 Task: Select street view around selected location Luray Caverns, Virginia, United States and verify 3 surrounding locations
Action: Mouse moved to (1238, 662)
Screenshot: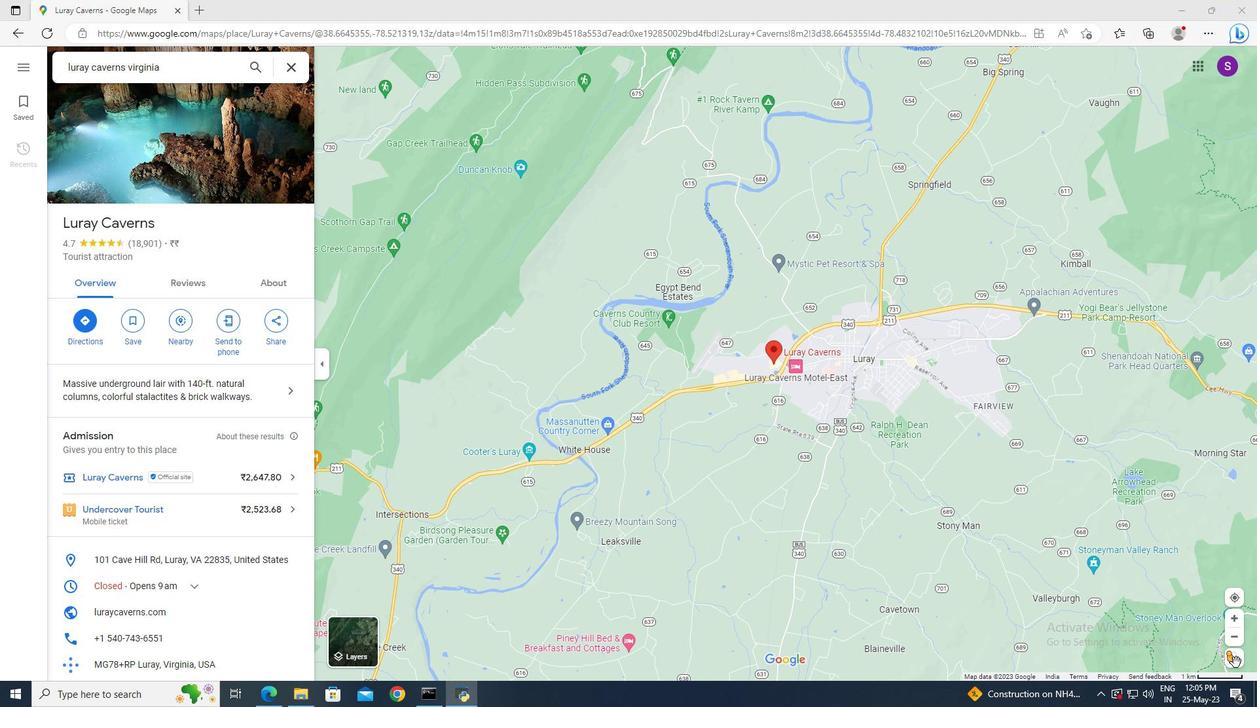 
Action: Mouse pressed left at (1238, 662)
Screenshot: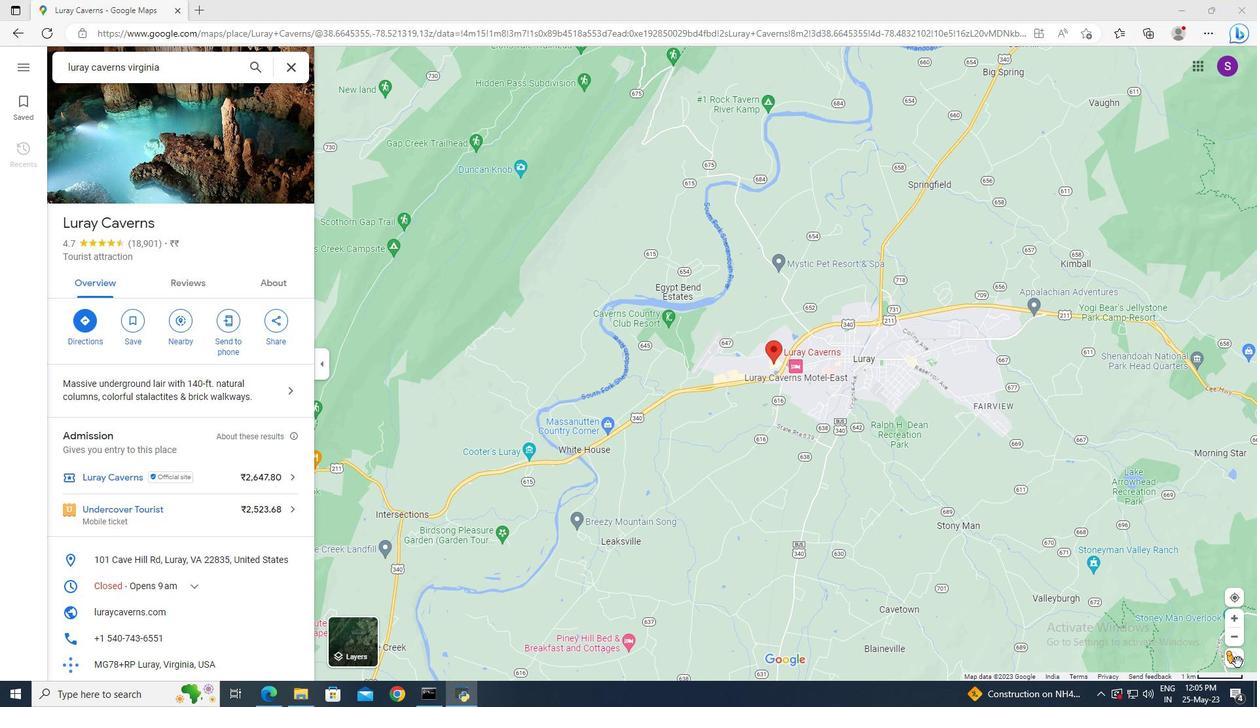 
Action: Mouse moved to (890, 403)
Screenshot: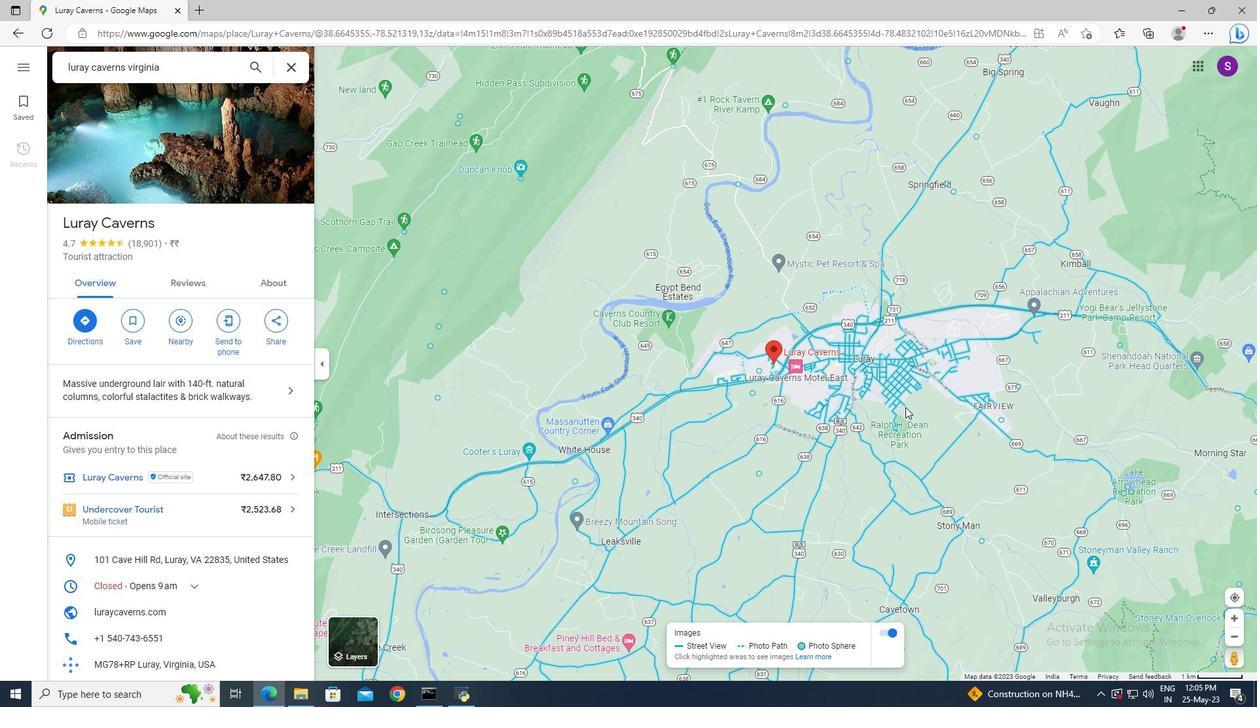 
Action: Mouse scrolled (890, 404) with delta (0, 0)
Screenshot: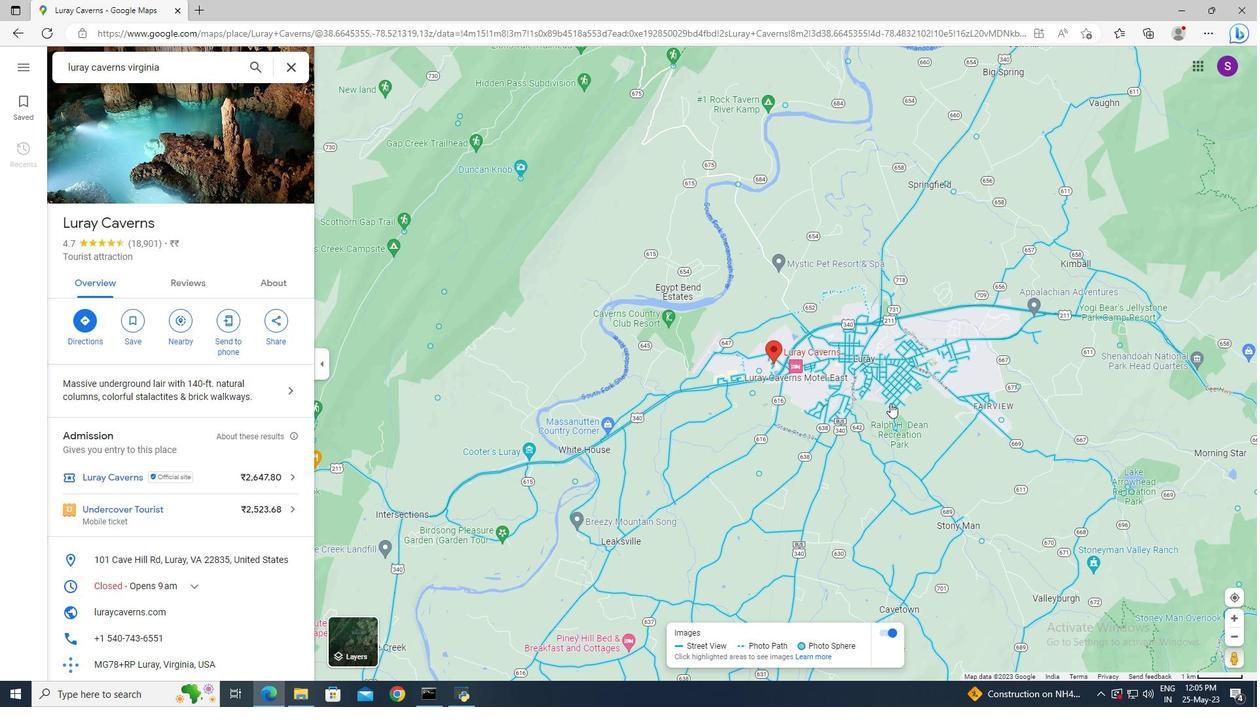 
Action: Mouse scrolled (890, 404) with delta (0, 0)
Screenshot: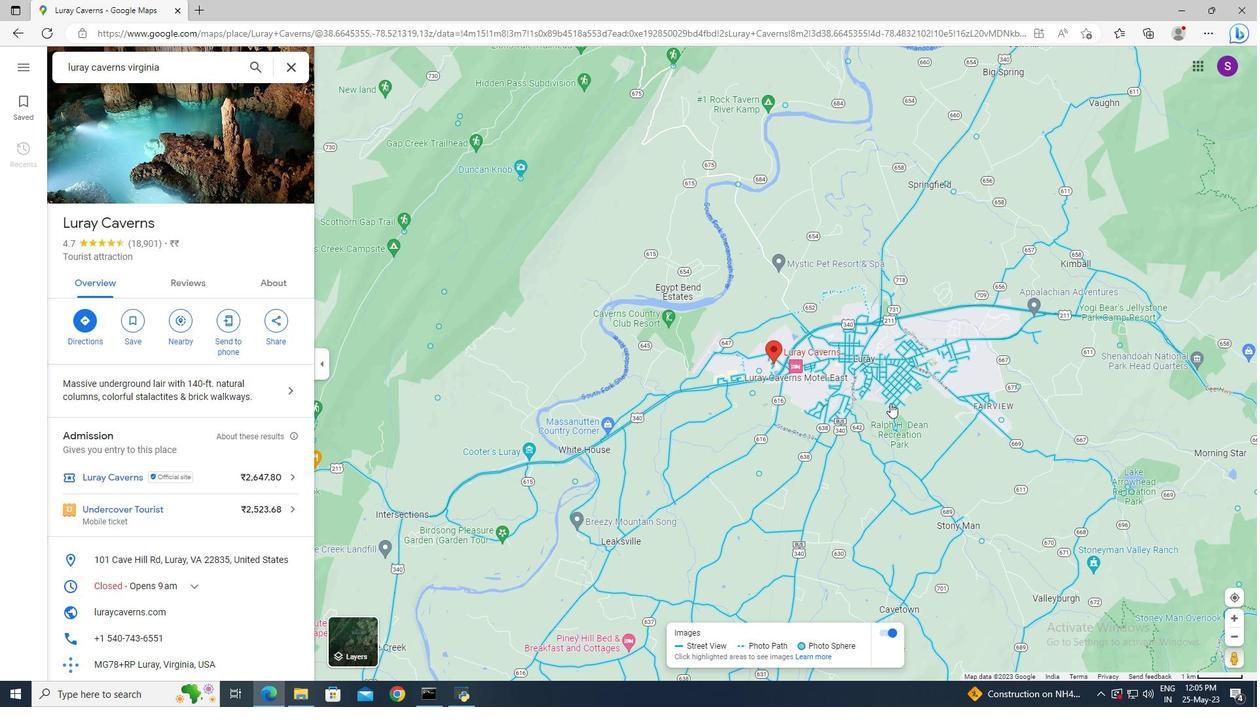 
Action: Mouse scrolled (890, 404) with delta (0, 0)
Screenshot: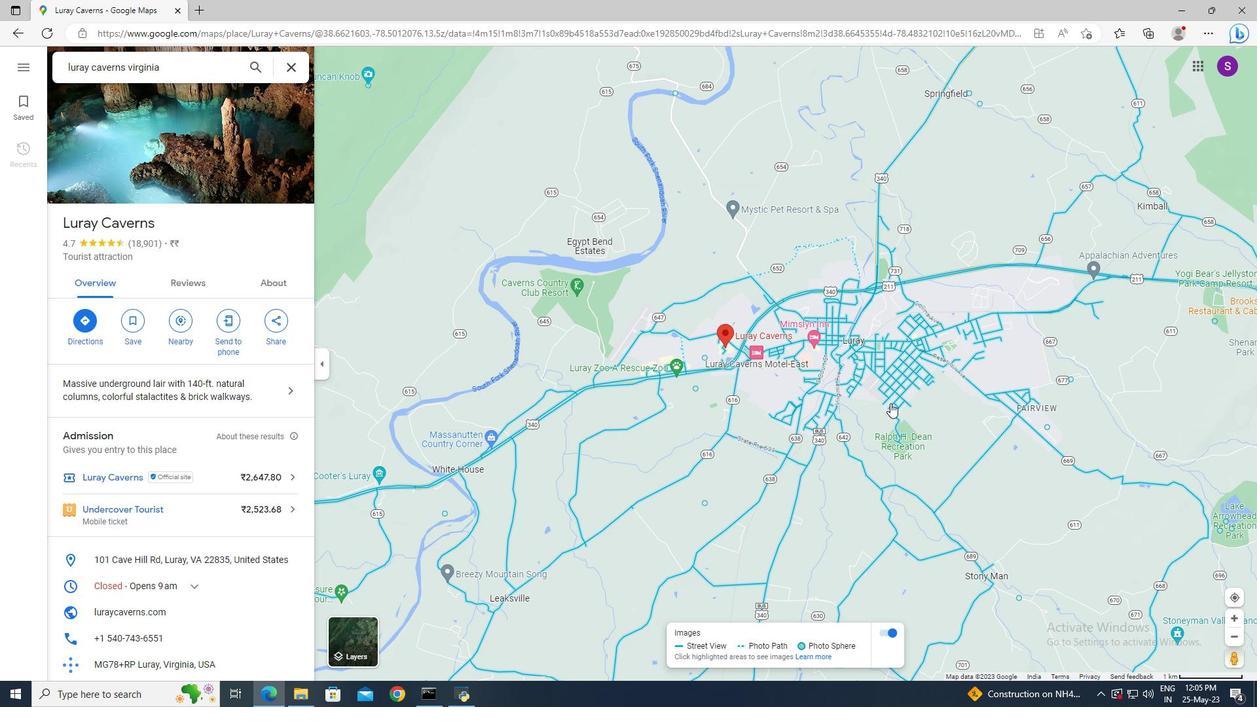 
Action: Mouse scrolled (890, 404) with delta (0, 0)
Screenshot: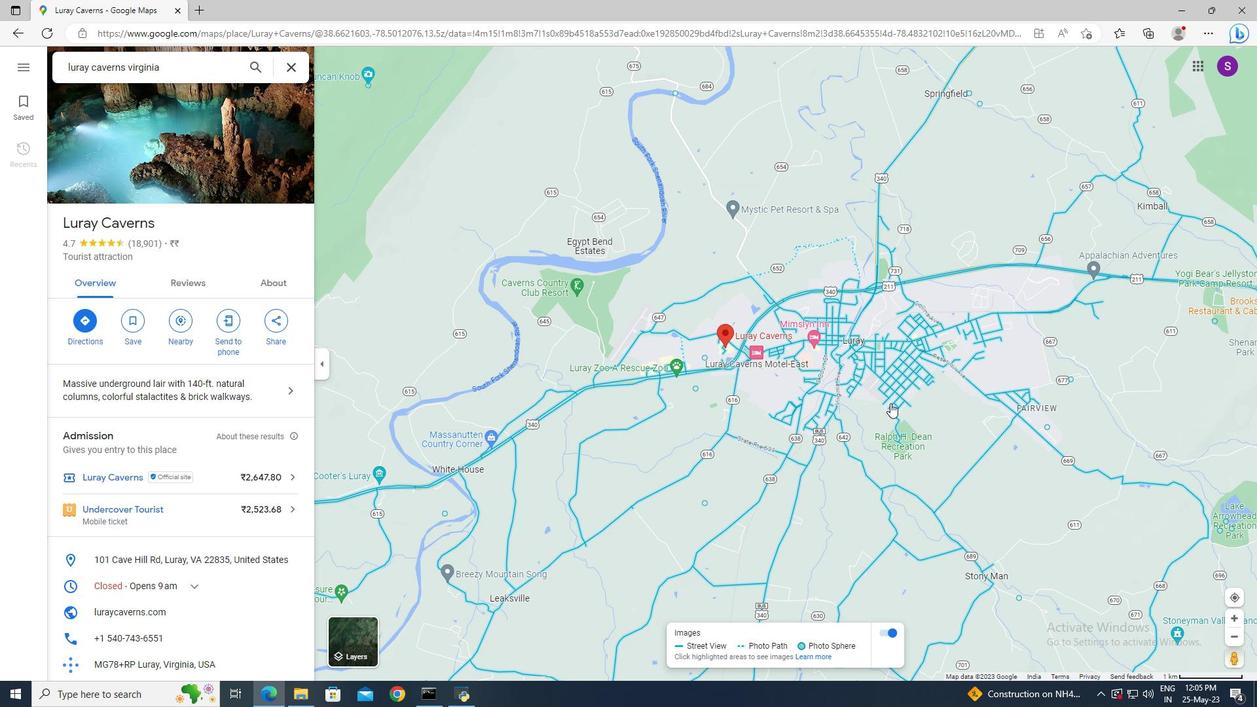 
Action: Mouse scrolled (890, 404) with delta (0, 0)
Screenshot: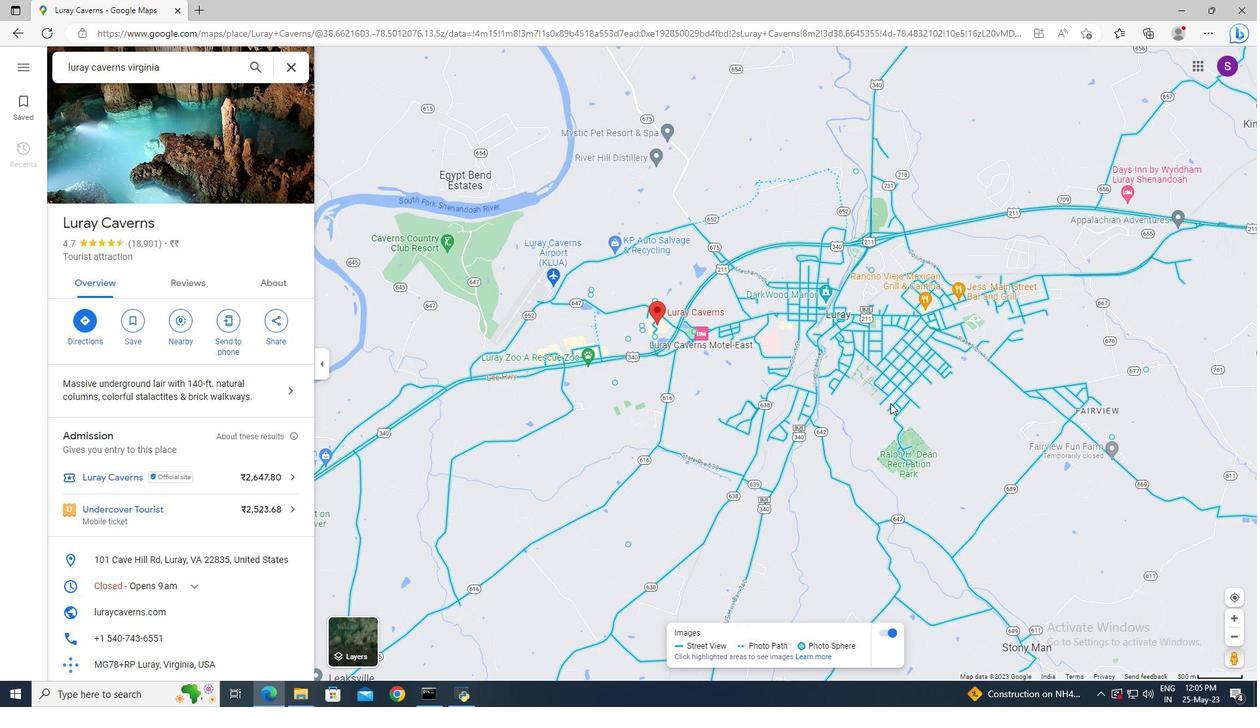 
Action: Mouse scrolled (890, 404) with delta (0, 0)
Screenshot: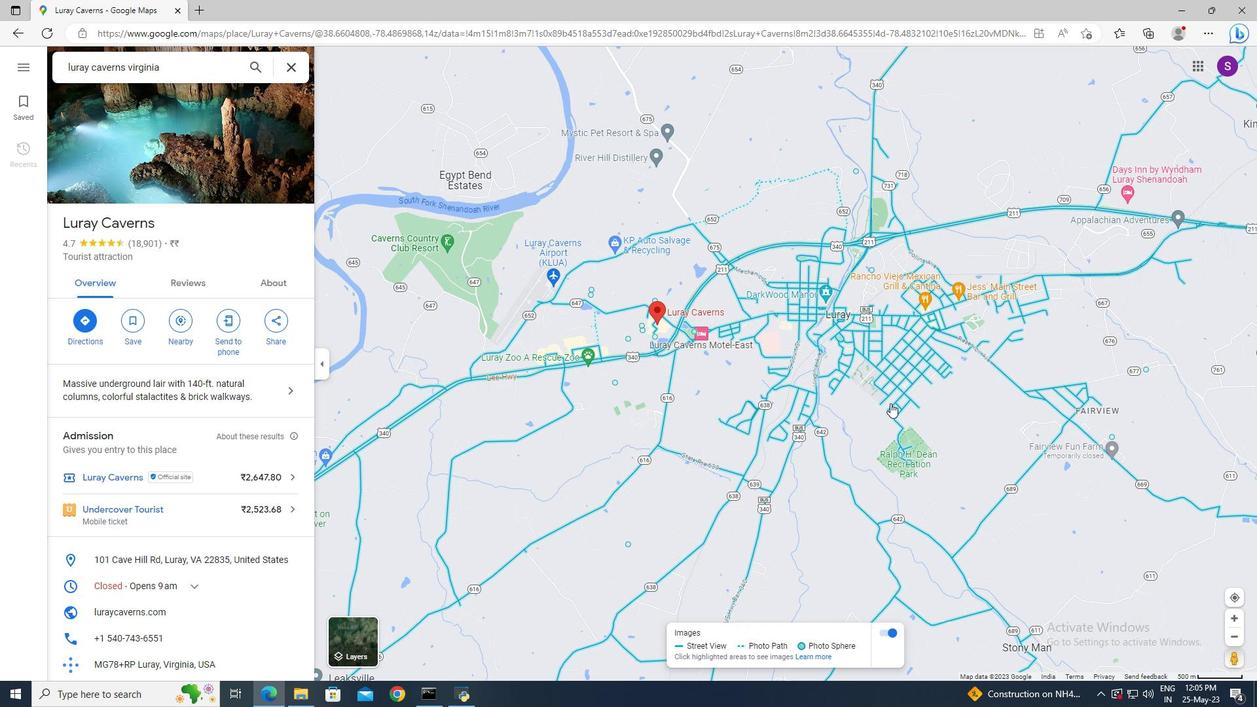 
Action: Mouse scrolled (890, 404) with delta (0, 0)
Screenshot: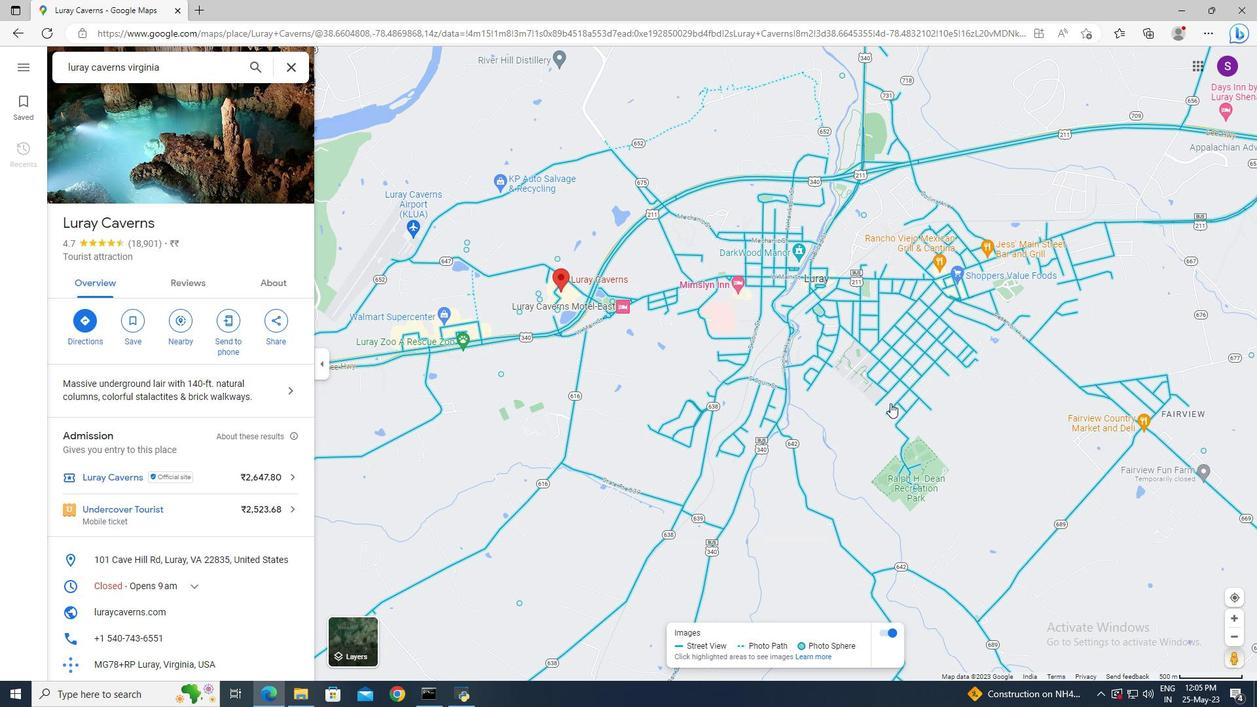 
Action: Mouse scrolled (890, 404) with delta (0, 0)
Screenshot: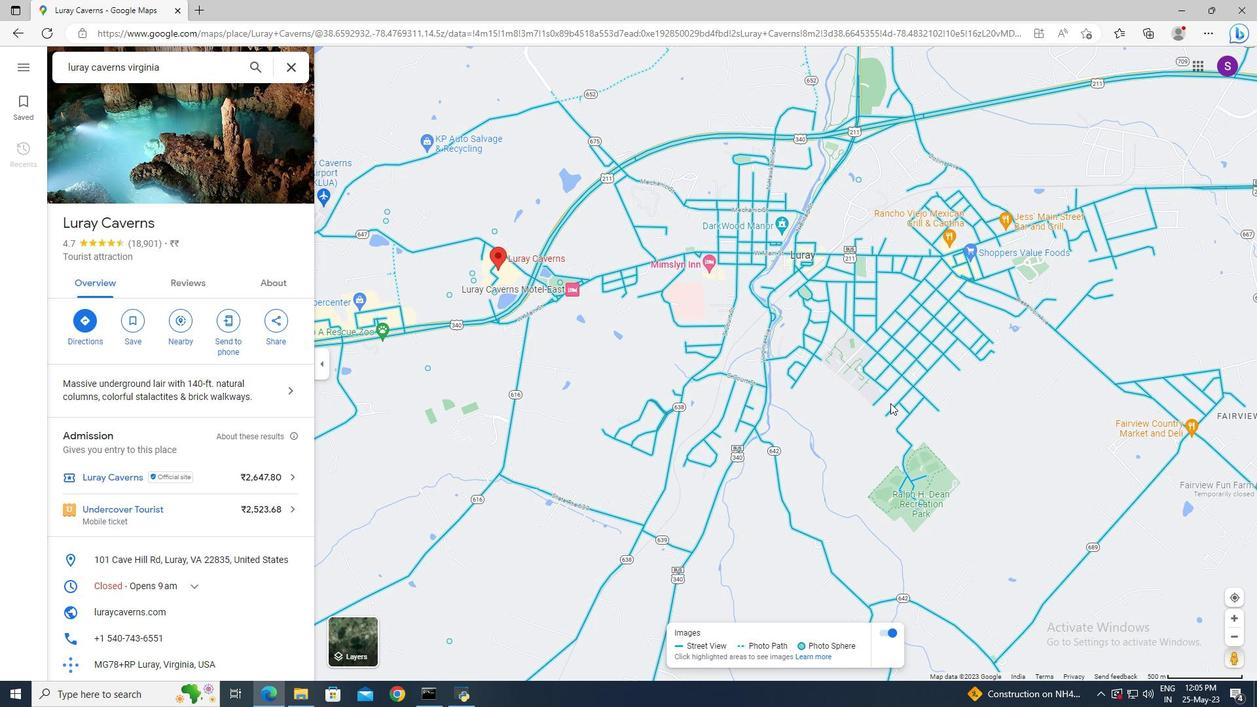 
Action: Mouse moved to (557, 355)
Screenshot: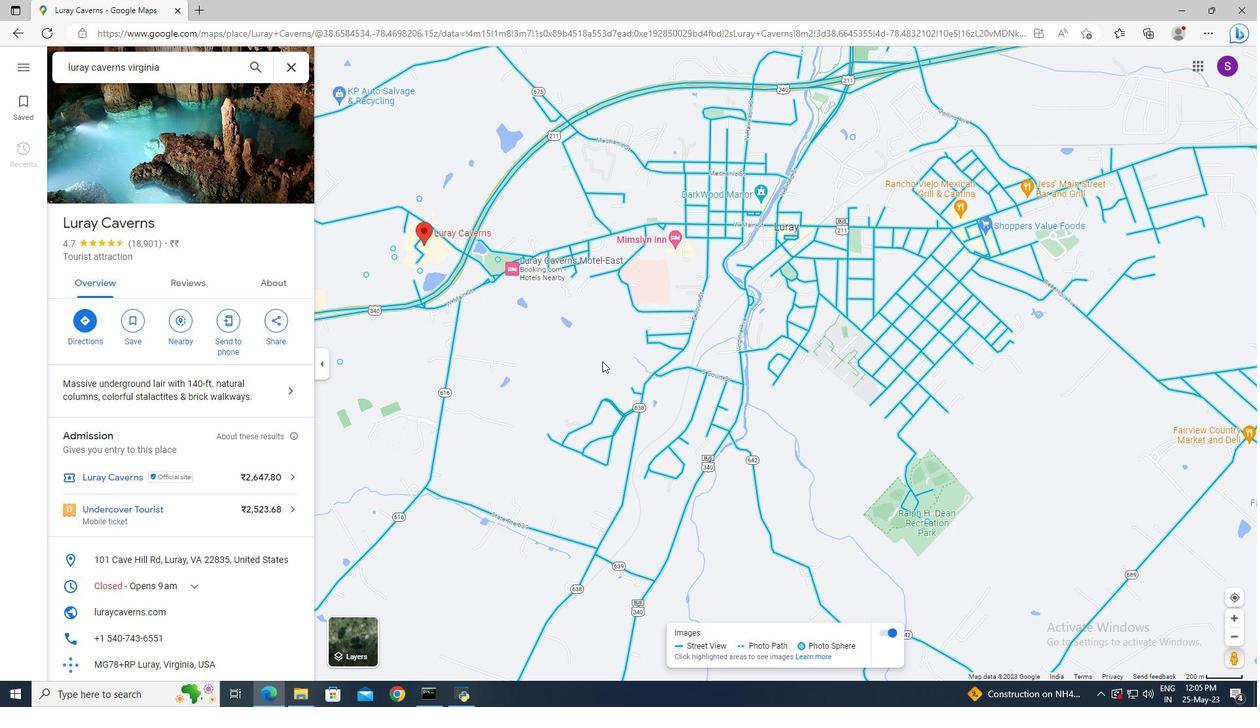 
Action: Mouse pressed left at (557, 355)
Screenshot: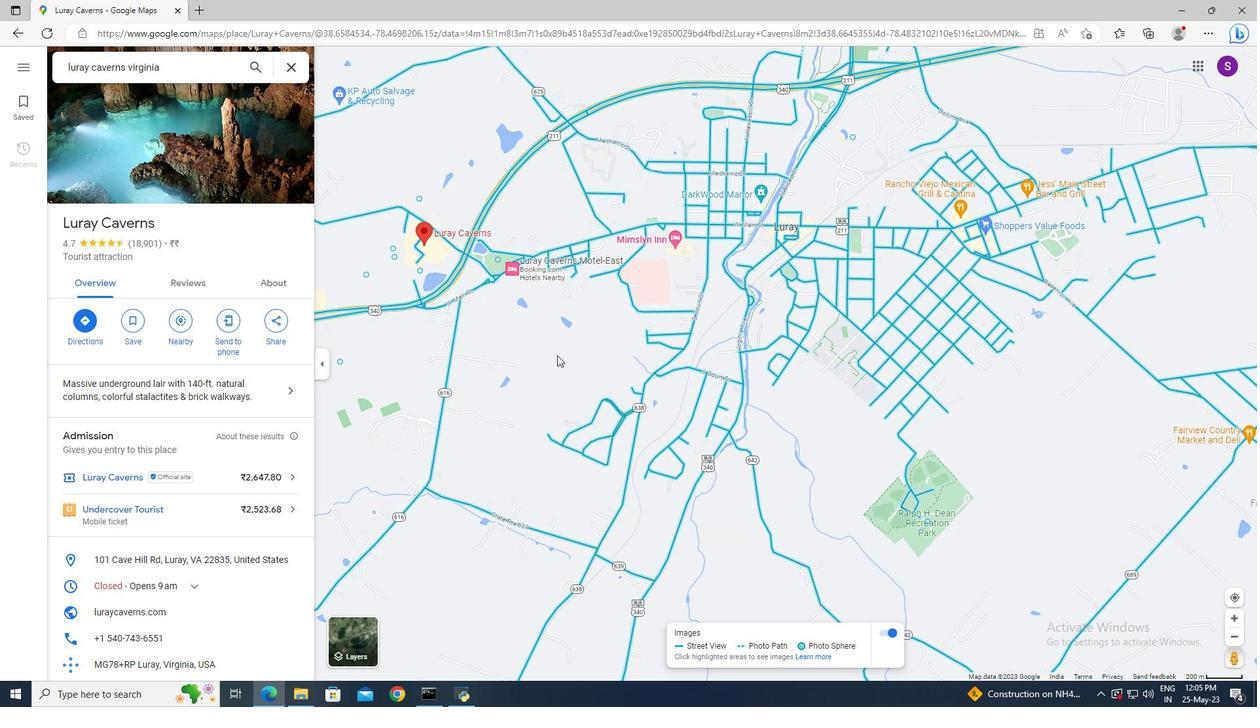 
Action: Mouse moved to (590, 421)
Screenshot: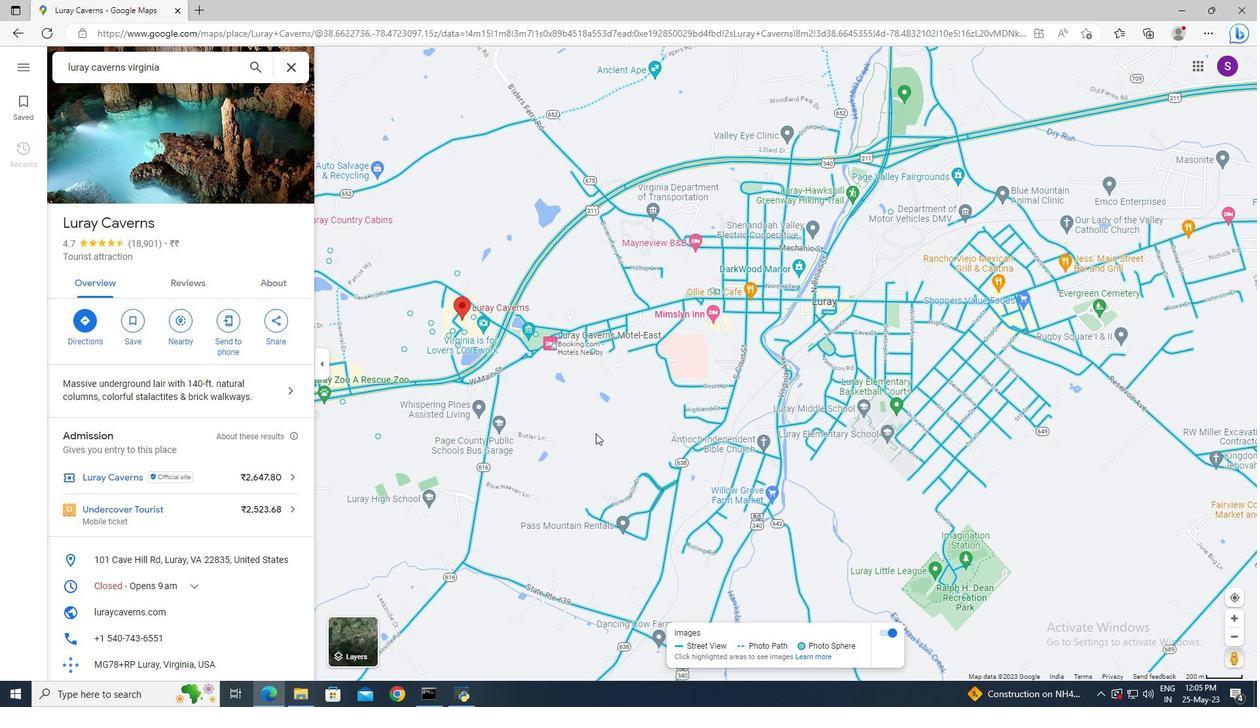 
Action: Mouse pressed left at (590, 421)
Screenshot: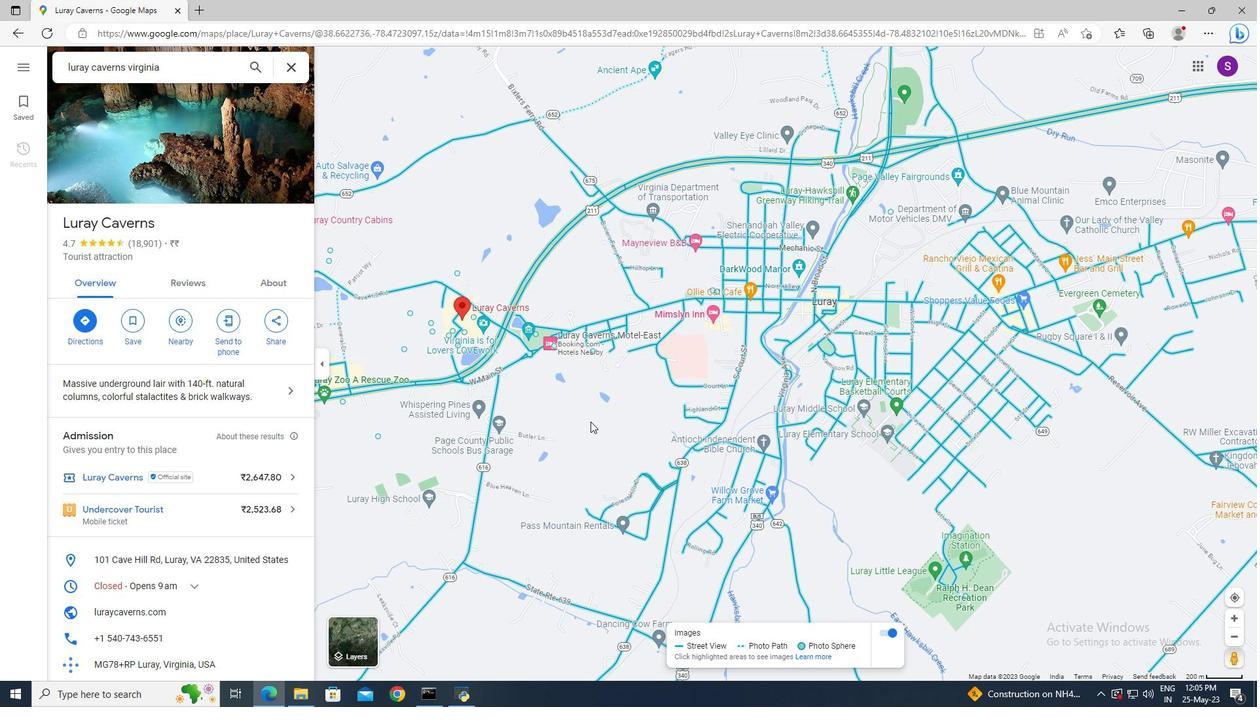 
Action: Mouse moved to (603, 398)
Screenshot: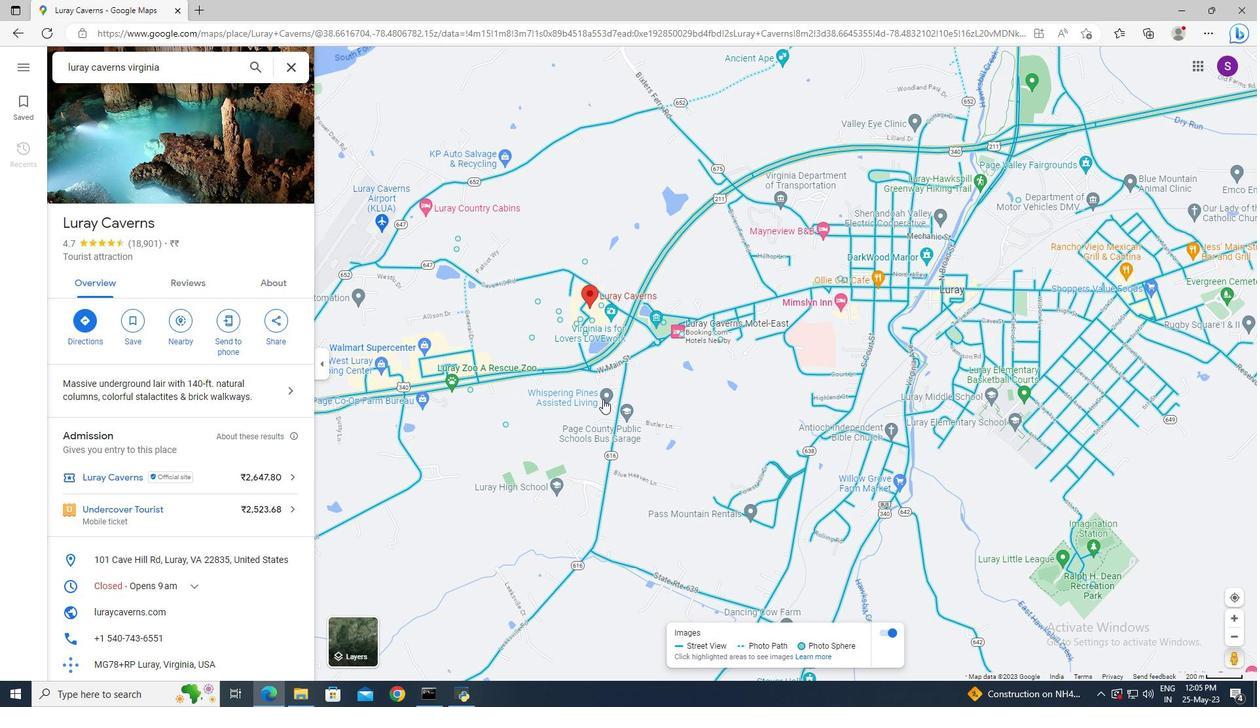
Action: Mouse pressed left at (603, 398)
Screenshot: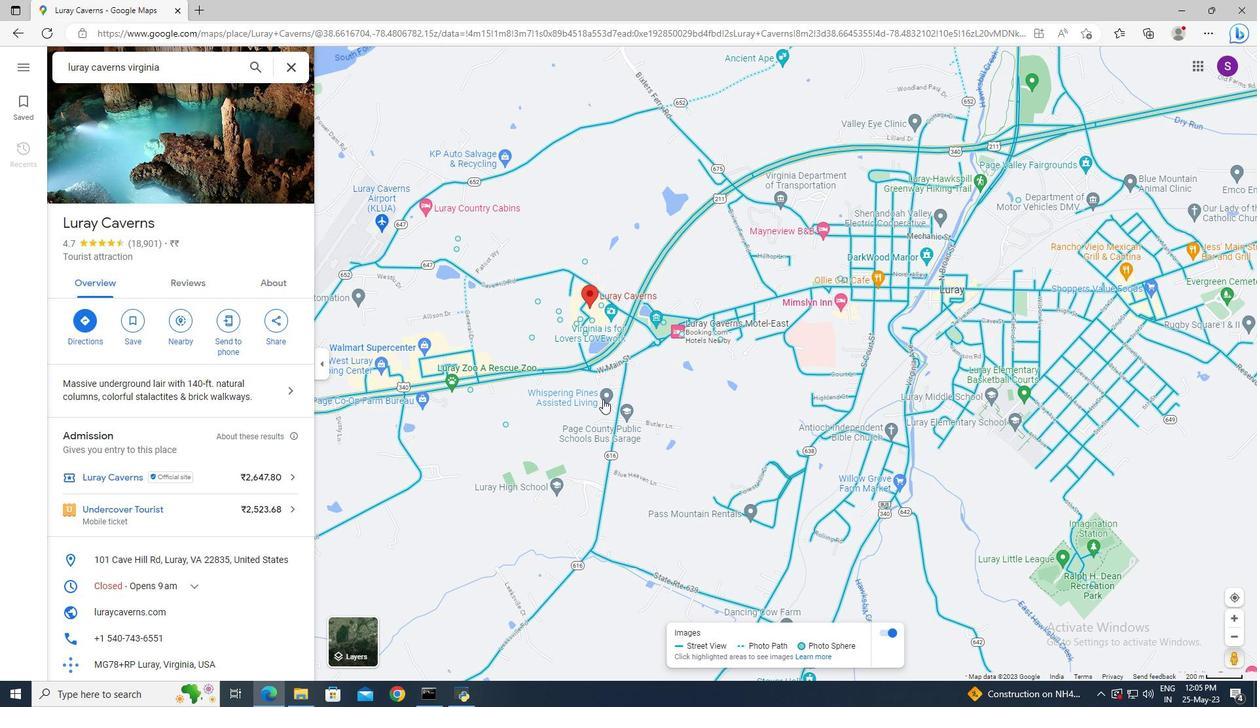 
Action: Mouse moved to (208, 294)
Screenshot: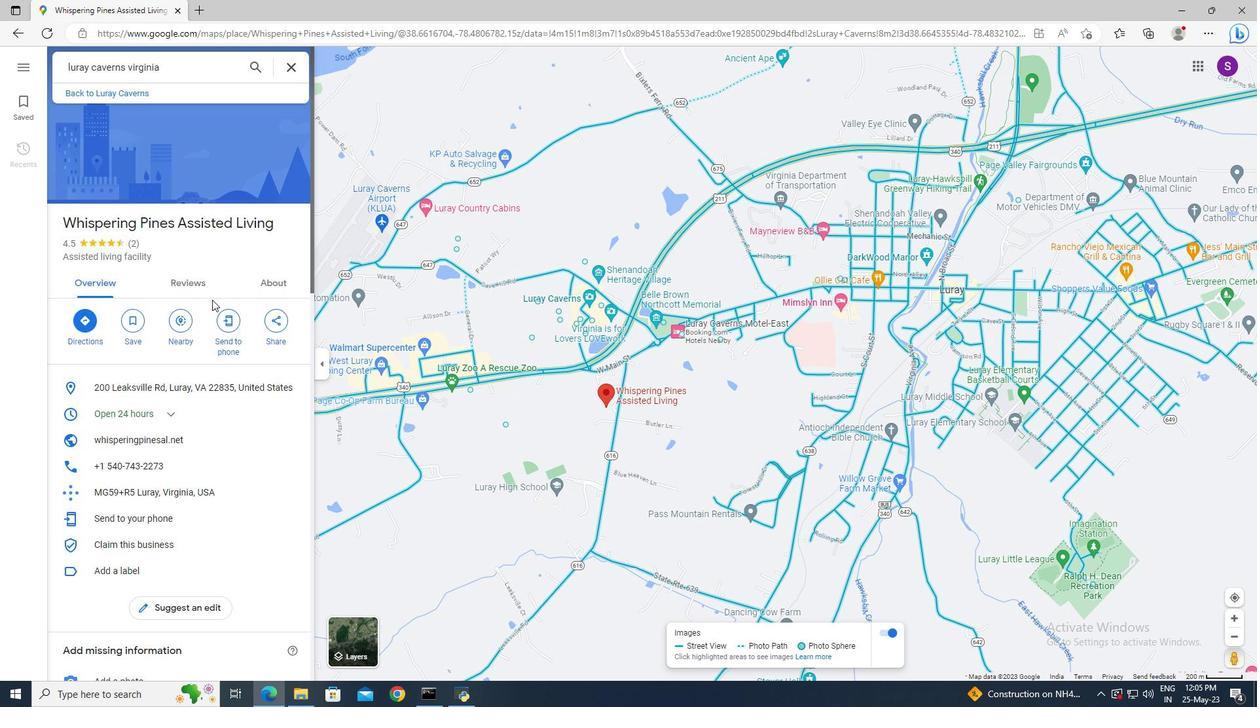 
Action: Mouse pressed left at (208, 294)
Screenshot: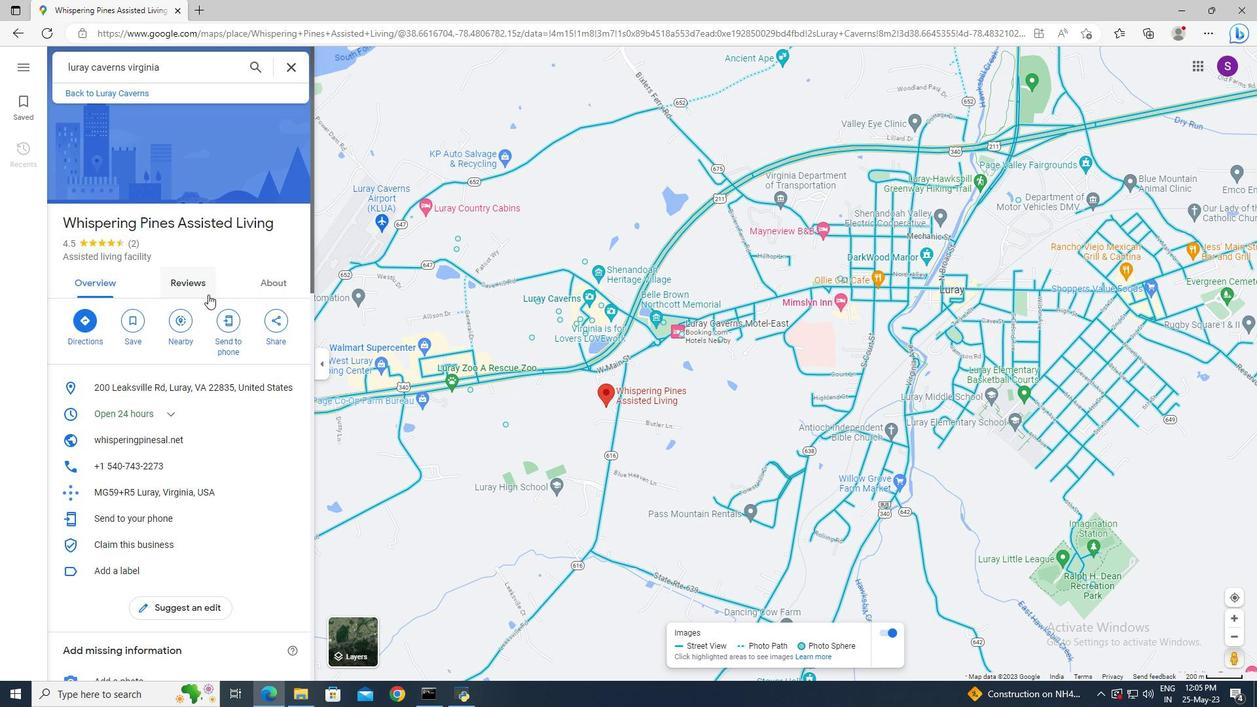 
Action: Mouse scrolled (208, 294) with delta (0, 0)
Screenshot: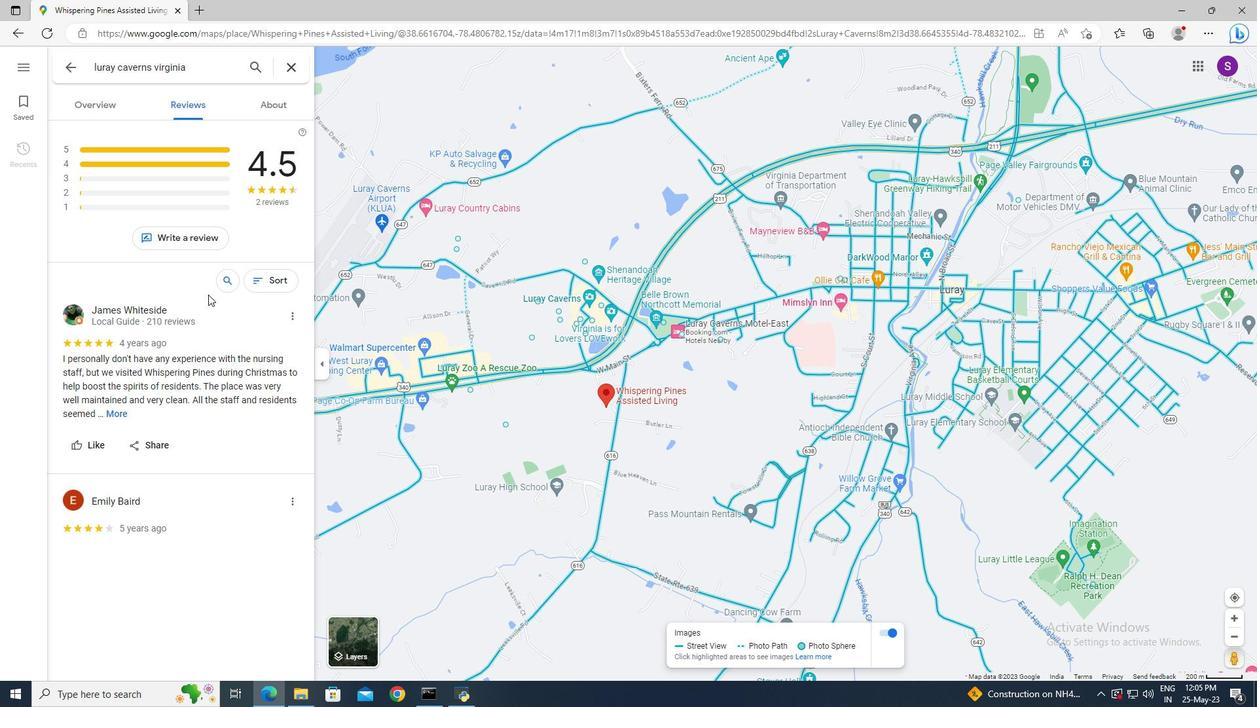 
Action: Mouse scrolled (208, 295) with delta (0, 0)
Screenshot: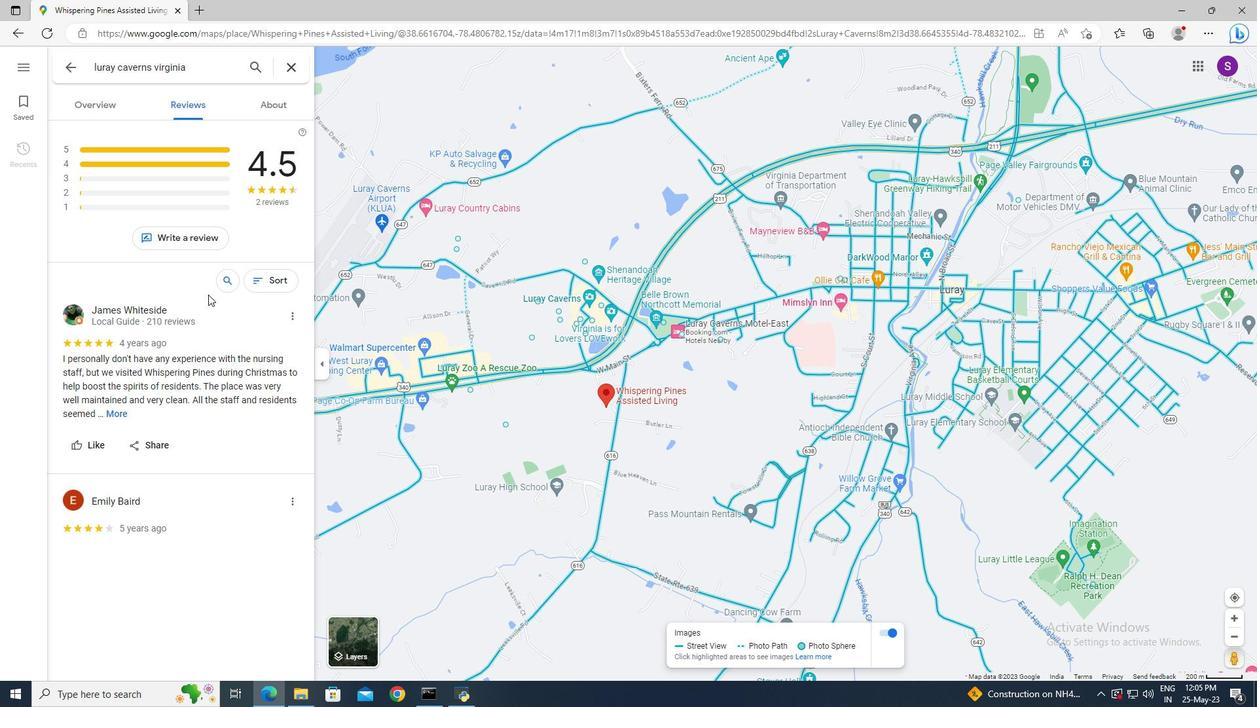 
Action: Mouse scrolled (208, 295) with delta (0, 0)
Screenshot: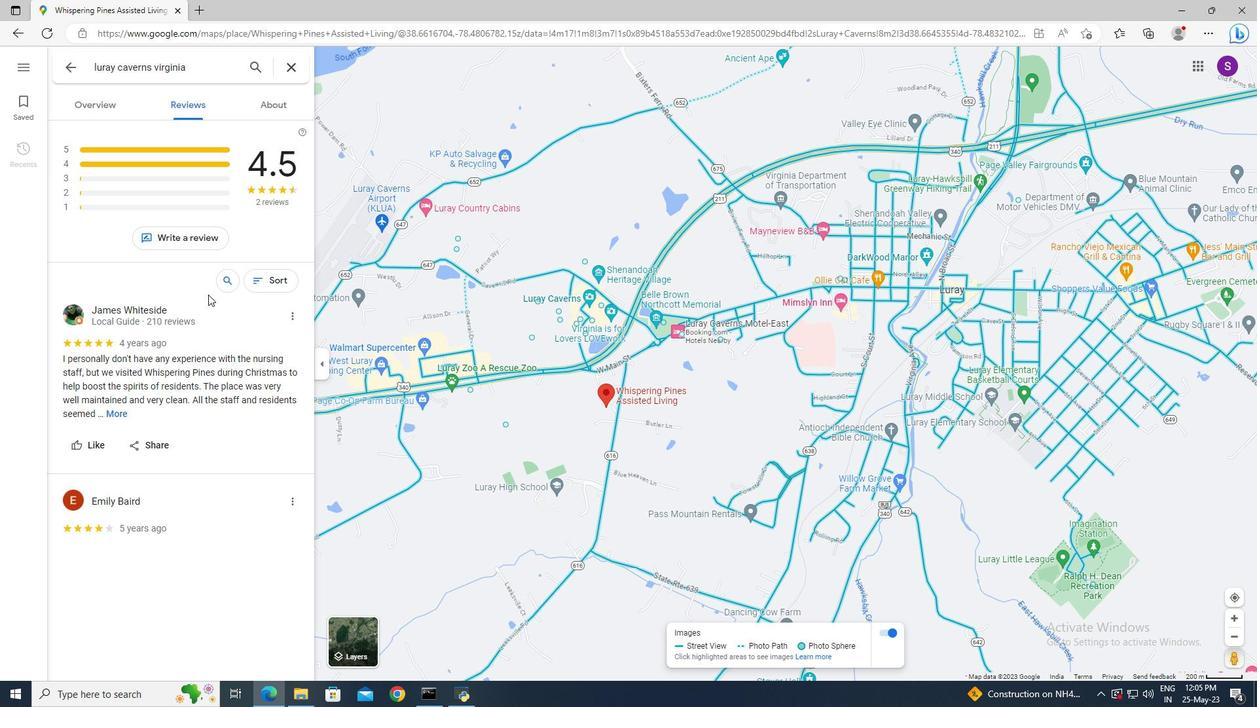 
Action: Mouse moved to (266, 116)
Screenshot: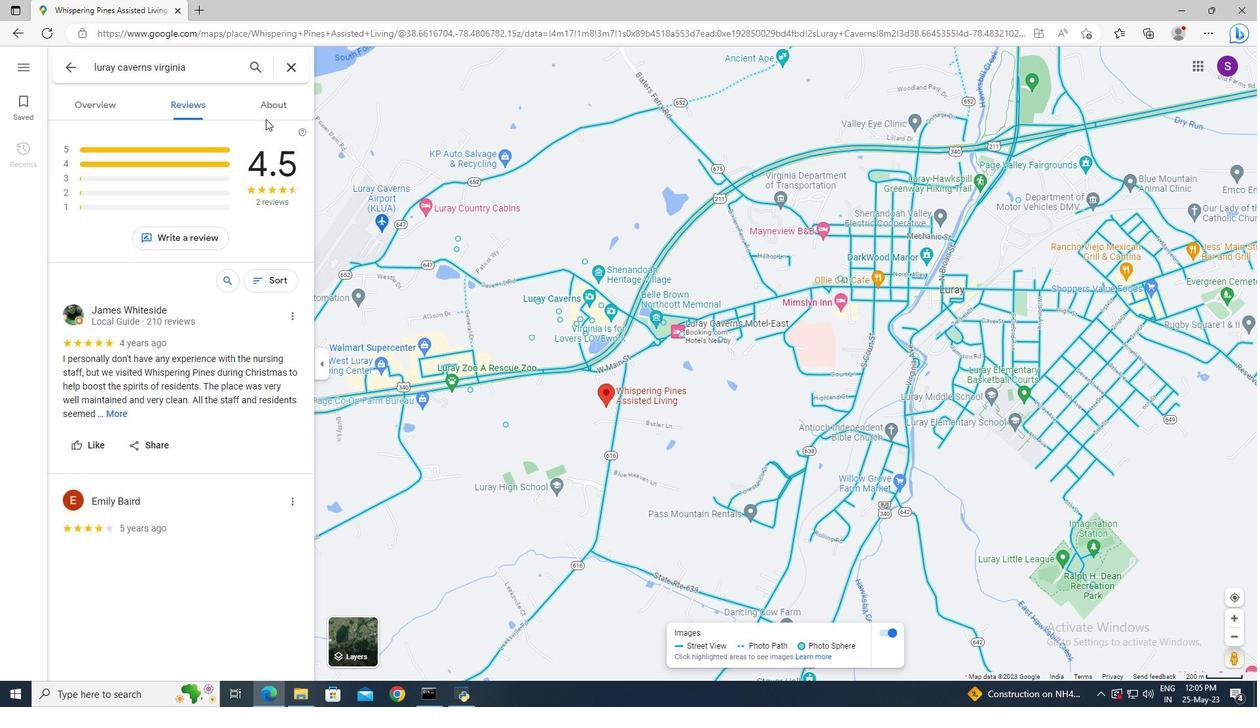 
Action: Mouse pressed left at (266, 116)
Screenshot: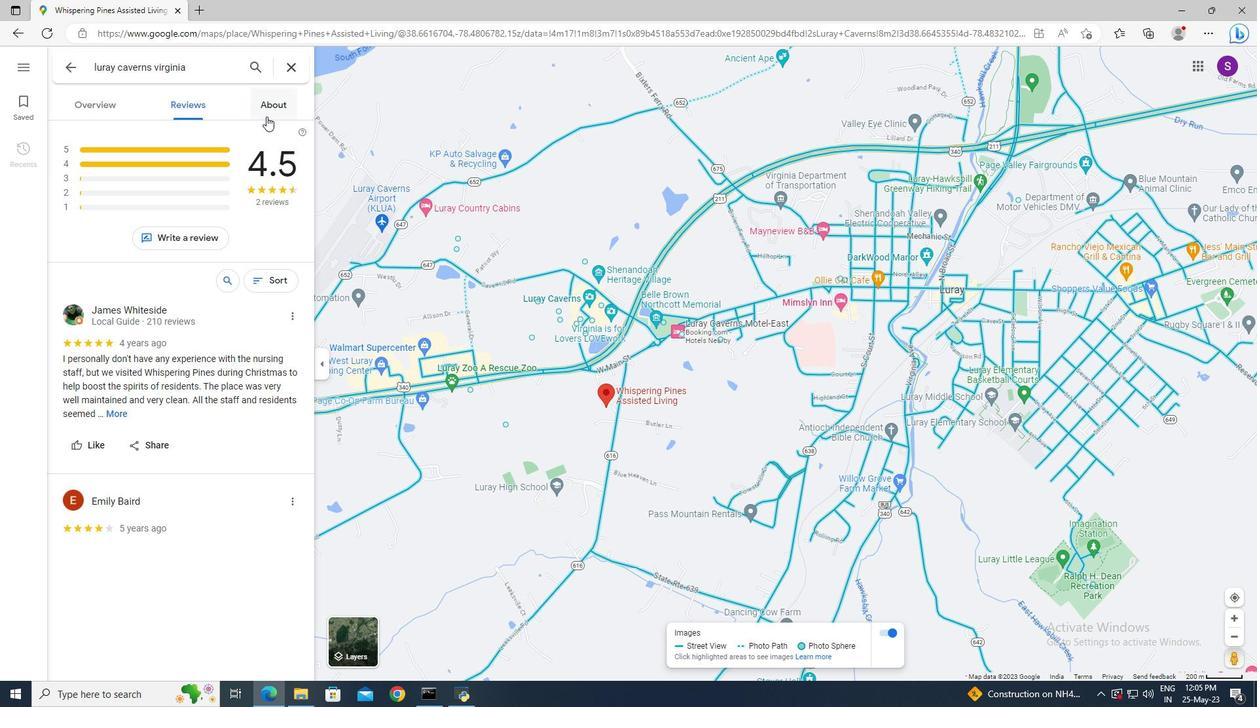 
Action: Mouse moved to (113, 111)
Screenshot: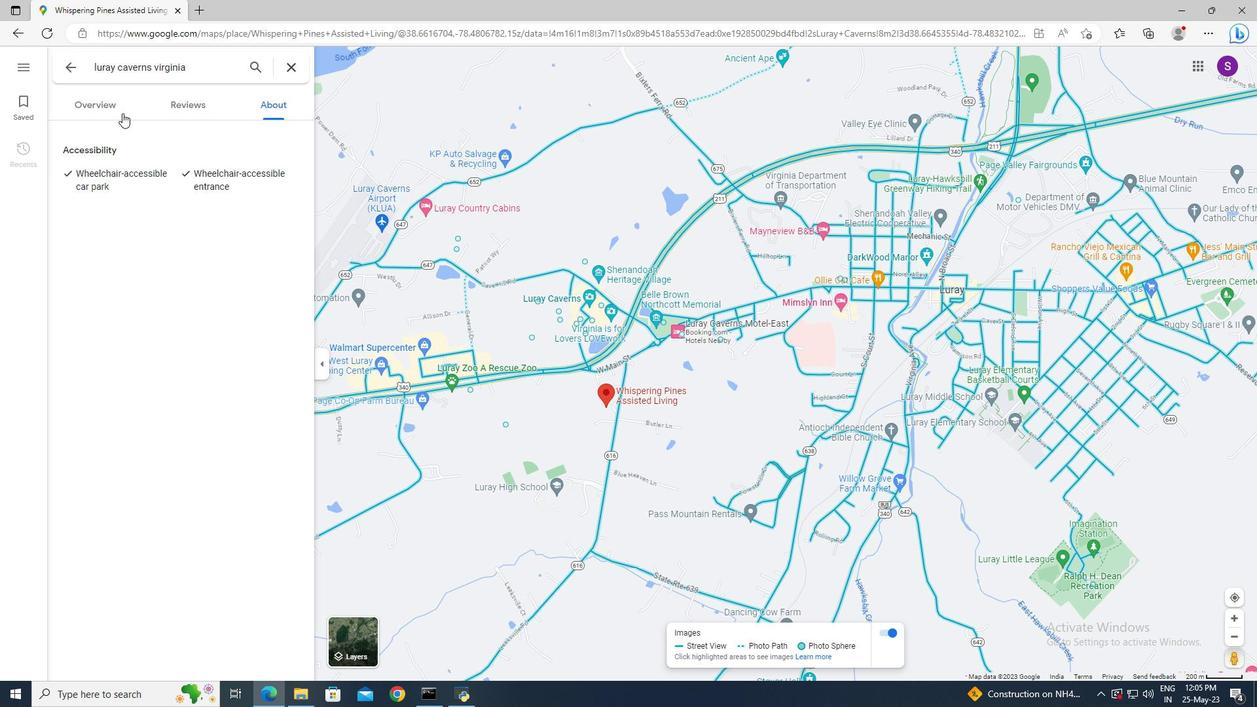 
Action: Mouse pressed left at (113, 111)
Screenshot: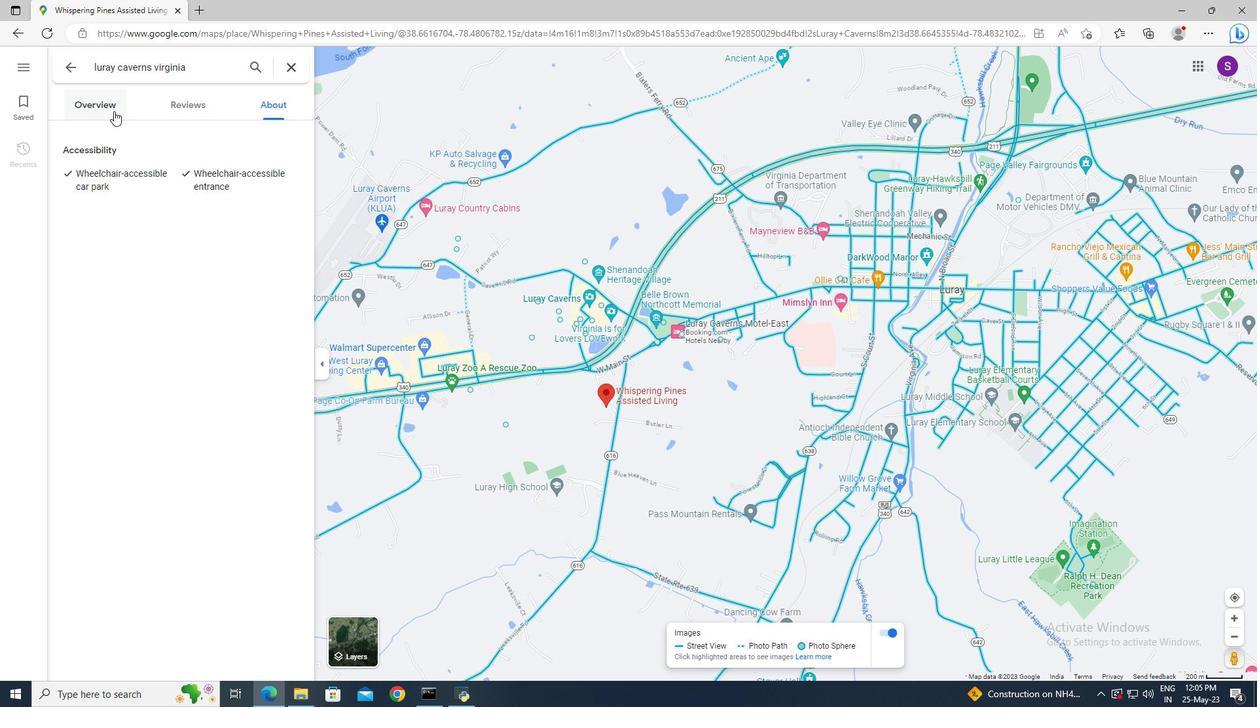 
Action: Mouse moved to (134, 96)
Screenshot: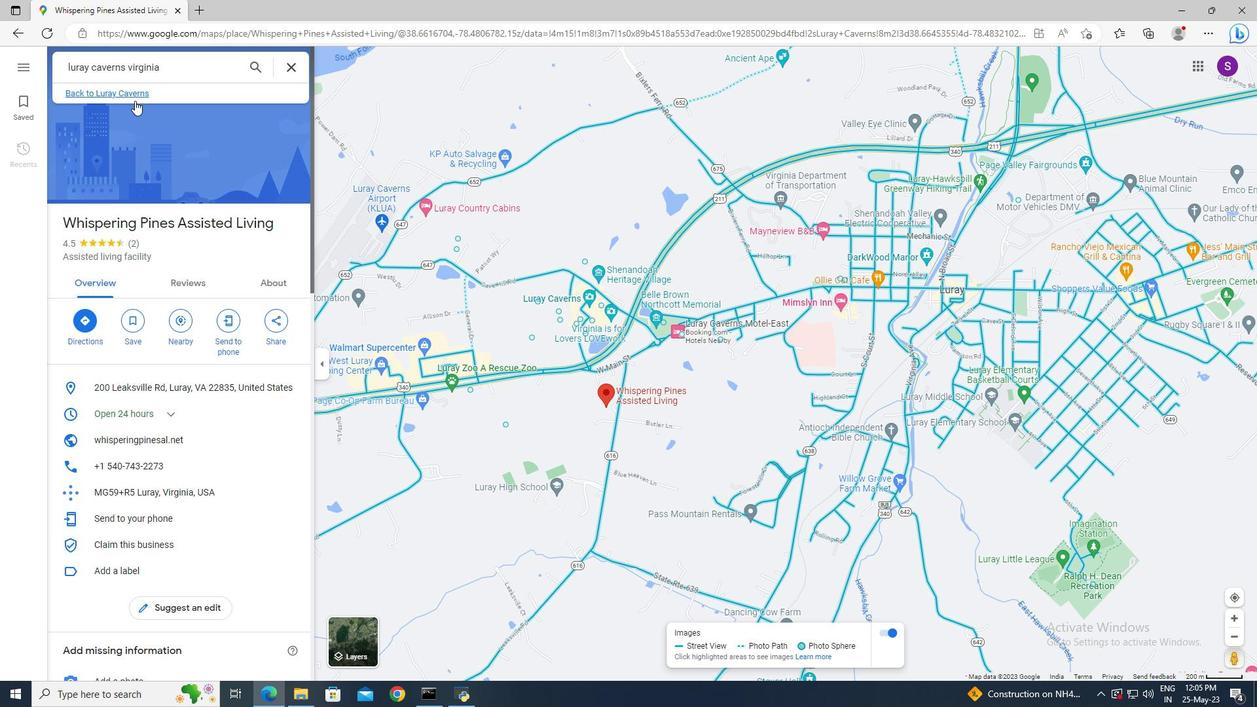 
Action: Mouse pressed left at (134, 96)
Screenshot: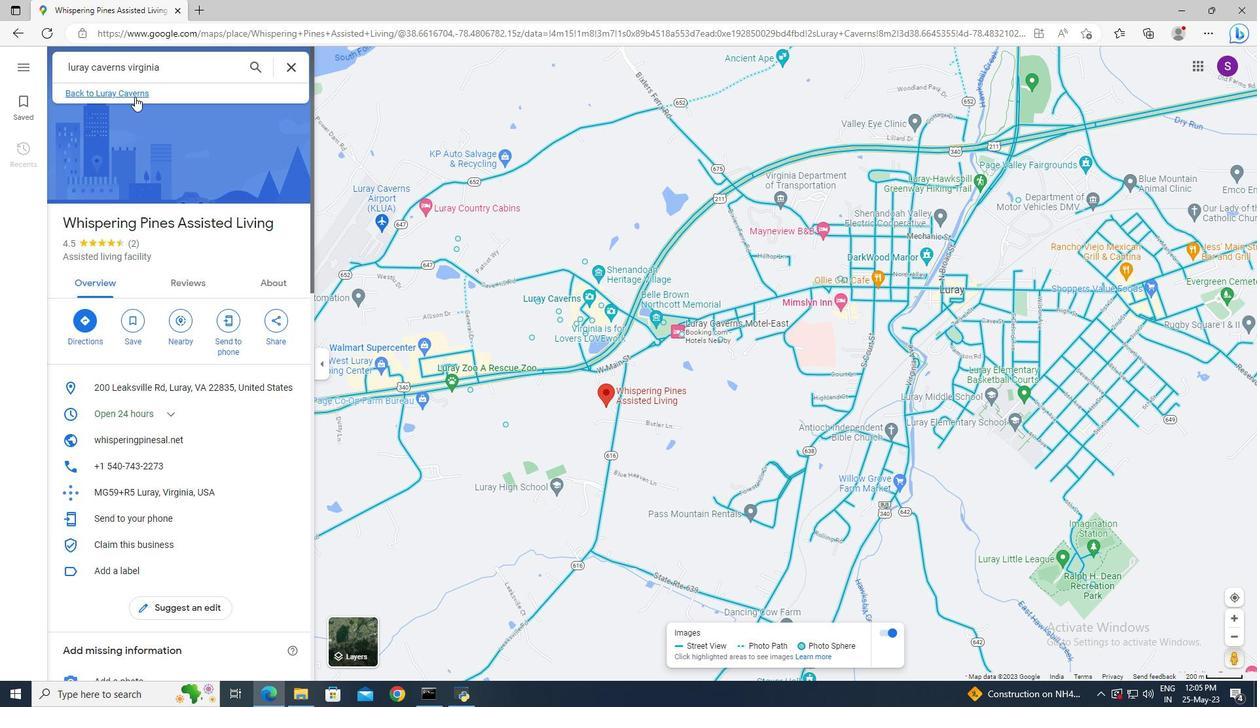 
Action: Mouse moved to (521, 337)
Screenshot: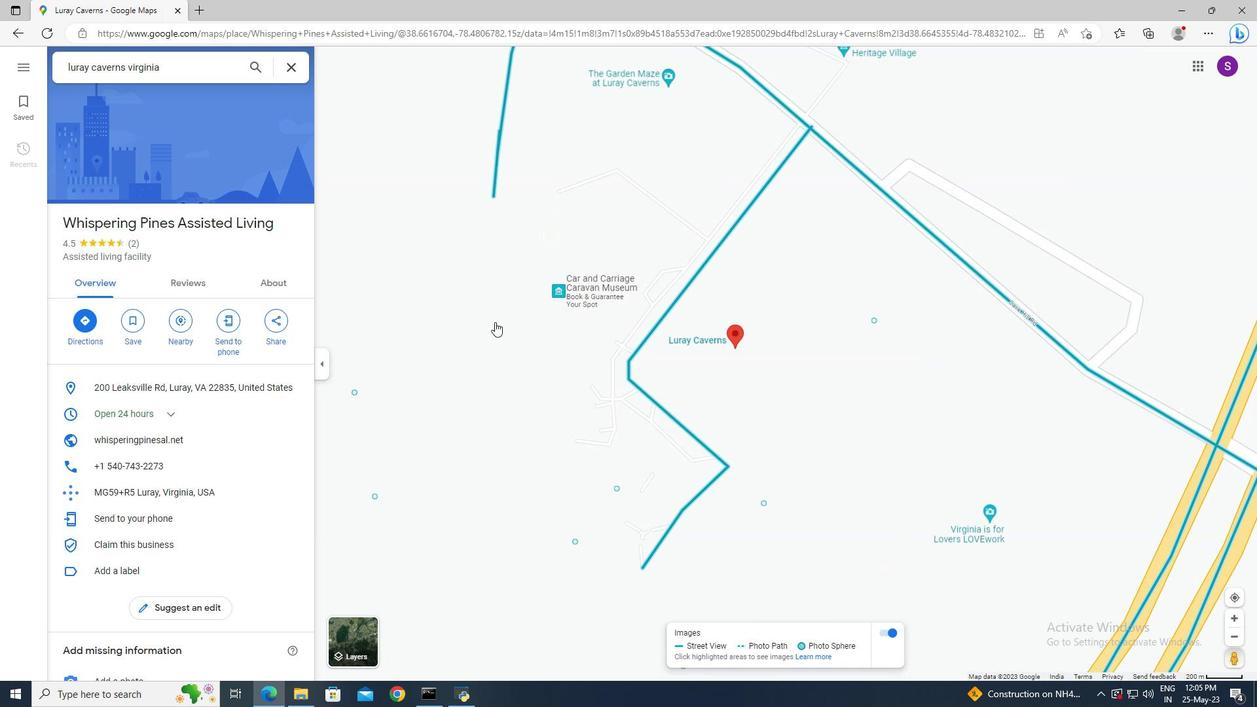 
Action: Mouse scrolled (521, 336) with delta (0, 0)
Screenshot: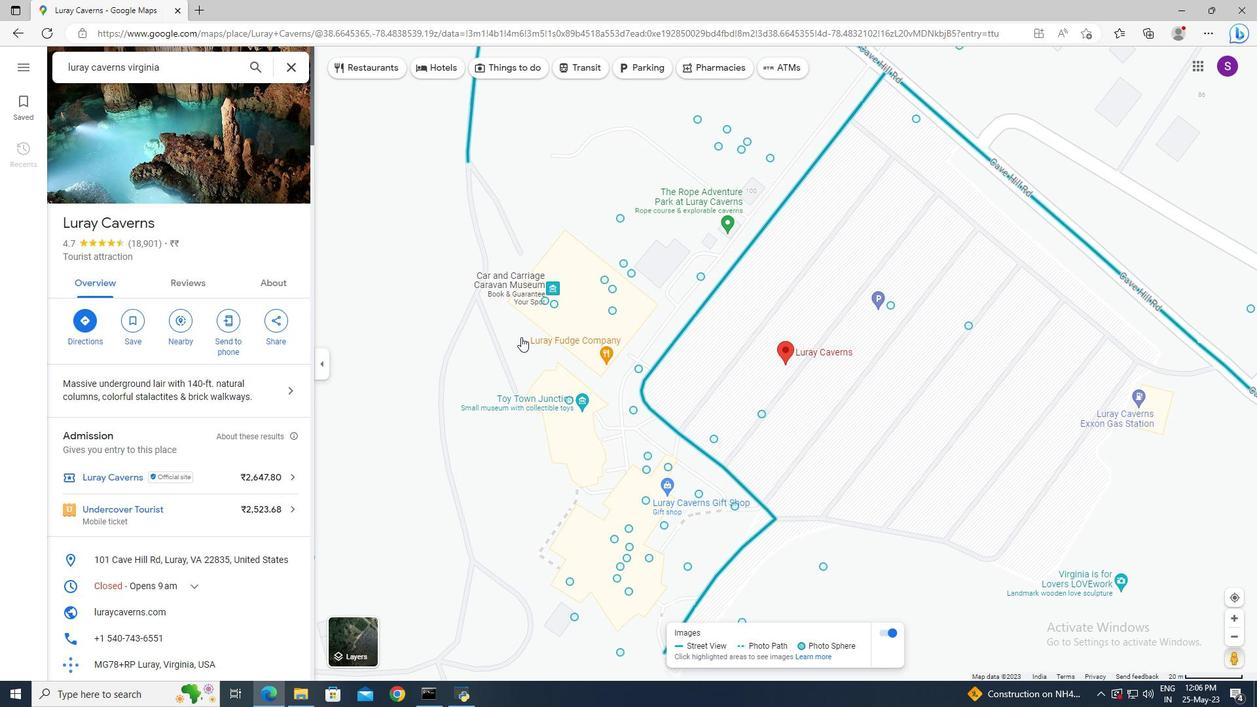 
Action: Mouse scrolled (521, 336) with delta (0, 0)
Screenshot: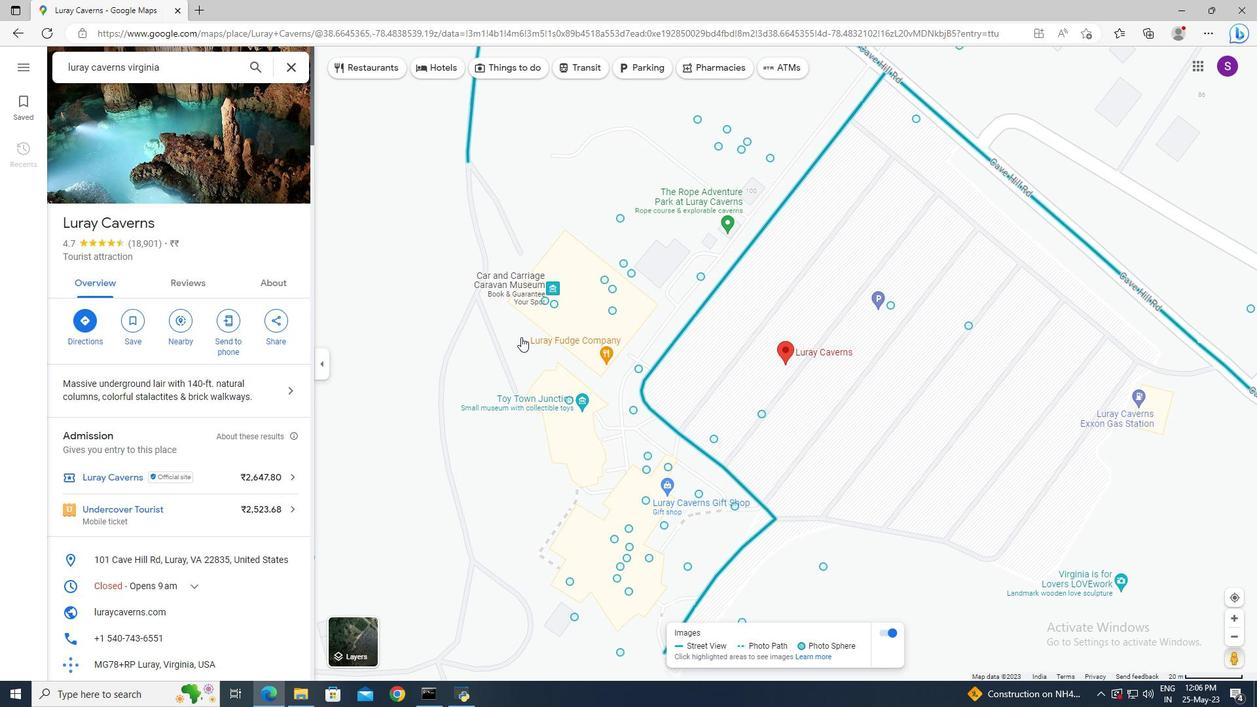 
Action: Mouse scrolled (521, 336) with delta (0, 0)
Screenshot: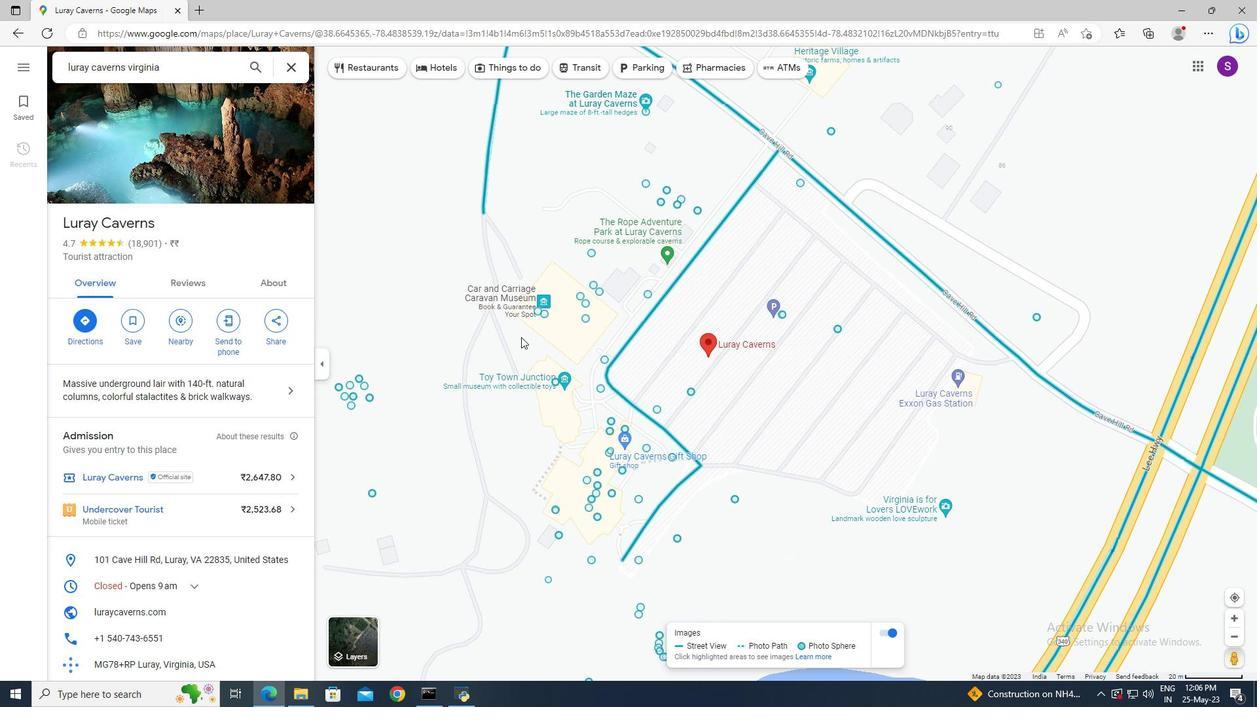 
Action: Mouse scrolled (521, 336) with delta (0, 0)
Screenshot: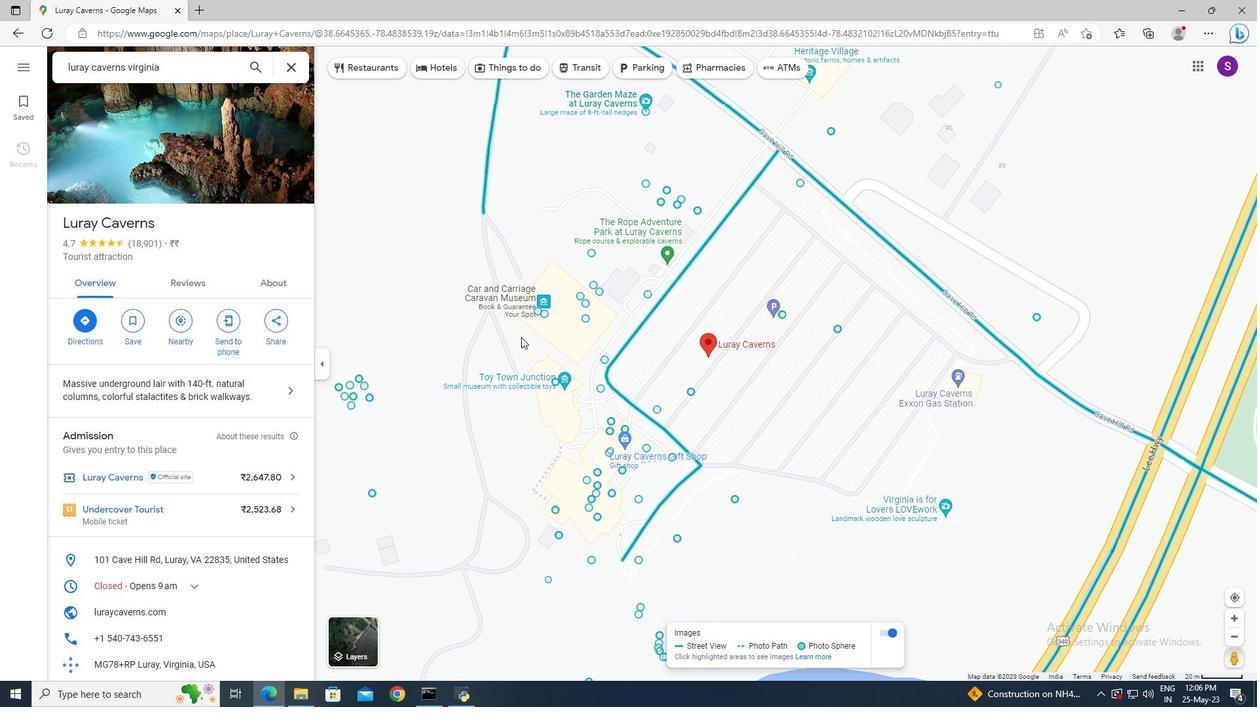 
Action: Mouse scrolled (521, 336) with delta (0, 0)
Screenshot: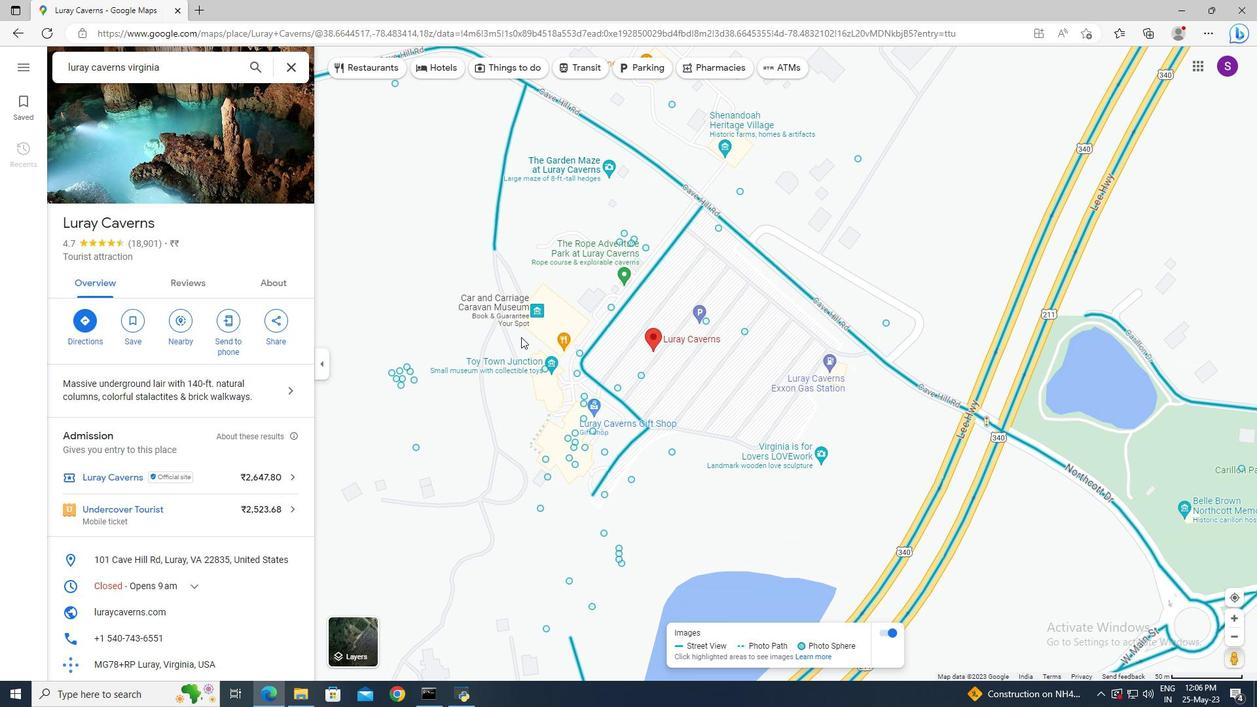 
Action: Mouse scrolled (521, 336) with delta (0, 0)
Screenshot: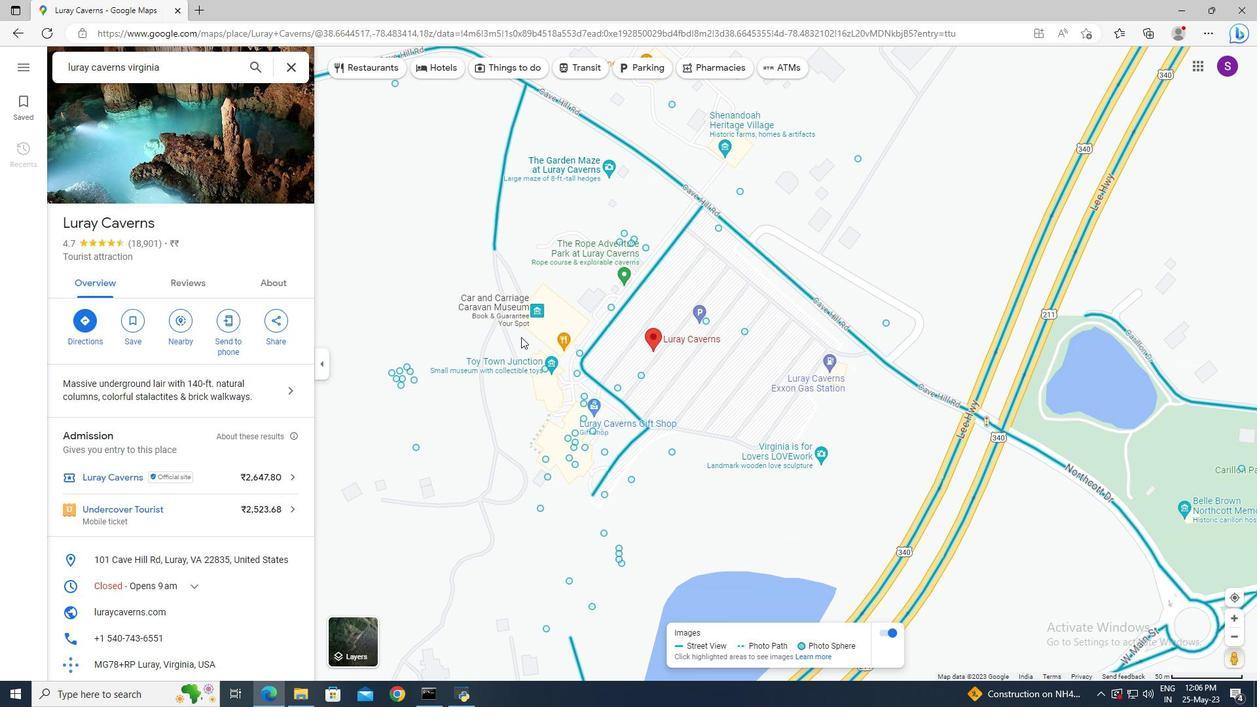 
Action: Mouse scrolled (521, 336) with delta (0, 0)
Screenshot: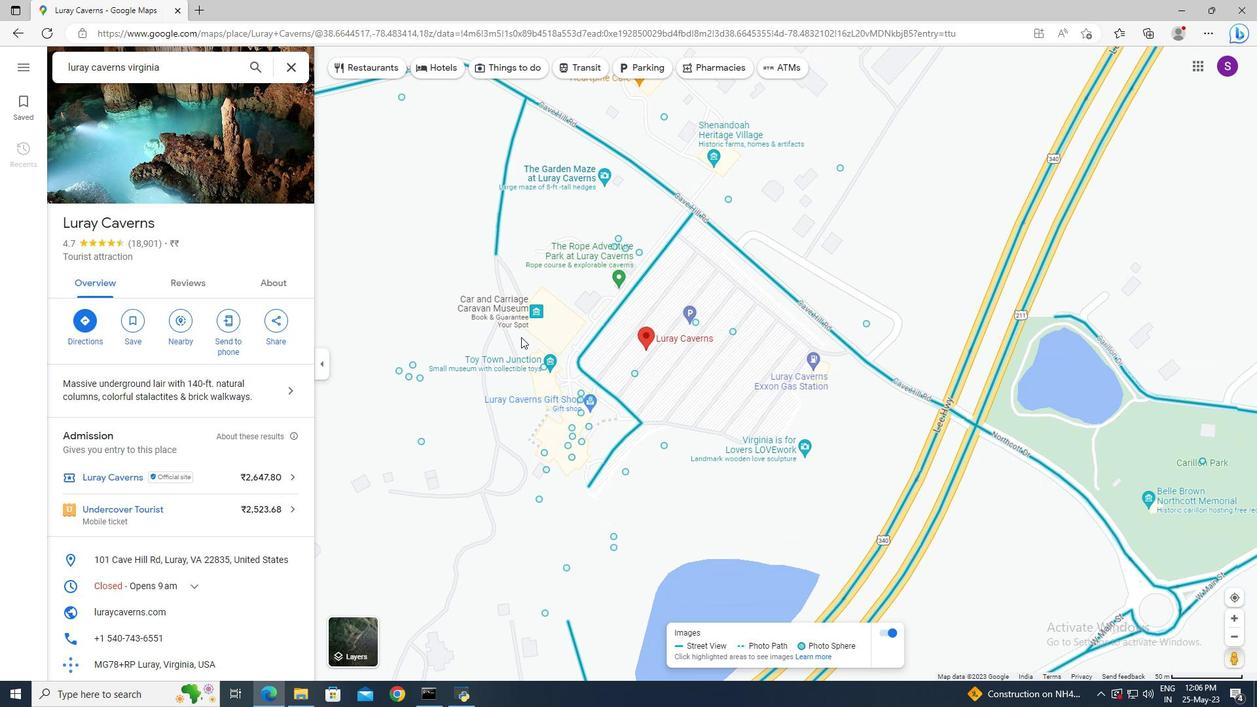 
Action: Mouse moved to (727, 270)
Screenshot: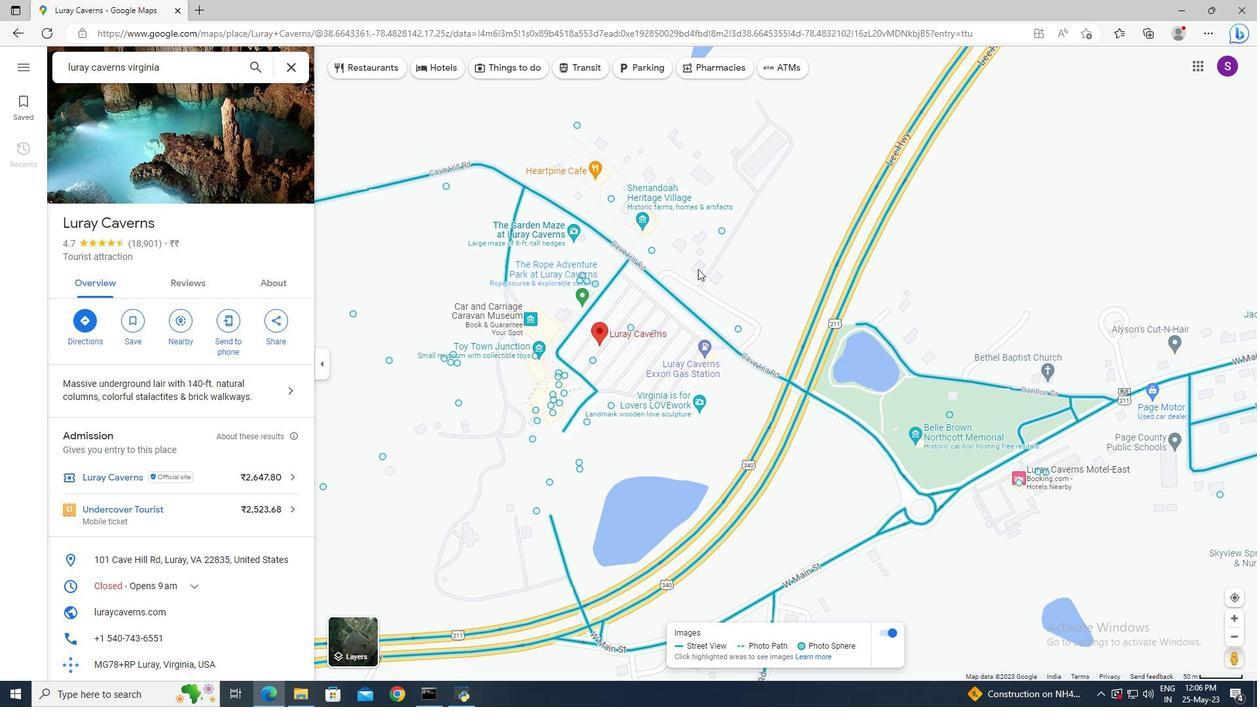 
Action: Mouse scrolled (727, 269) with delta (0, 0)
Screenshot: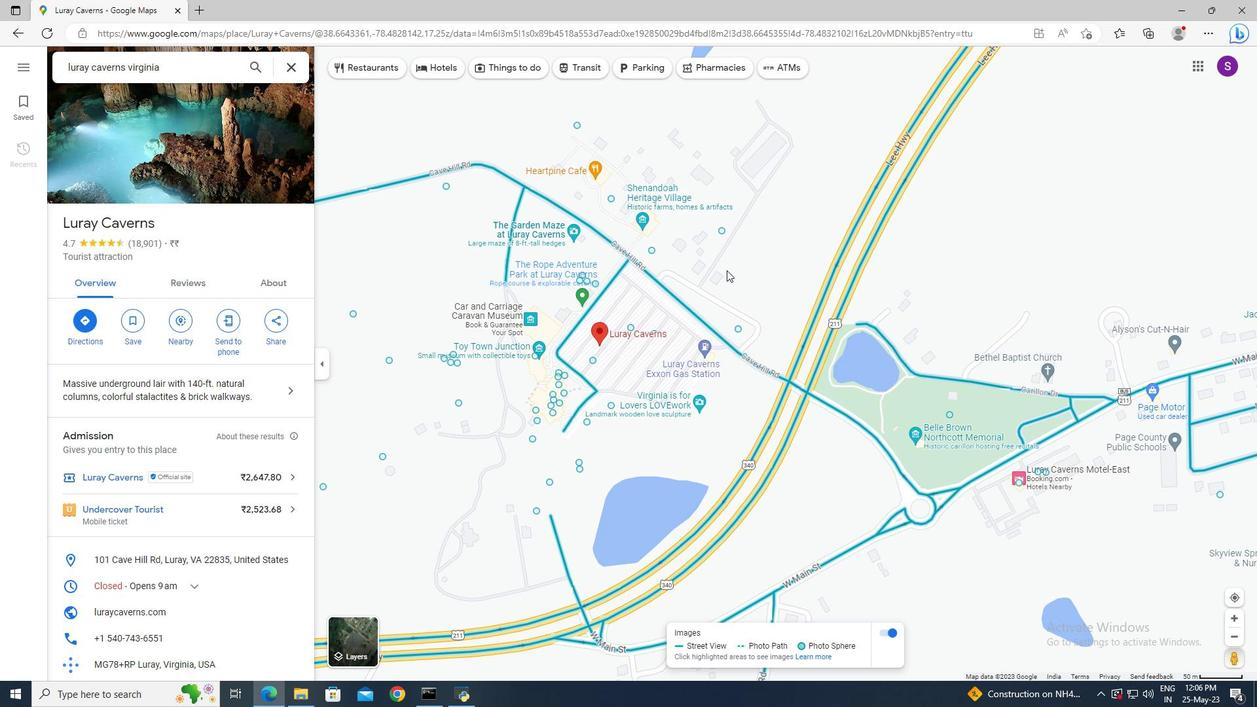
Action: Mouse scrolled (727, 269) with delta (0, 0)
Screenshot: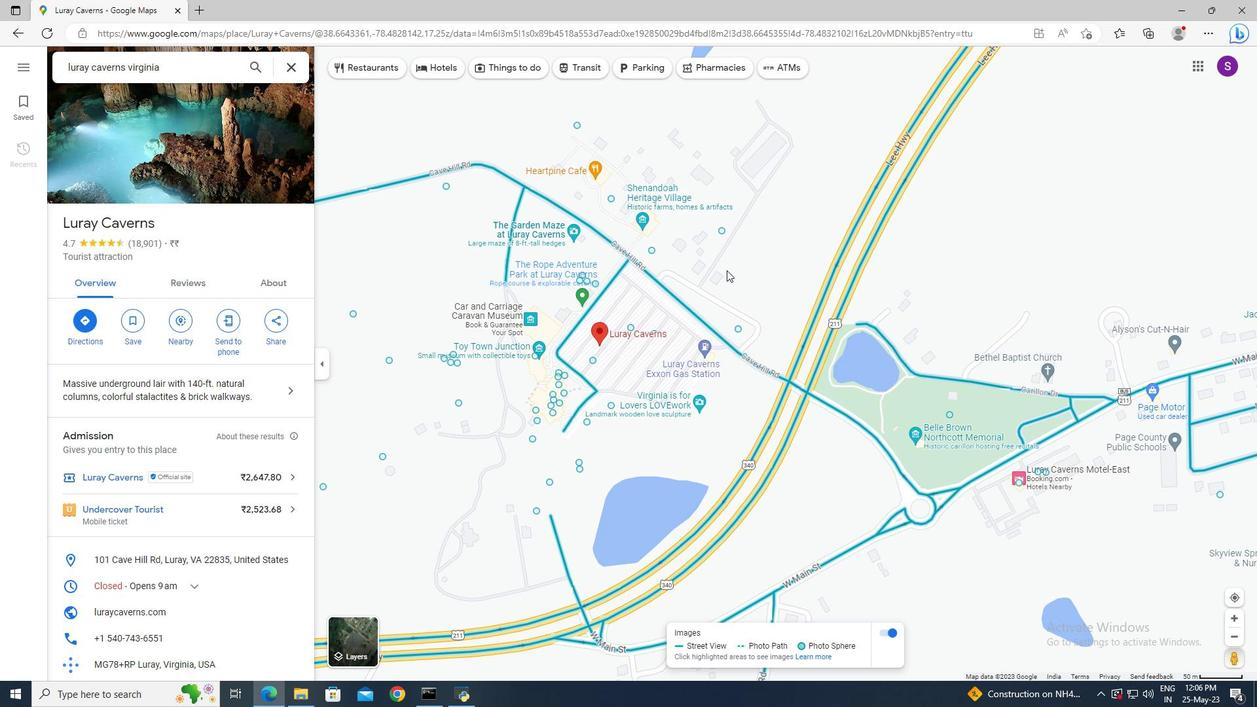 
Action: Mouse scrolled (727, 269) with delta (0, 0)
Screenshot: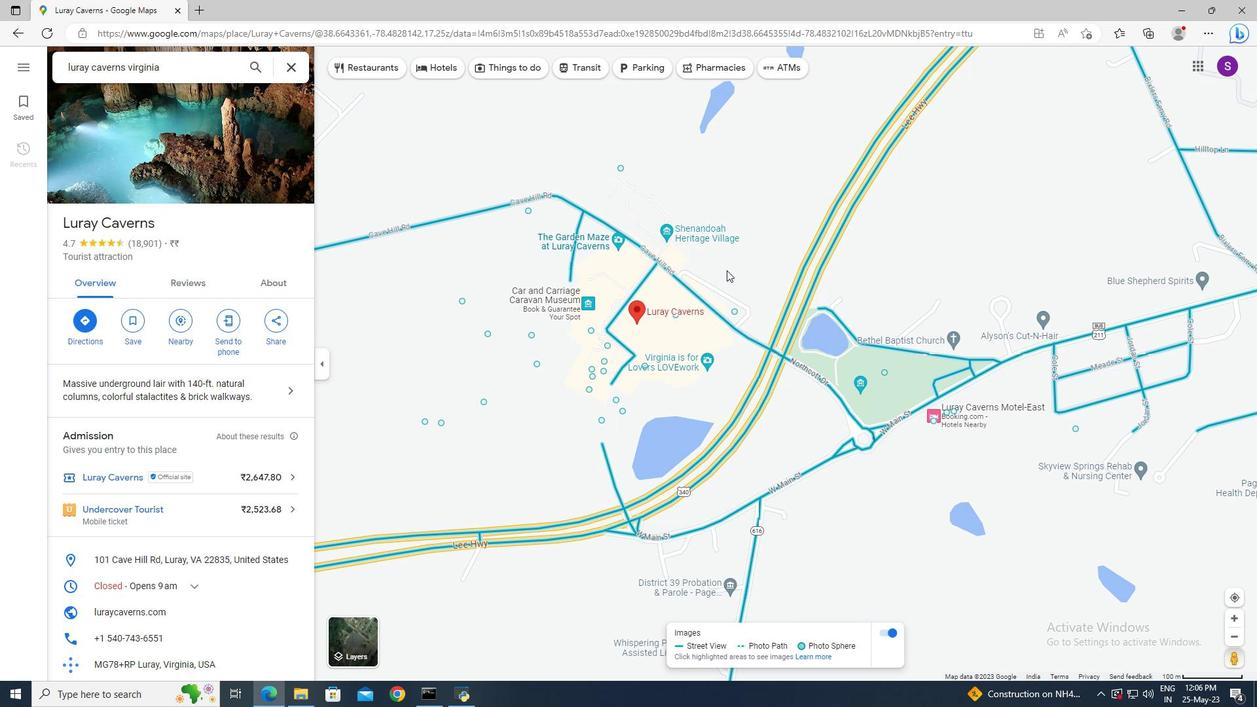 
Action: Mouse scrolled (727, 269) with delta (0, 0)
Screenshot: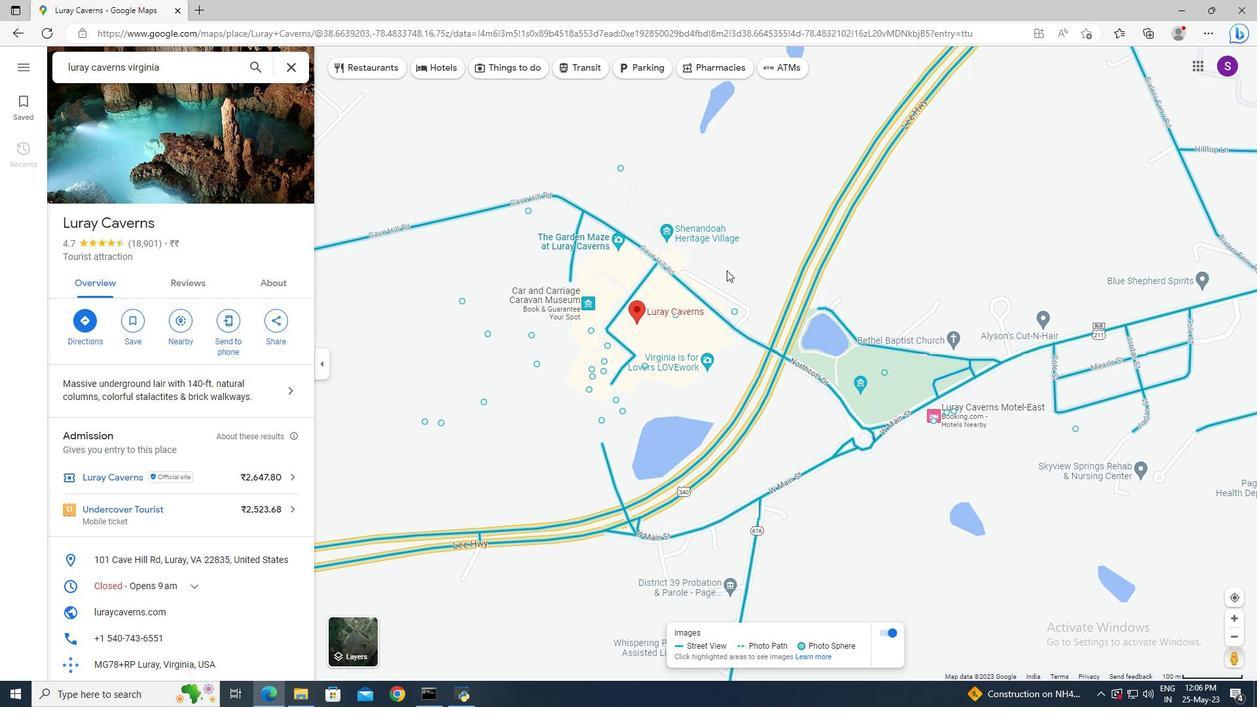 
Action: Mouse scrolled (727, 269) with delta (0, 0)
Screenshot: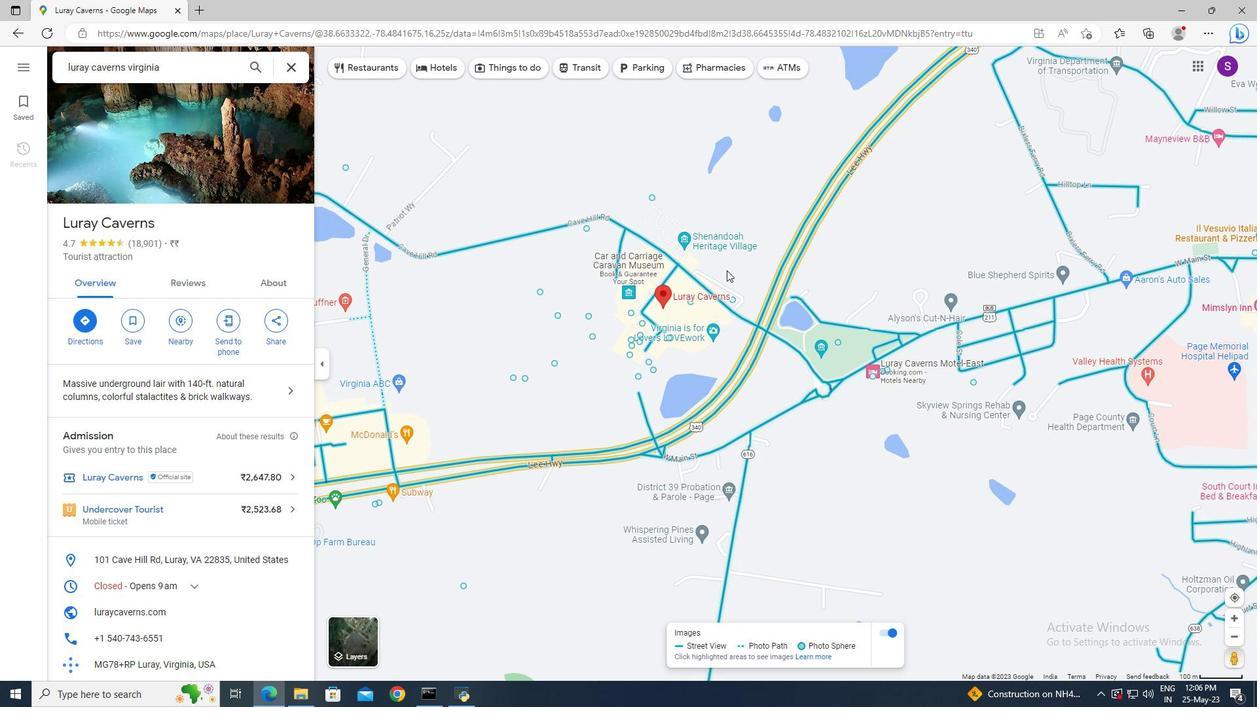 
Action: Mouse scrolled (727, 269) with delta (0, 0)
Screenshot: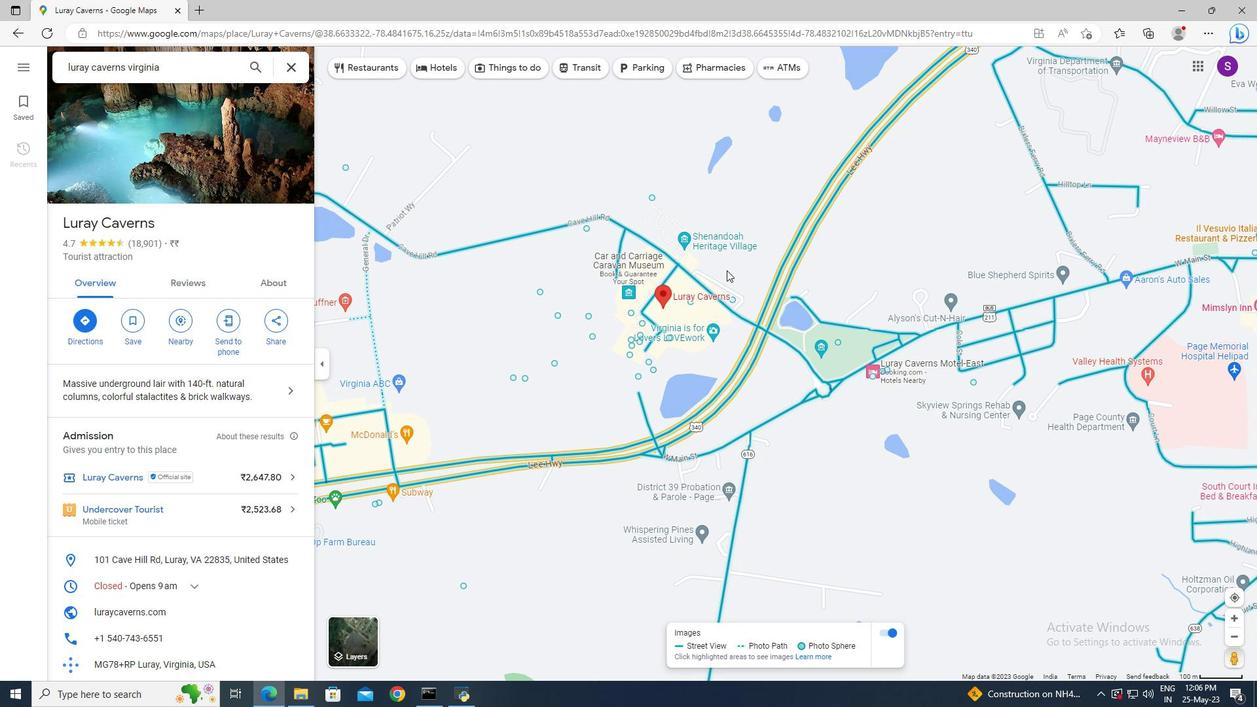 
Action: Mouse moved to (1083, 138)
Screenshot: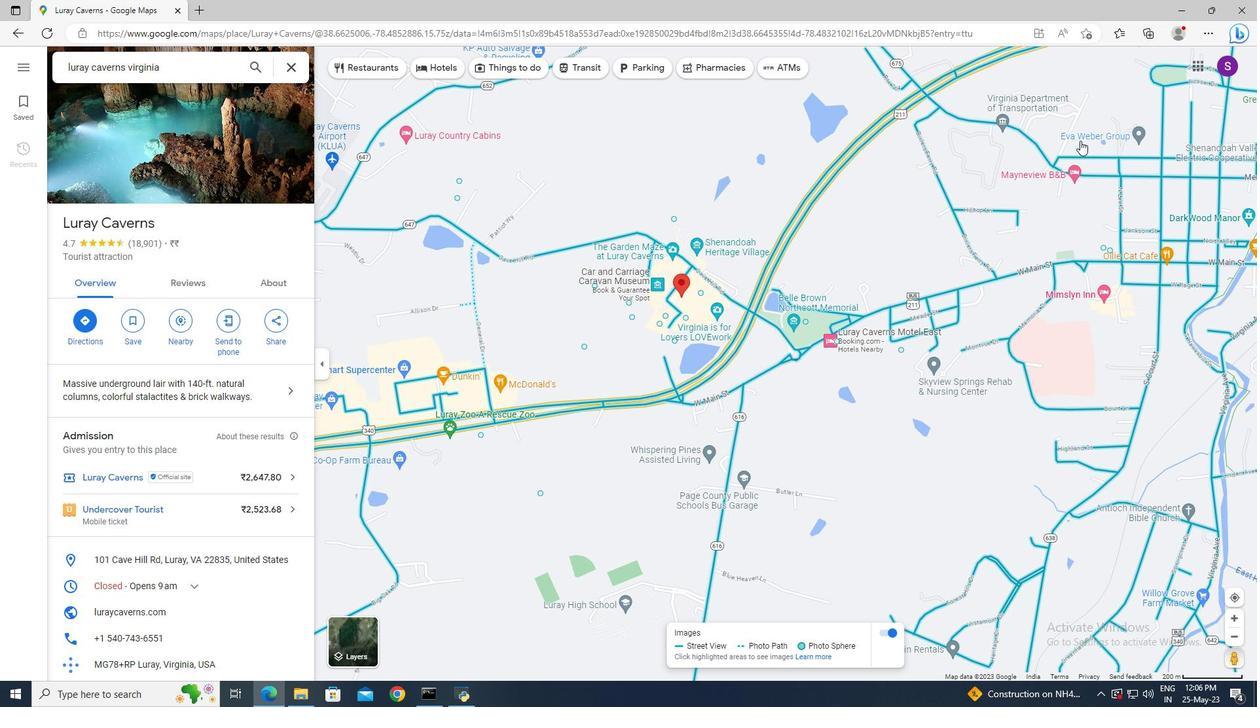 
Action: Mouse pressed left at (1083, 138)
Screenshot: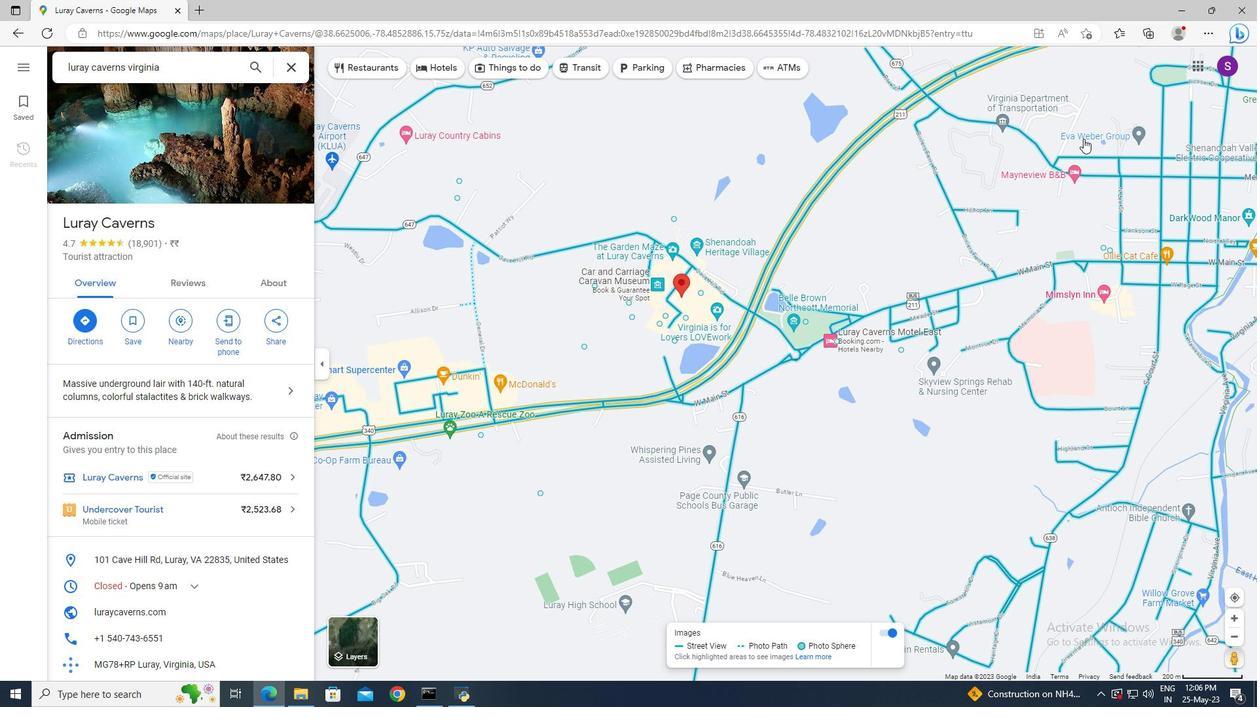 
Action: Mouse moved to (229, 375)
Screenshot: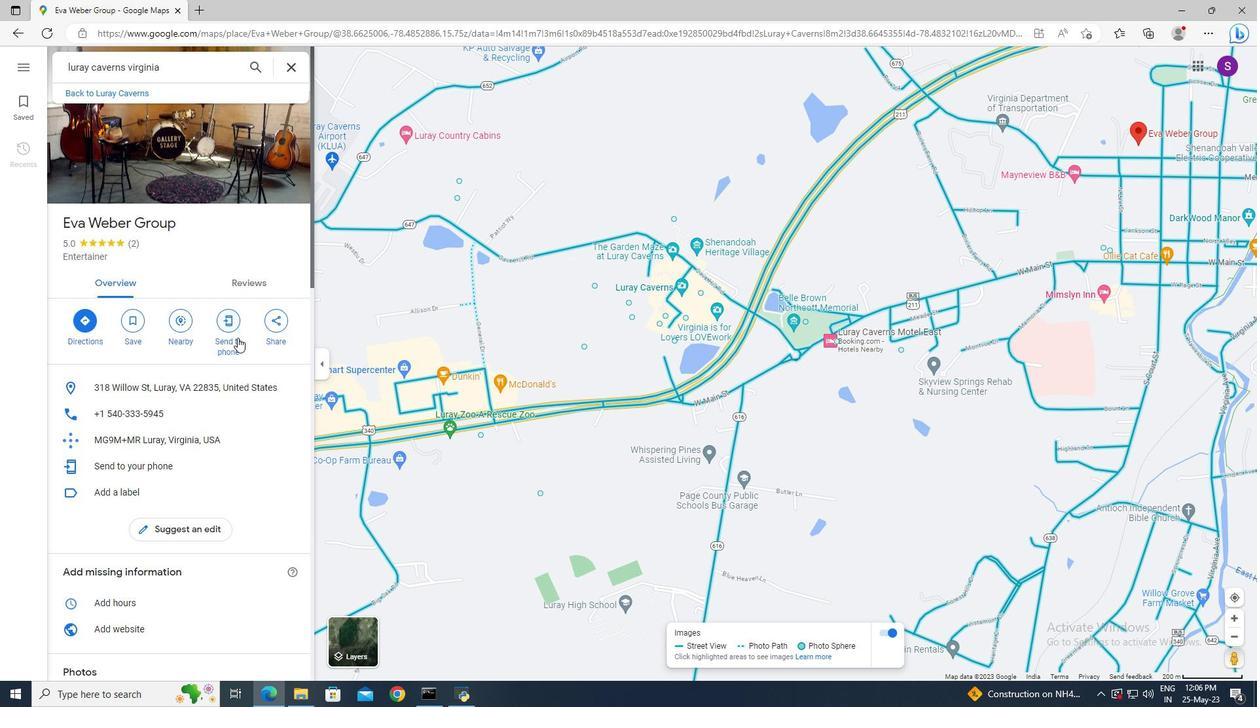 
Action: Mouse scrolled (229, 375) with delta (0, 0)
Screenshot: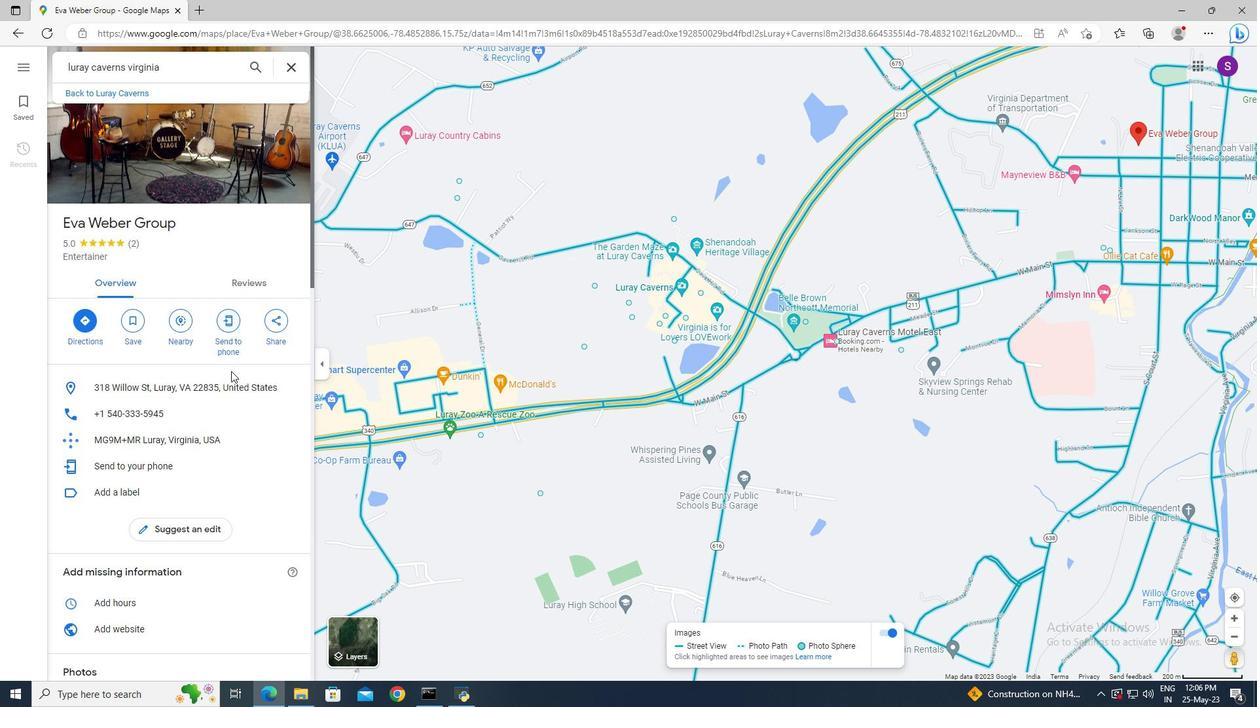 
Action: Mouse scrolled (229, 375) with delta (0, 0)
Screenshot: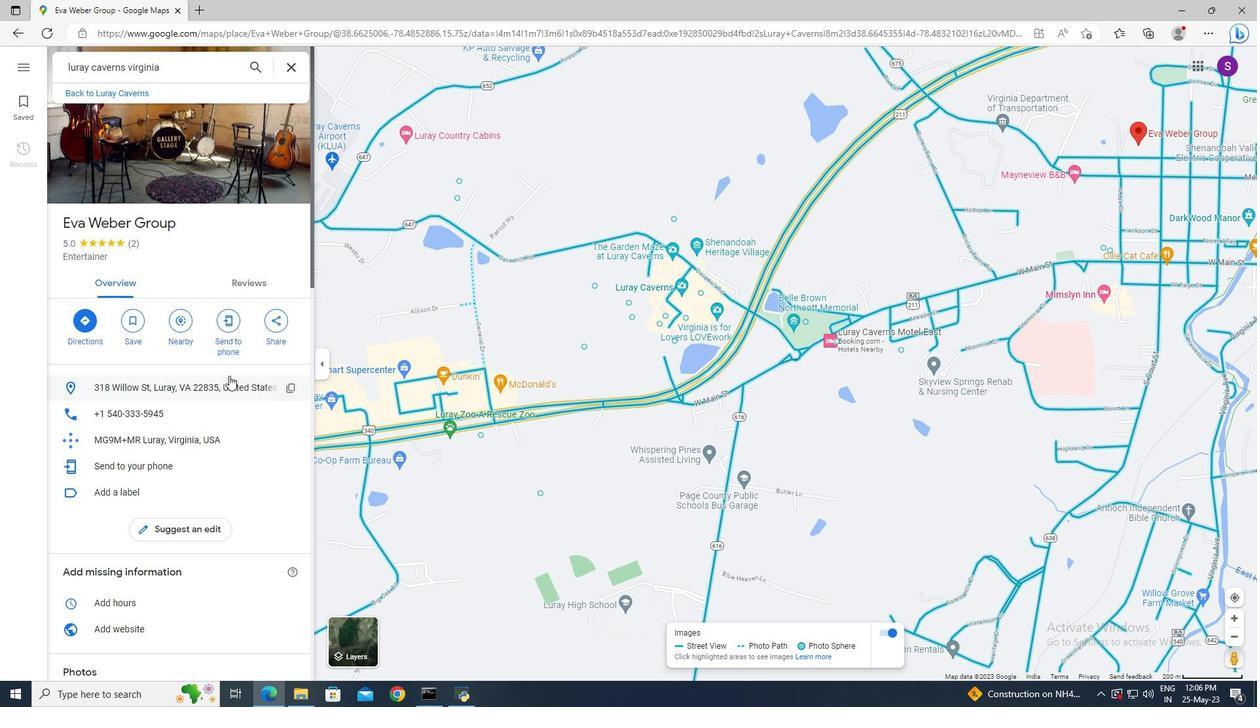 
Action: Mouse scrolled (229, 375) with delta (0, 0)
Screenshot: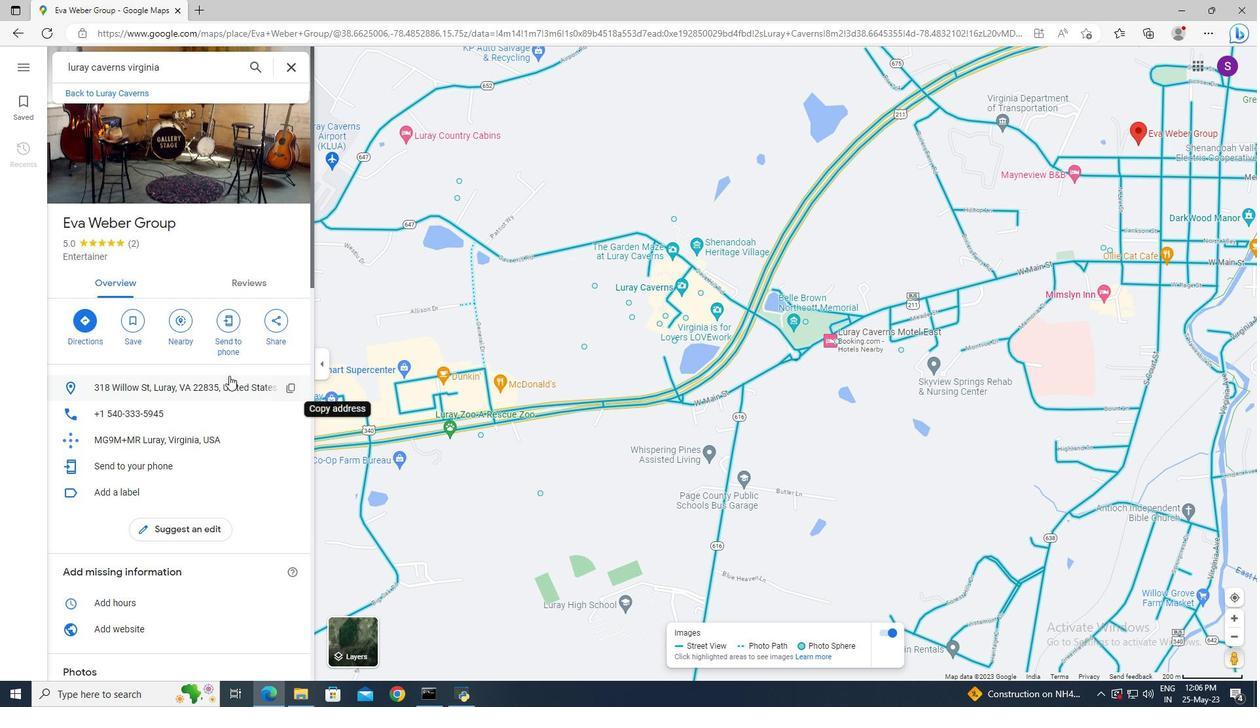 
Action: Mouse scrolled (229, 375) with delta (0, 0)
Screenshot: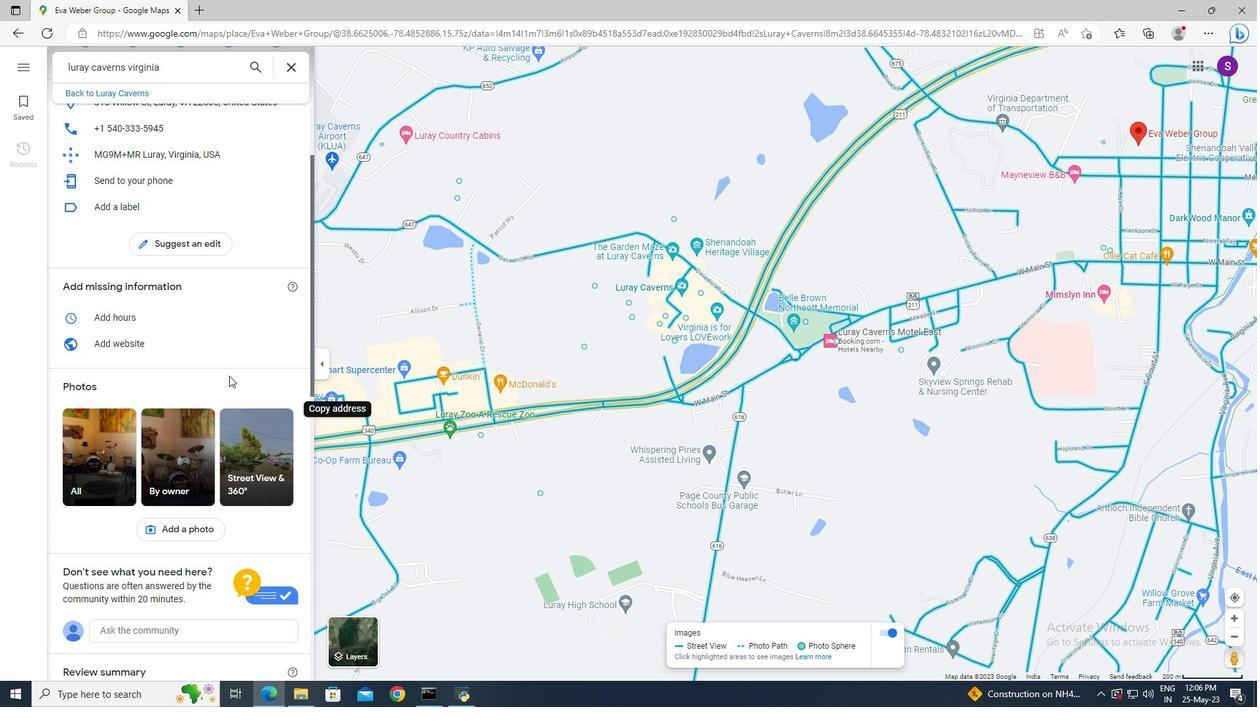 
Action: Mouse scrolled (229, 375) with delta (0, 0)
Screenshot: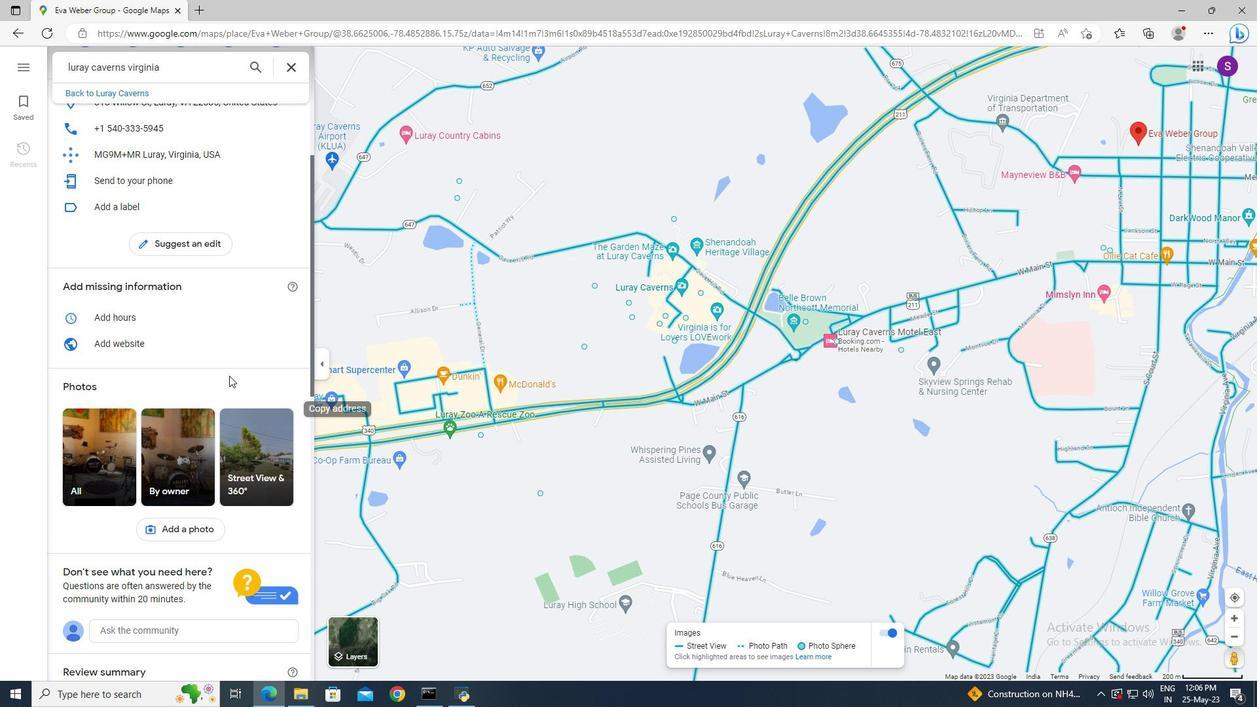 
Action: Mouse scrolled (229, 376) with delta (0, 0)
Screenshot: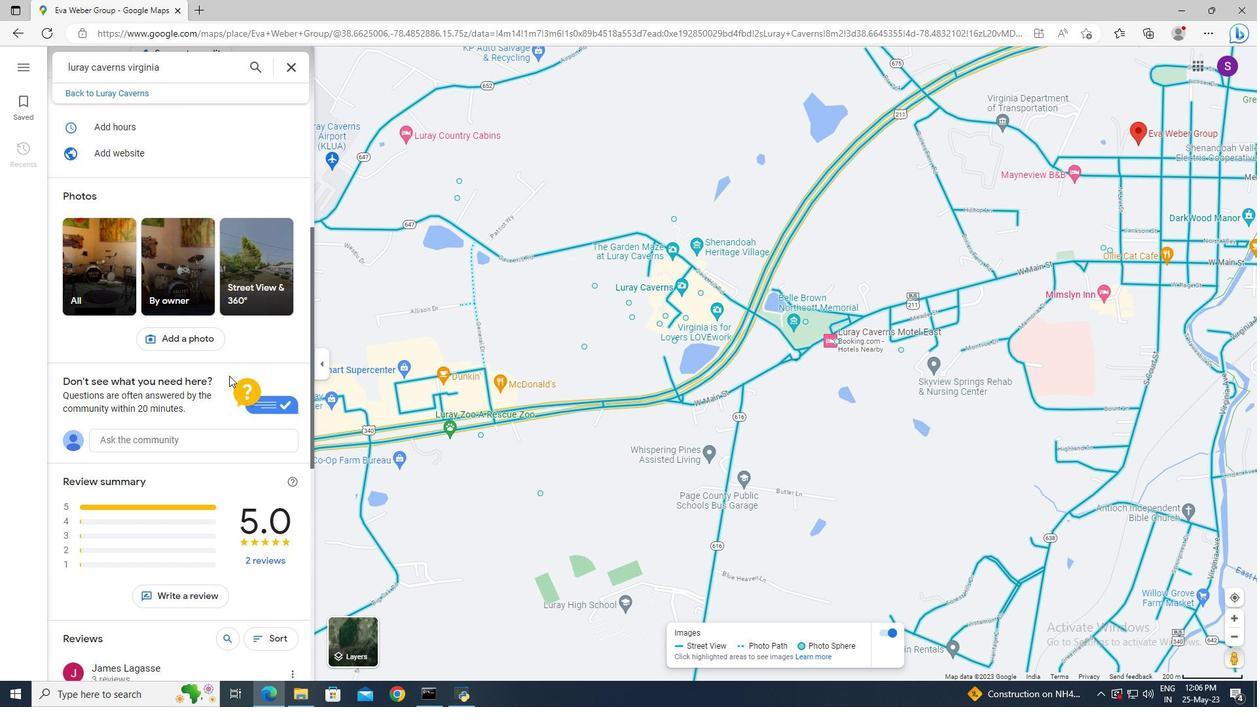 
Action: Mouse scrolled (229, 376) with delta (0, 0)
Screenshot: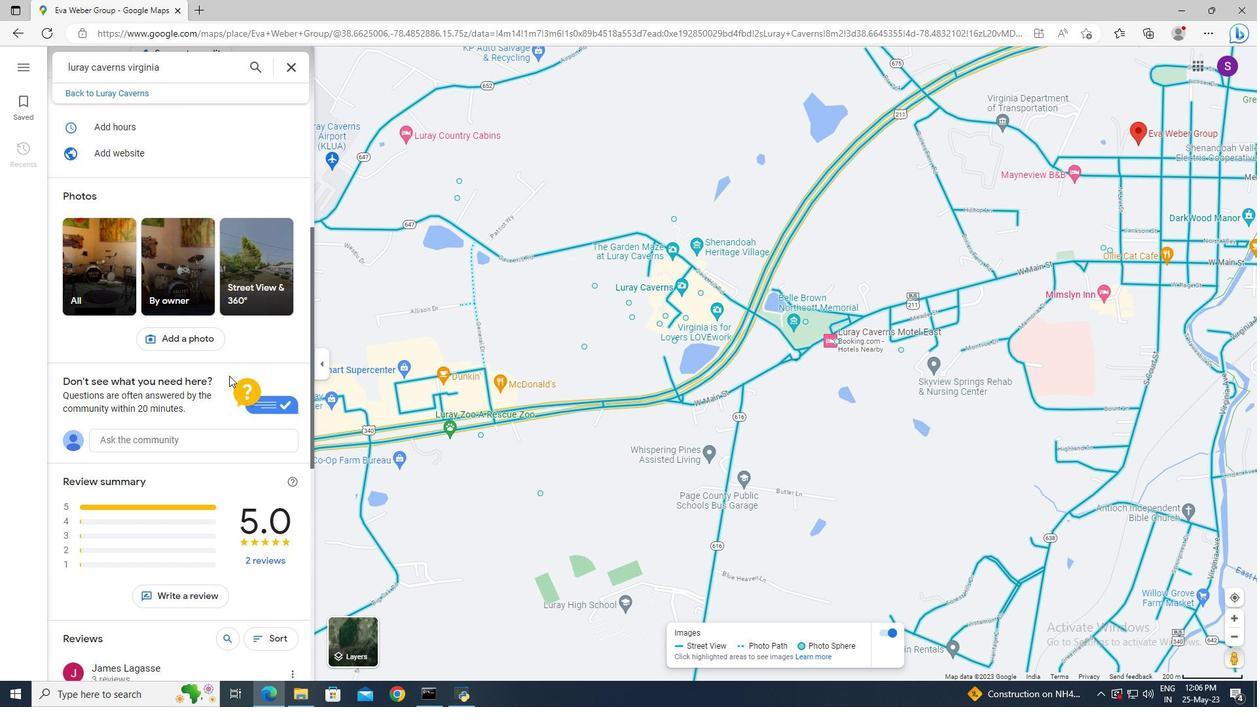 
Action: Mouse scrolled (229, 376) with delta (0, 0)
Screenshot: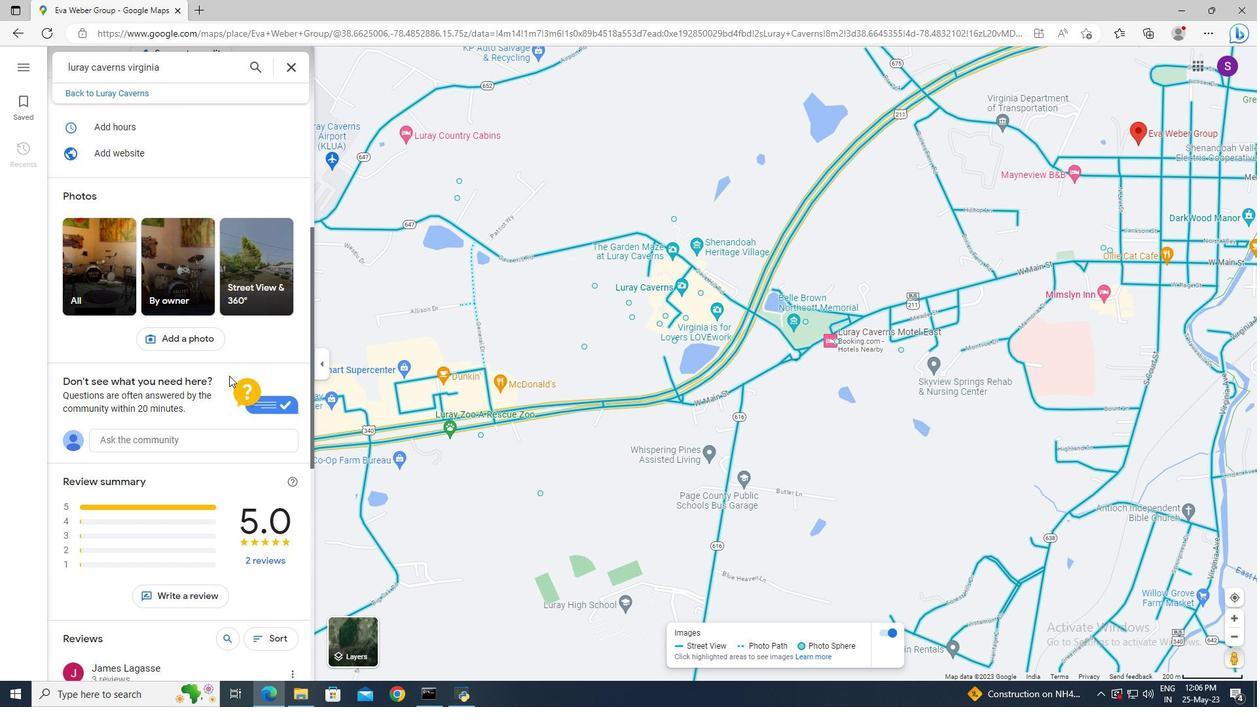 
Action: Mouse scrolled (229, 376) with delta (0, 0)
Screenshot: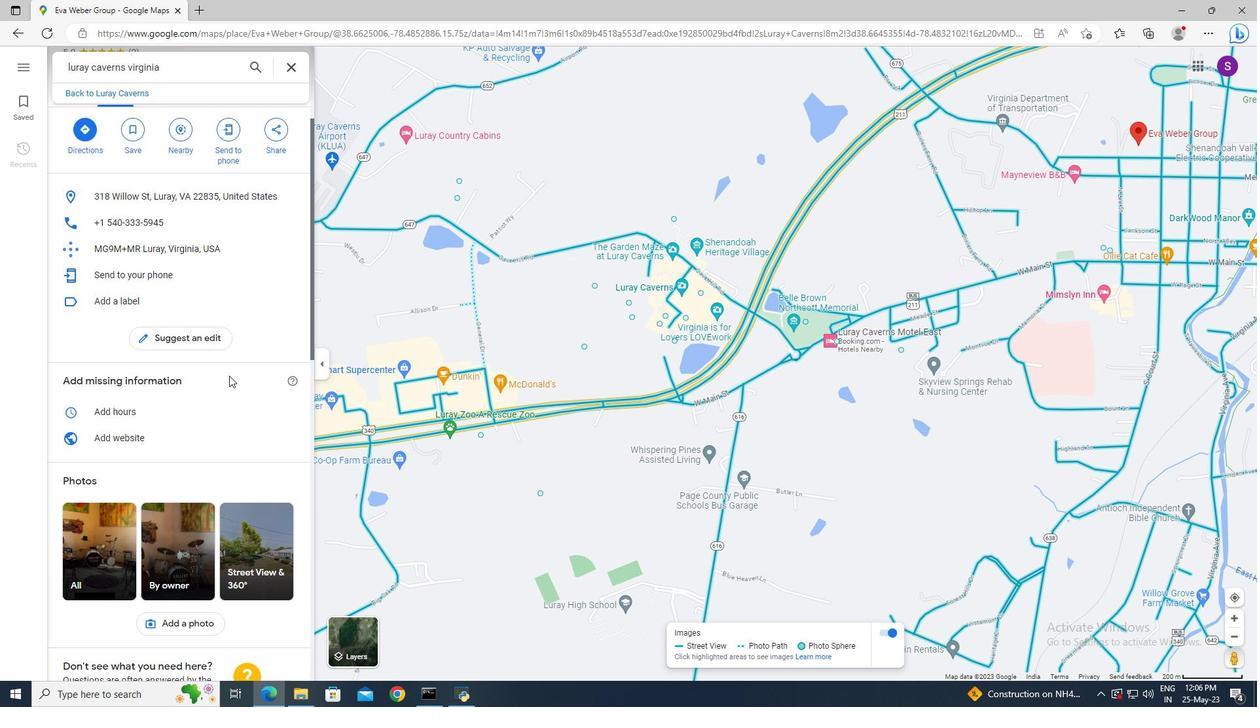 
Action: Mouse scrolled (229, 376) with delta (0, 0)
Screenshot: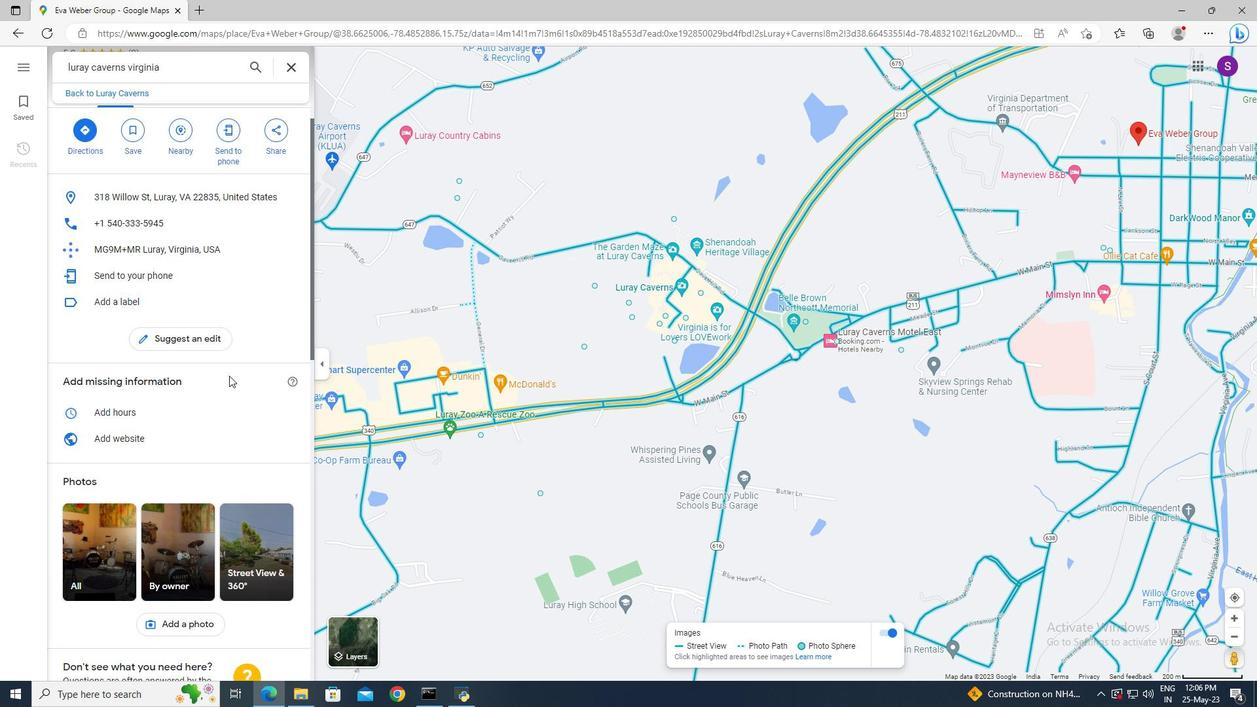 
Action: Mouse scrolled (229, 376) with delta (0, 0)
Screenshot: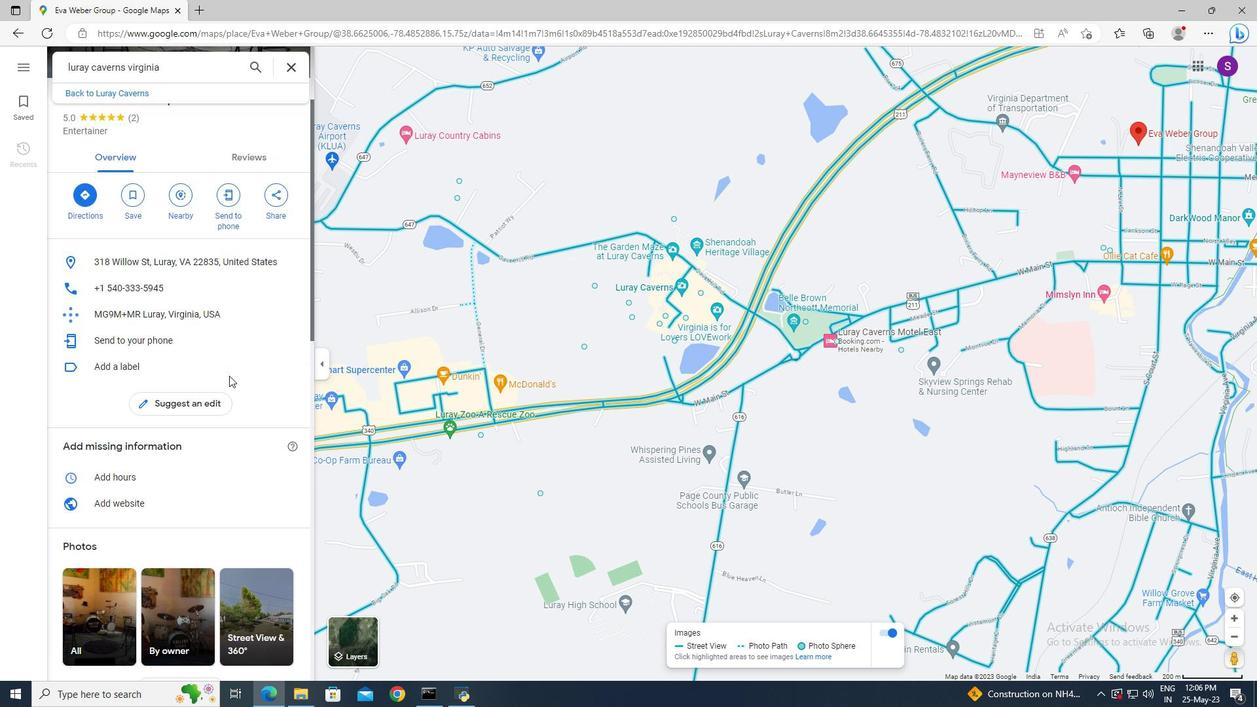 
Action: Mouse scrolled (229, 376) with delta (0, 0)
Screenshot: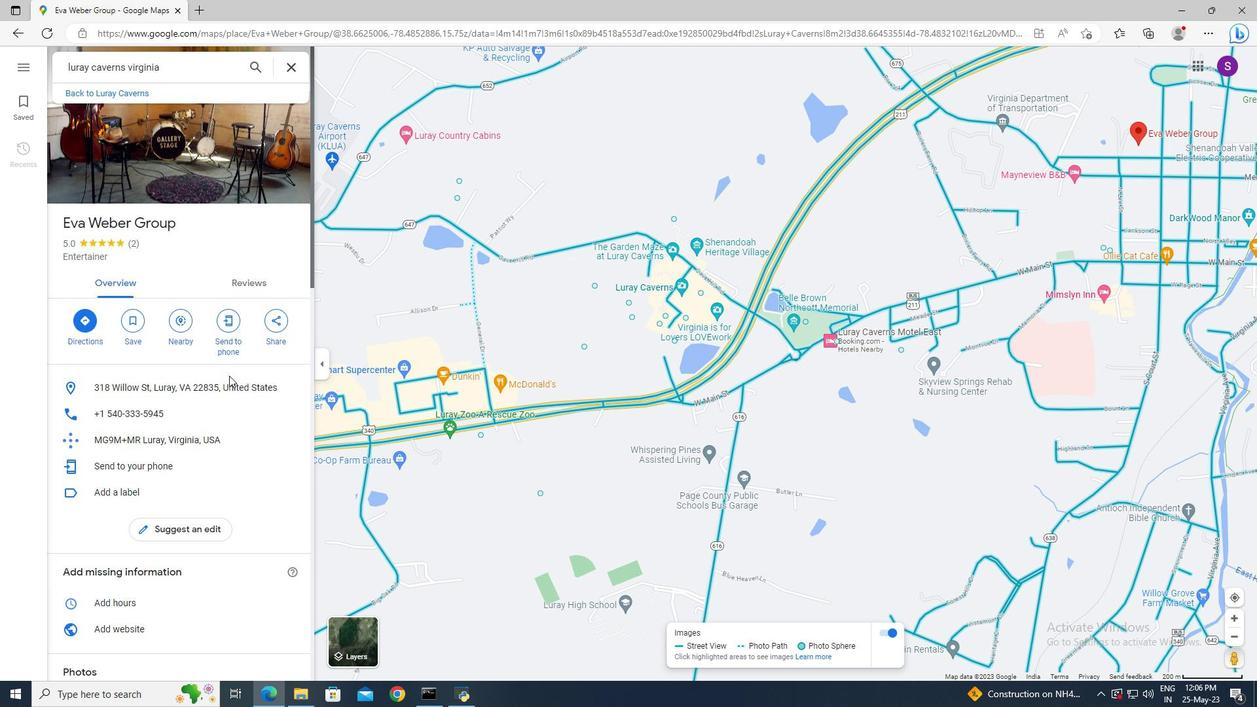 
Action: Mouse moved to (250, 296)
Screenshot: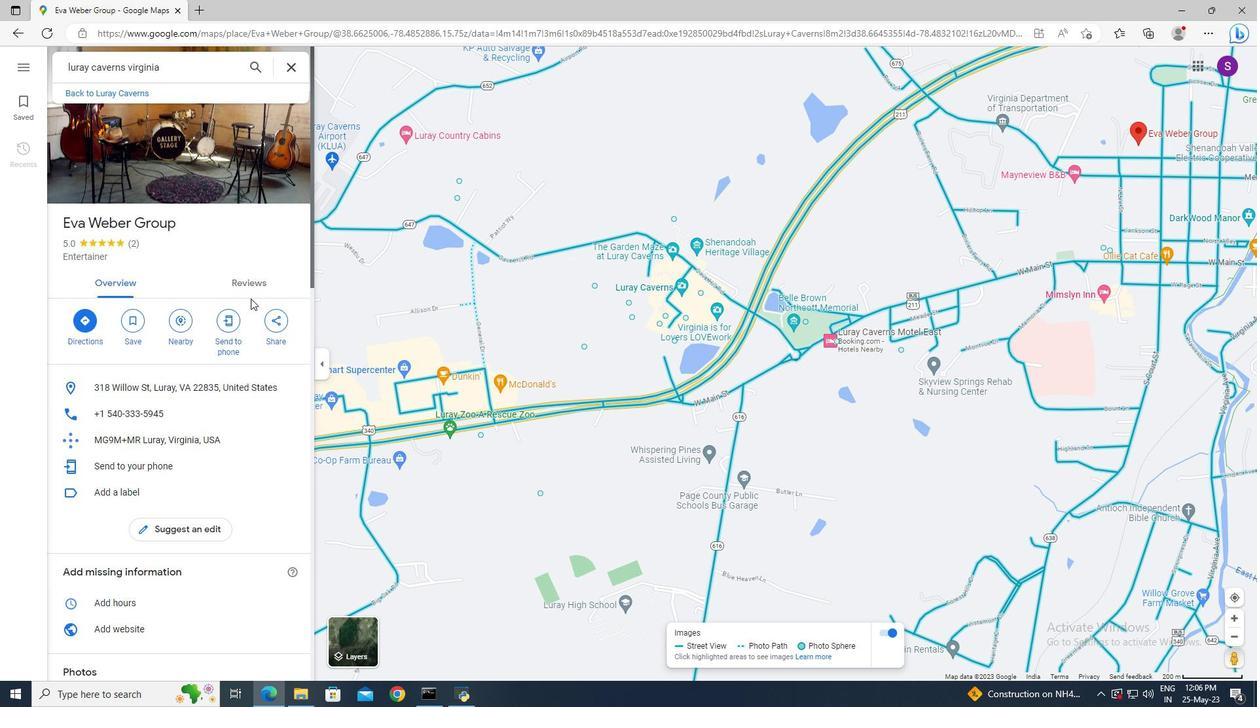 
Action: Mouse pressed left at (250, 296)
Screenshot: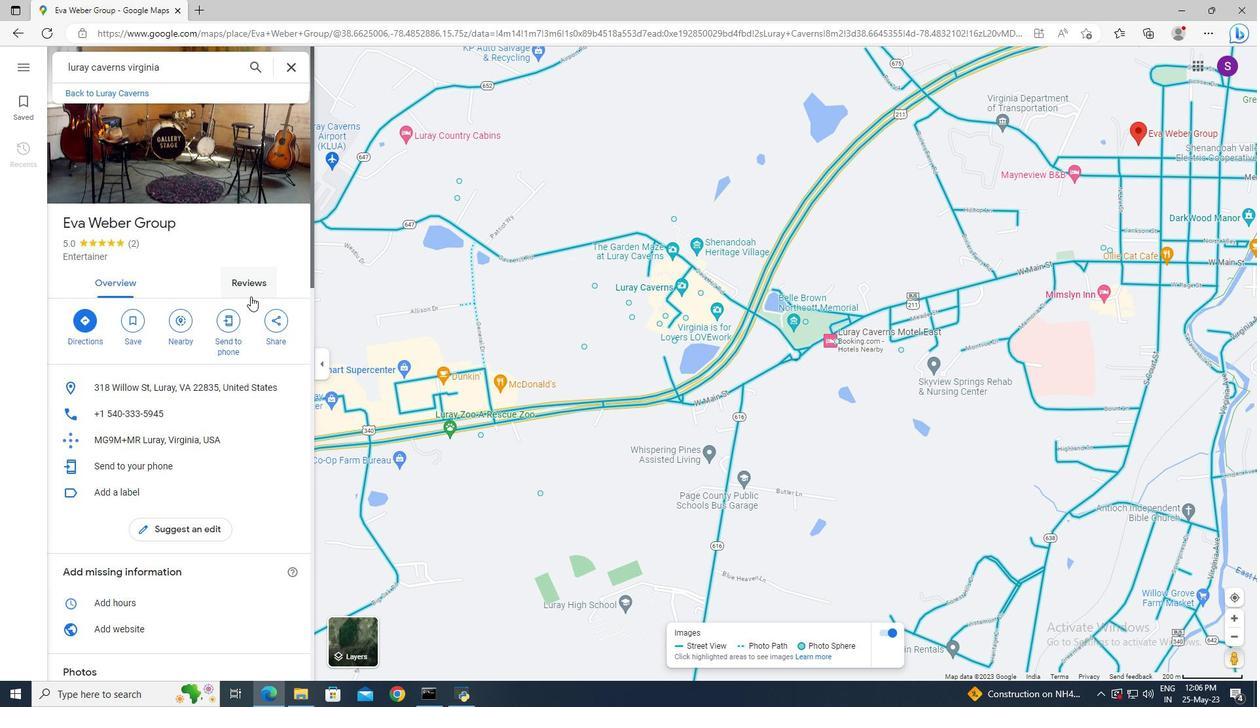 
Action: Mouse moved to (144, 115)
Screenshot: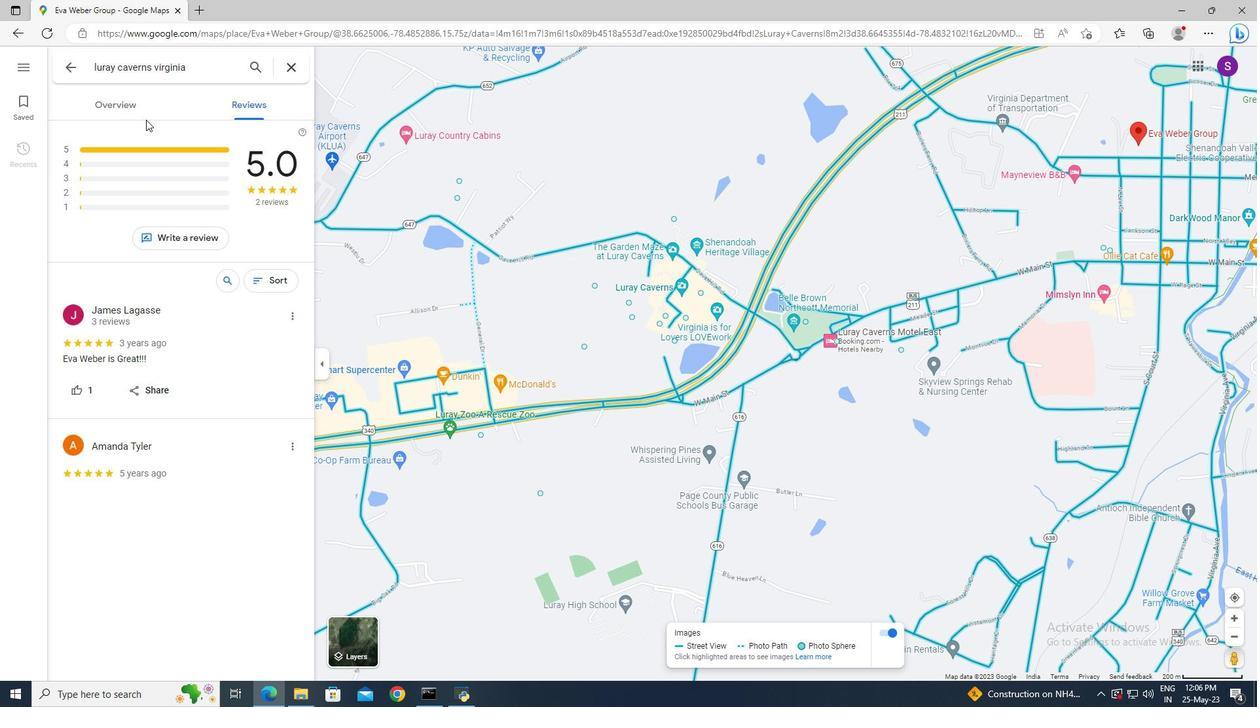 
Action: Mouse pressed left at (144, 115)
Screenshot: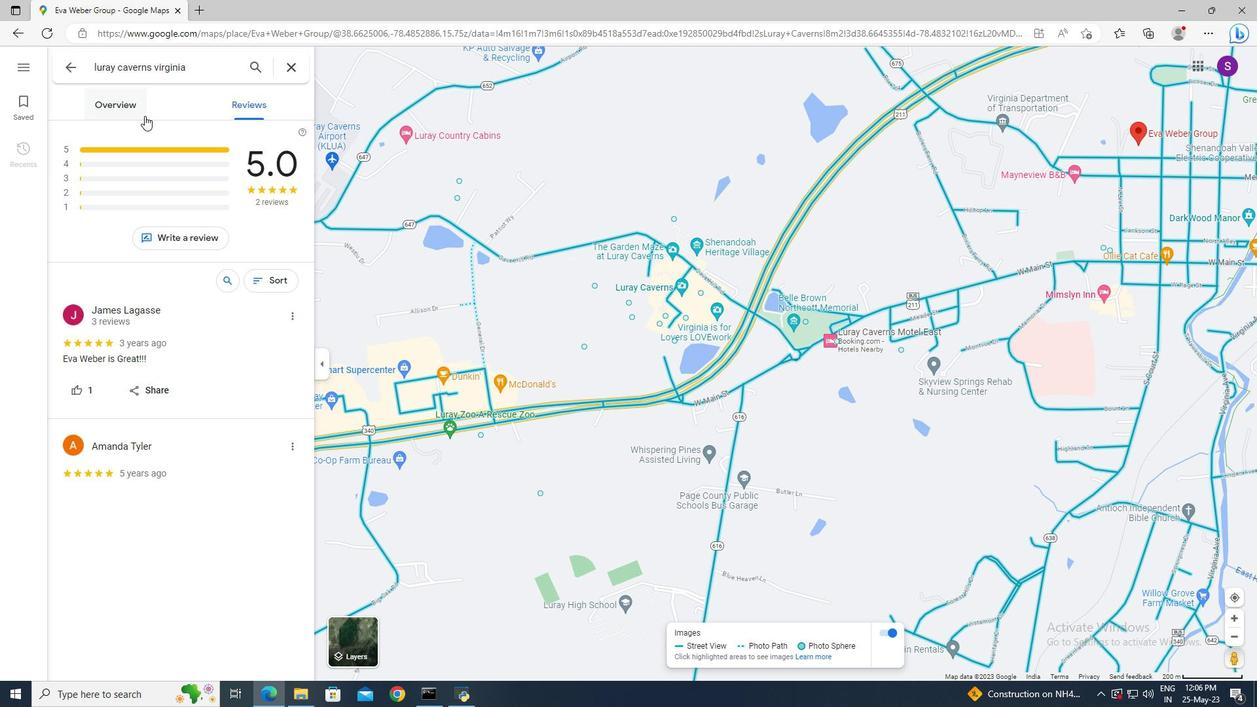 
Action: Mouse moved to (146, 142)
Screenshot: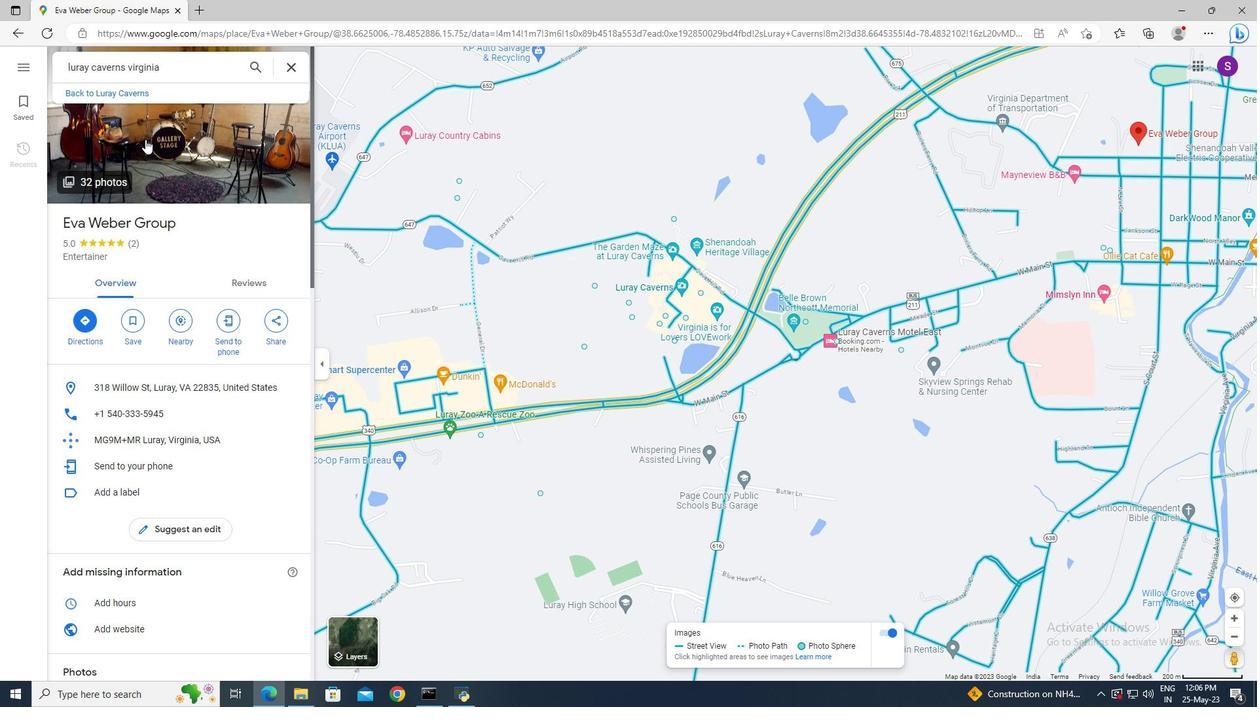 
Action: Mouse pressed left at (146, 142)
Screenshot: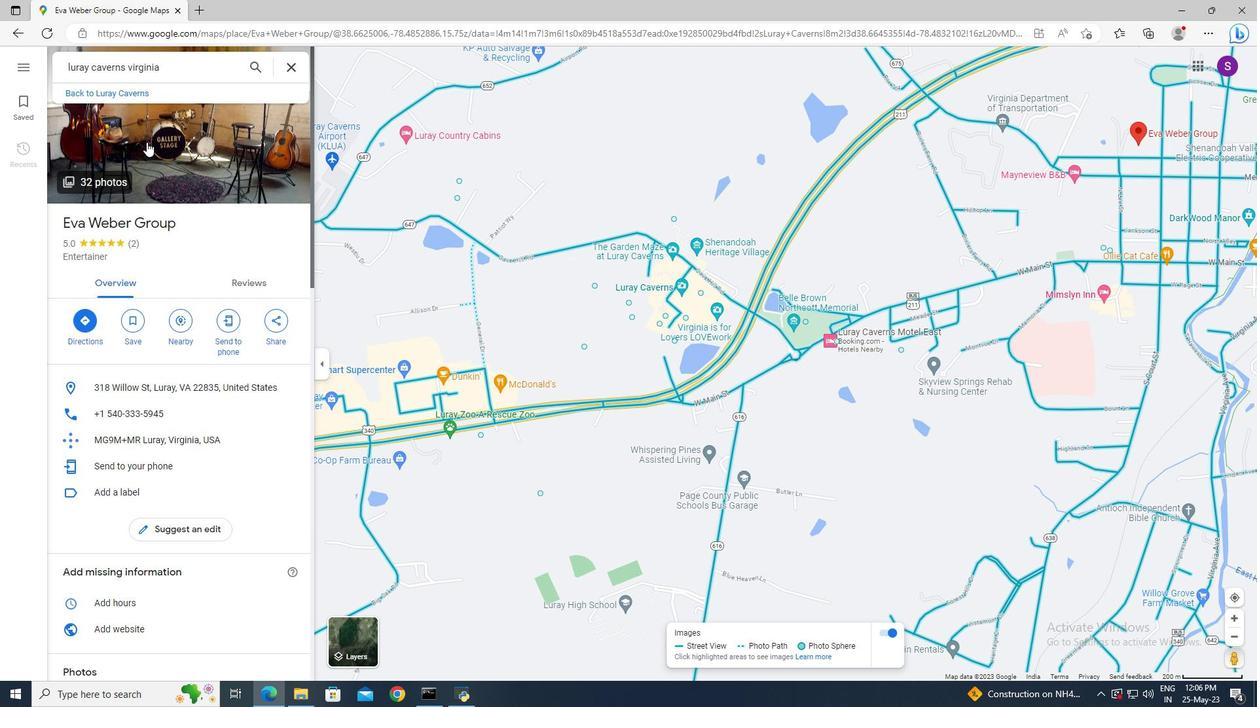
Action: Mouse moved to (155, 206)
Screenshot: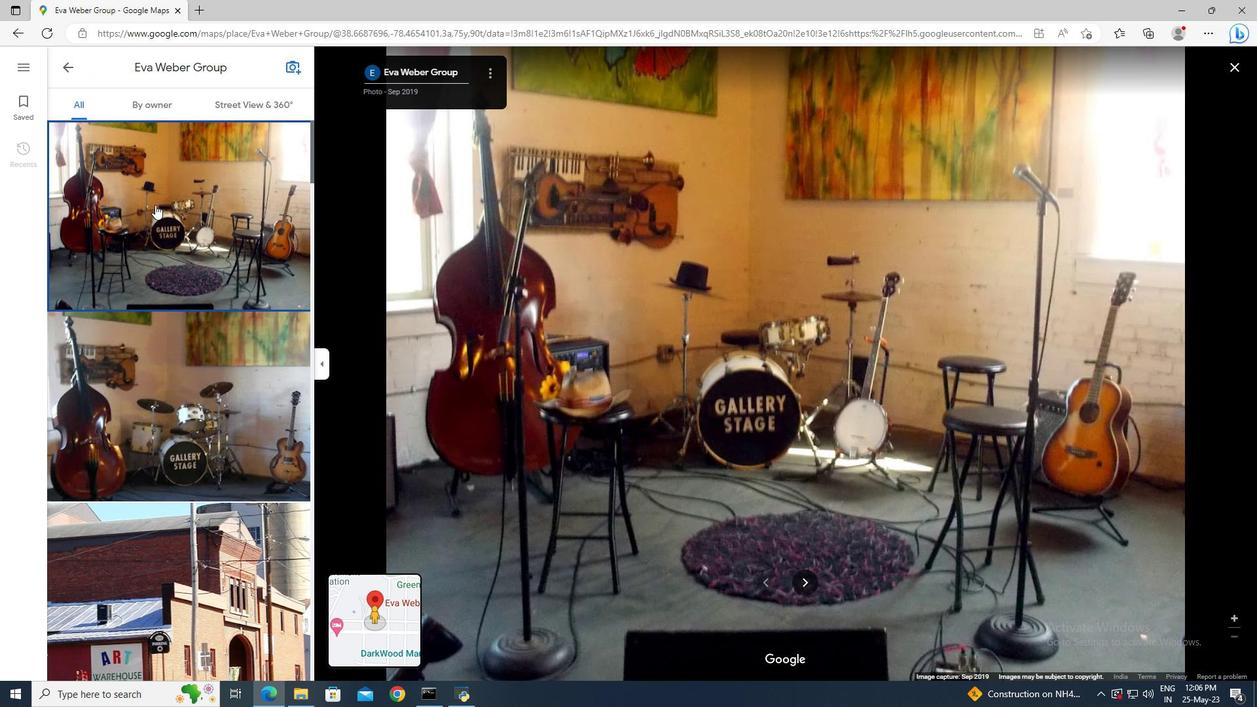 
Action: Mouse scrolled (155, 206) with delta (0, 0)
Screenshot: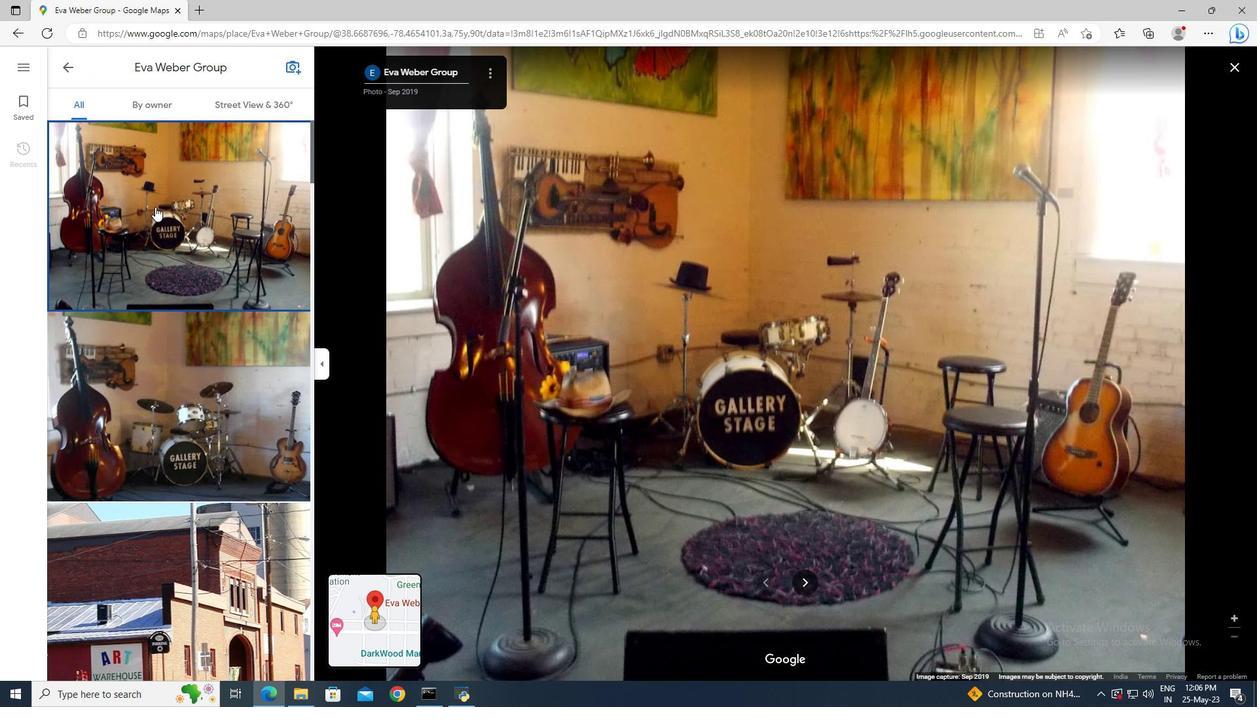 
Action: Mouse scrolled (155, 206) with delta (0, 0)
Screenshot: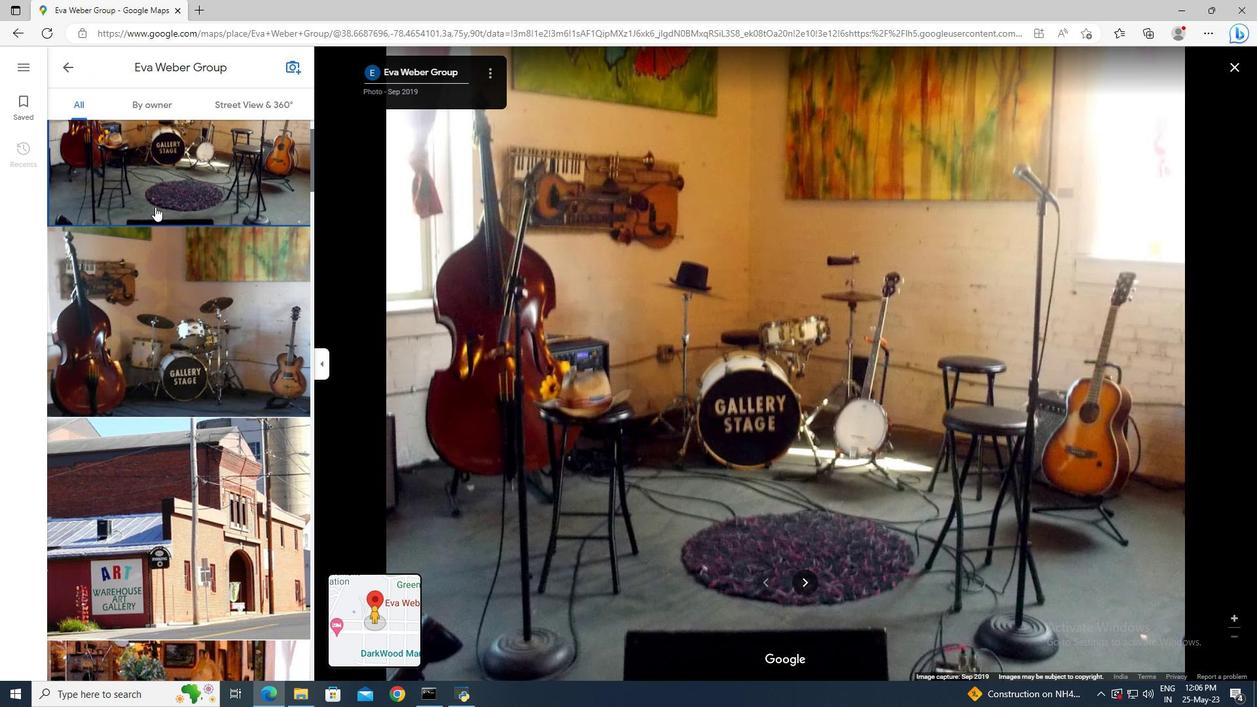 
Action: Mouse scrolled (155, 206) with delta (0, 0)
Screenshot: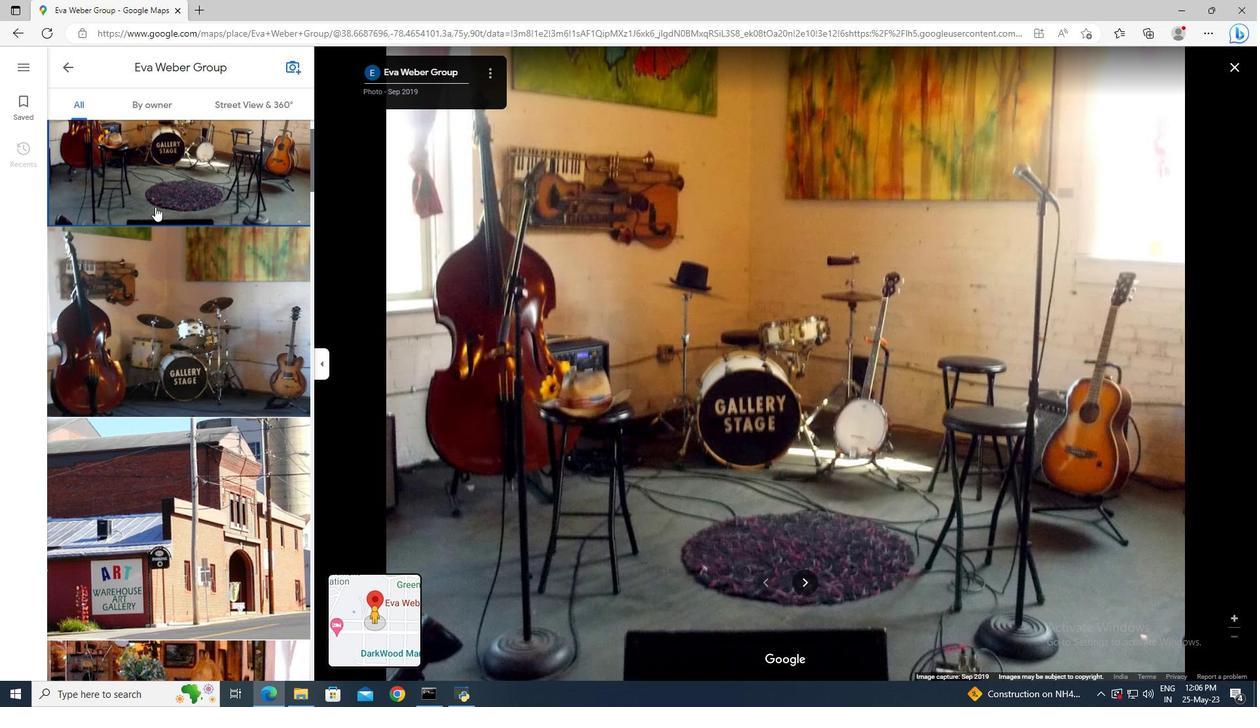 
Action: Mouse scrolled (155, 206) with delta (0, 0)
Screenshot: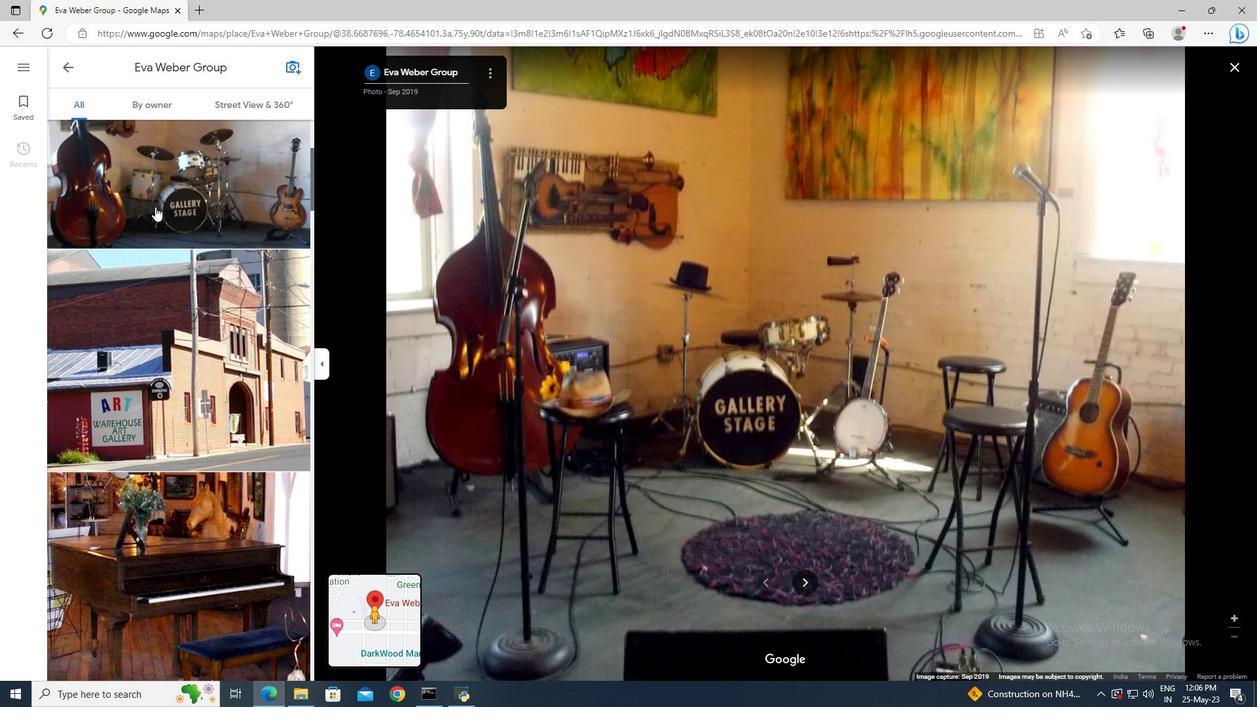 
Action: Mouse scrolled (155, 206) with delta (0, 0)
Screenshot: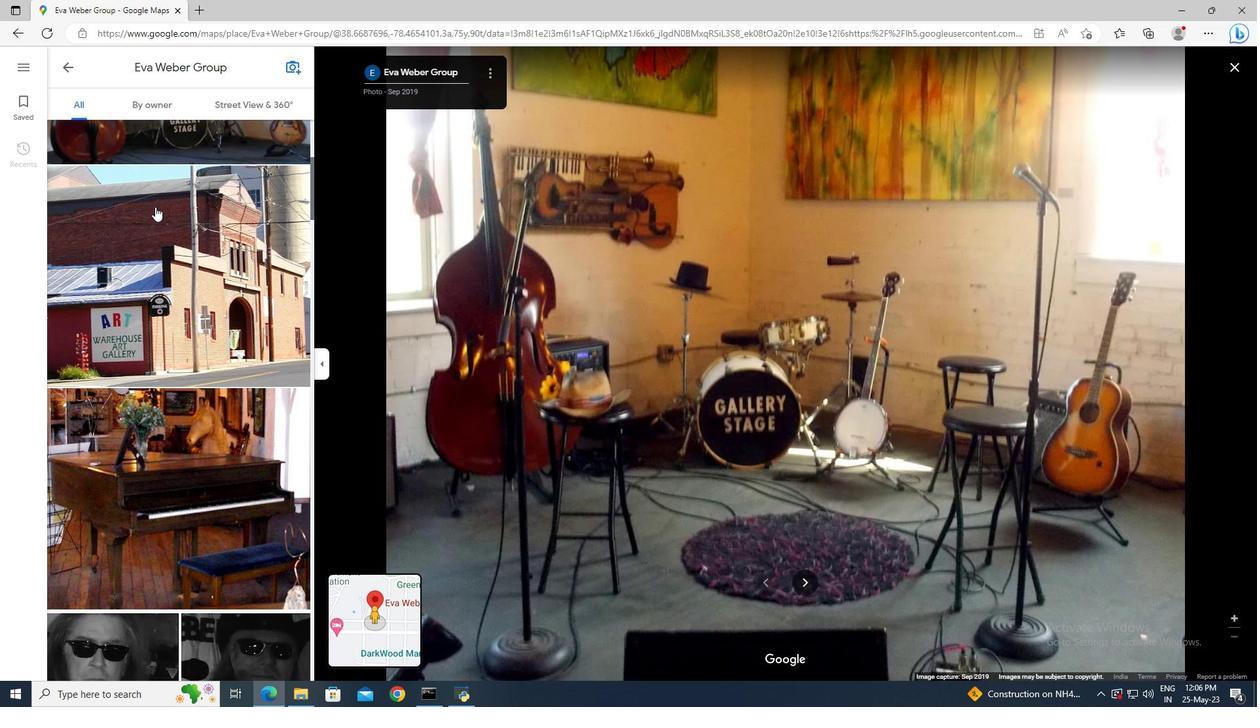 
Action: Mouse scrolled (155, 206) with delta (0, 0)
Screenshot: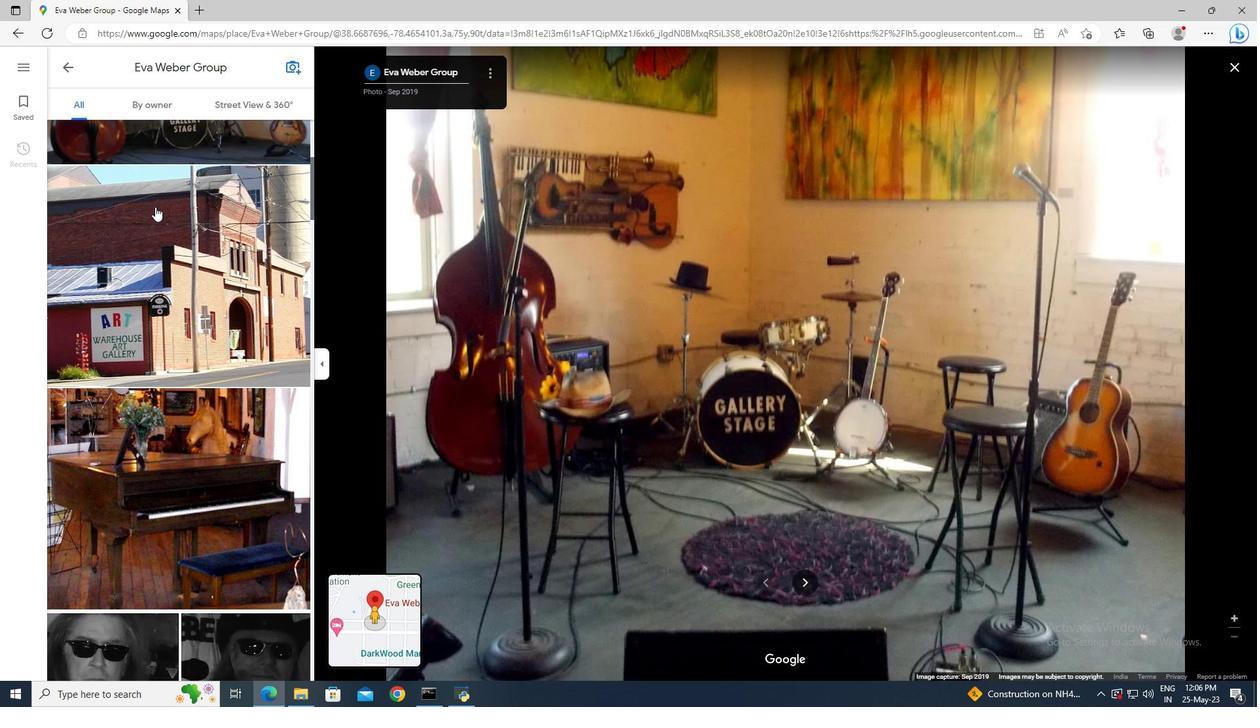 
Action: Mouse scrolled (155, 206) with delta (0, 0)
Screenshot: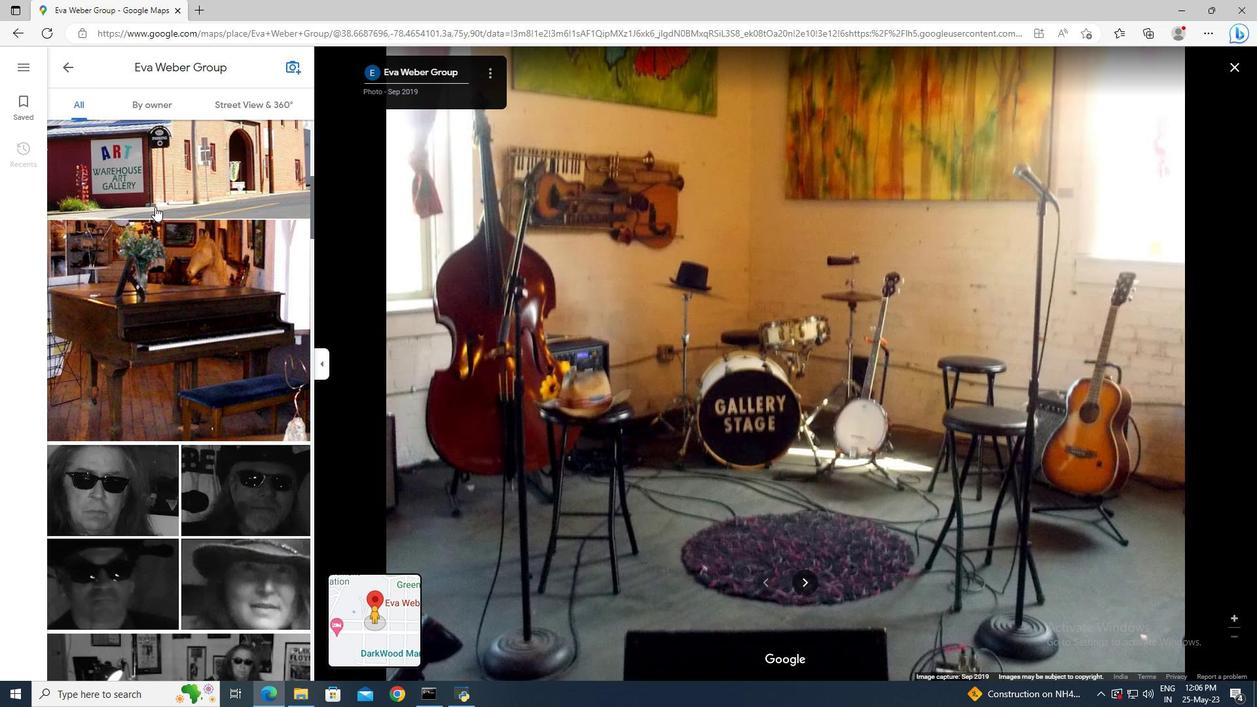 
Action: Mouse scrolled (155, 206) with delta (0, 0)
Screenshot: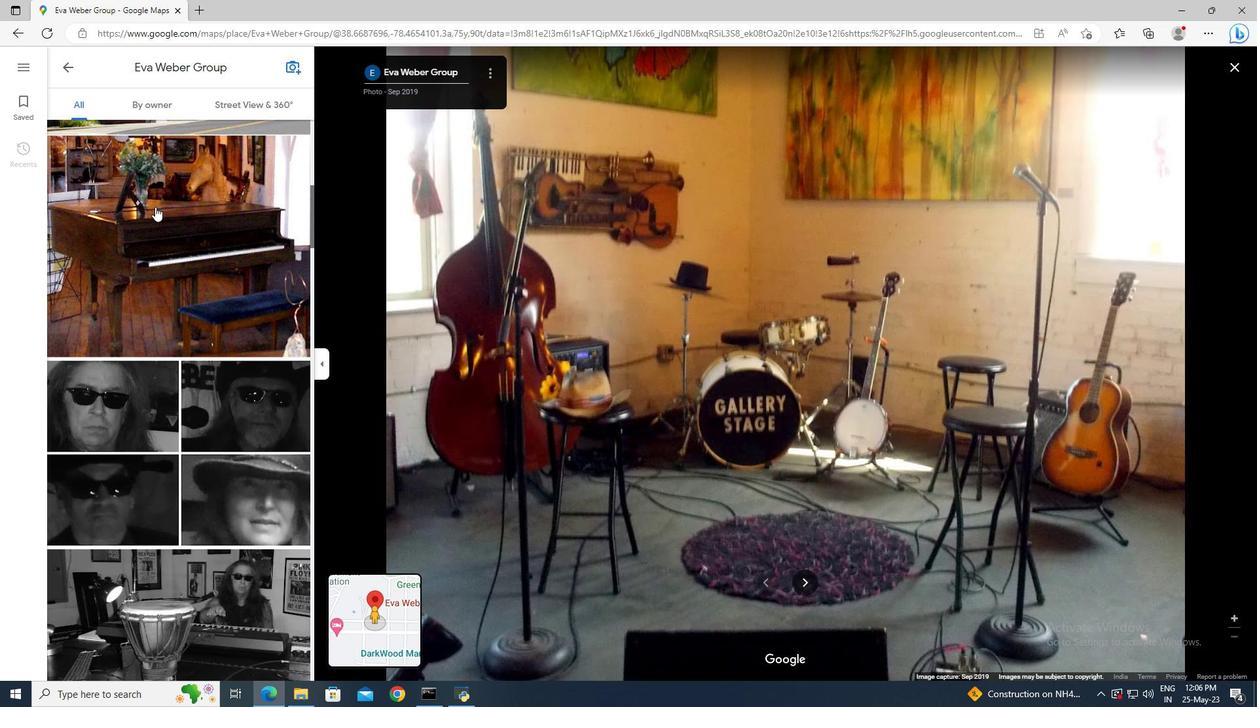 
Action: Mouse scrolled (155, 206) with delta (0, 0)
Screenshot: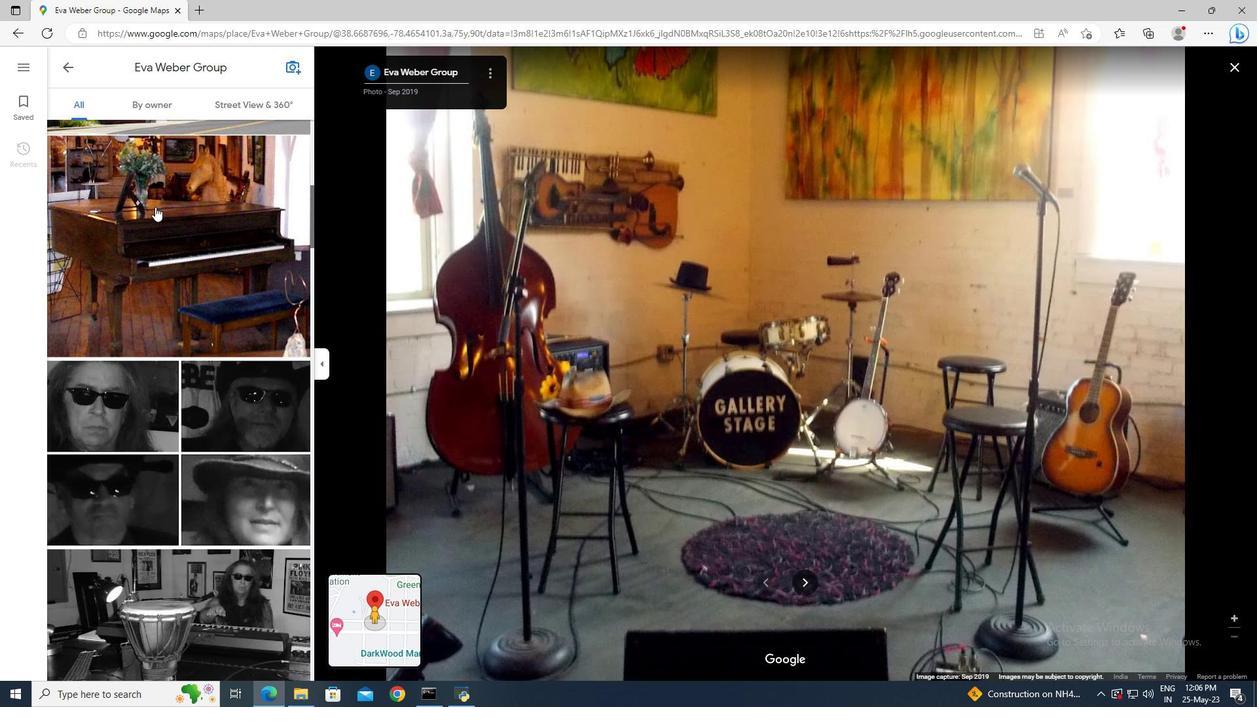 
Action: Mouse scrolled (155, 206) with delta (0, 0)
Screenshot: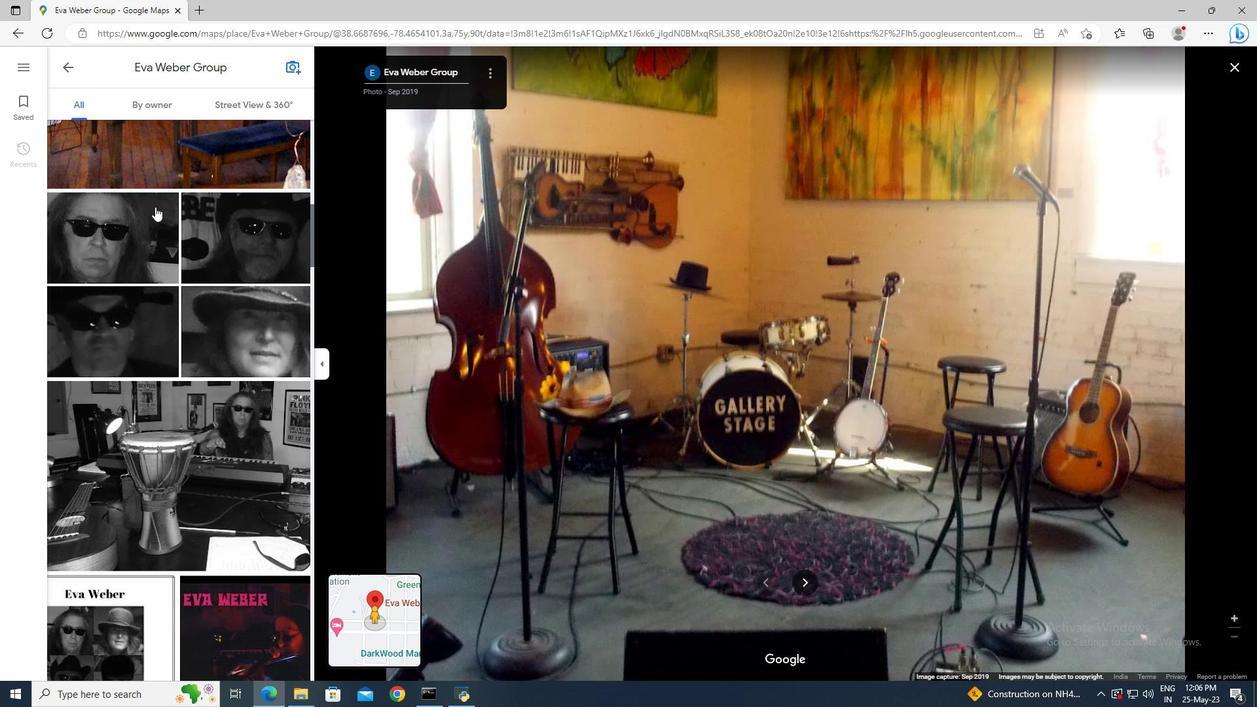 
Action: Mouse scrolled (155, 206) with delta (0, 0)
Screenshot: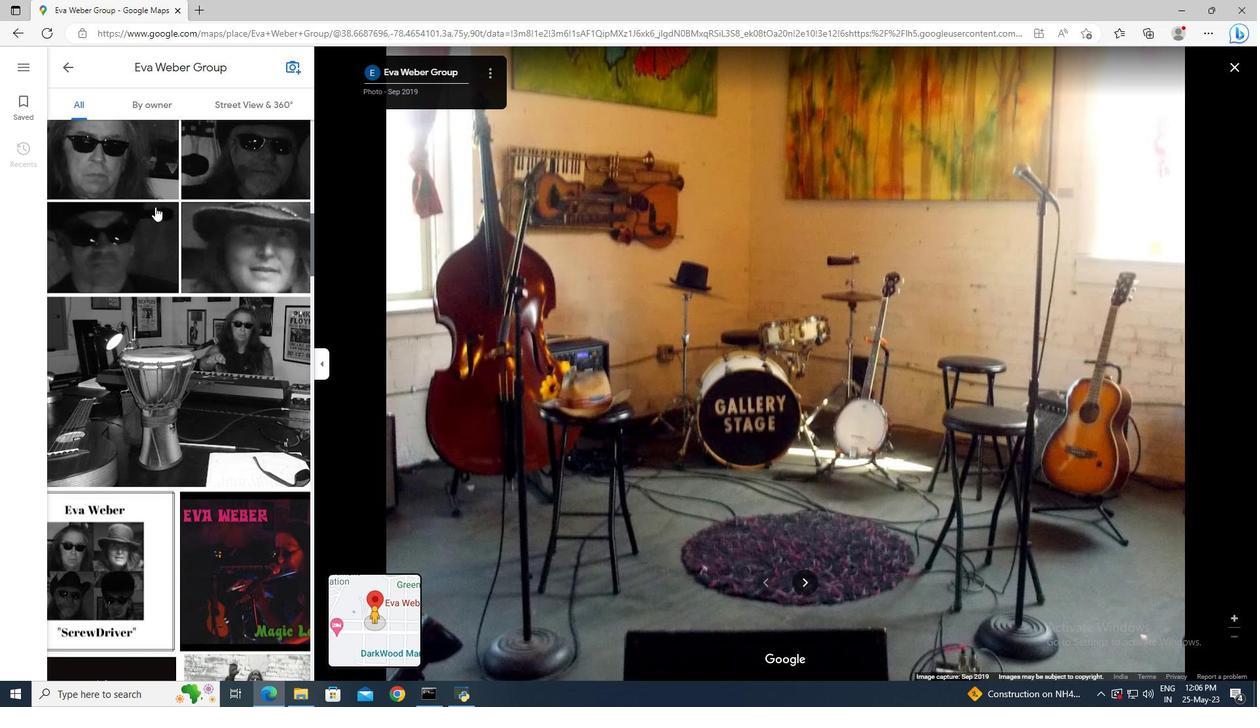 
Action: Mouse scrolled (155, 206) with delta (0, 0)
Screenshot: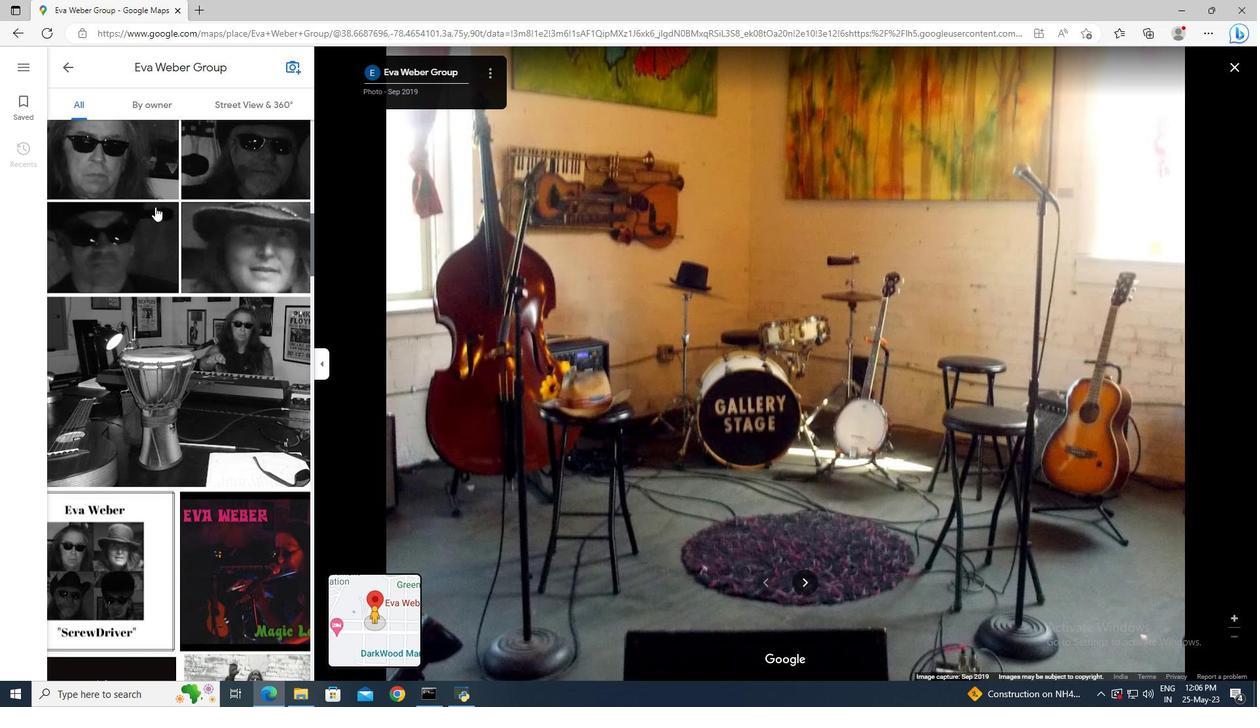 
Action: Mouse scrolled (155, 206) with delta (0, 0)
Screenshot: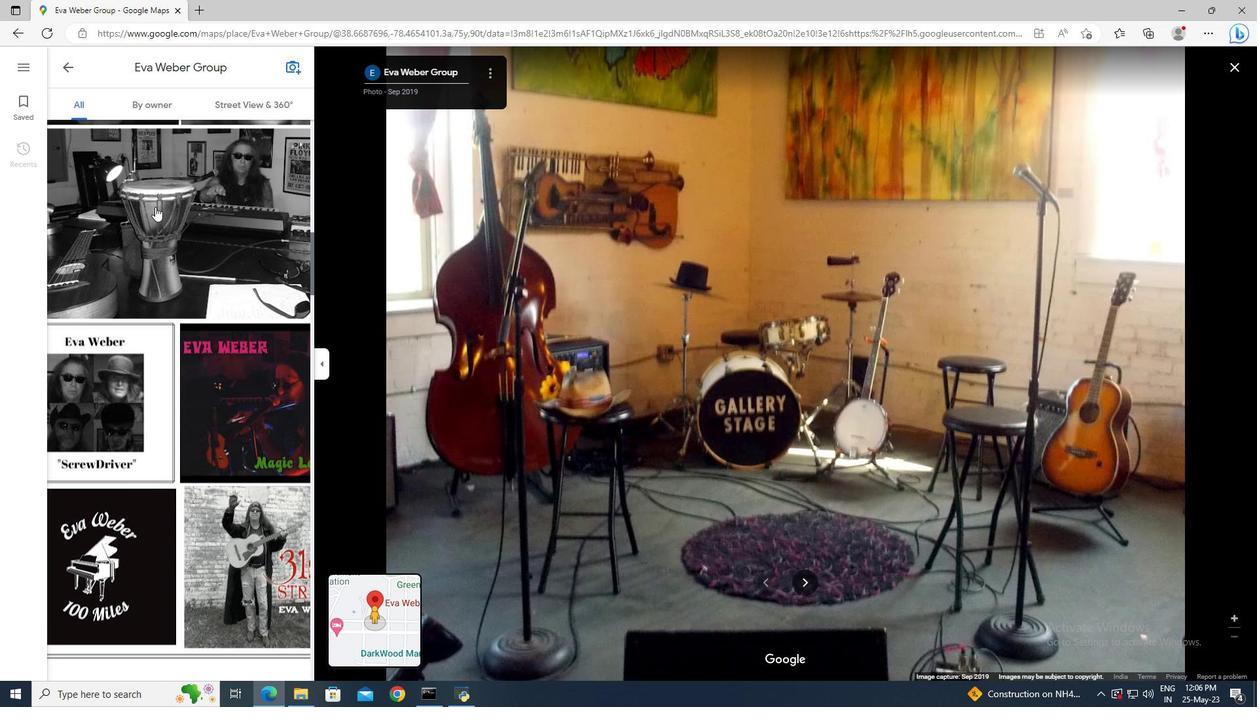 
Action: Mouse scrolled (155, 206) with delta (0, 0)
Screenshot: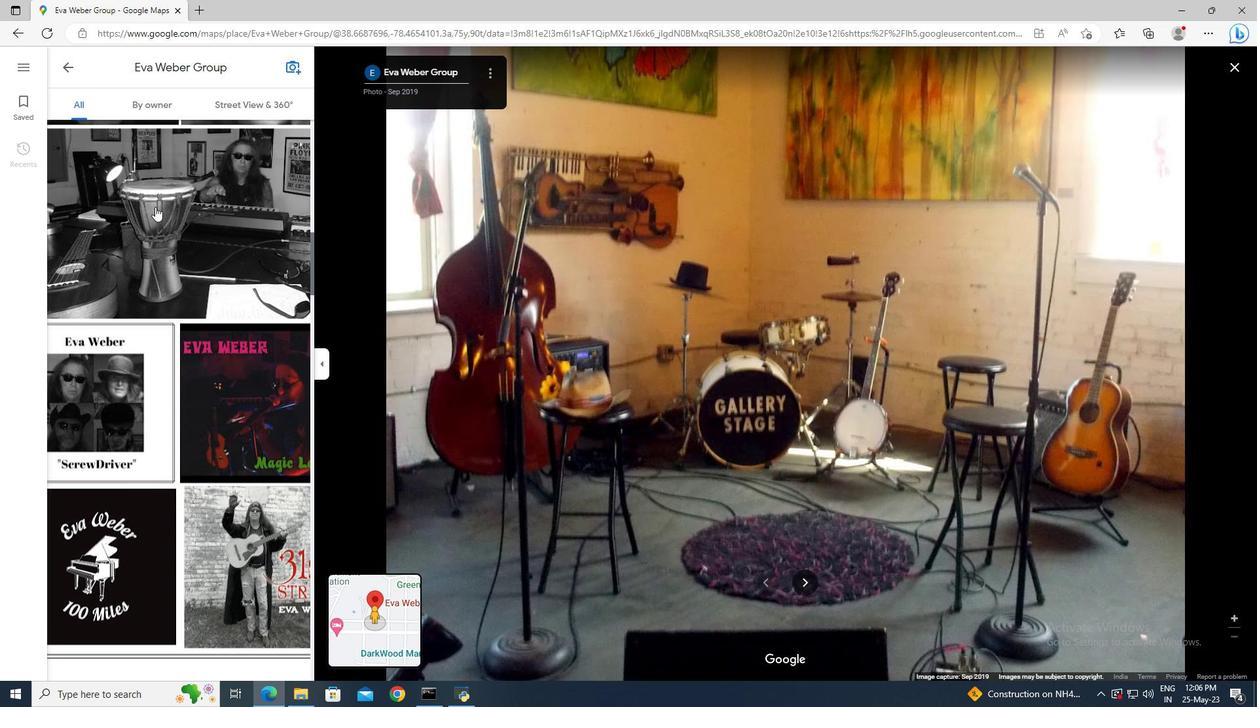 
Action: Mouse scrolled (155, 206) with delta (0, 0)
Screenshot: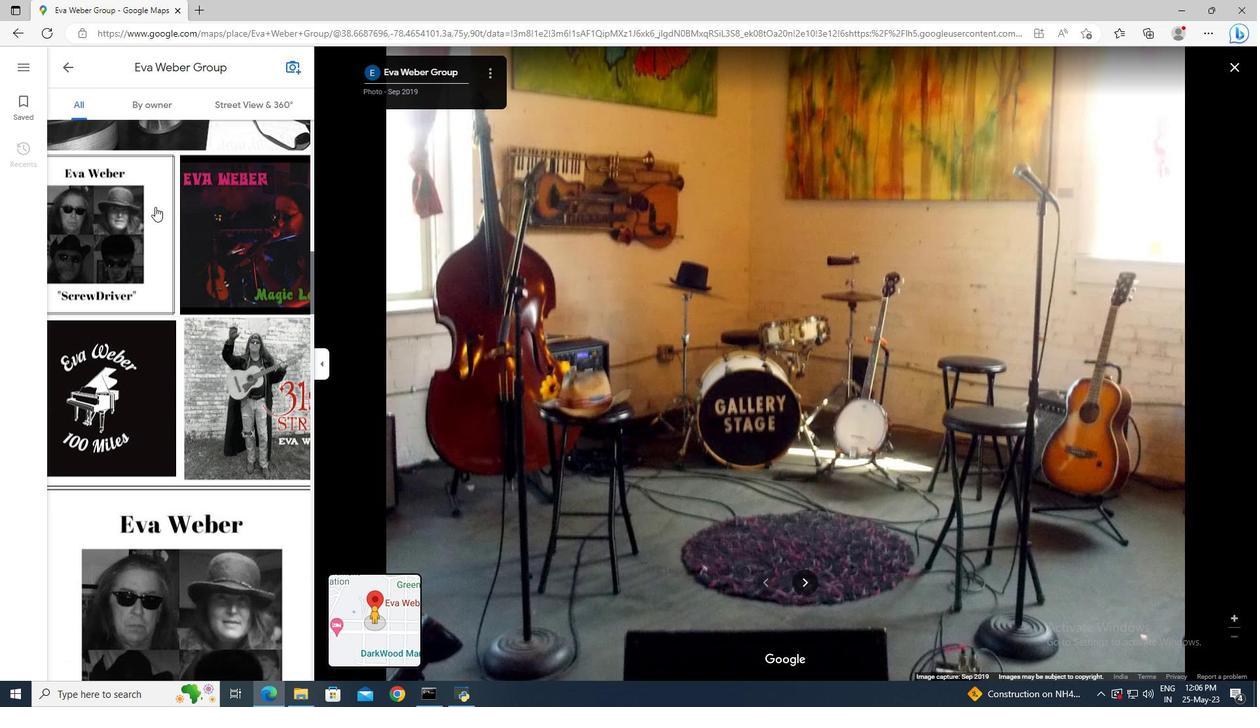 
Action: Mouse scrolled (155, 206) with delta (0, 0)
Screenshot: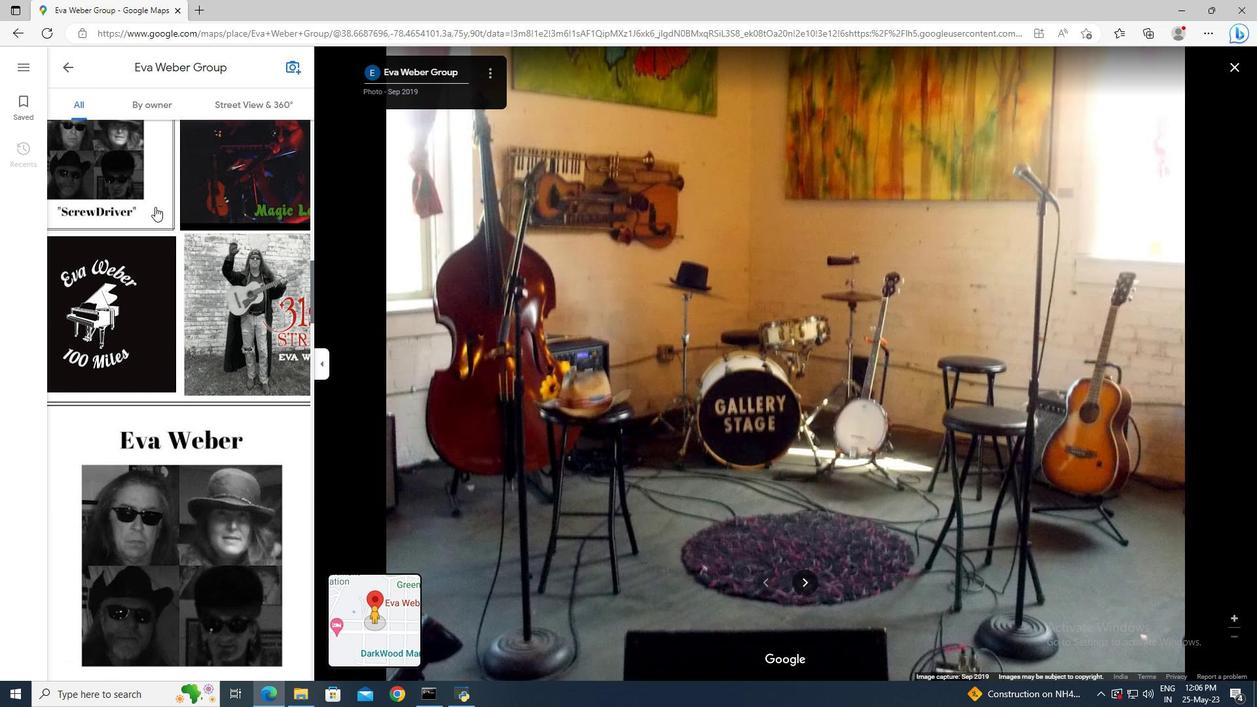 
Action: Mouse scrolled (155, 206) with delta (0, 0)
Screenshot: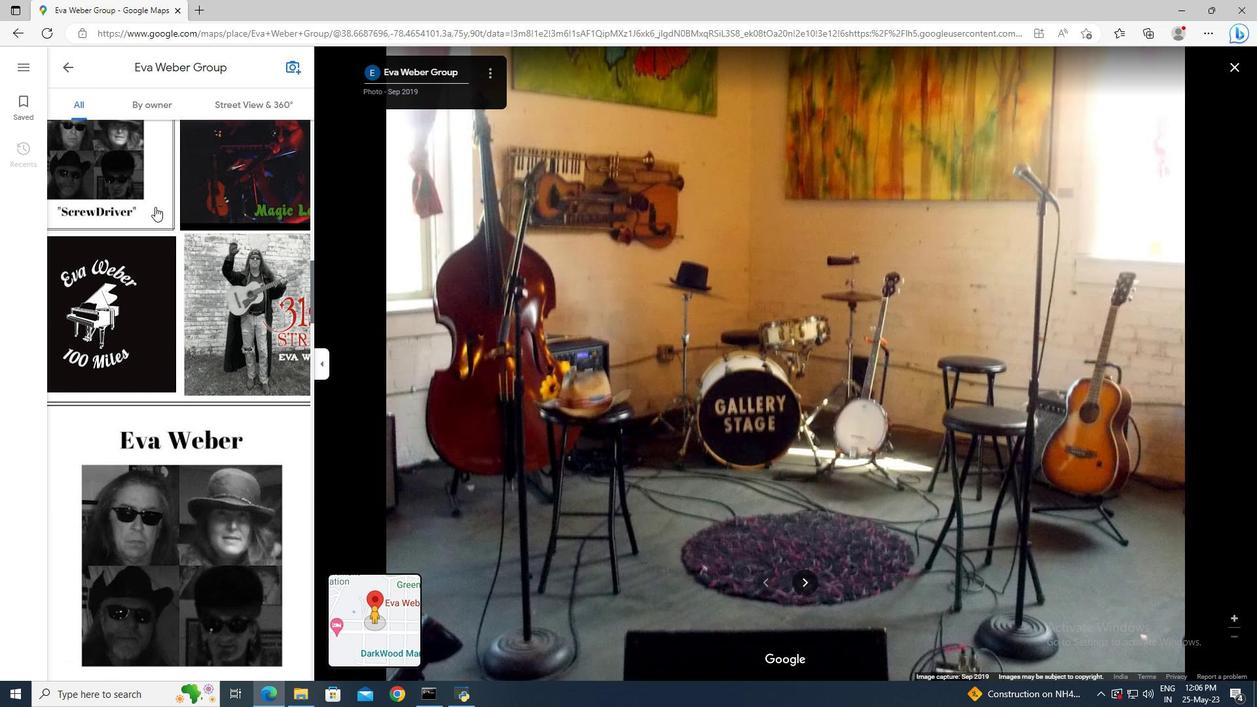 
Action: Mouse scrolled (155, 206) with delta (0, 0)
Screenshot: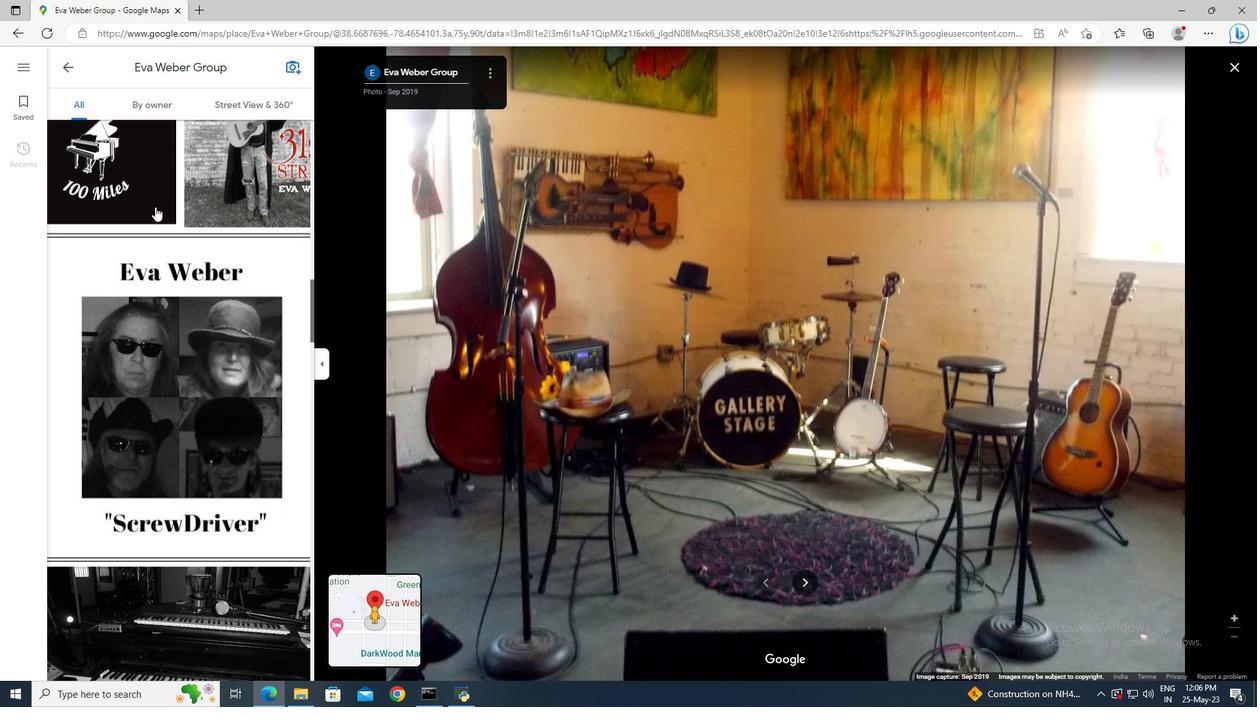 
Action: Mouse scrolled (155, 206) with delta (0, 0)
Screenshot: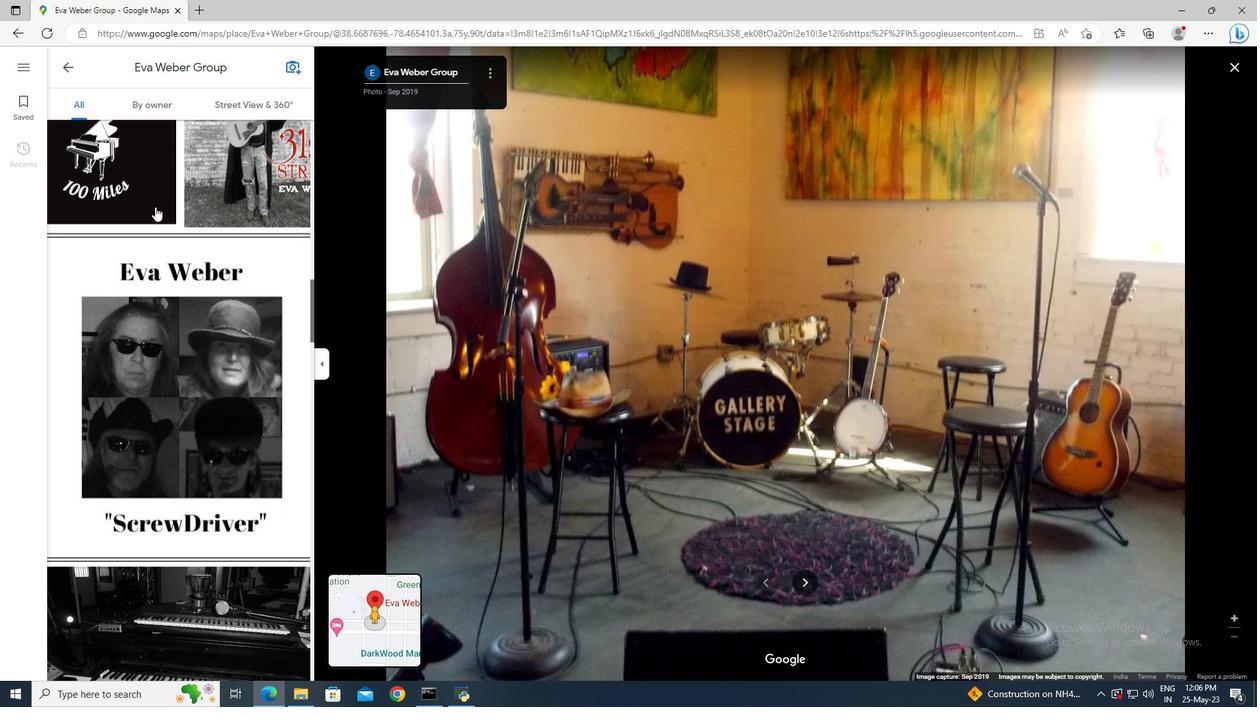 
Action: Mouse scrolled (155, 206) with delta (0, 0)
Screenshot: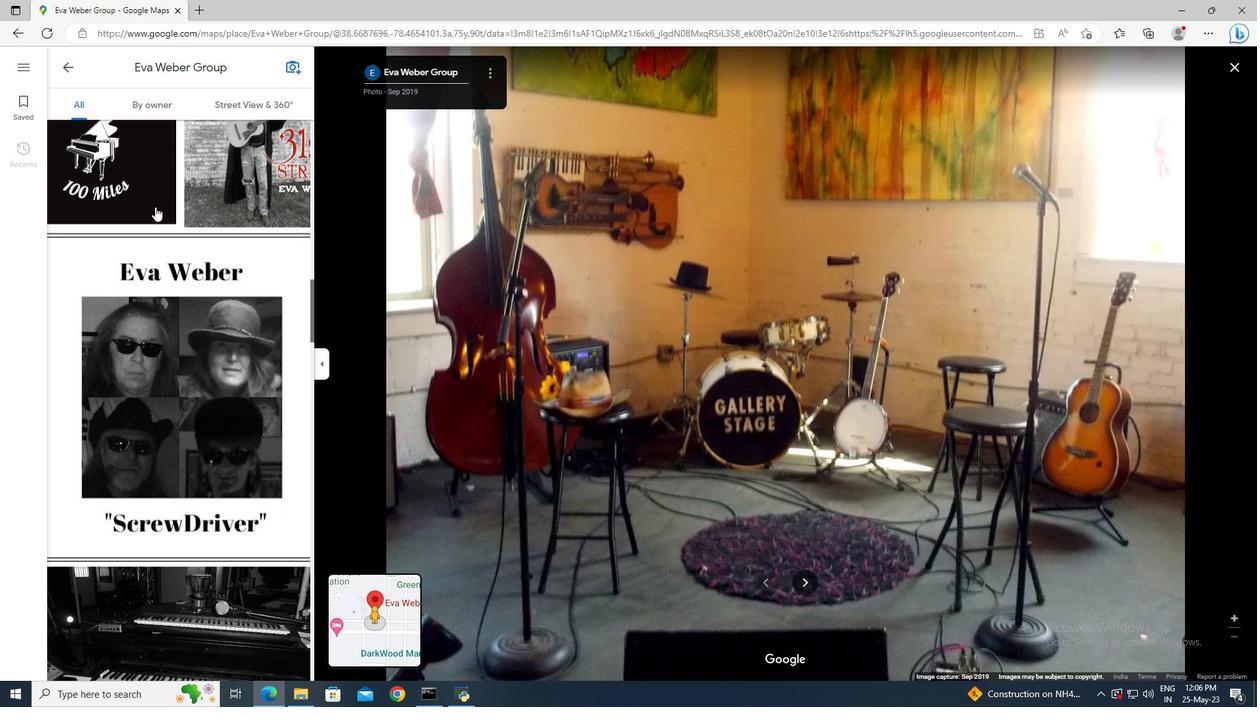 
Action: Mouse scrolled (155, 206) with delta (0, 0)
Screenshot: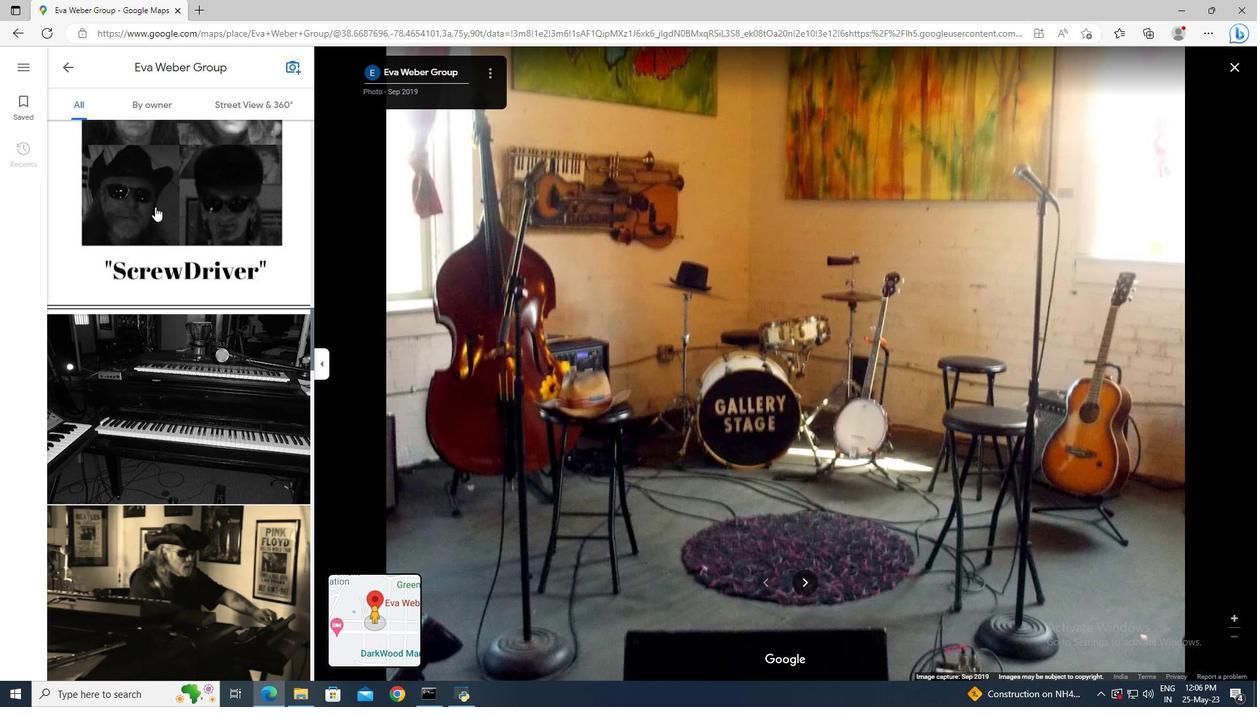 
Action: Mouse scrolled (155, 206) with delta (0, 0)
Screenshot: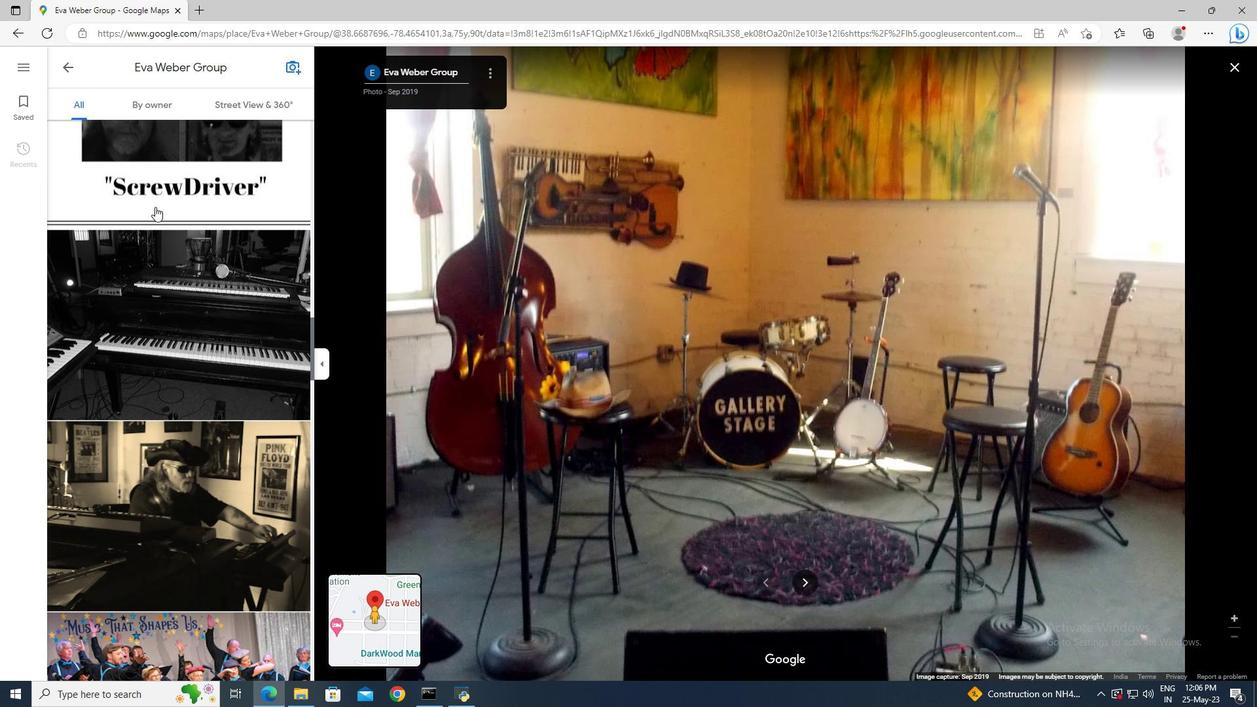 
Action: Mouse scrolled (155, 206) with delta (0, 0)
Screenshot: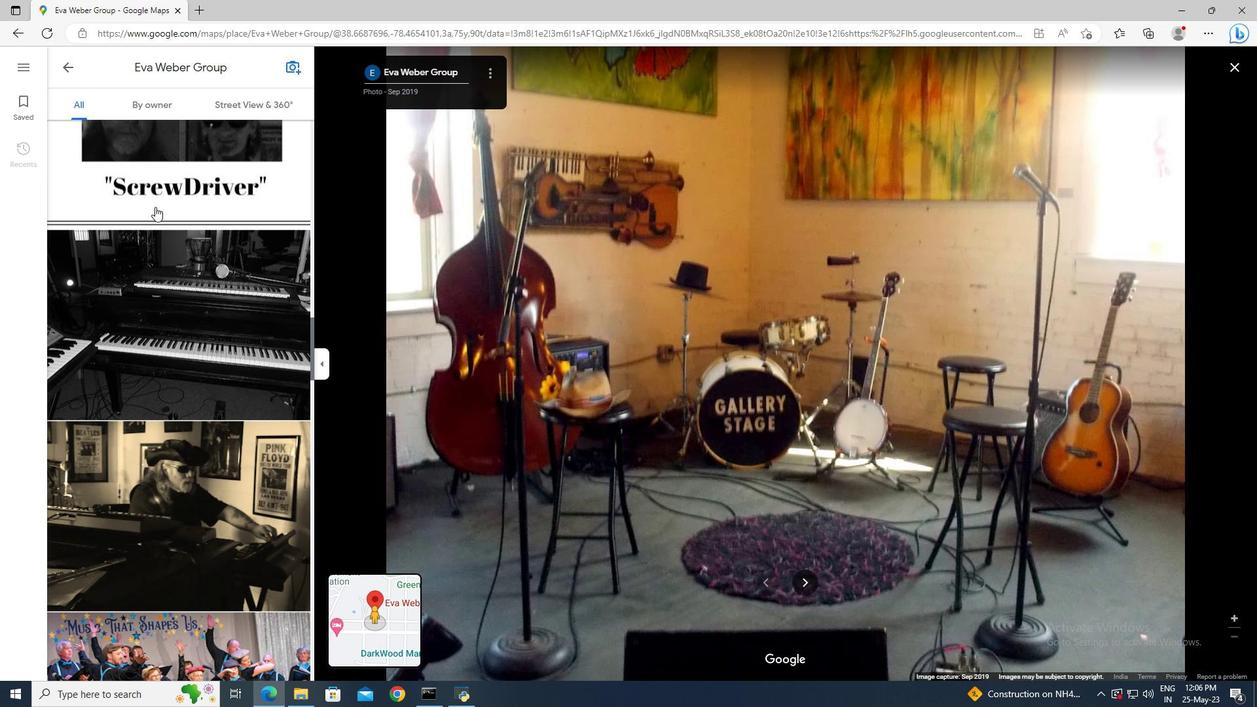 
Action: Mouse scrolled (155, 206) with delta (0, 0)
Screenshot: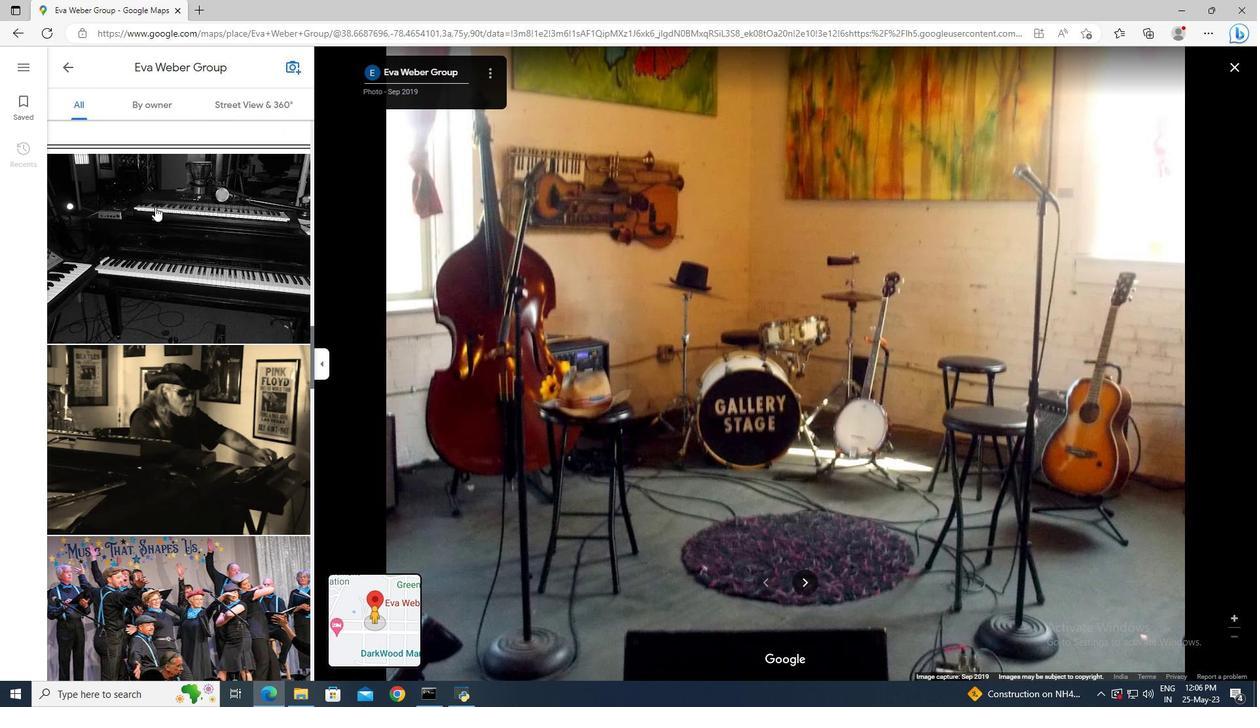
Action: Mouse scrolled (155, 206) with delta (0, 0)
Screenshot: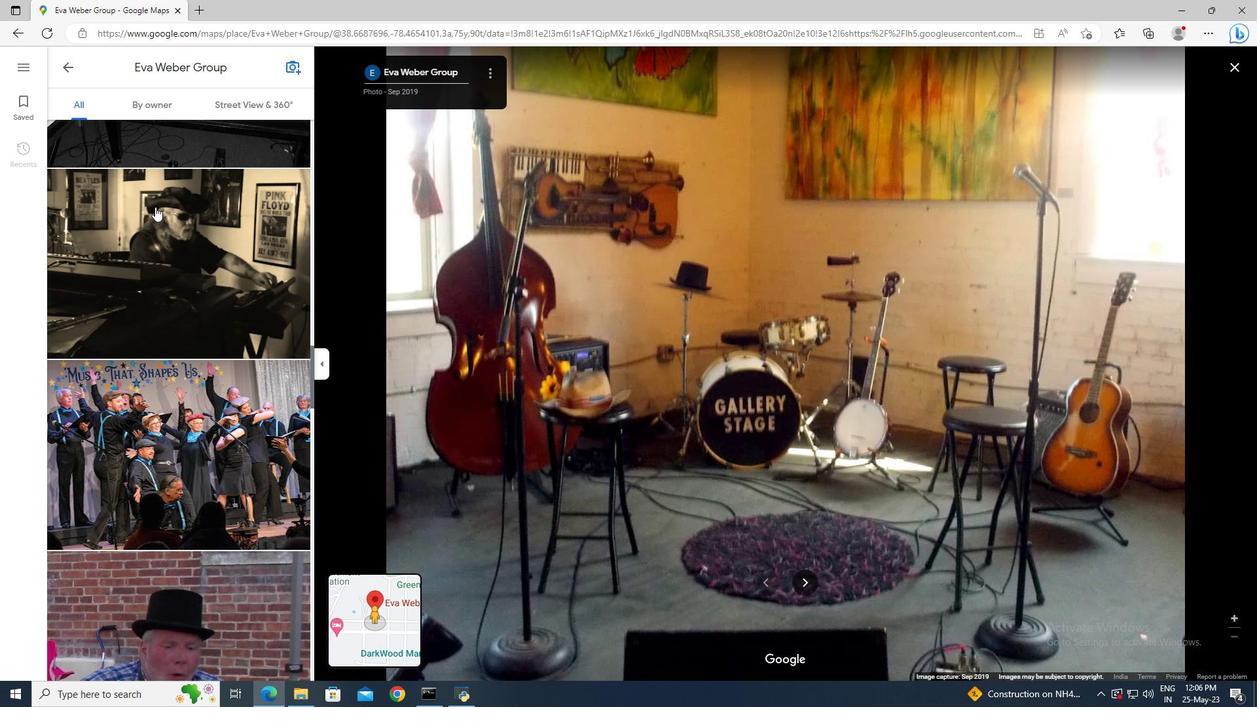 
Action: Mouse scrolled (155, 206) with delta (0, 0)
Screenshot: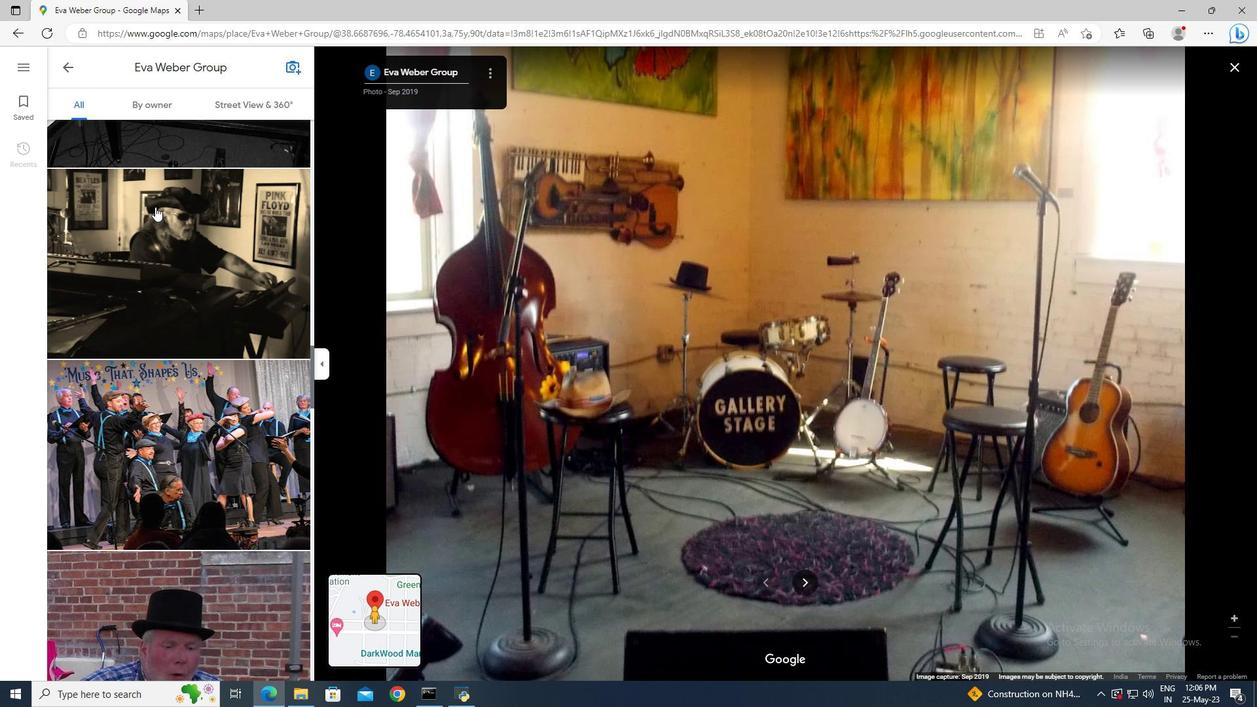 
Action: Mouse moved to (156, 116)
Screenshot: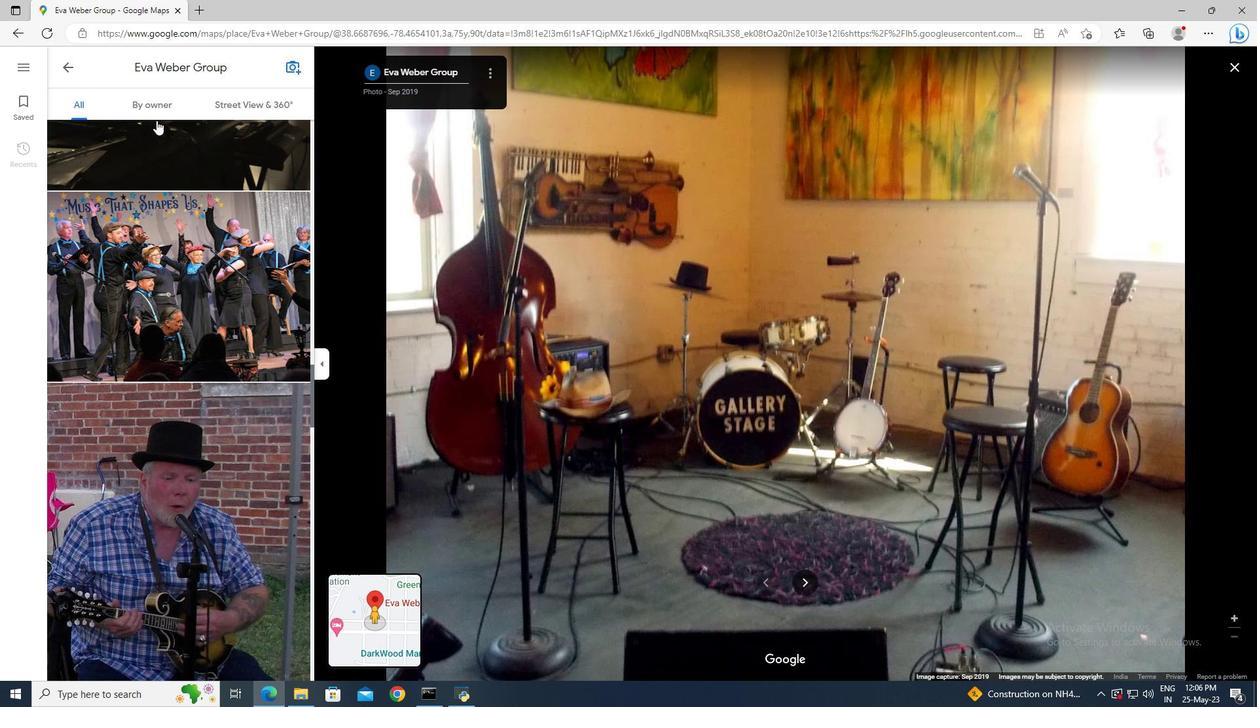 
Action: Mouse pressed left at (156, 116)
Screenshot: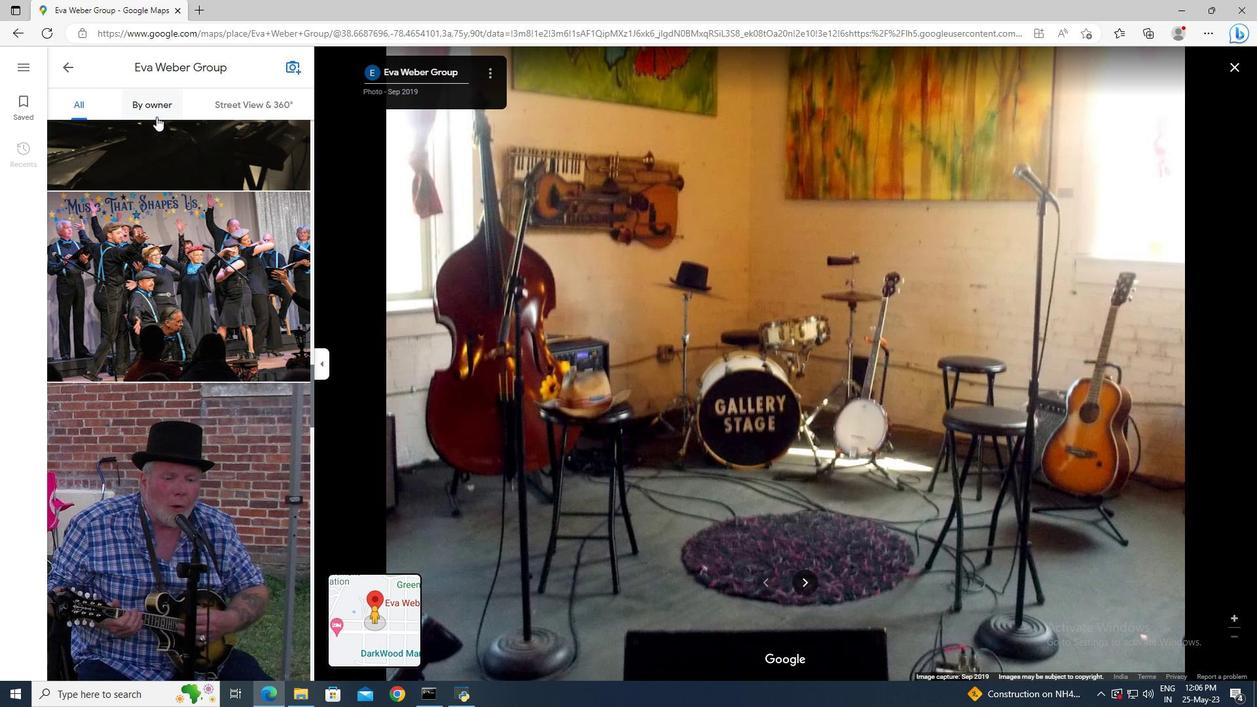 
Action: Mouse moved to (187, 356)
Screenshot: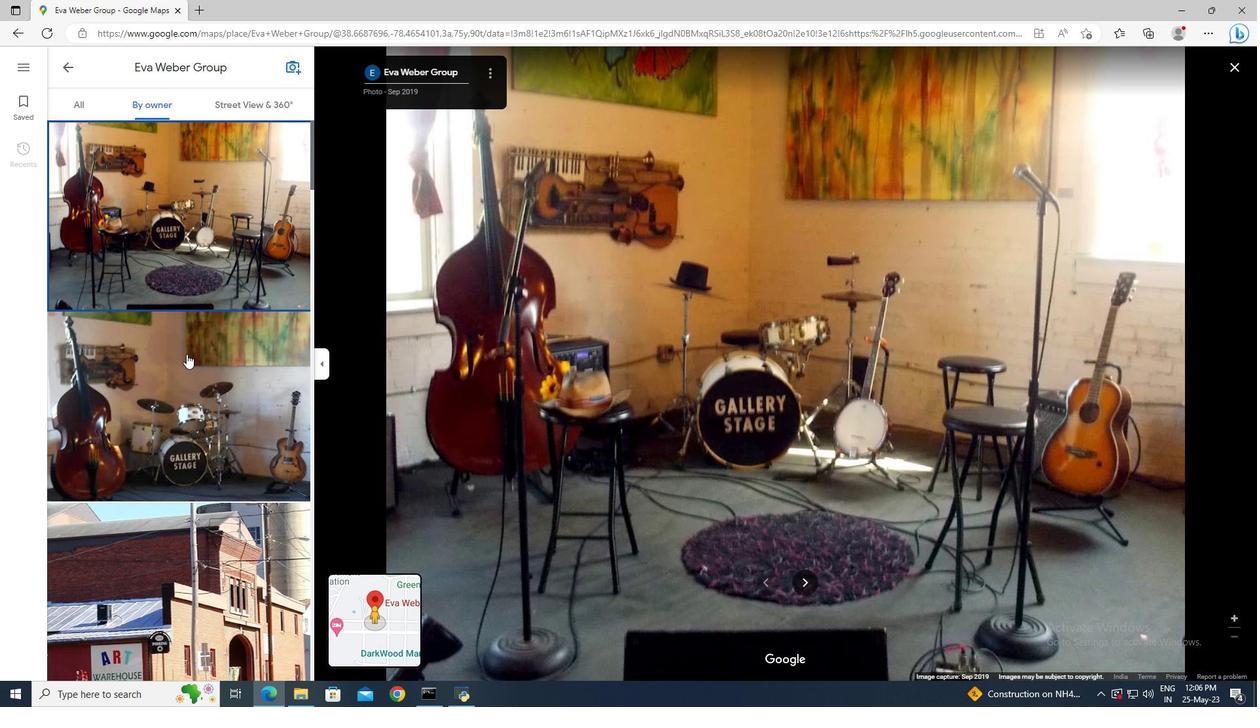 
Action: Mouse scrolled (187, 356) with delta (0, 0)
Screenshot: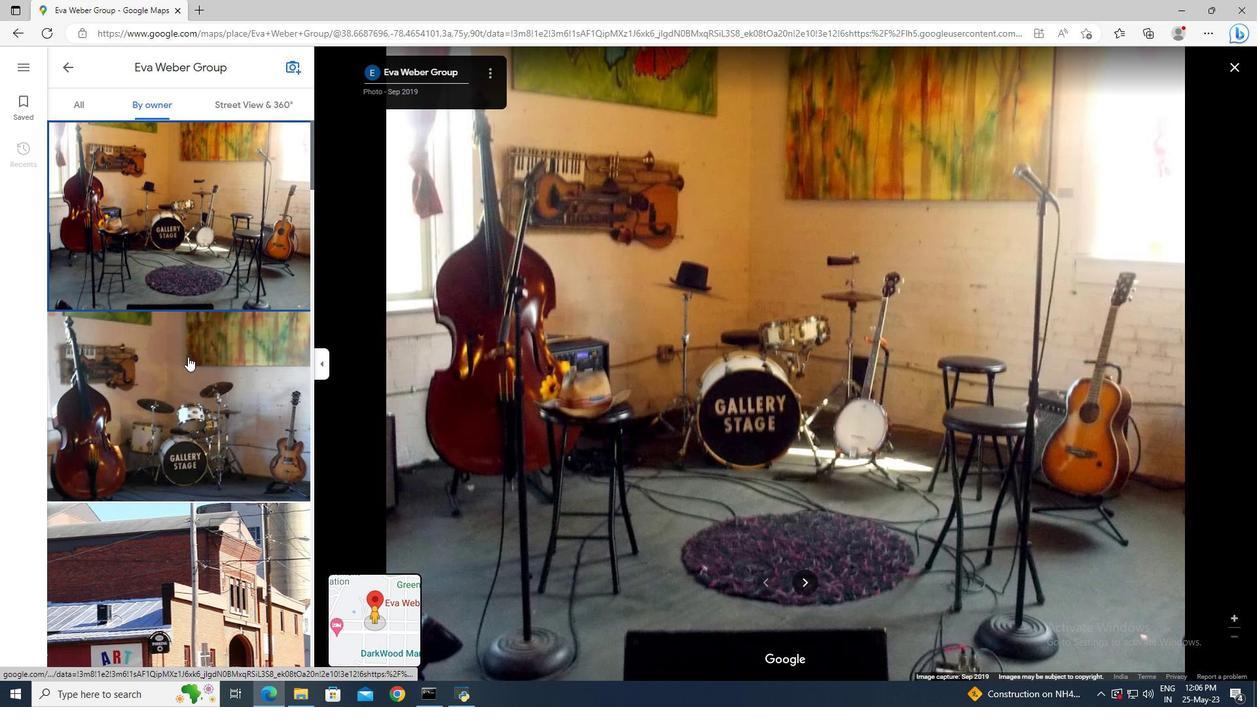 
Action: Mouse scrolled (187, 356) with delta (0, 0)
Screenshot: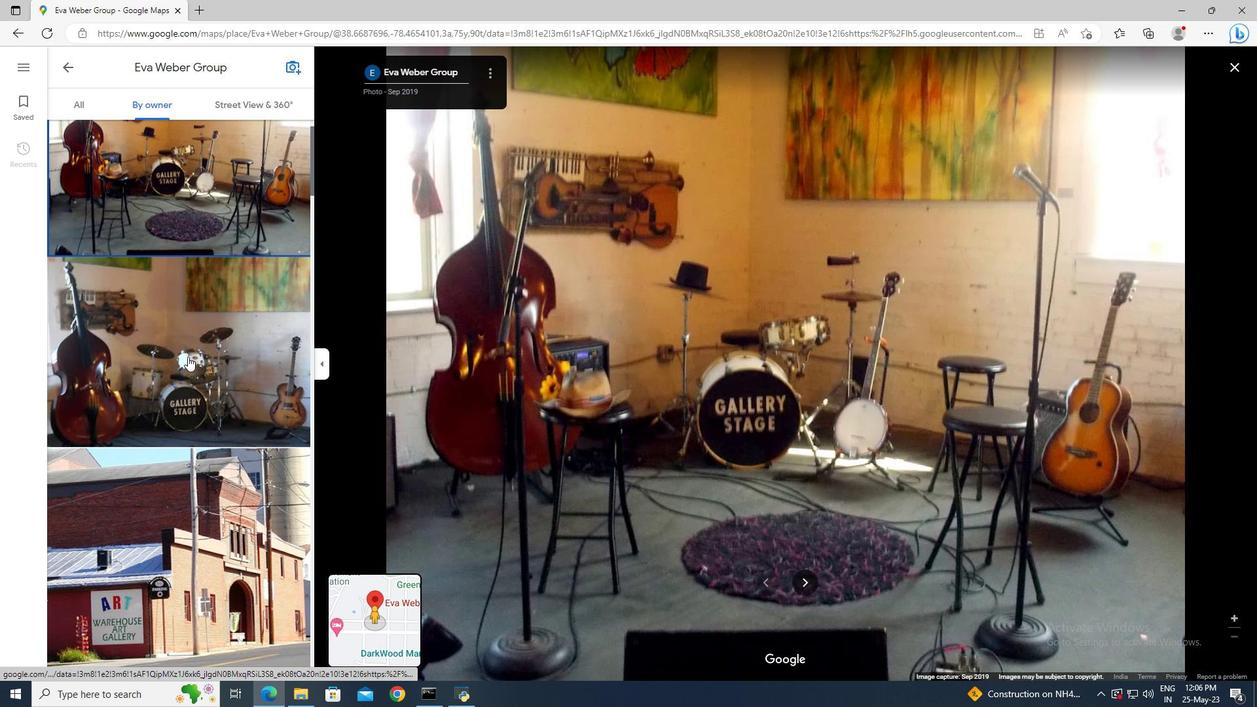 
Action: Mouse scrolled (187, 356) with delta (0, 0)
Screenshot: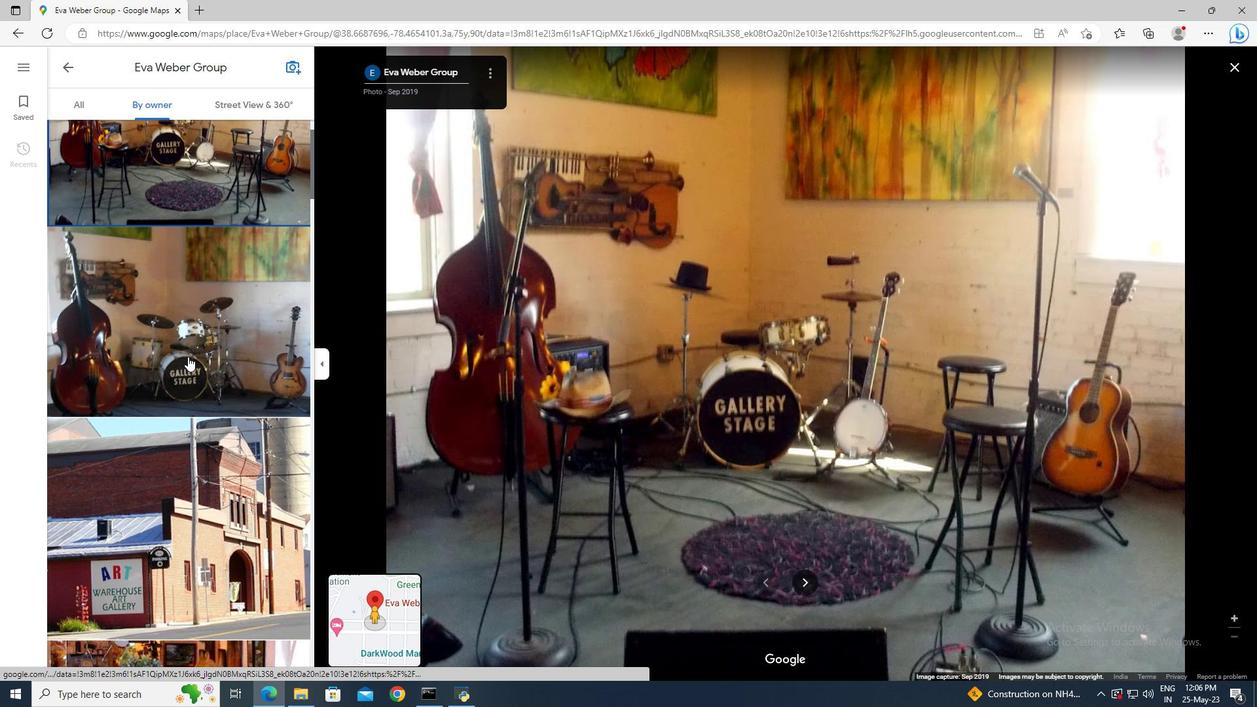 
Action: Mouse scrolled (187, 356) with delta (0, 0)
Screenshot: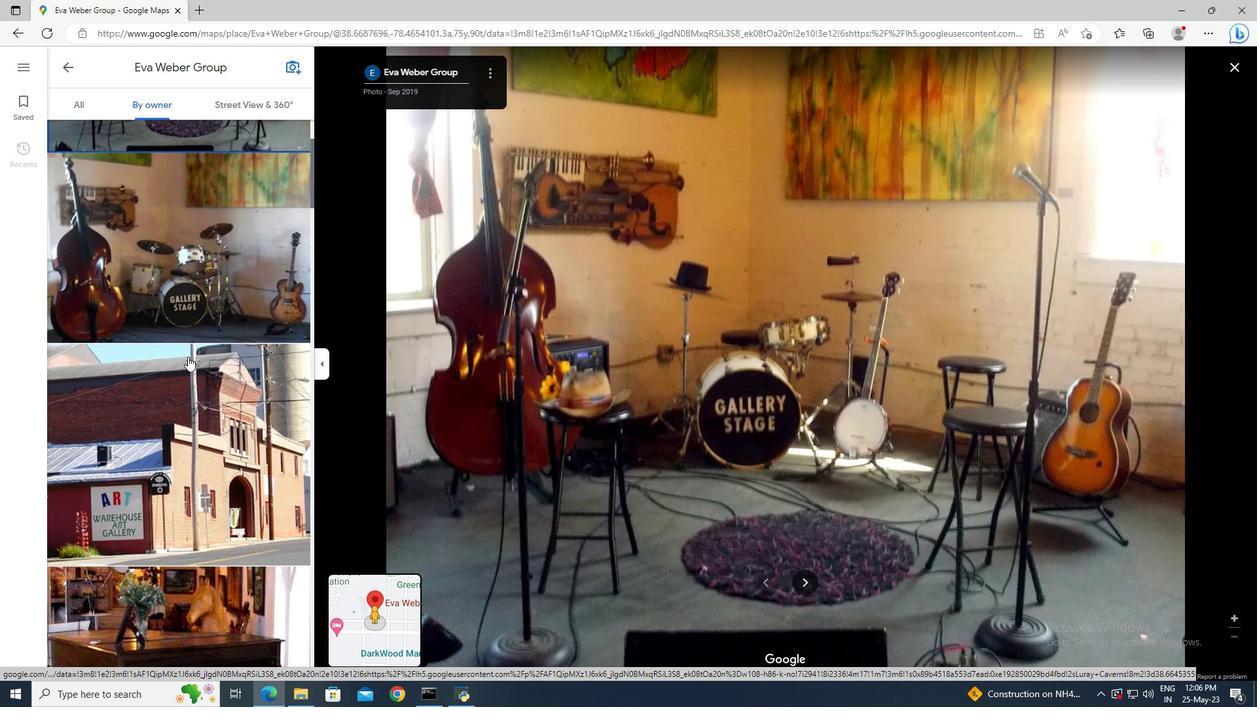 
Action: Mouse scrolled (187, 356) with delta (0, 0)
Screenshot: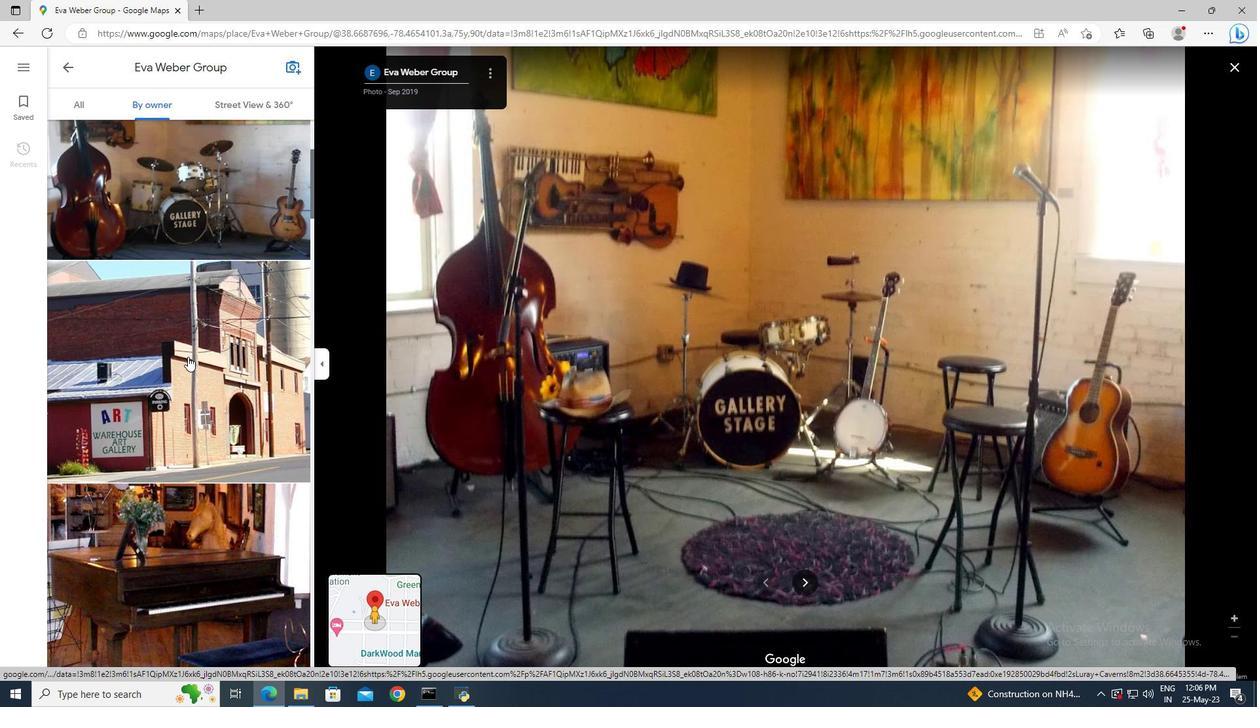 
Action: Mouse scrolled (187, 356) with delta (0, 0)
Screenshot: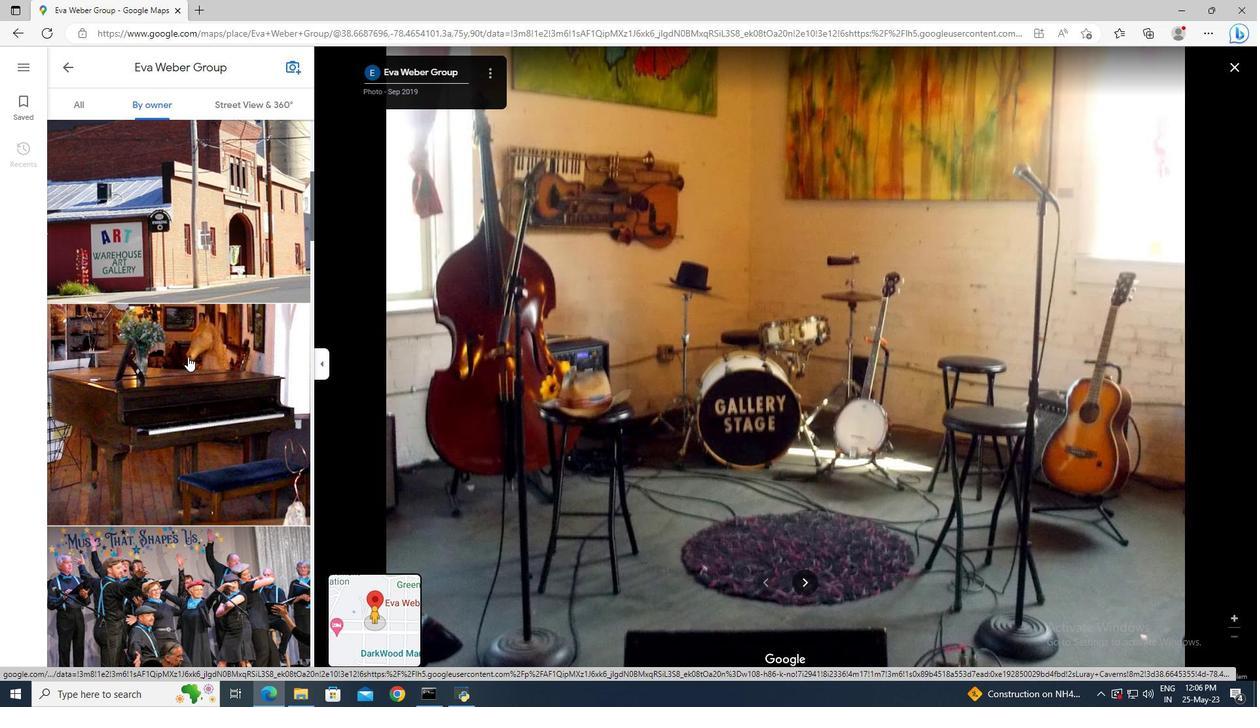 
Action: Mouse scrolled (187, 356) with delta (0, 0)
Screenshot: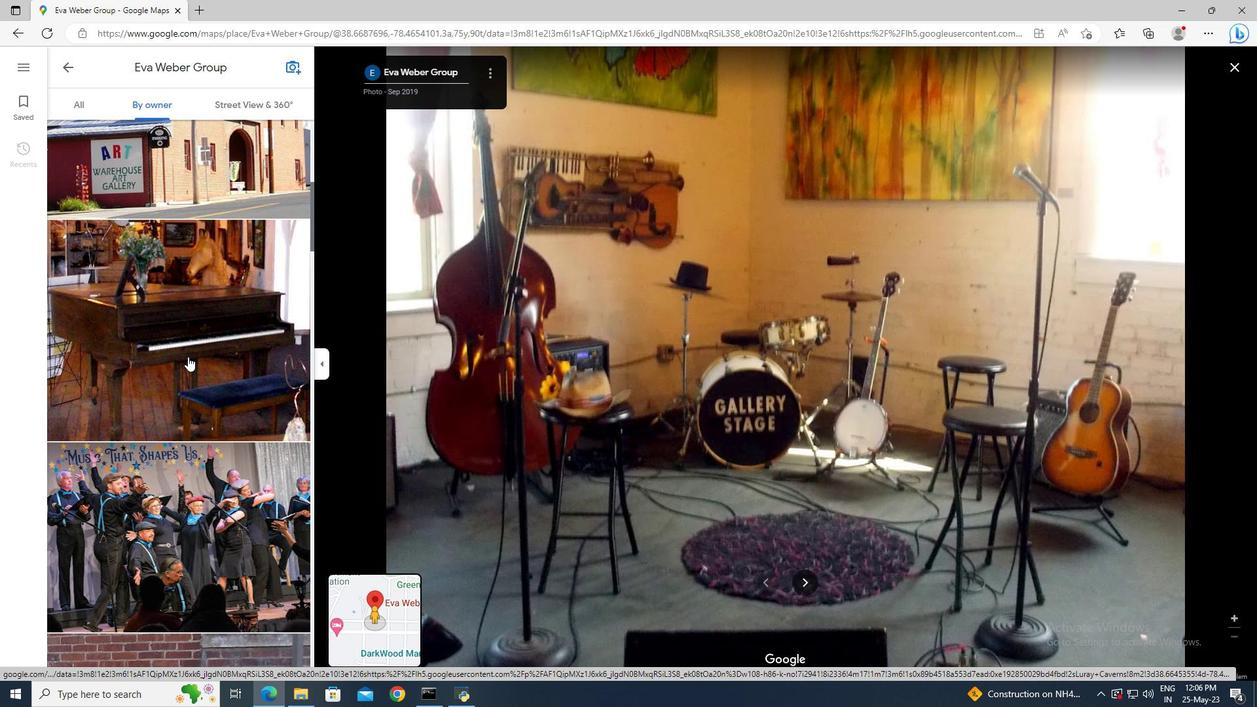 
Action: Mouse scrolled (187, 356) with delta (0, 0)
Screenshot: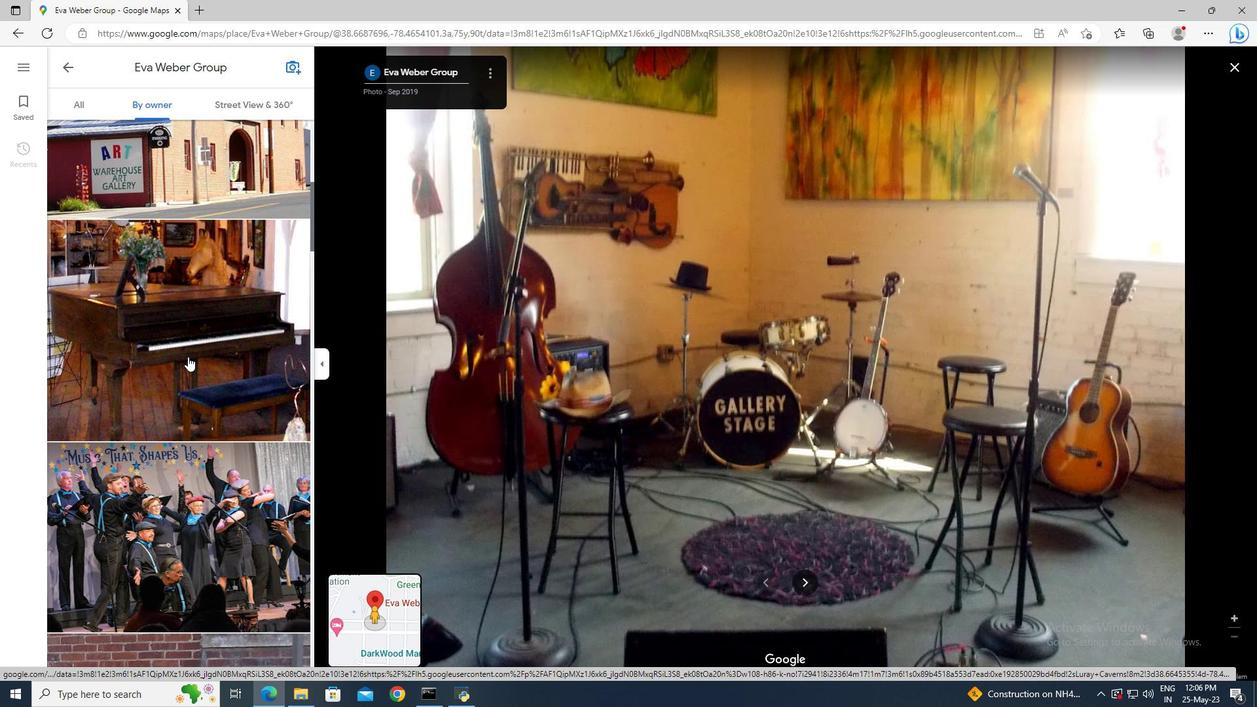 
Action: Mouse scrolled (187, 356) with delta (0, 0)
Screenshot: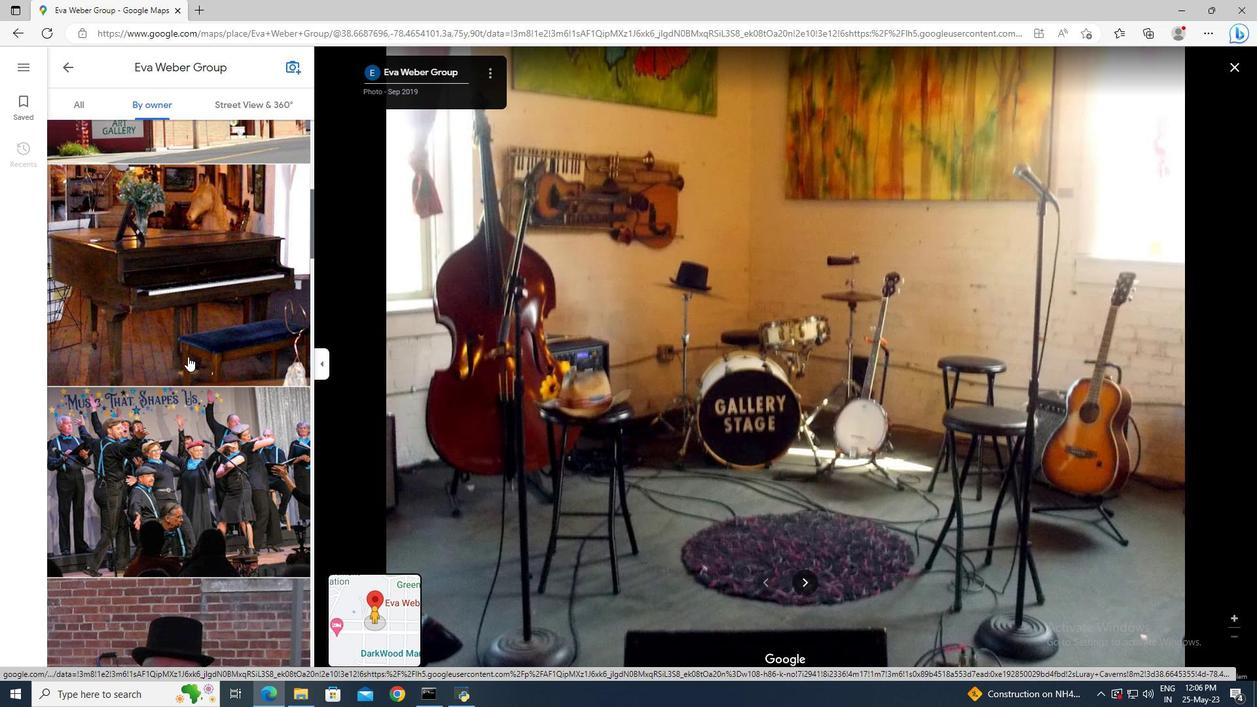 
Action: Mouse scrolled (187, 356) with delta (0, 0)
Screenshot: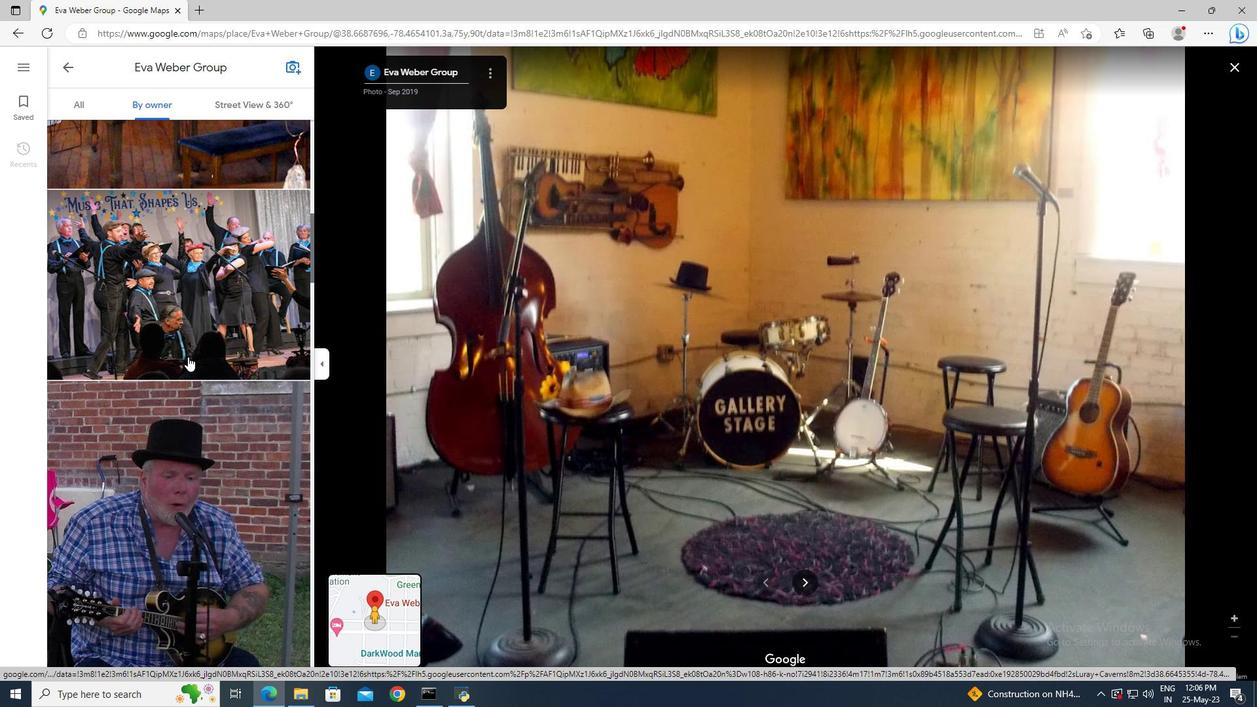 
Action: Mouse scrolled (187, 356) with delta (0, 0)
Screenshot: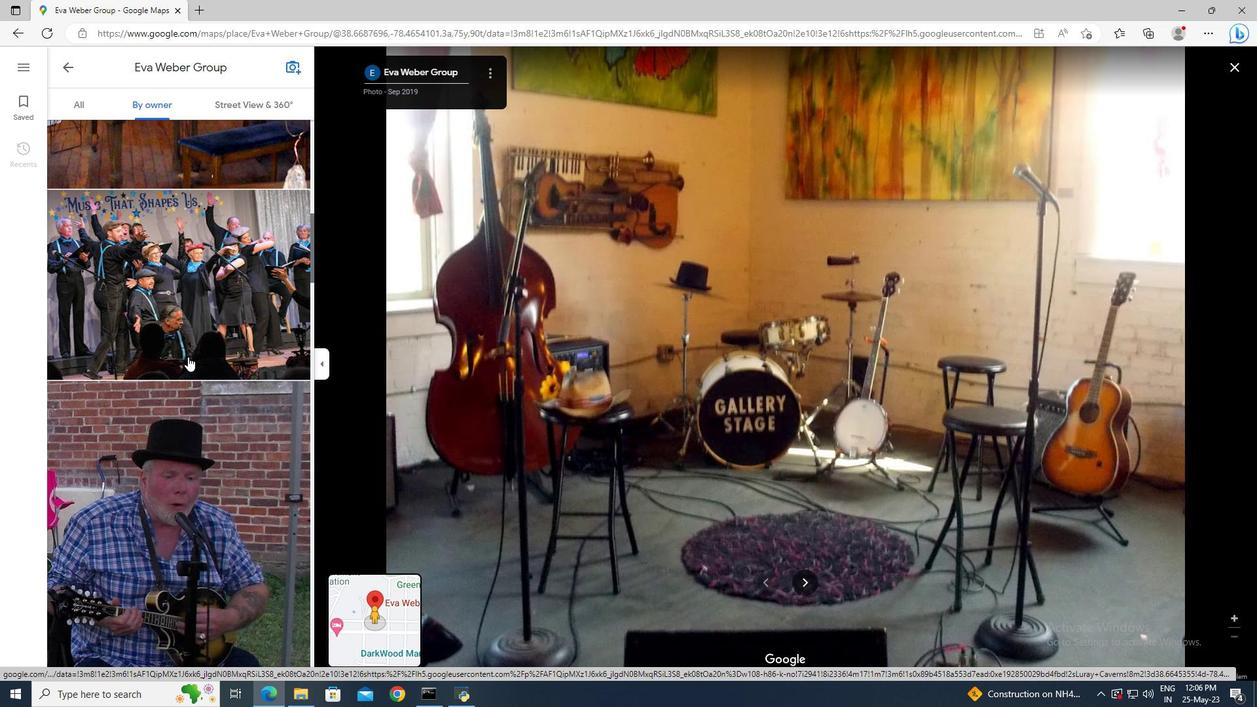 
Action: Mouse scrolled (187, 356) with delta (0, 0)
Screenshot: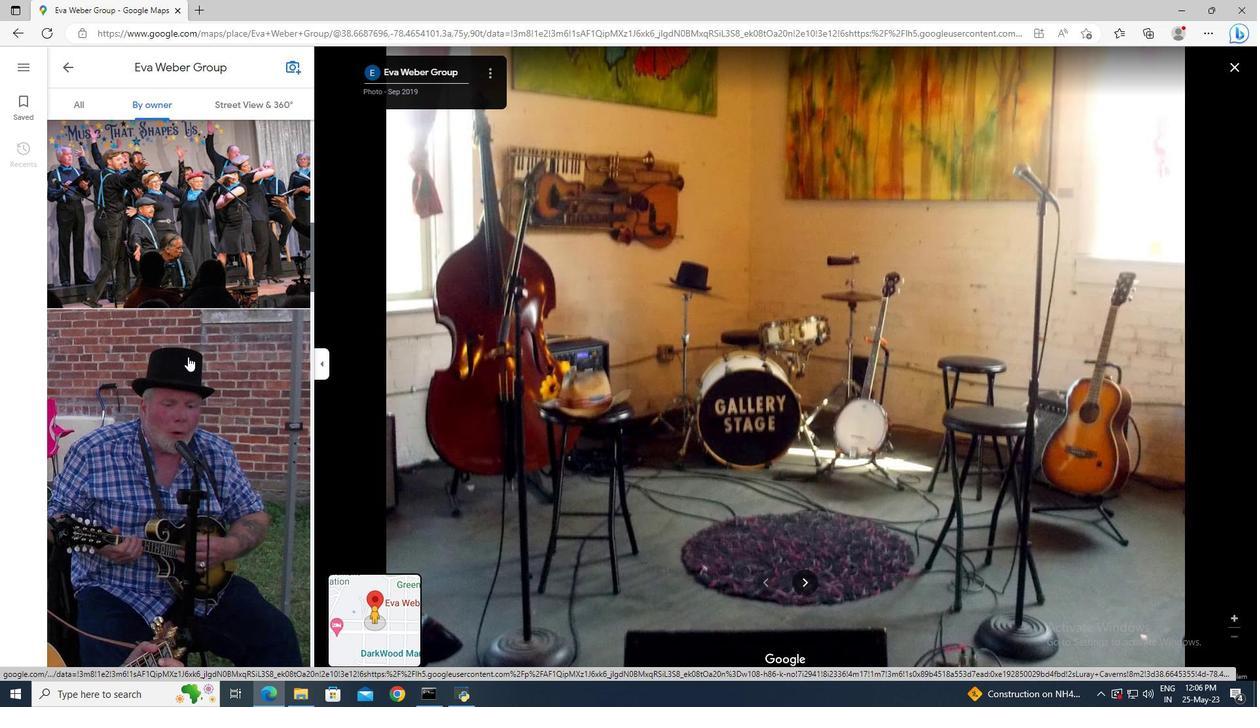 
Action: Mouse scrolled (187, 356) with delta (0, 0)
Screenshot: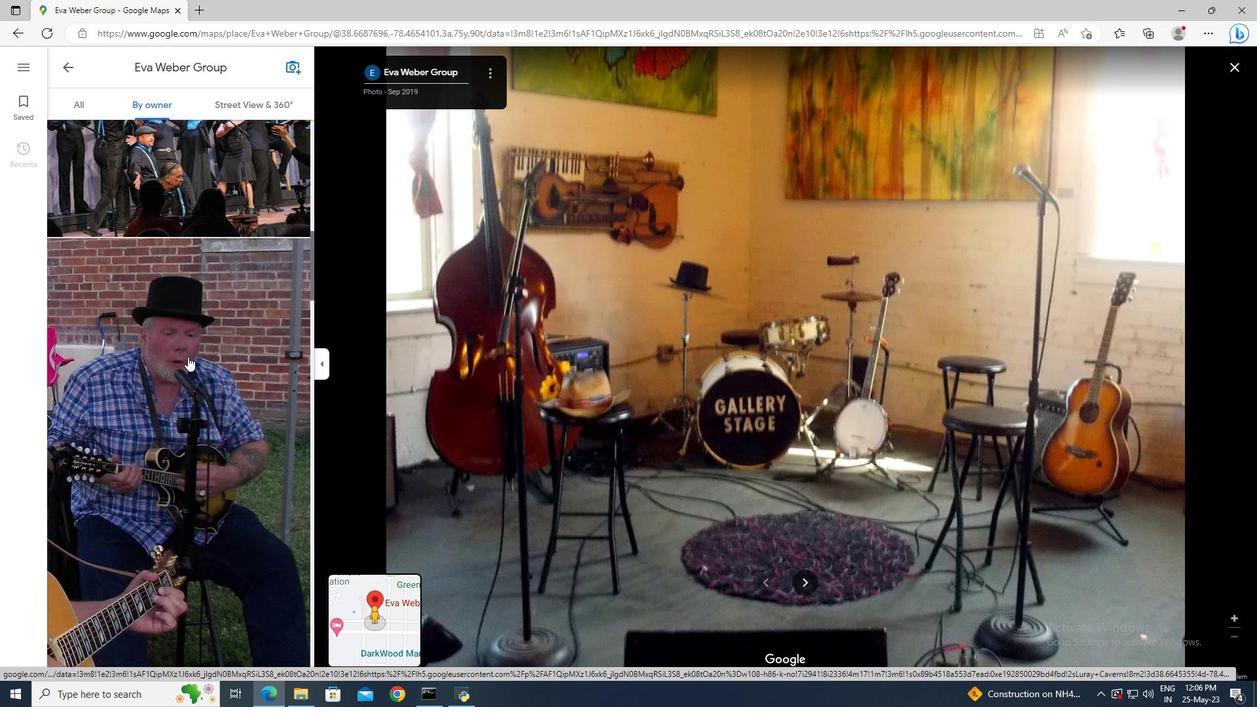 
Action: Mouse scrolled (187, 356) with delta (0, 0)
Screenshot: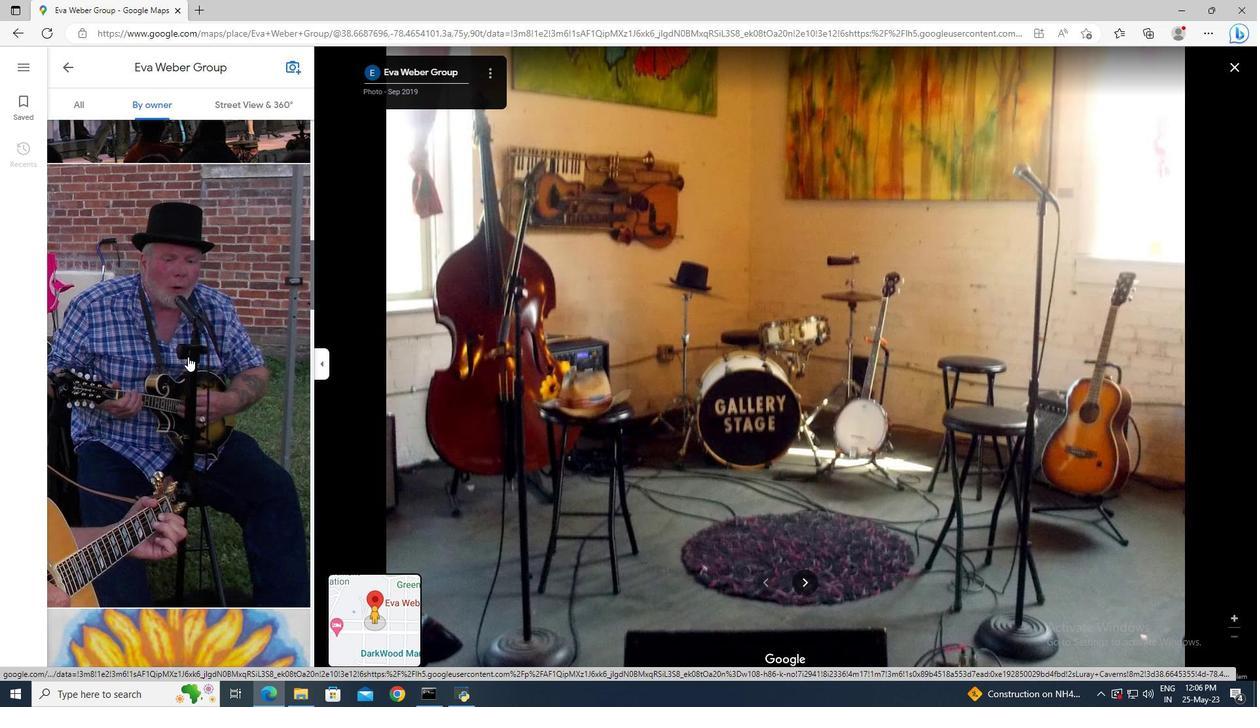 
Action: Mouse scrolled (187, 356) with delta (0, 0)
Screenshot: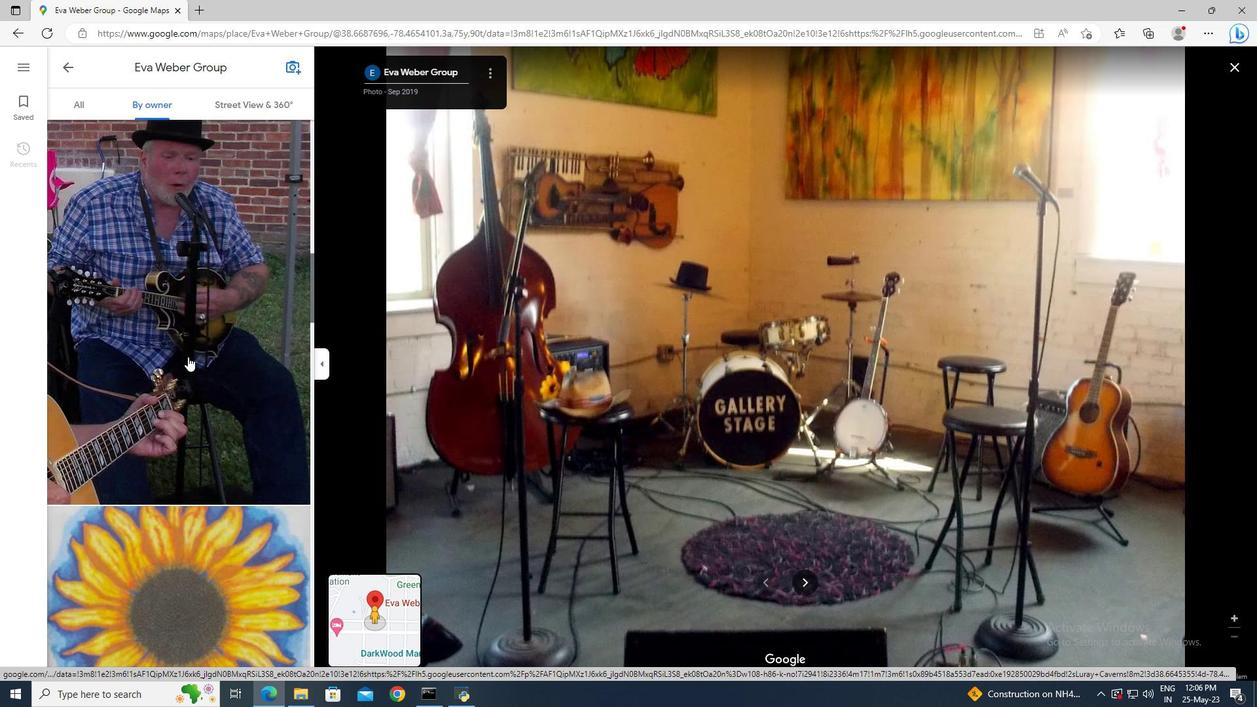 
Action: Mouse scrolled (187, 356) with delta (0, 0)
Screenshot: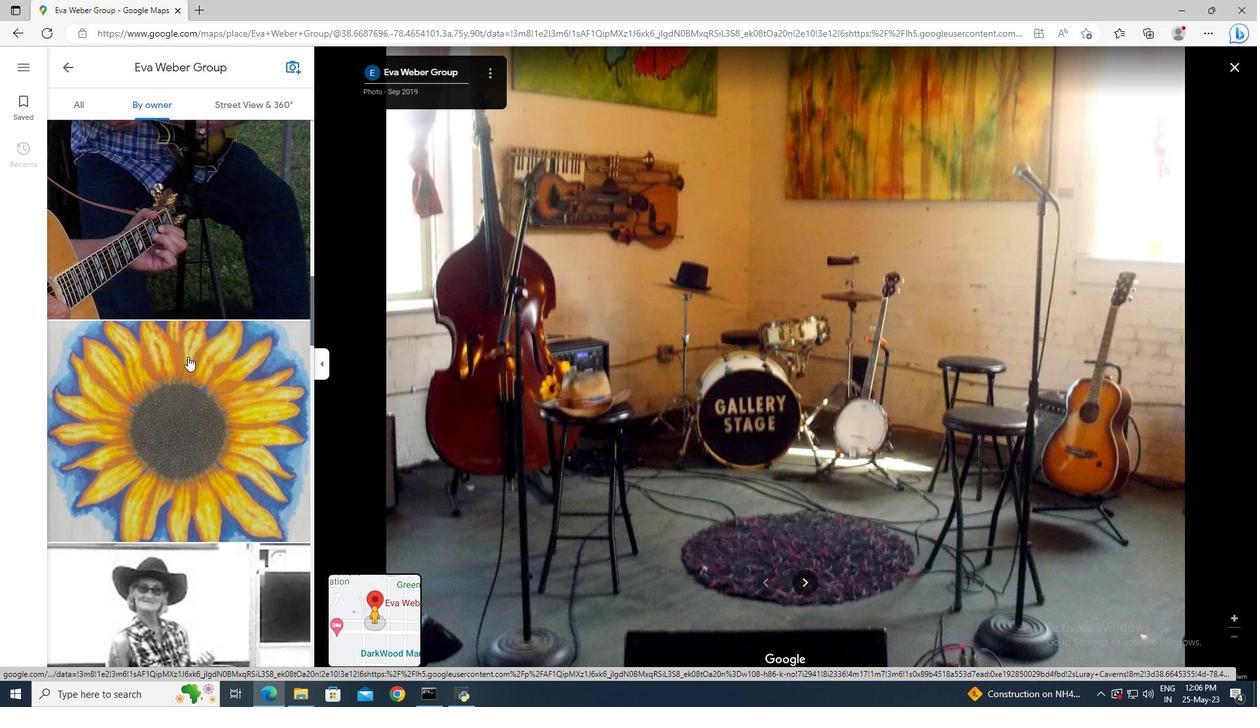 
Action: Mouse scrolled (187, 356) with delta (0, 0)
Screenshot: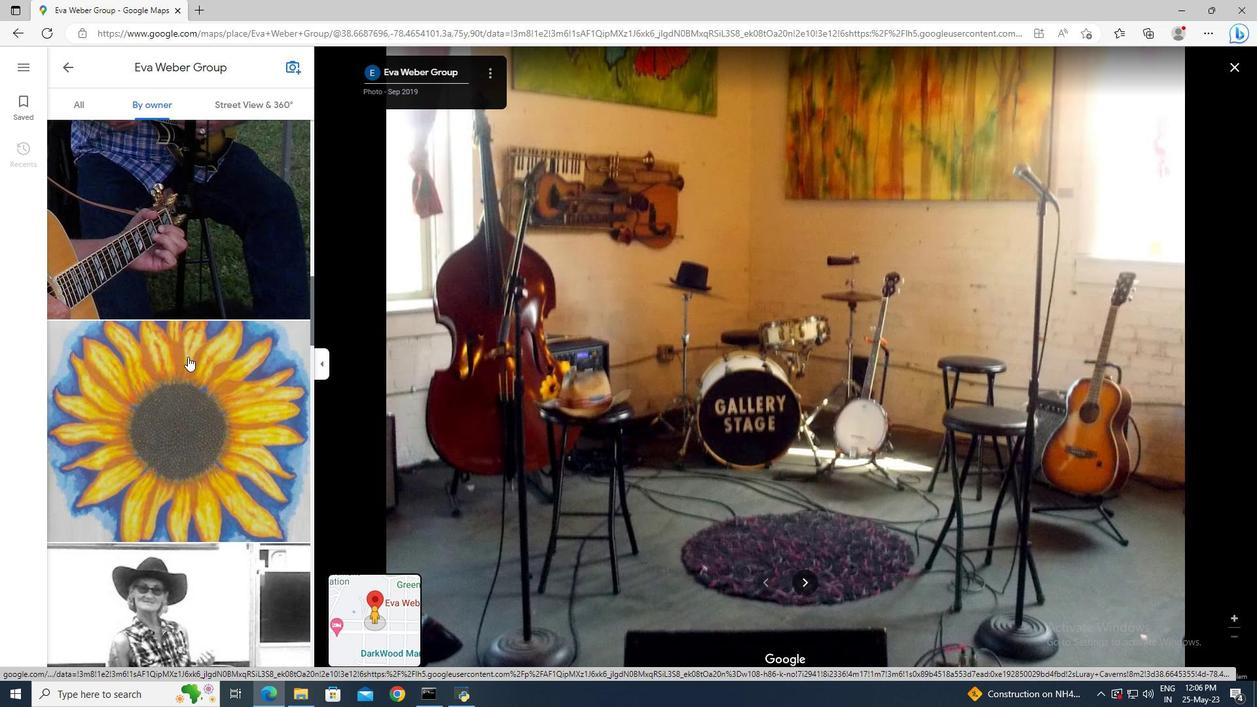 
Action: Mouse scrolled (187, 356) with delta (0, 0)
Screenshot: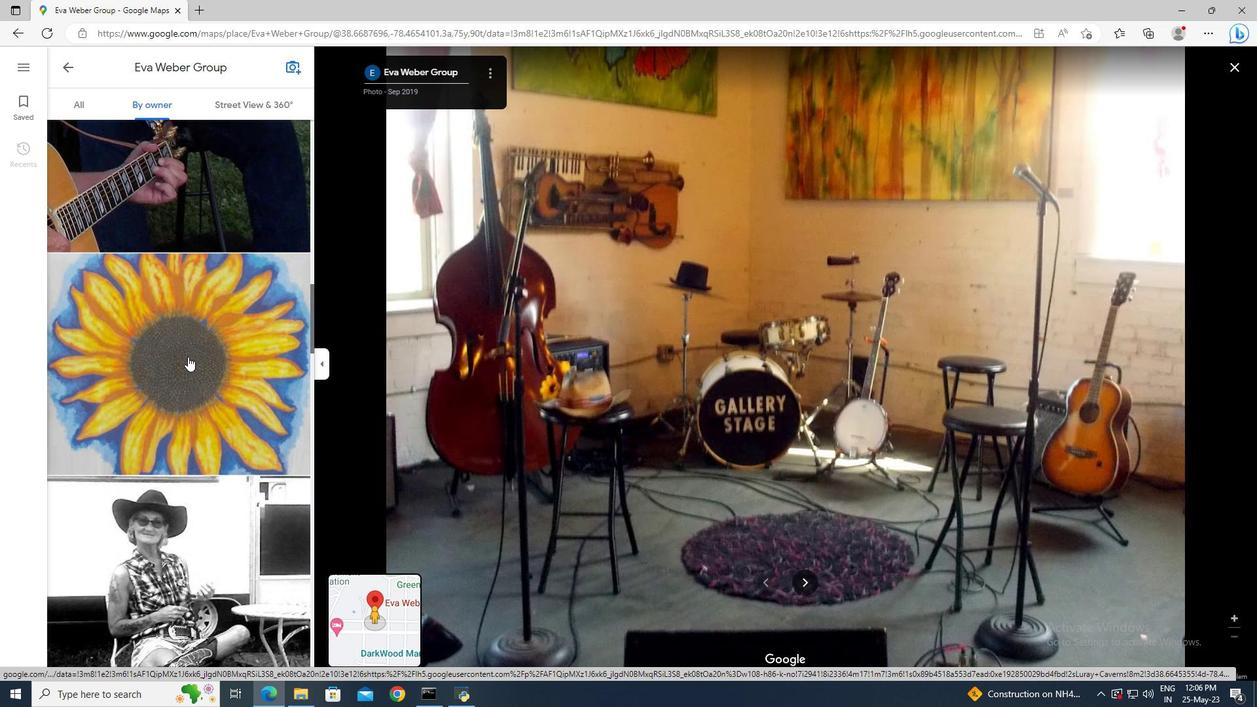 
Action: Mouse scrolled (187, 356) with delta (0, 0)
Screenshot: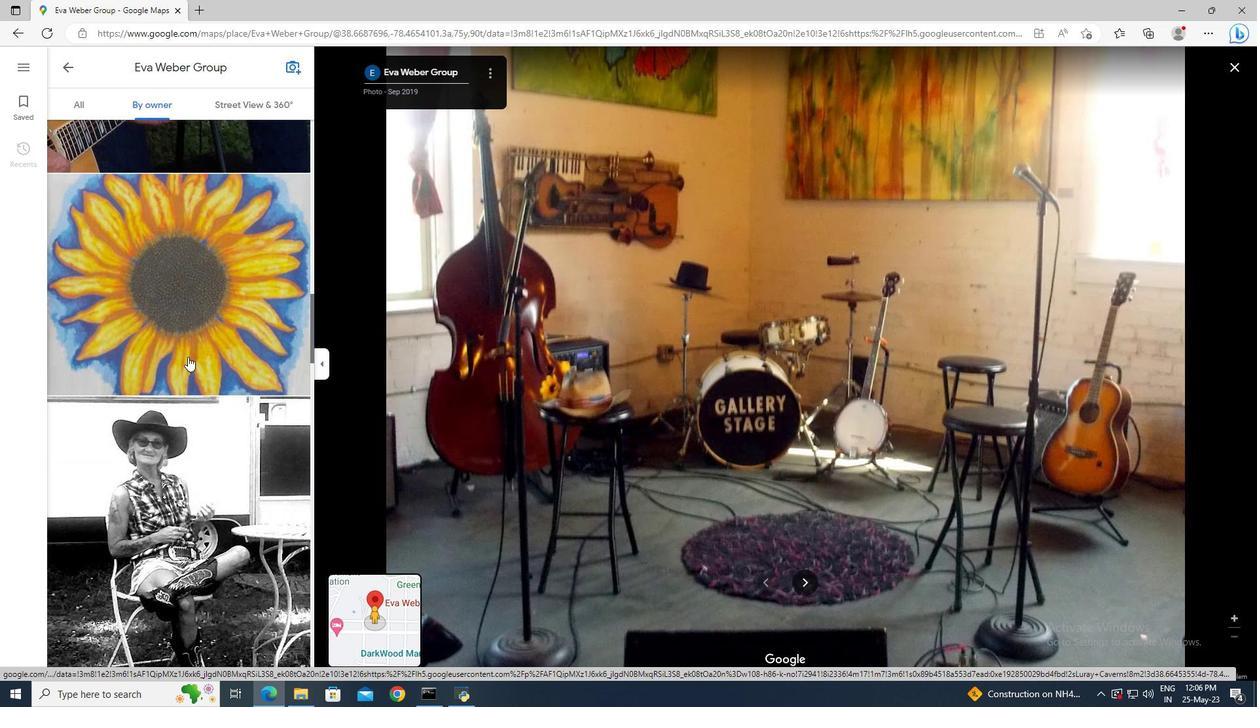 
Action: Mouse scrolled (187, 356) with delta (0, 0)
Screenshot: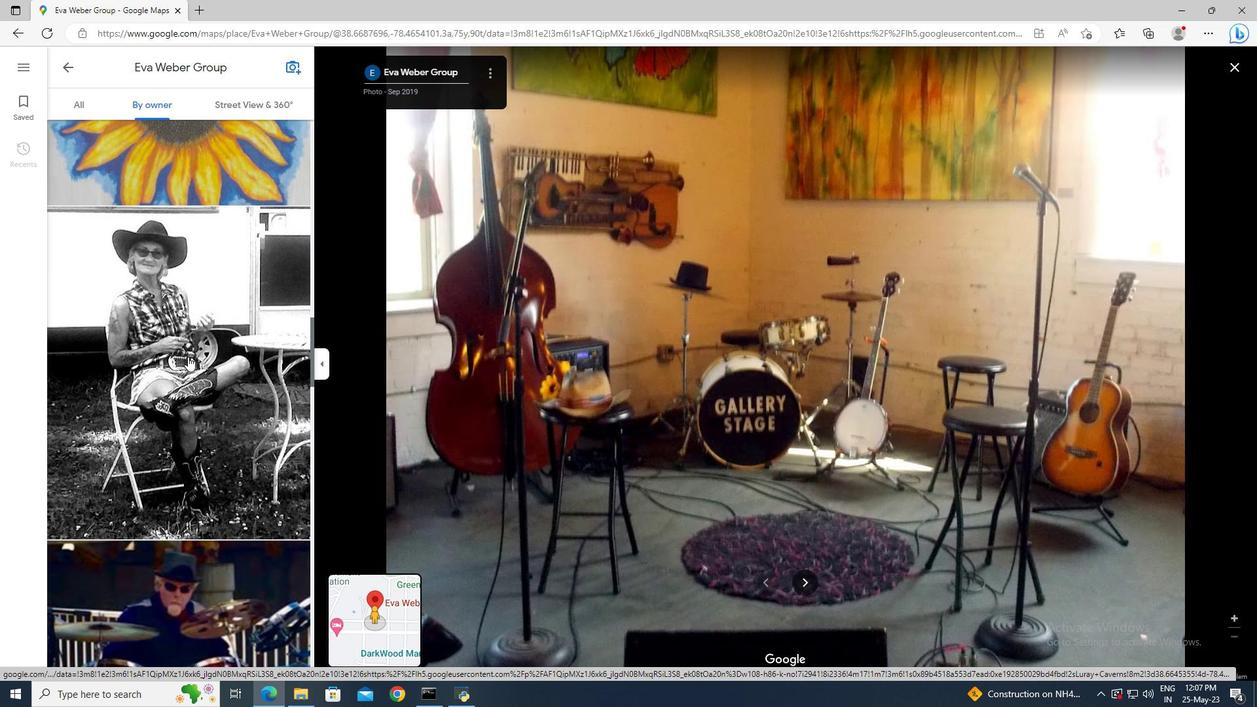 
Action: Mouse scrolled (187, 357) with delta (0, 0)
Screenshot: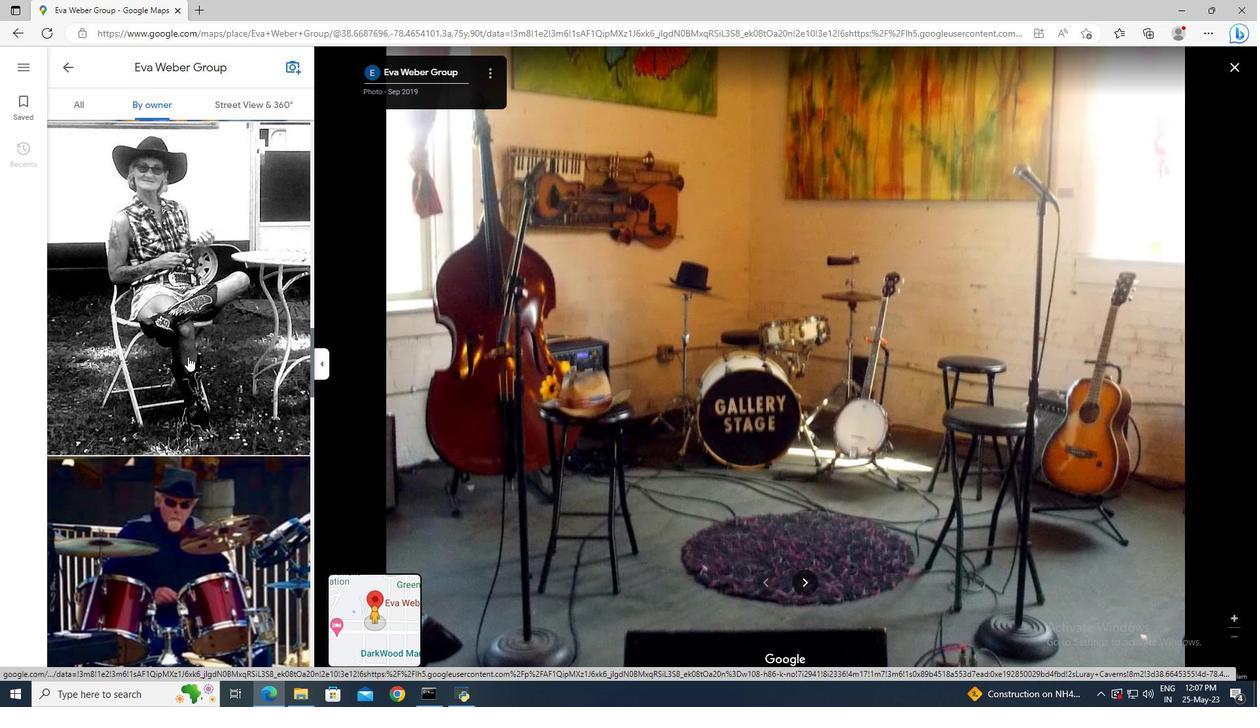 
Action: Mouse moved to (254, 113)
Screenshot: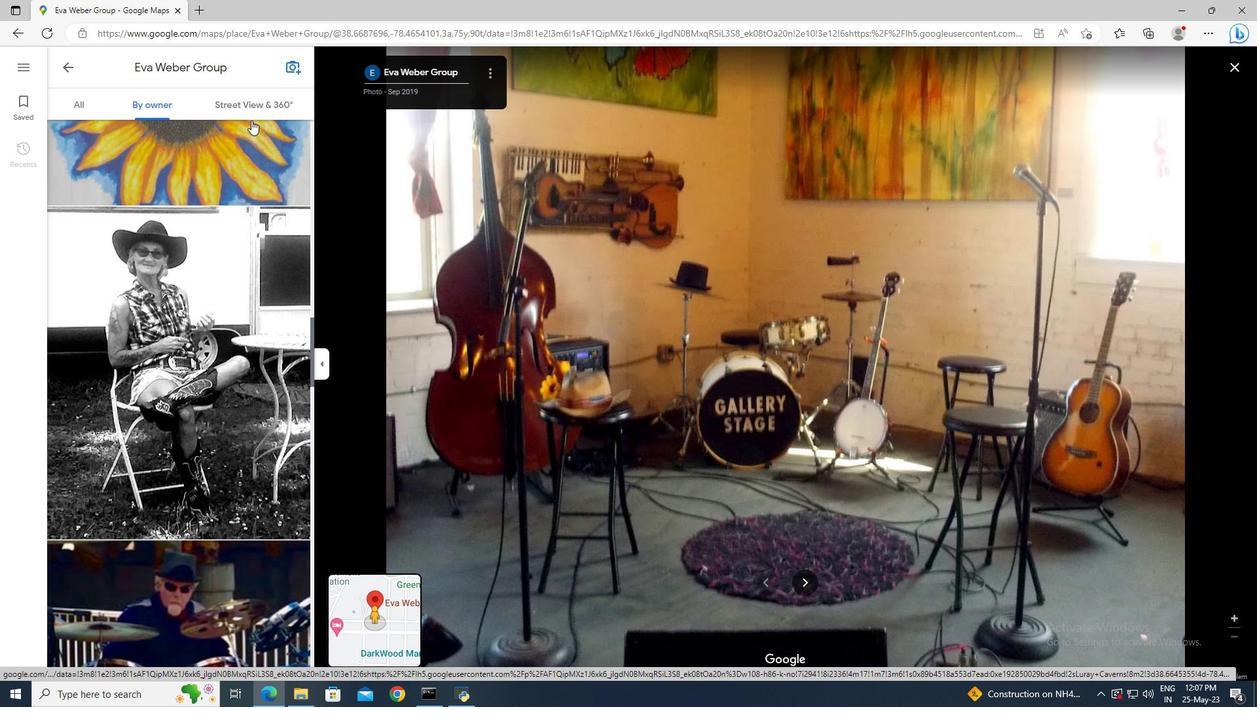 
Action: Mouse pressed left at (254, 113)
Screenshot: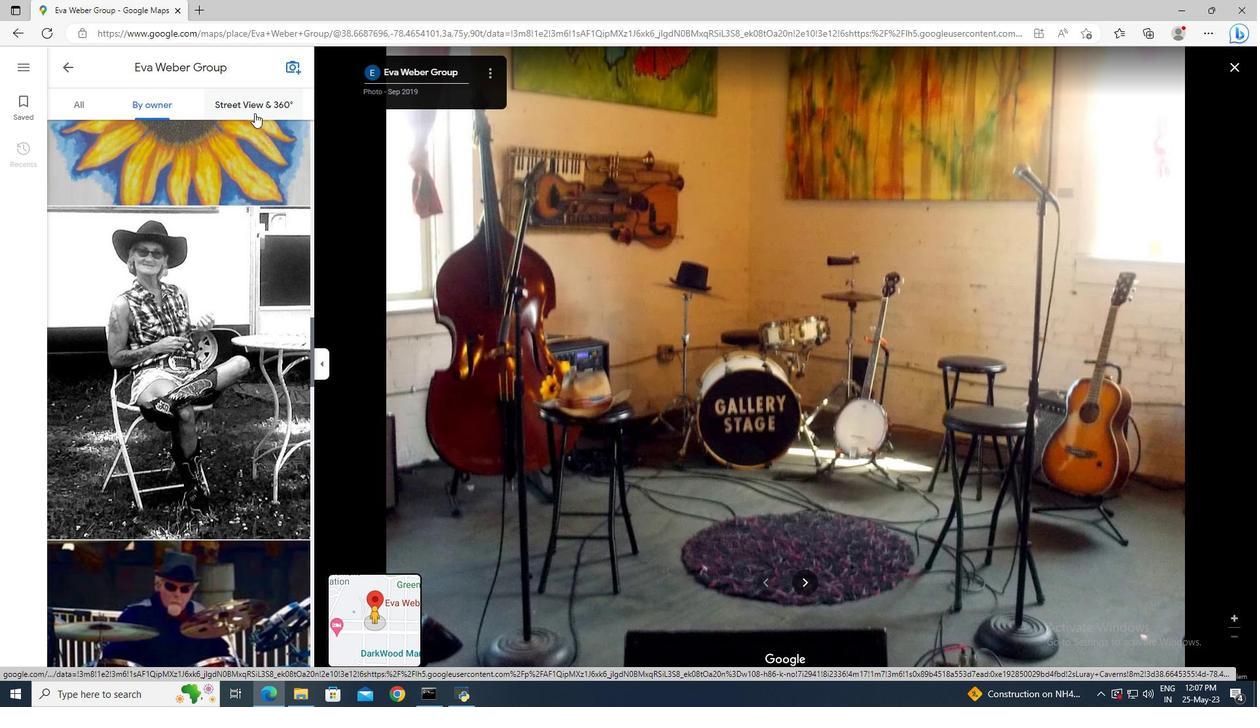 
Action: Mouse moved to (807, 401)
Screenshot: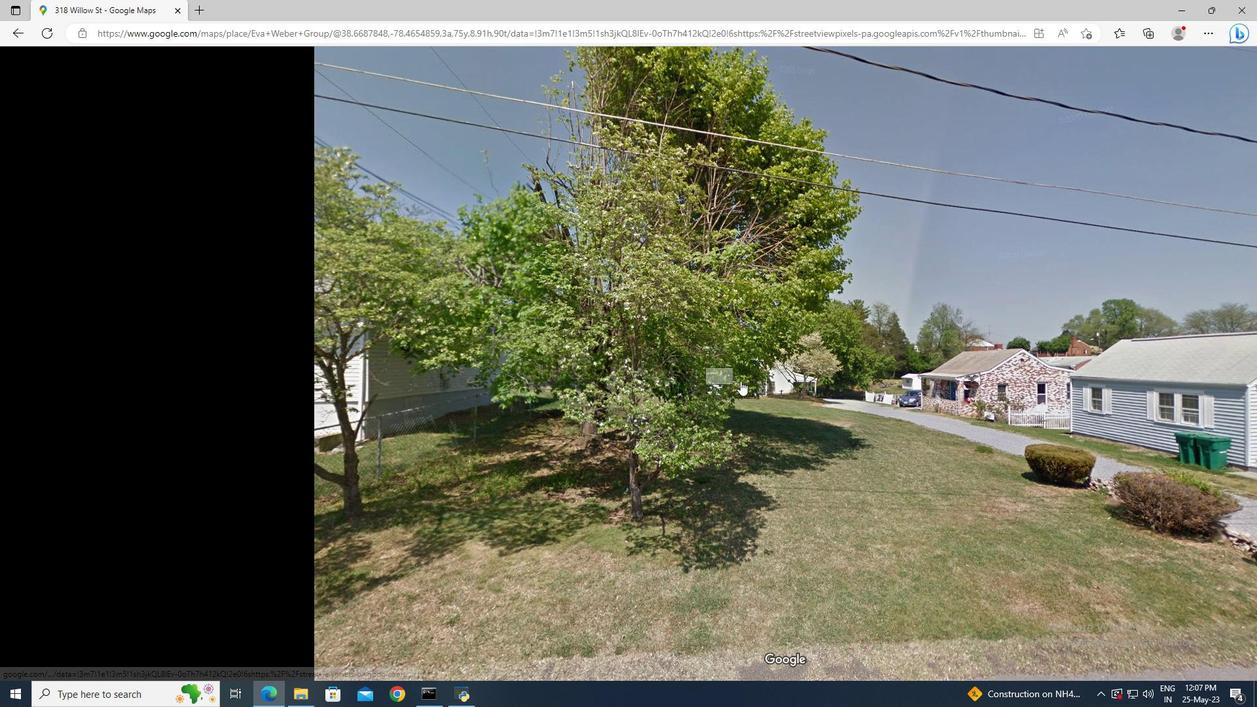 
Action: Mouse pressed left at (807, 401)
Screenshot: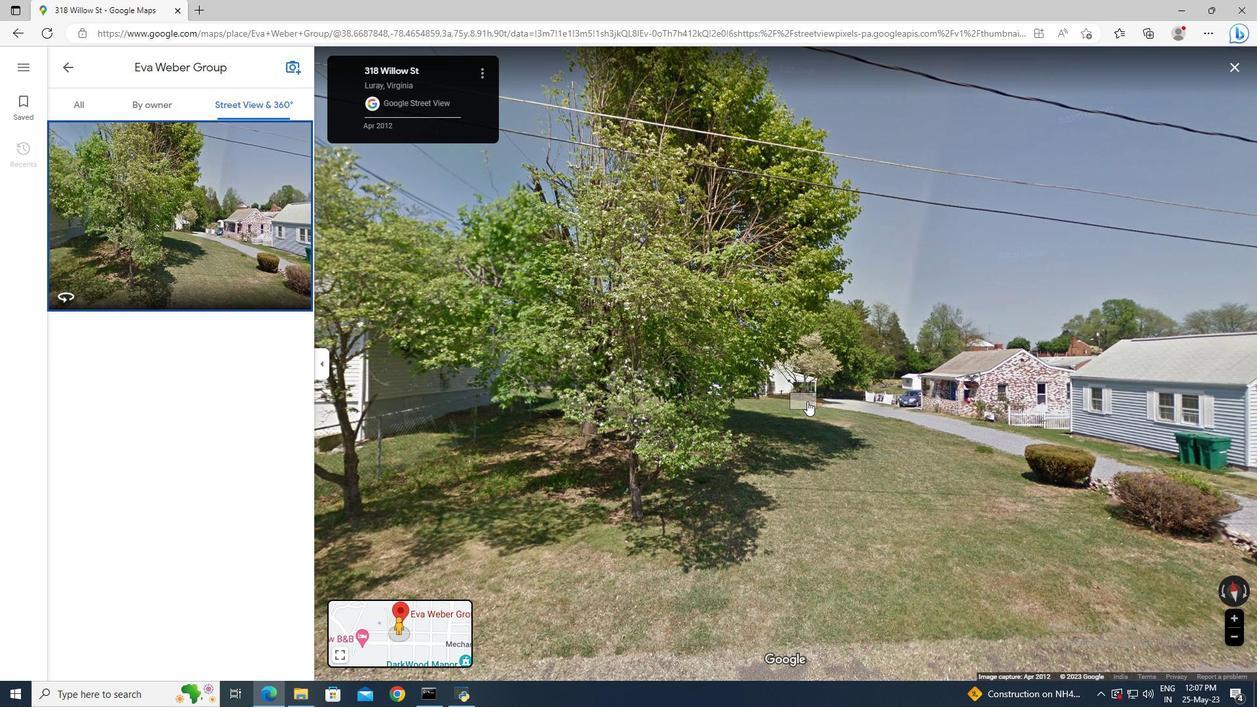 
Action: Mouse moved to (706, 383)
Screenshot: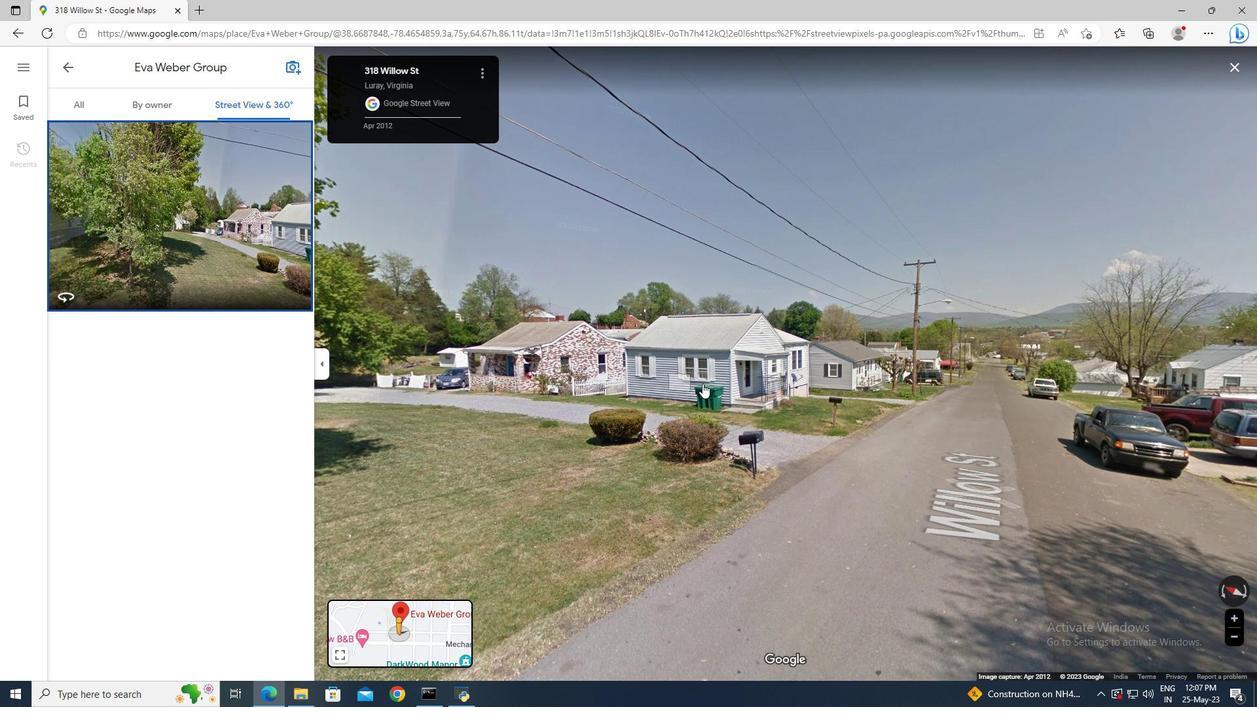 
Action: Mouse pressed left at (706, 383)
Screenshot: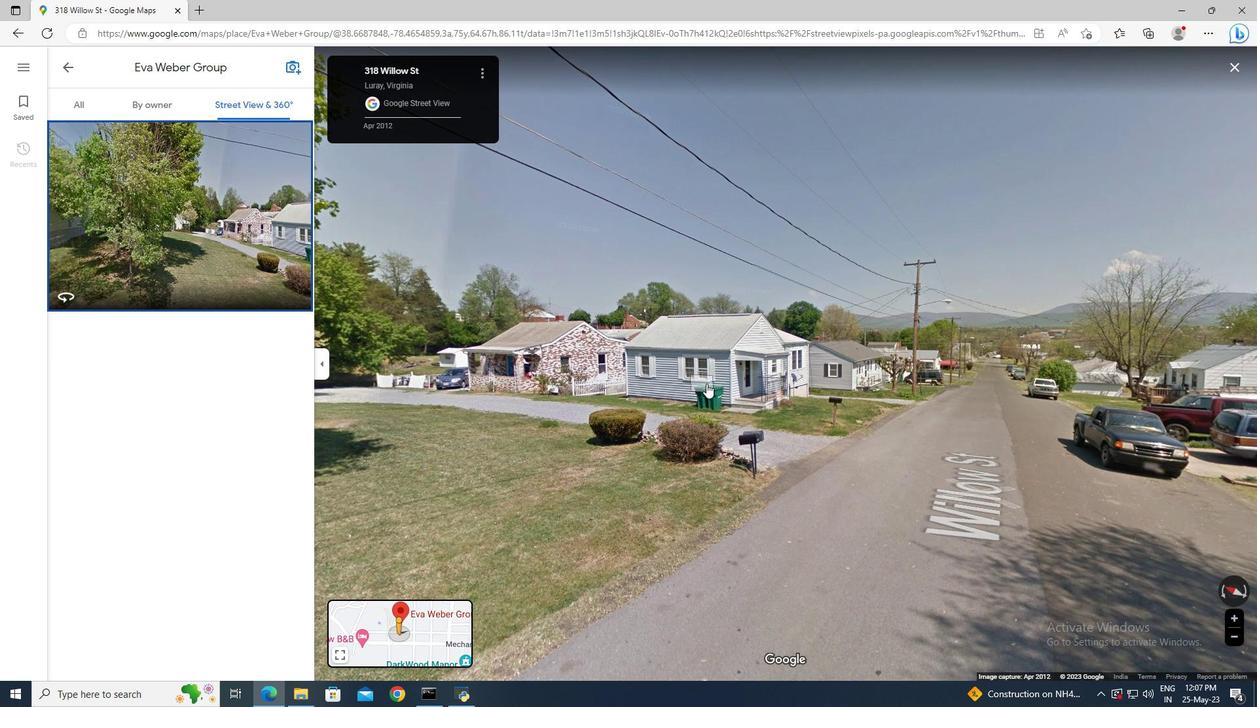 
Action: Mouse moved to (744, 323)
Screenshot: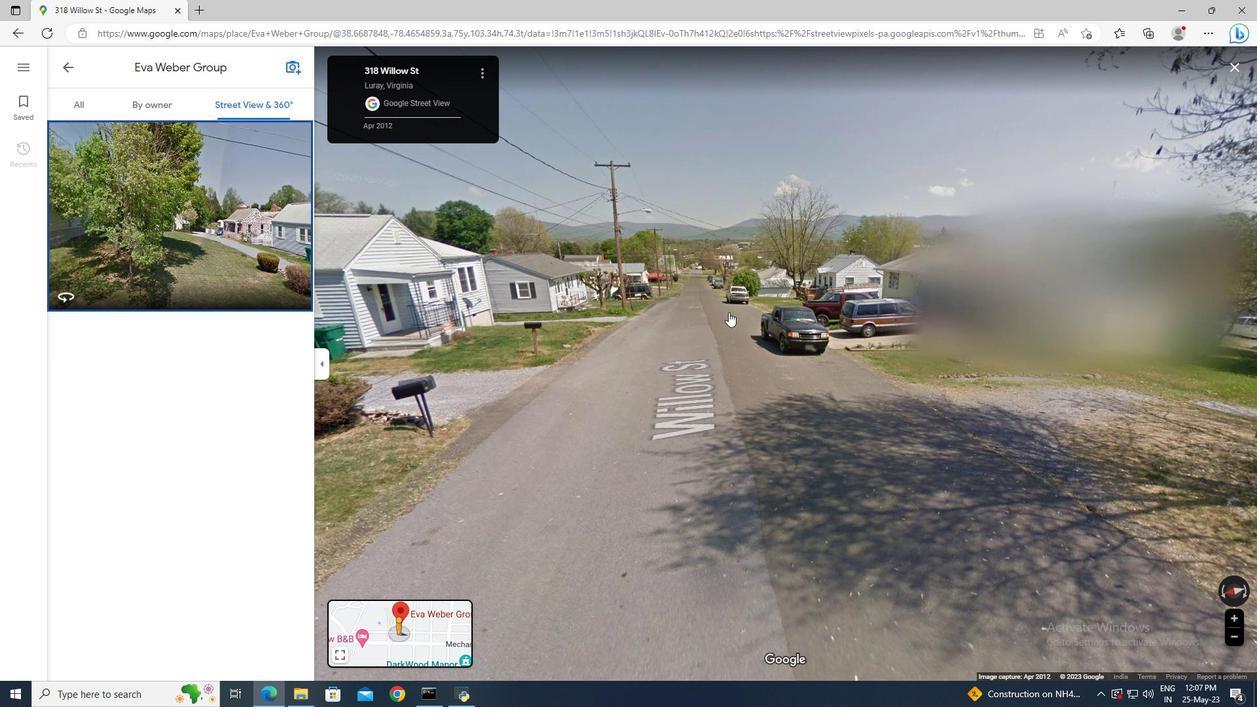 
Action: Mouse pressed left at (744, 323)
Screenshot: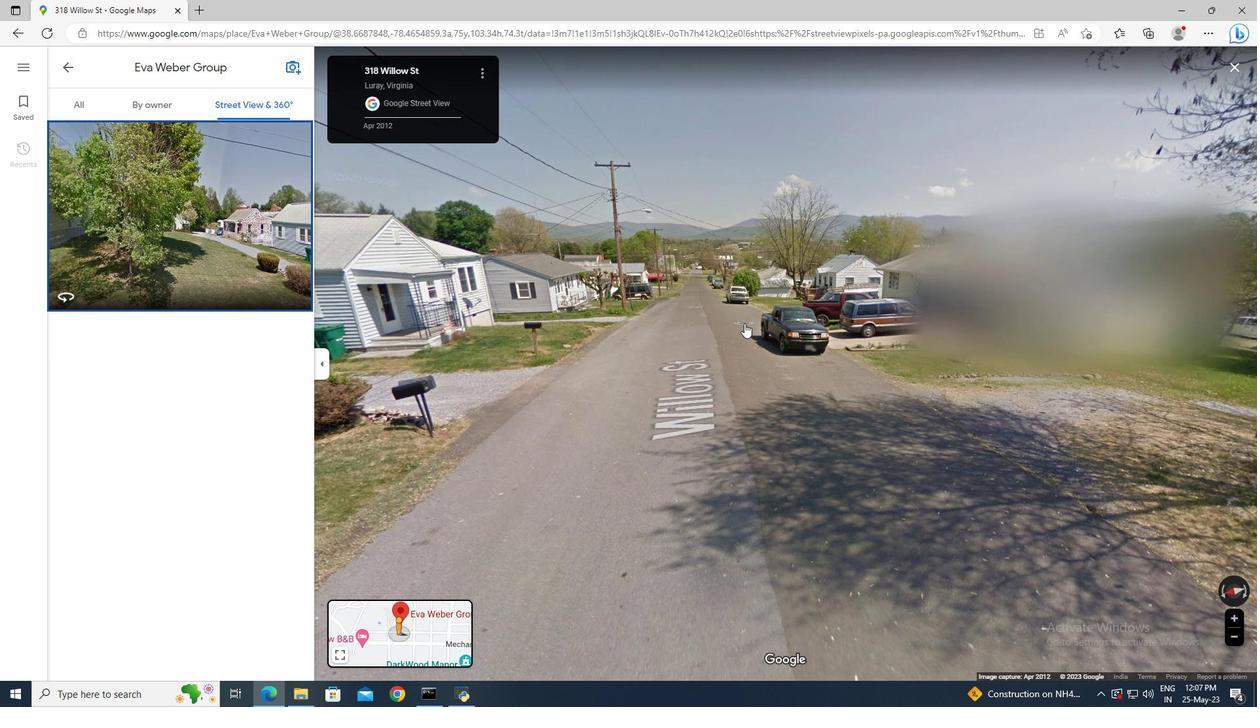 
Action: Mouse moved to (700, 309)
Screenshot: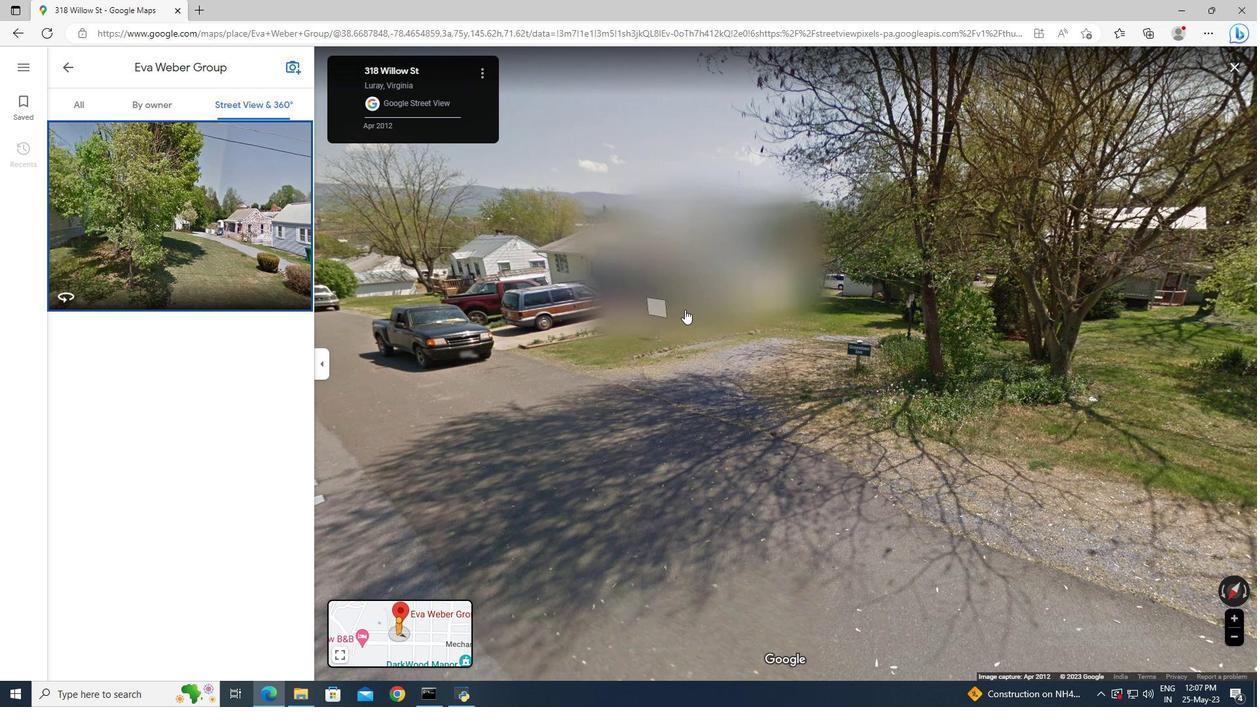 
Action: Mouse pressed left at (700, 309)
Screenshot: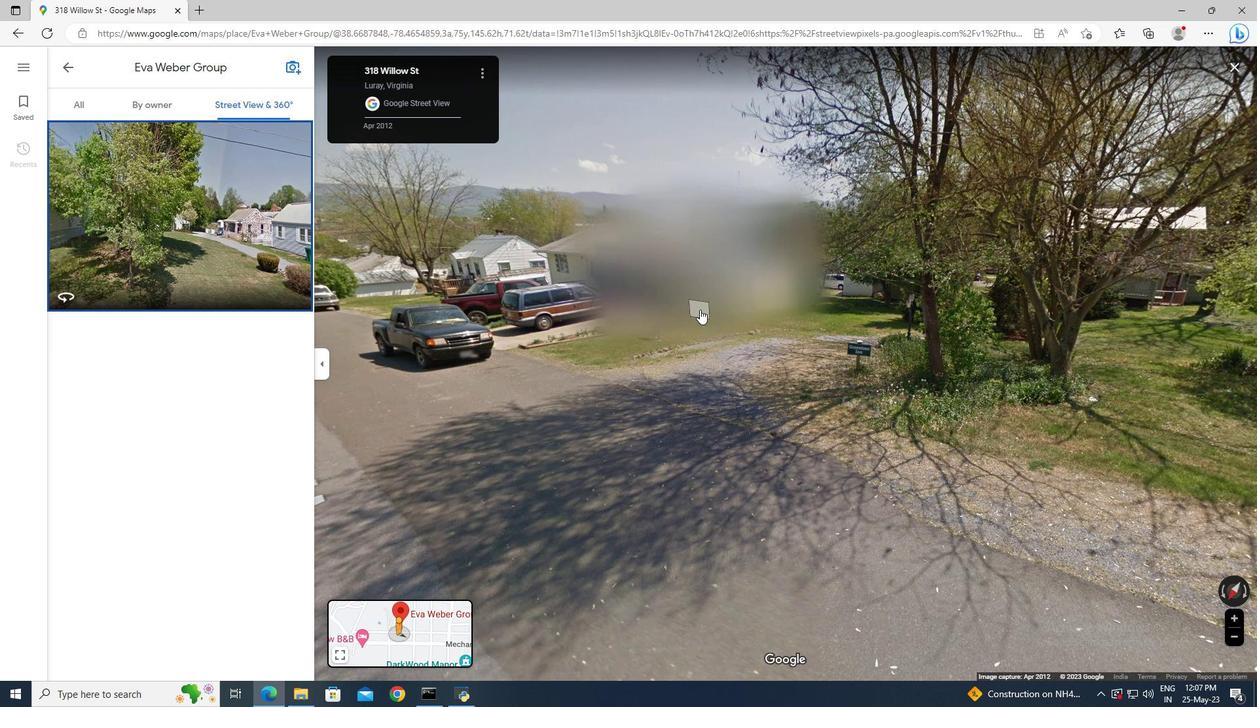 
Action: Mouse moved to (881, 303)
Screenshot: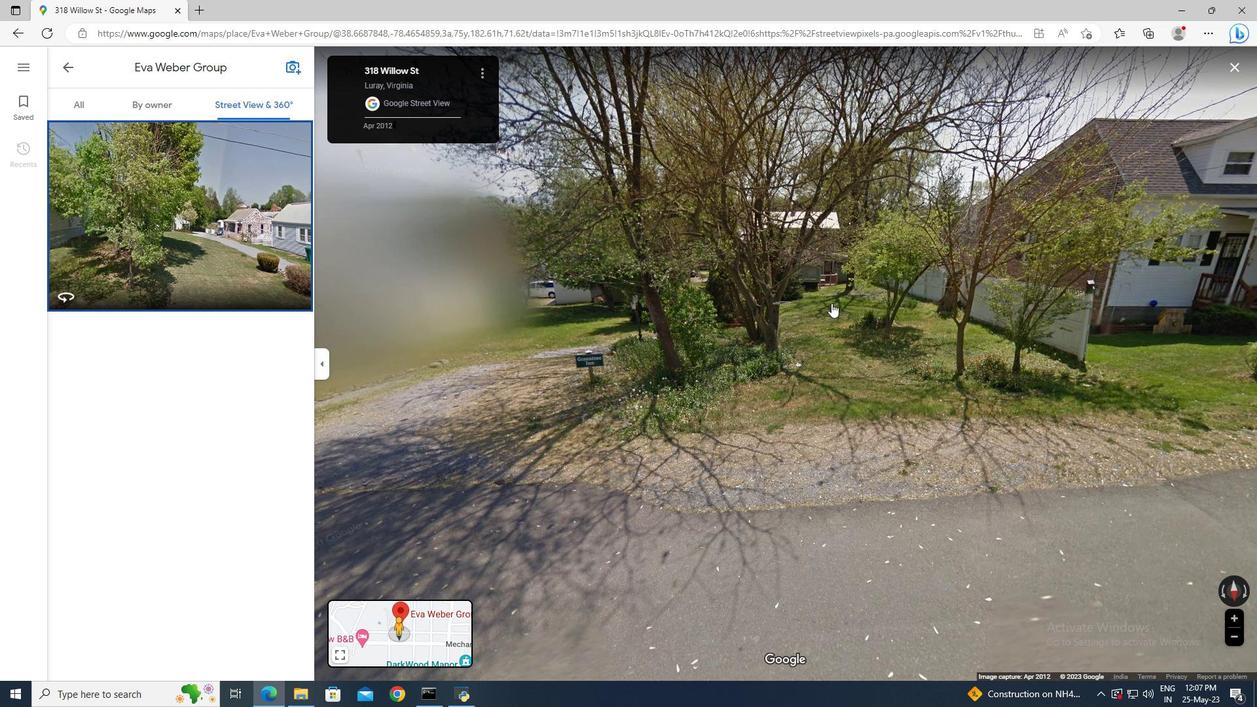 
Action: Mouse pressed left at (881, 303)
Screenshot: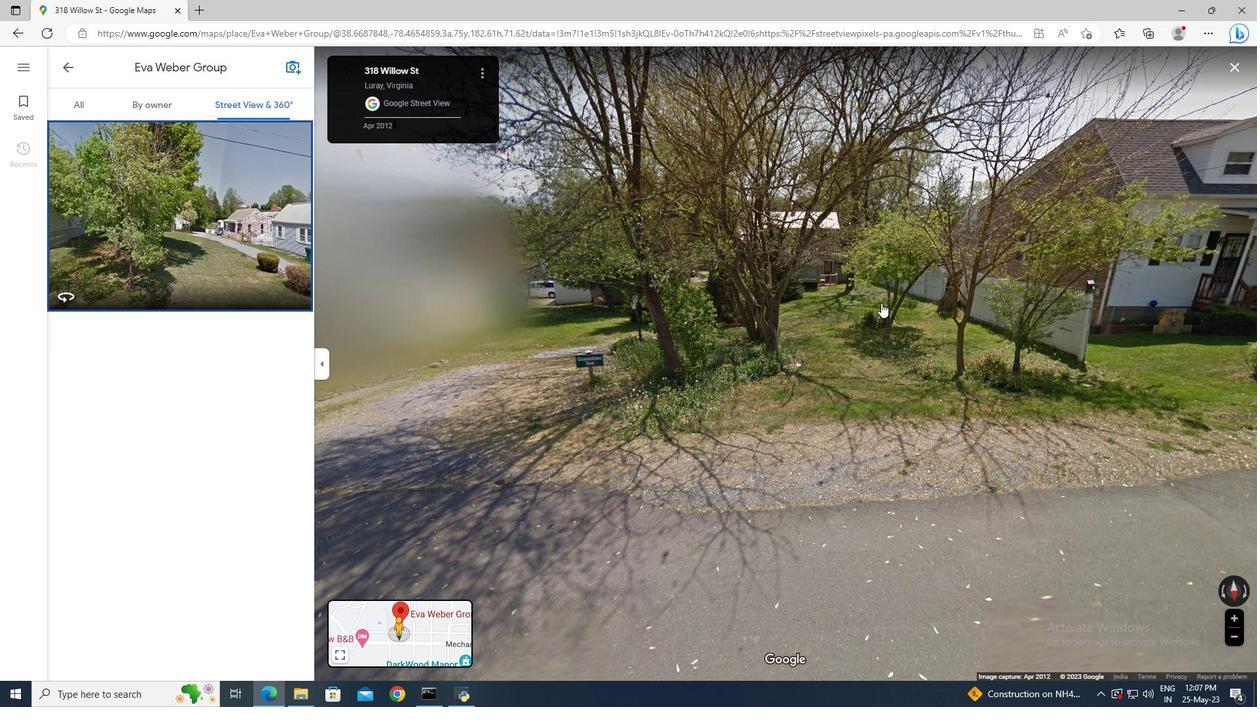 
Action: Mouse moved to (796, 300)
Screenshot: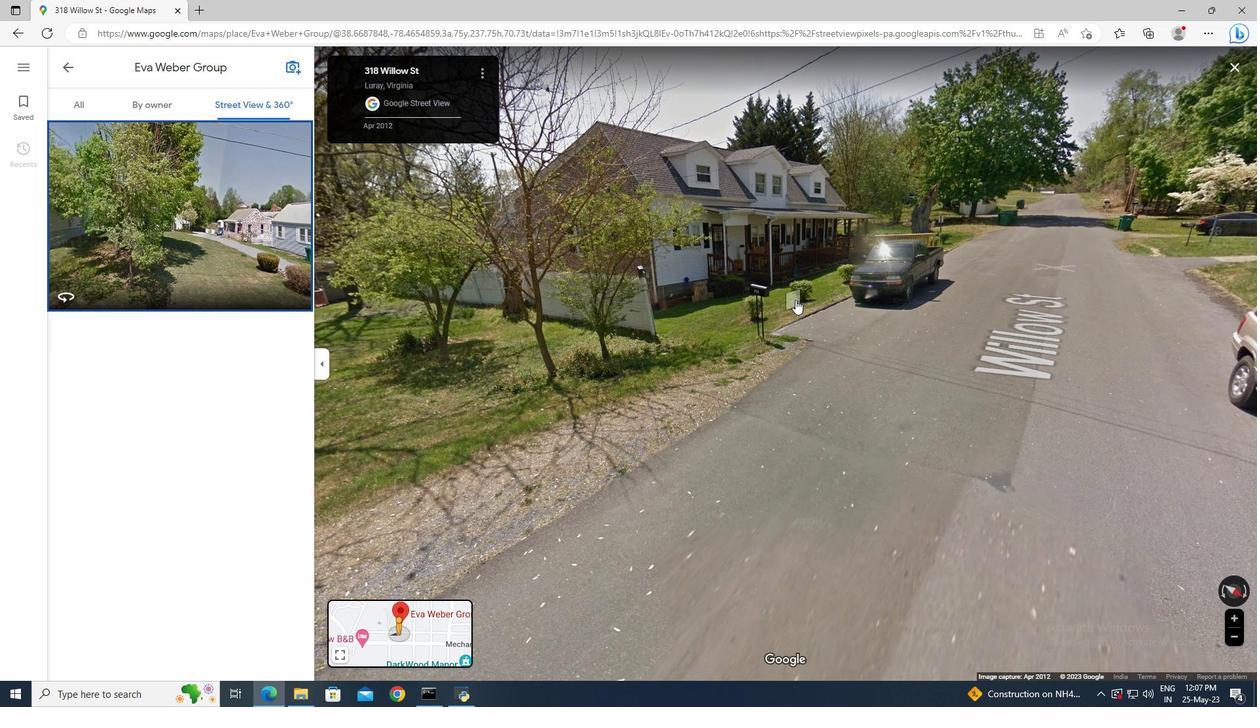 
Action: Mouse pressed left at (796, 300)
Screenshot: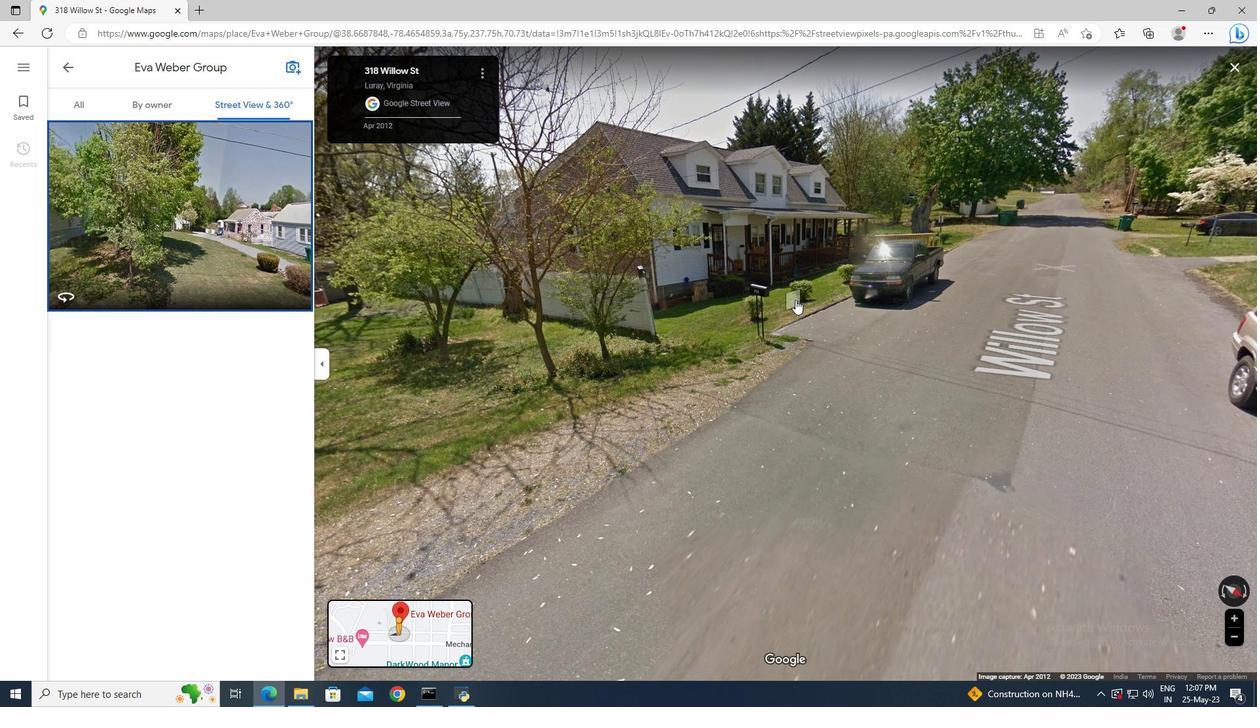 
Action: Mouse moved to (734, 318)
Screenshot: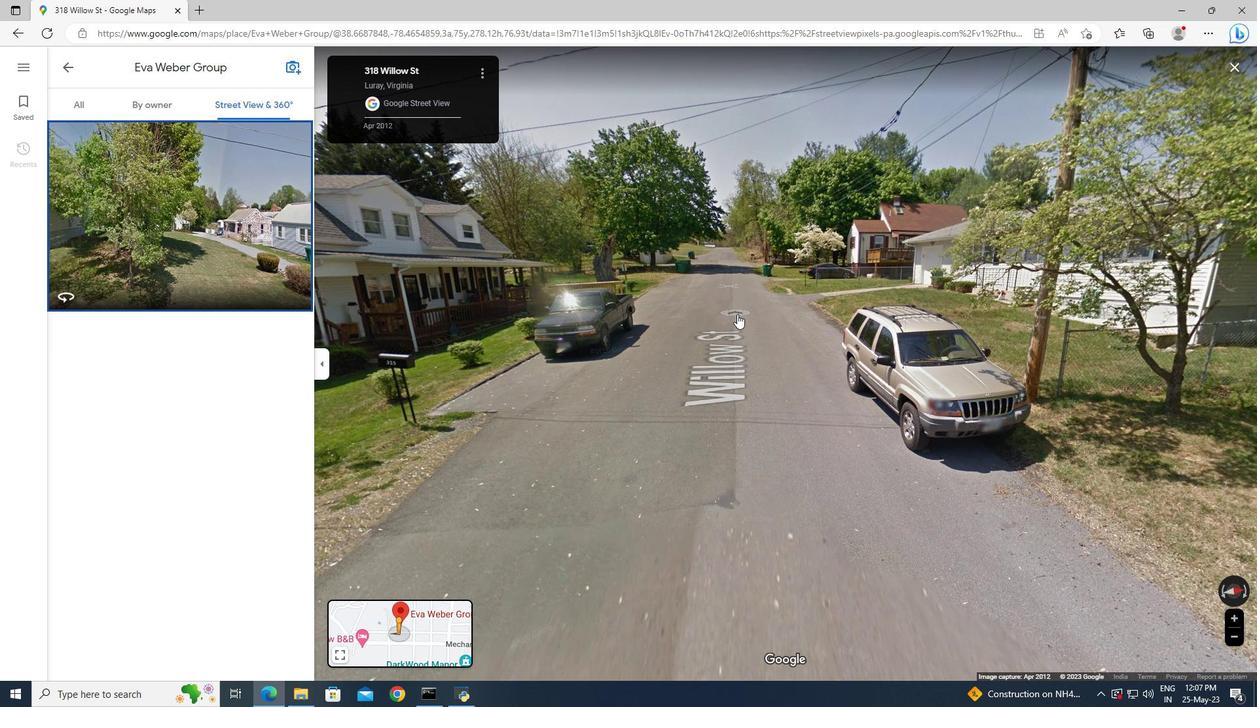 
Action: Mouse pressed left at (734, 318)
Screenshot: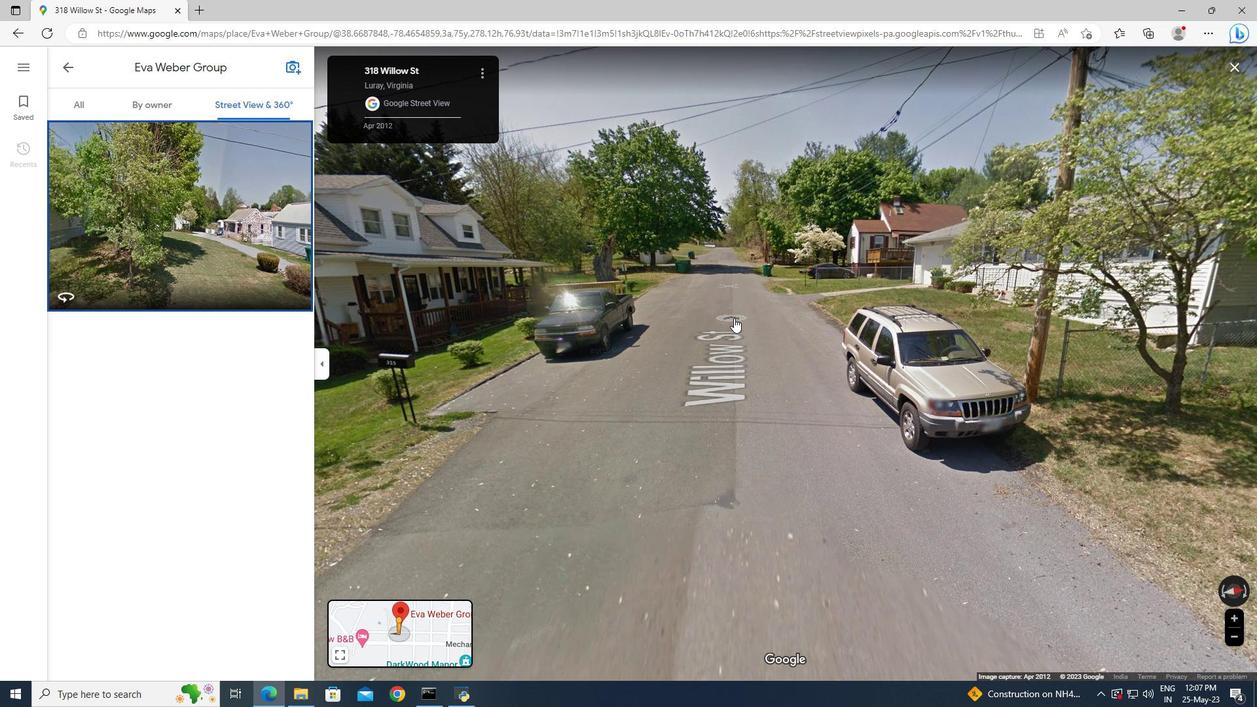 
Action: Mouse moved to (736, 330)
Screenshot: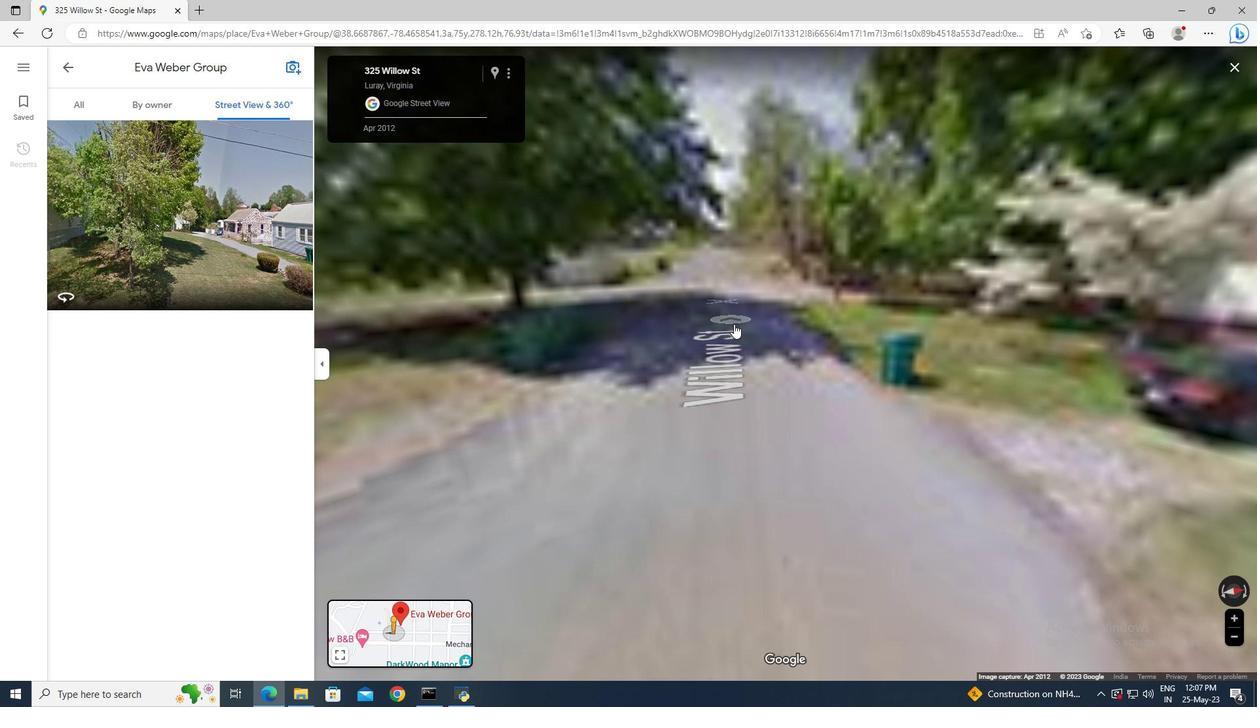 
Action: Mouse pressed left at (736, 330)
Screenshot: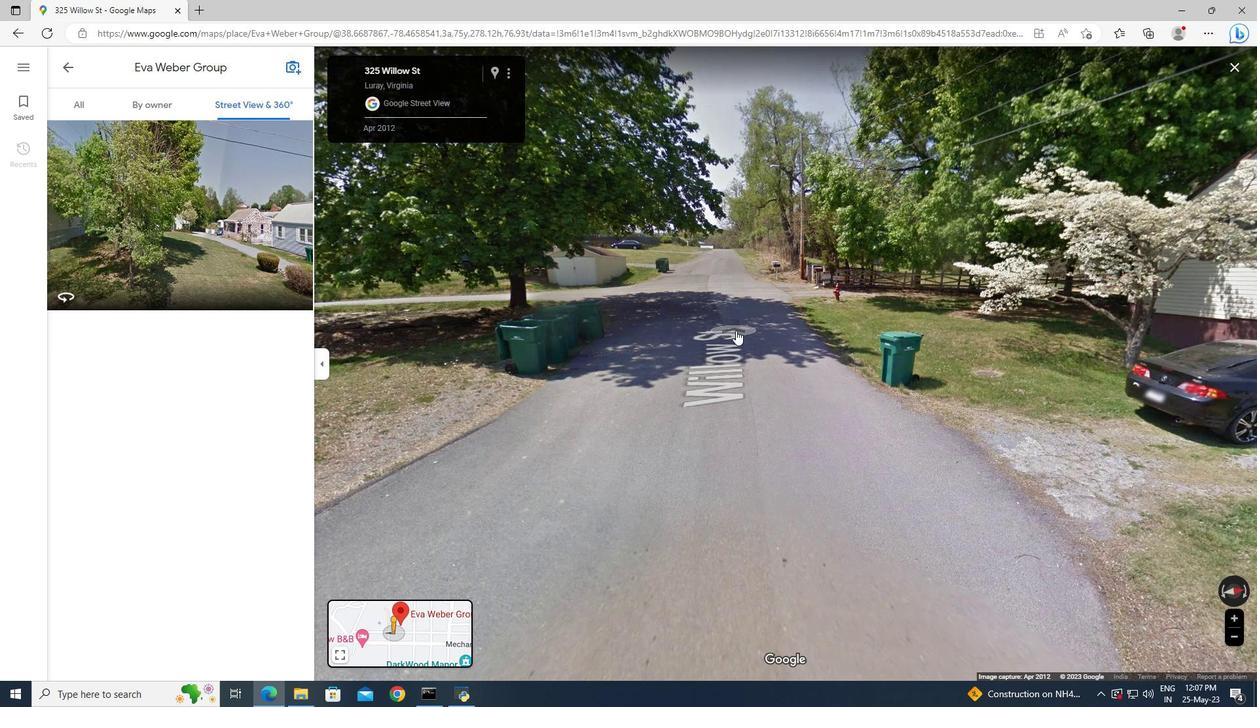 
Action: Mouse moved to (1230, 65)
Screenshot: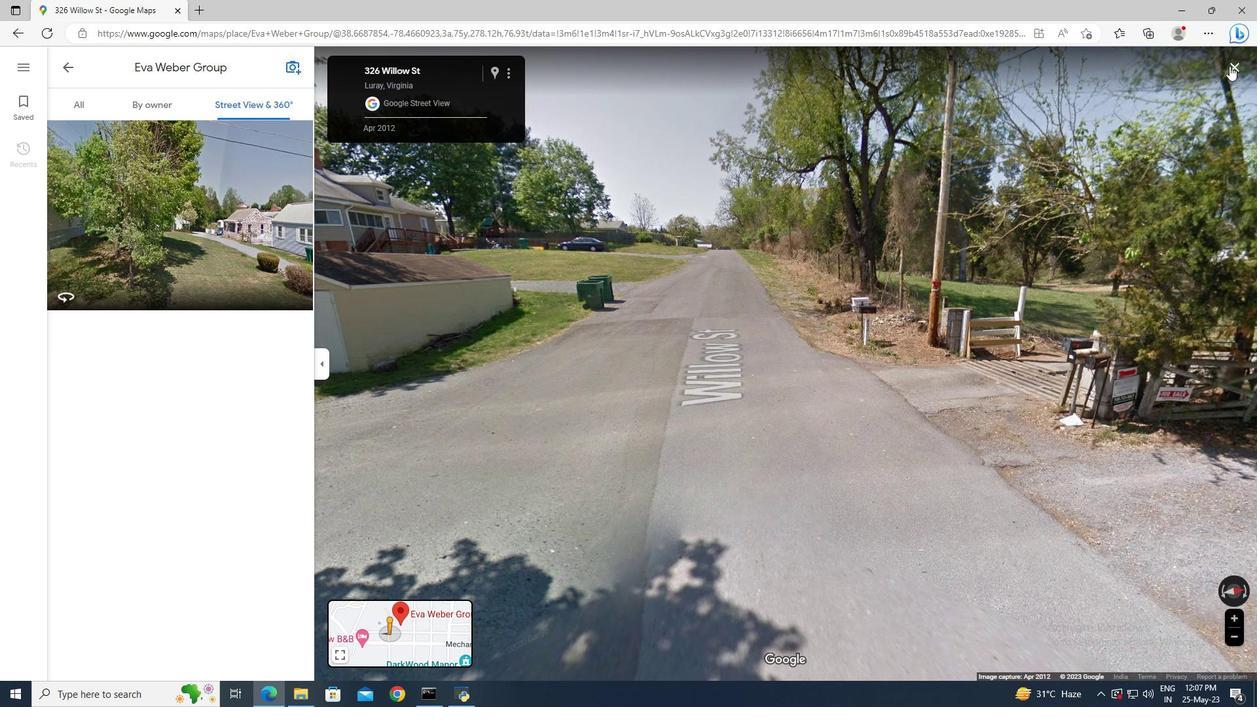 
Action: Mouse pressed left at (1230, 65)
Screenshot: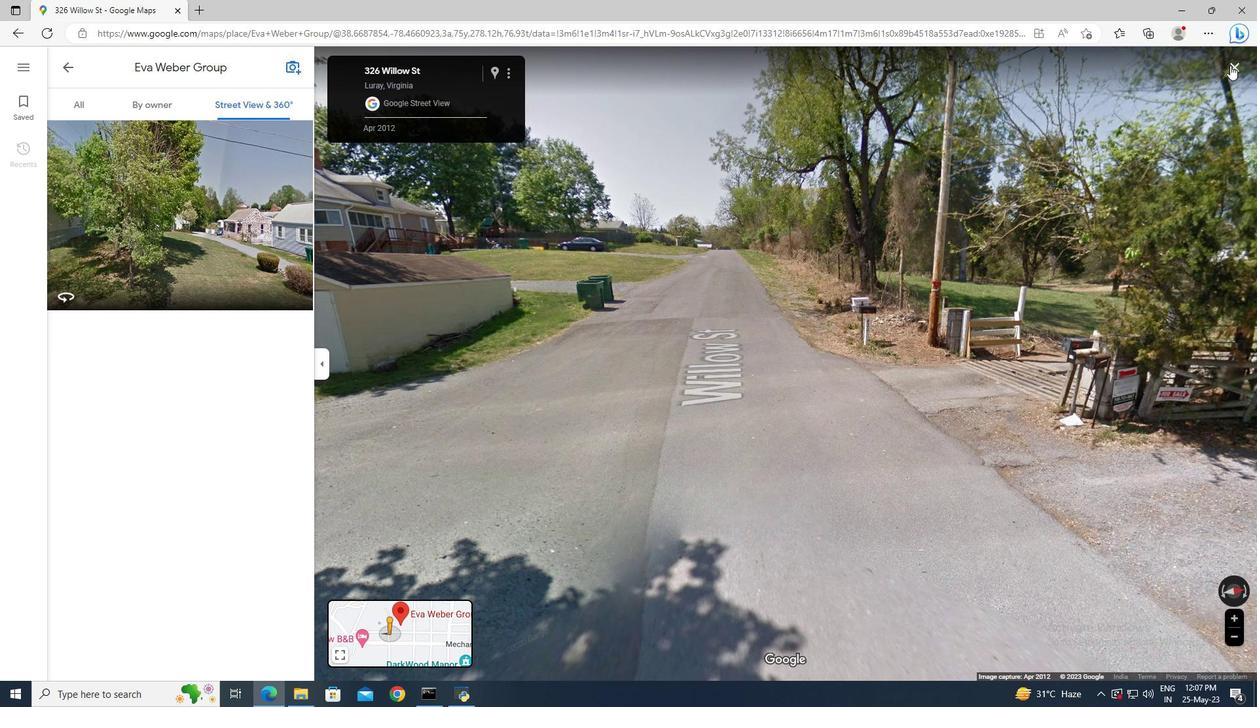 
Action: Mouse moved to (141, 94)
Screenshot: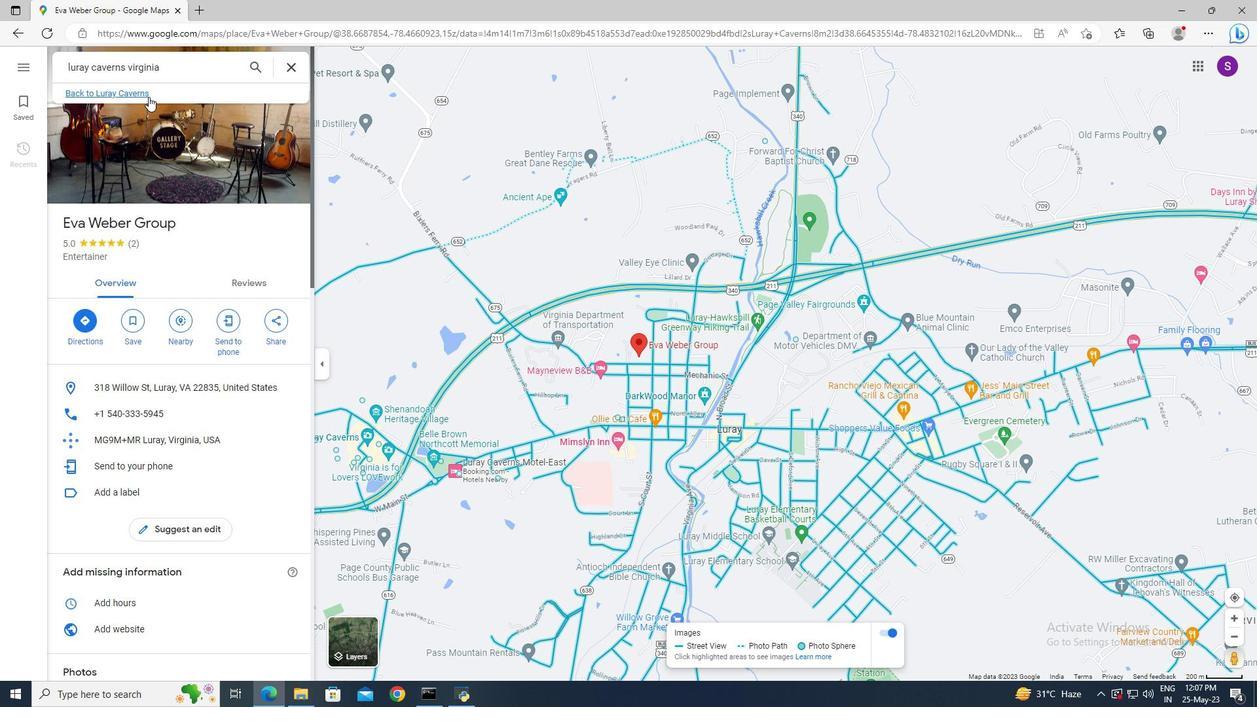 
Action: Mouse pressed left at (141, 94)
Screenshot: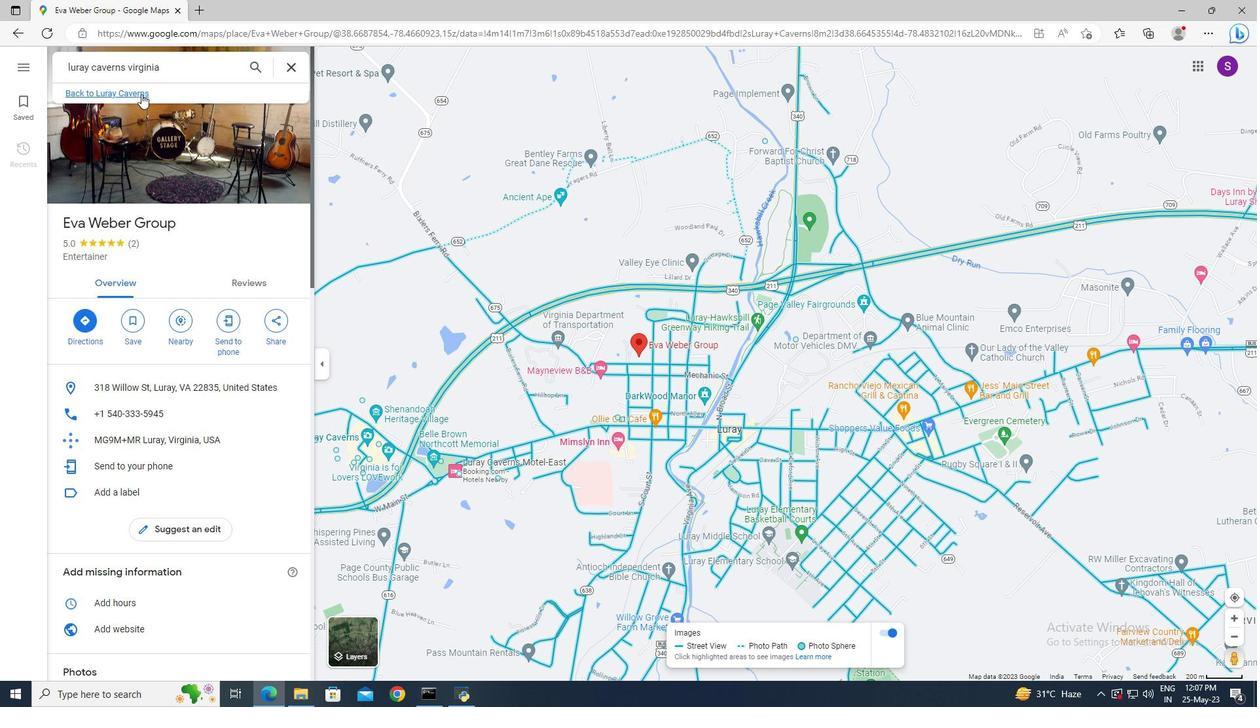 
Action: Mouse moved to (629, 225)
Screenshot: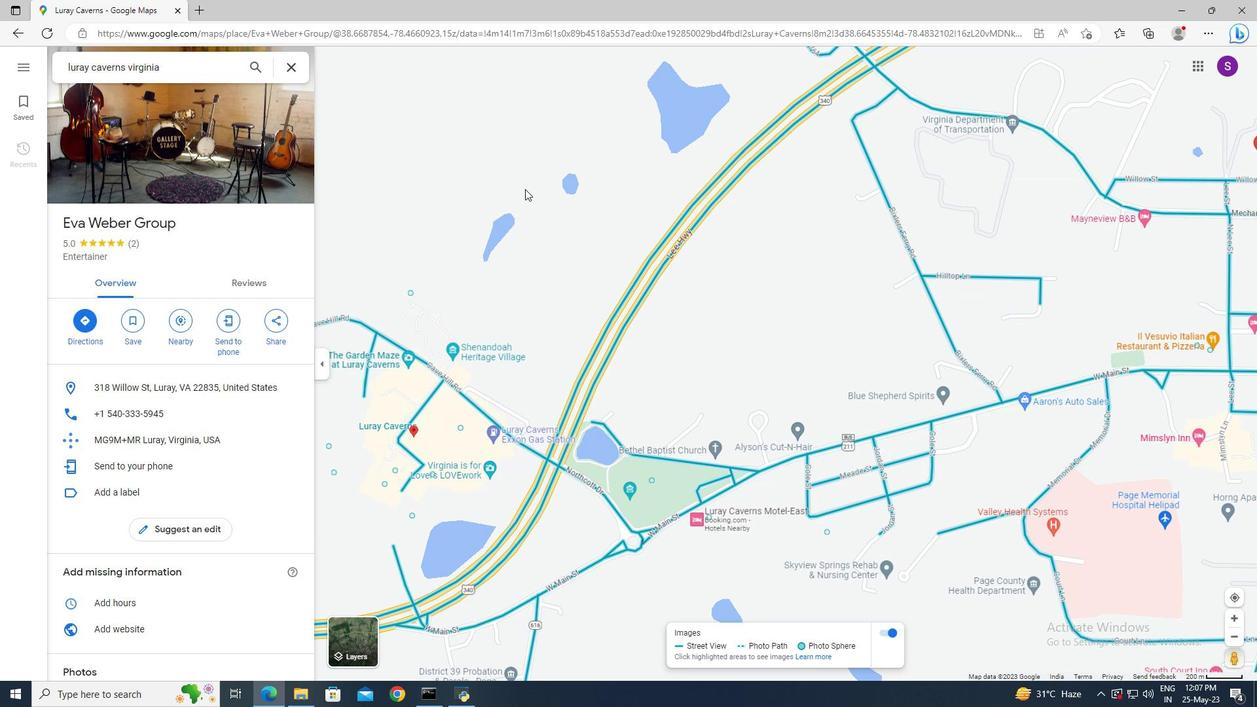 
Action: Mouse scrolled (629, 225) with delta (0, 0)
Screenshot: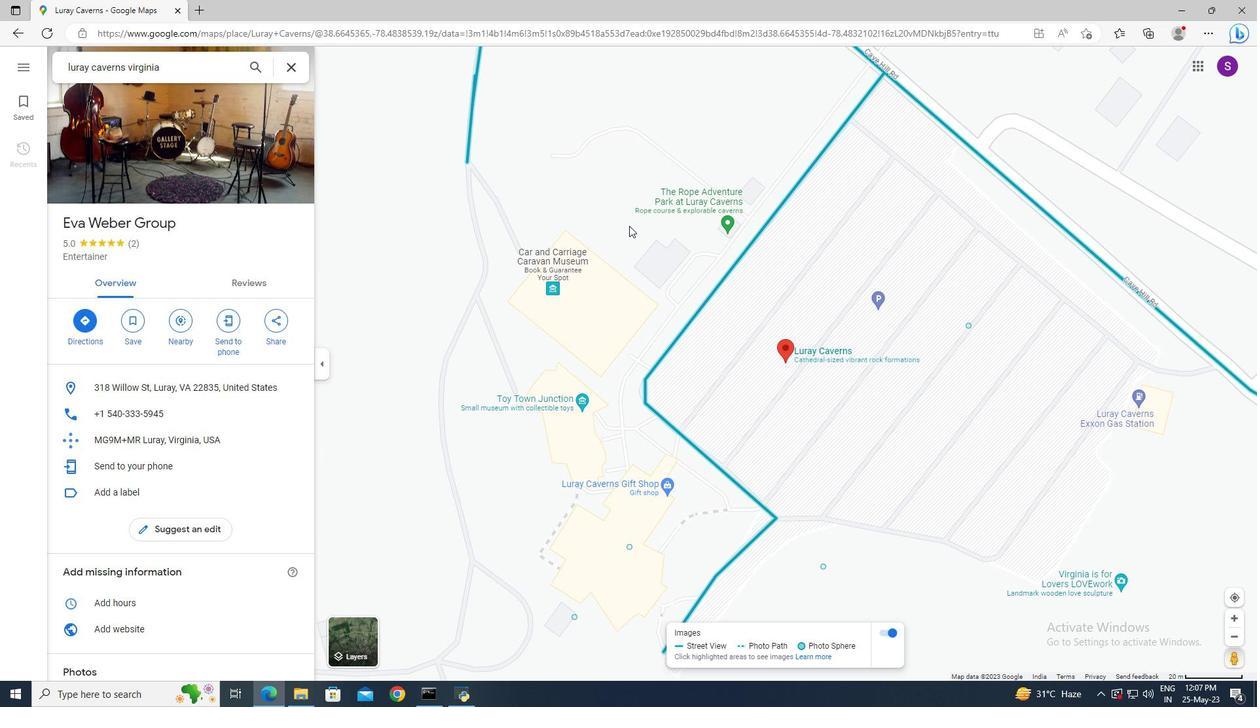 
Action: Mouse scrolled (629, 225) with delta (0, 0)
Screenshot: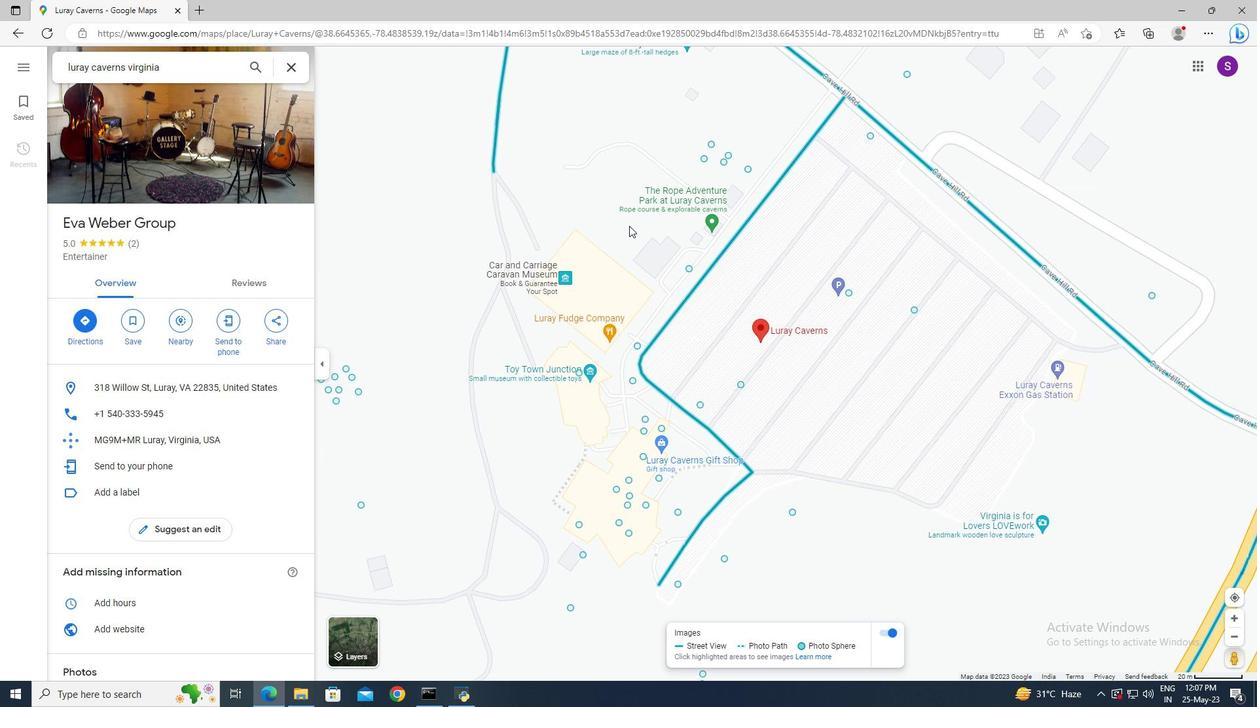 
Action: Mouse scrolled (629, 225) with delta (0, 0)
Screenshot: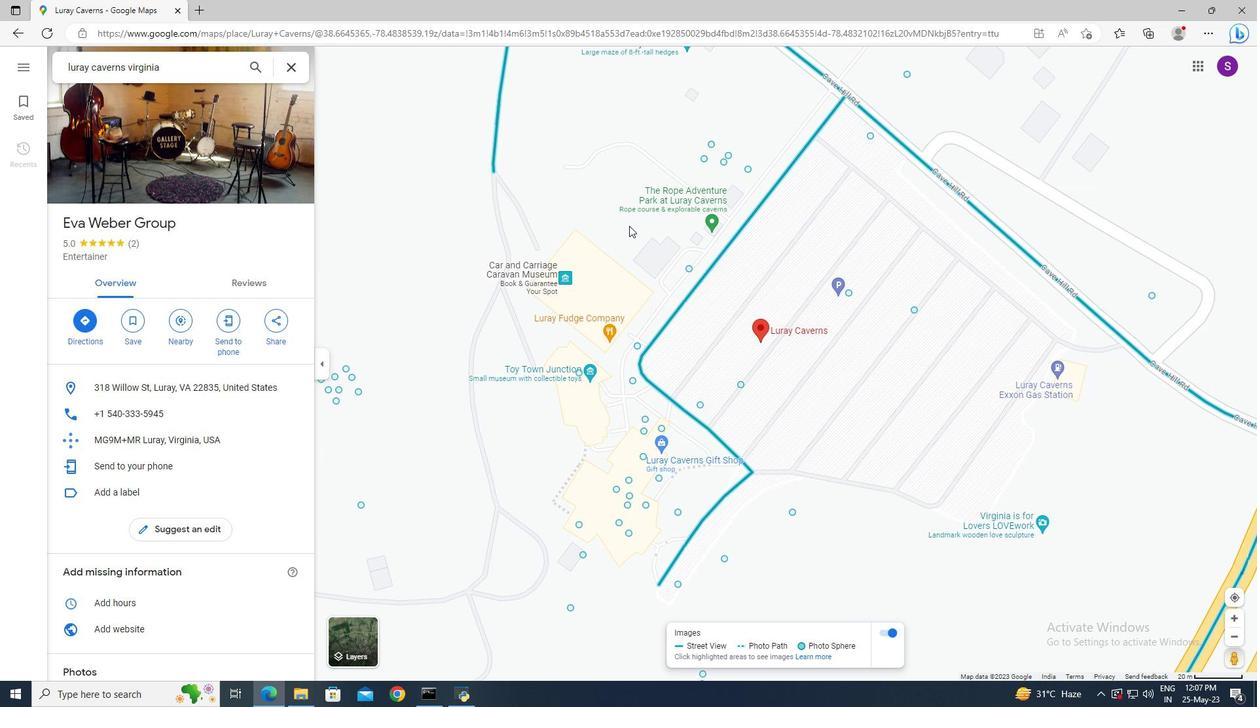 
Action: Mouse scrolled (629, 225) with delta (0, 0)
Screenshot: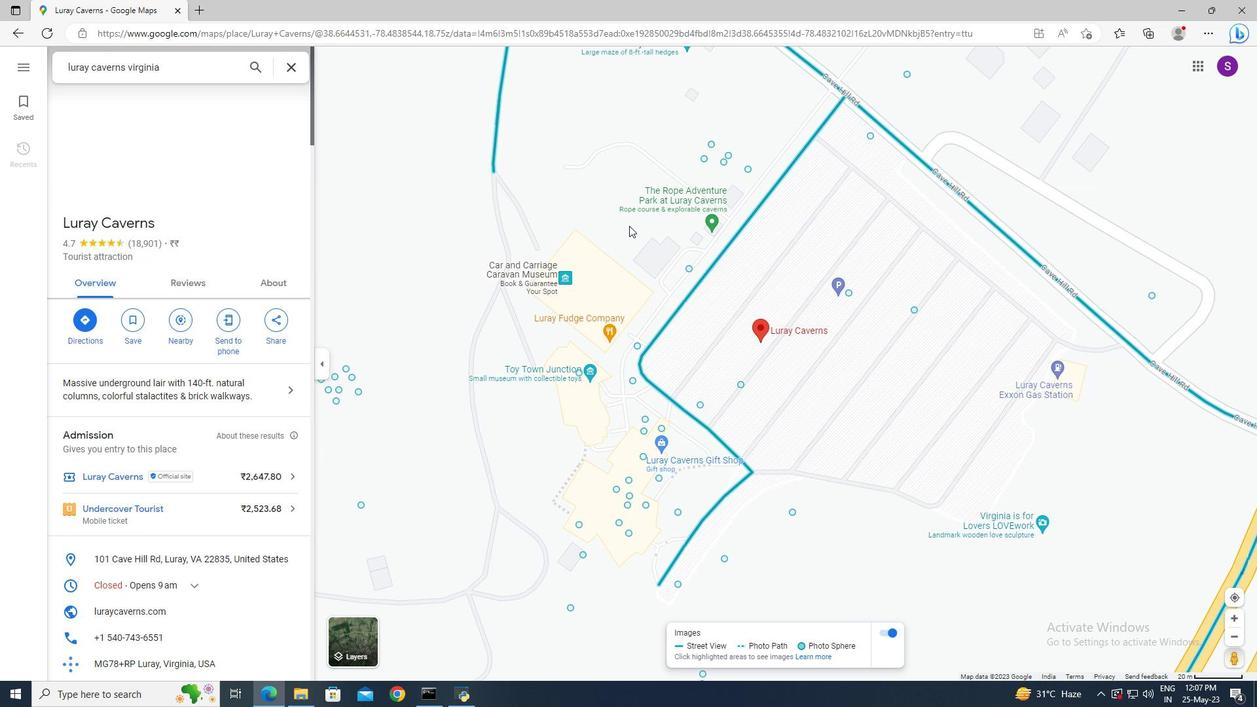 
Action: Mouse scrolled (629, 225) with delta (0, 0)
Screenshot: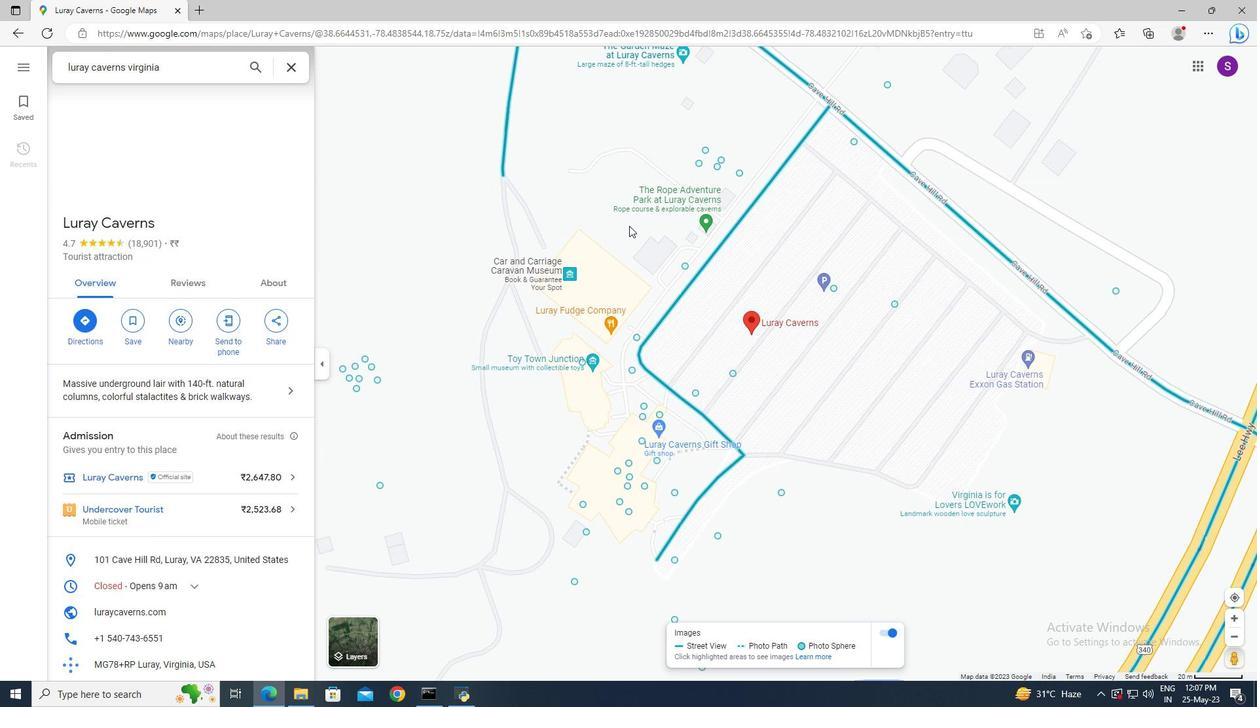 
Action: Mouse scrolled (629, 225) with delta (0, 0)
Screenshot: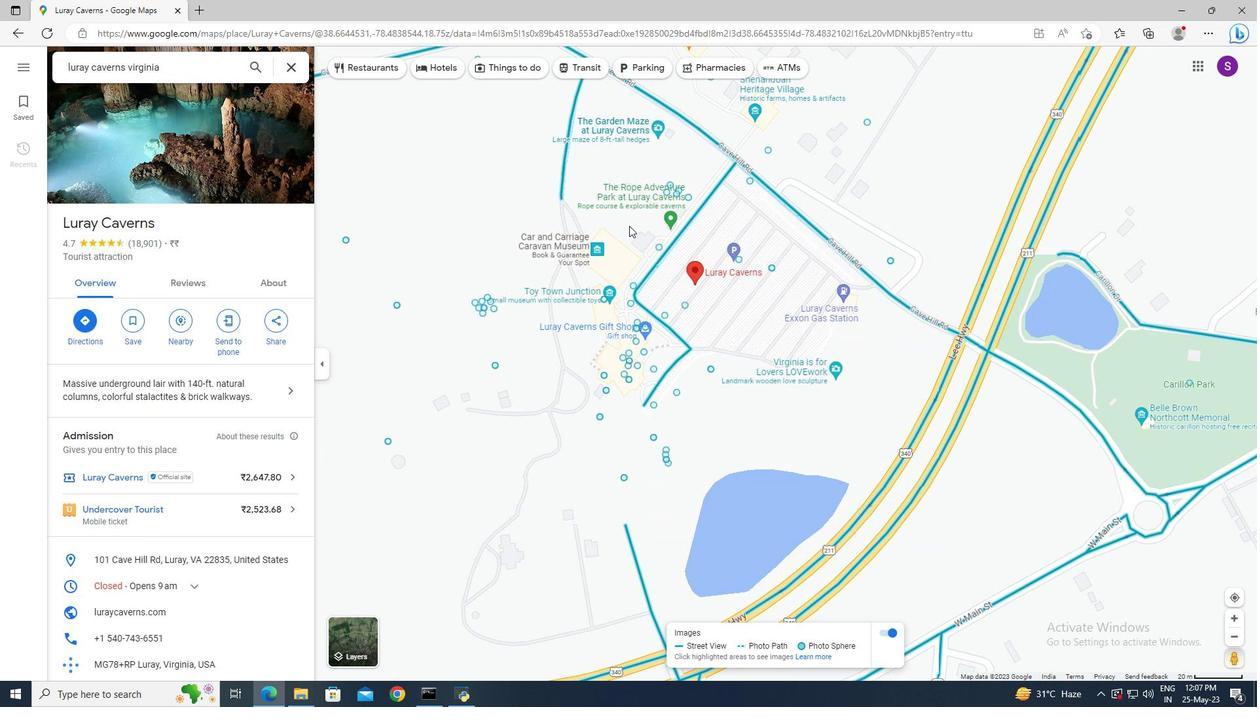 
Action: Mouse scrolled (629, 225) with delta (0, 0)
Screenshot: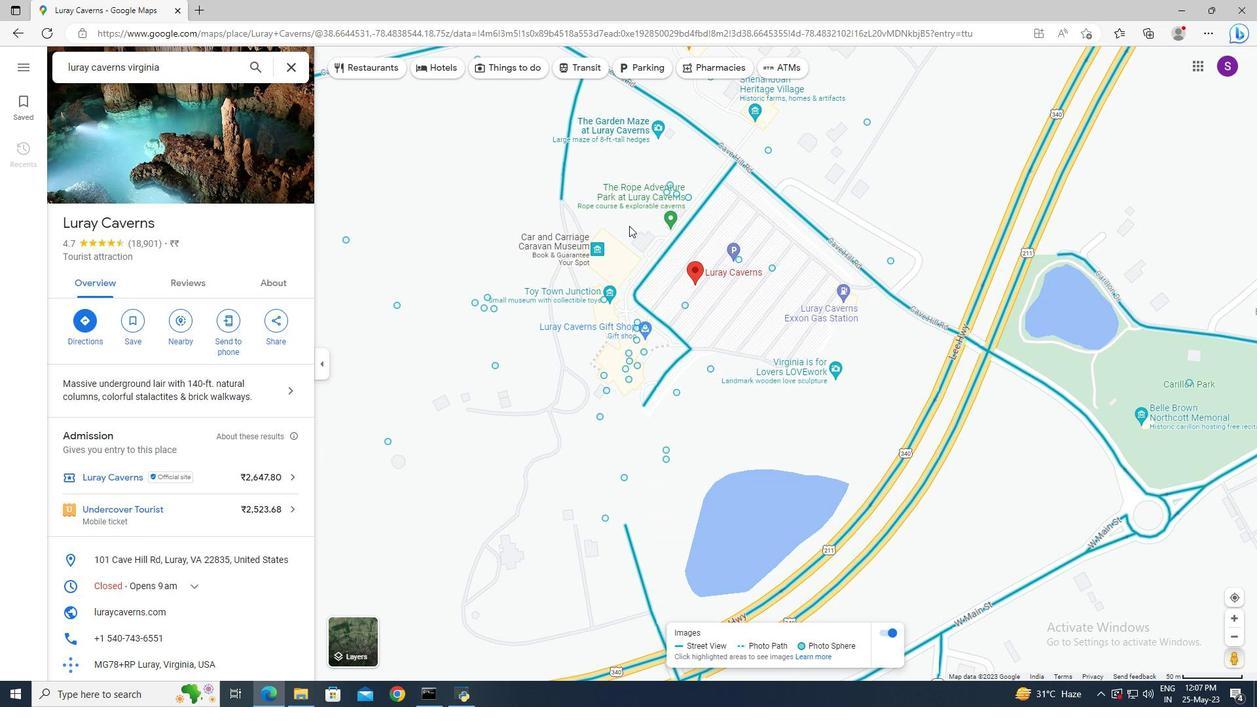 
Action: Mouse scrolled (629, 225) with delta (0, 0)
Screenshot: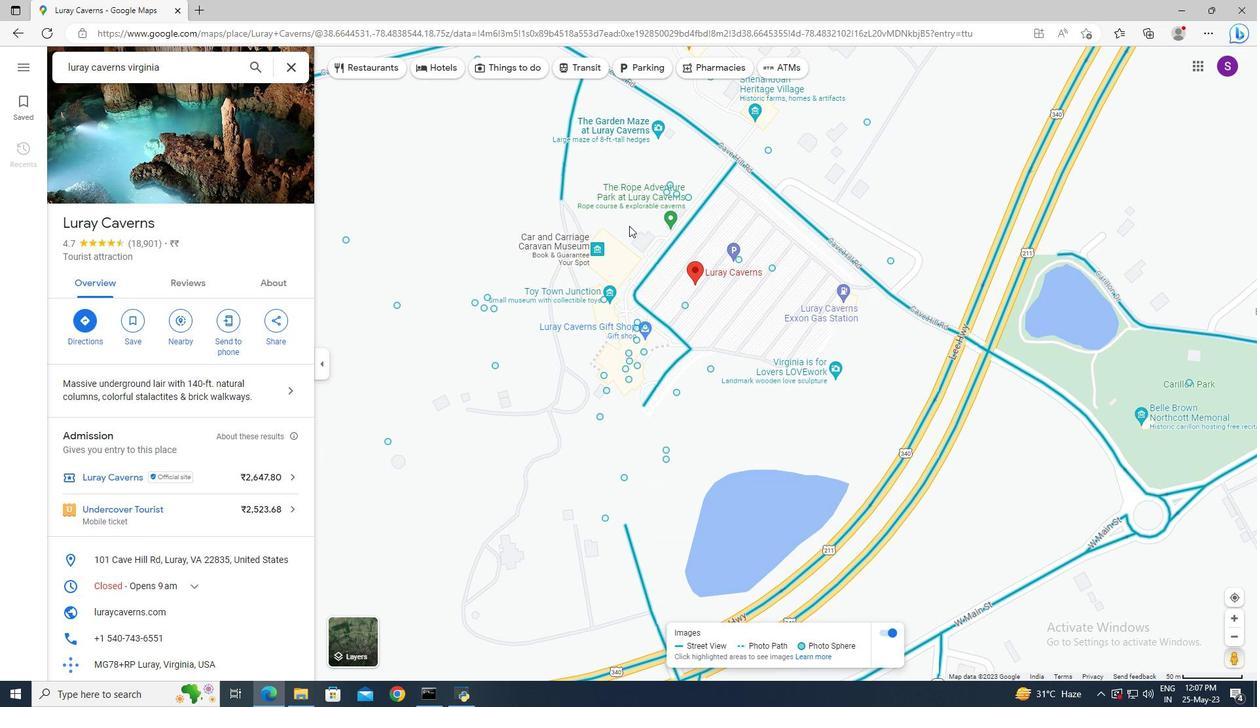 
Action: Mouse scrolled (629, 225) with delta (0, 0)
Screenshot: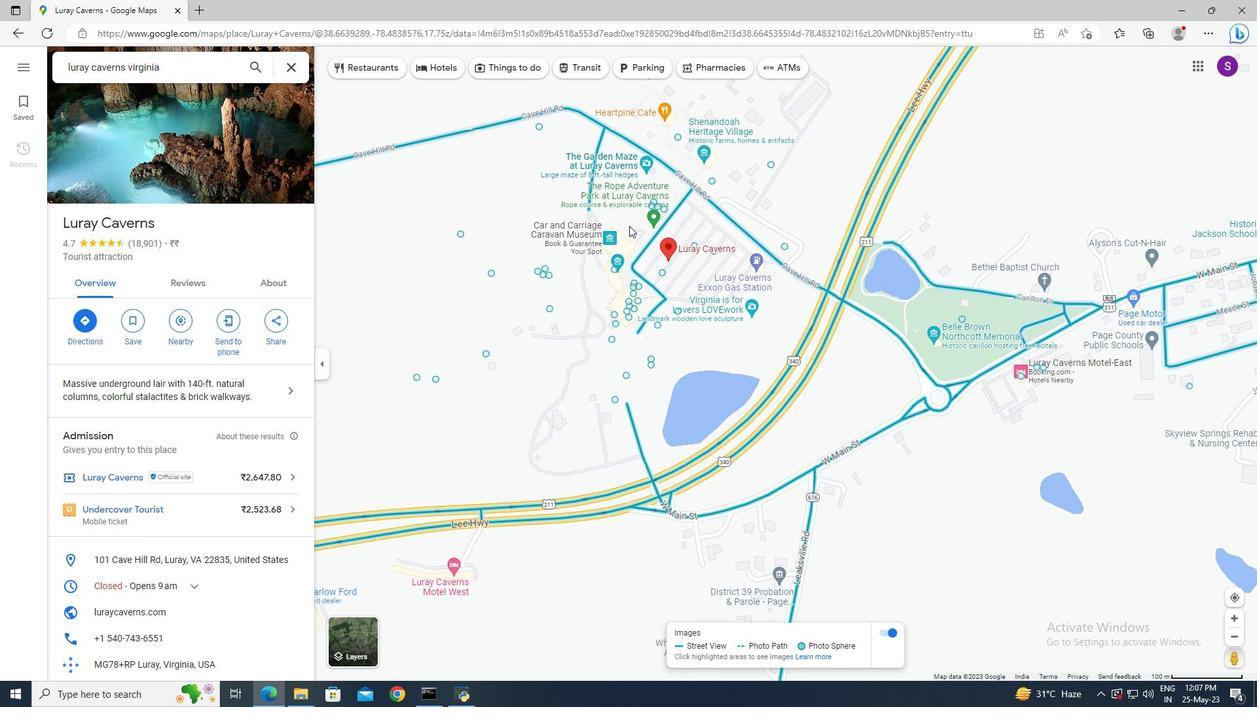 
Action: Mouse scrolled (629, 225) with delta (0, 0)
Screenshot: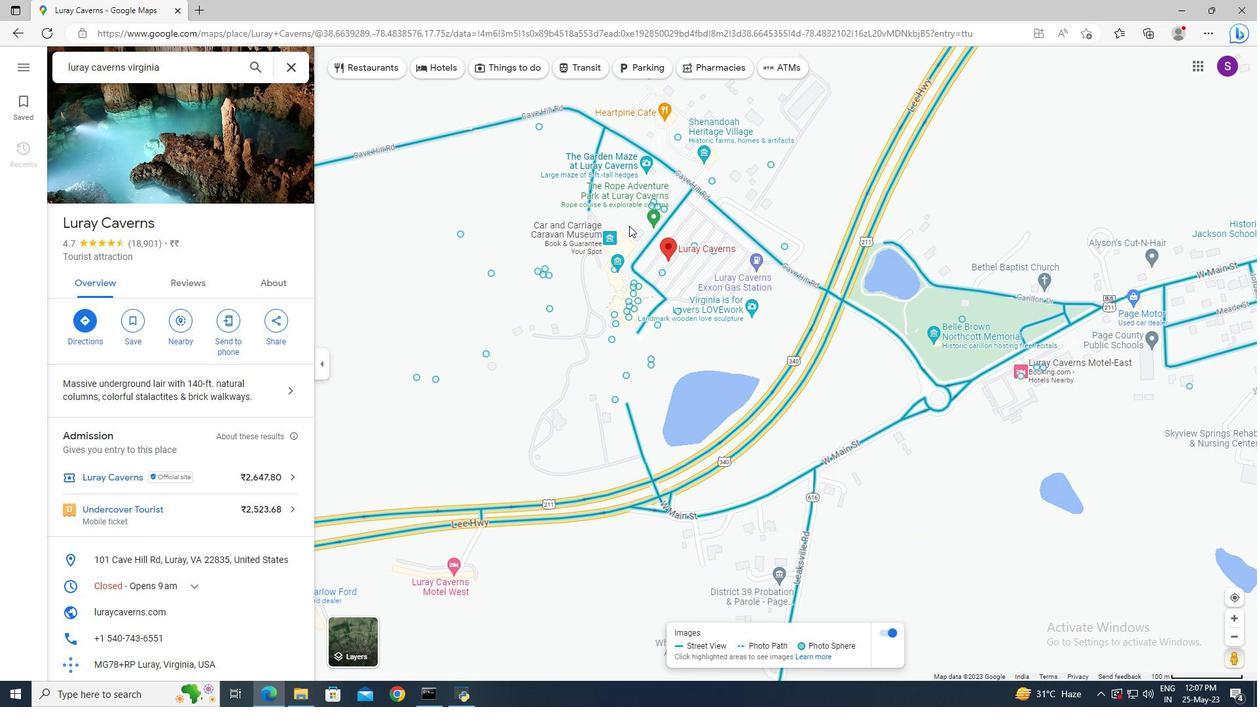 
Action: Mouse scrolled (629, 225) with delta (0, 0)
Screenshot: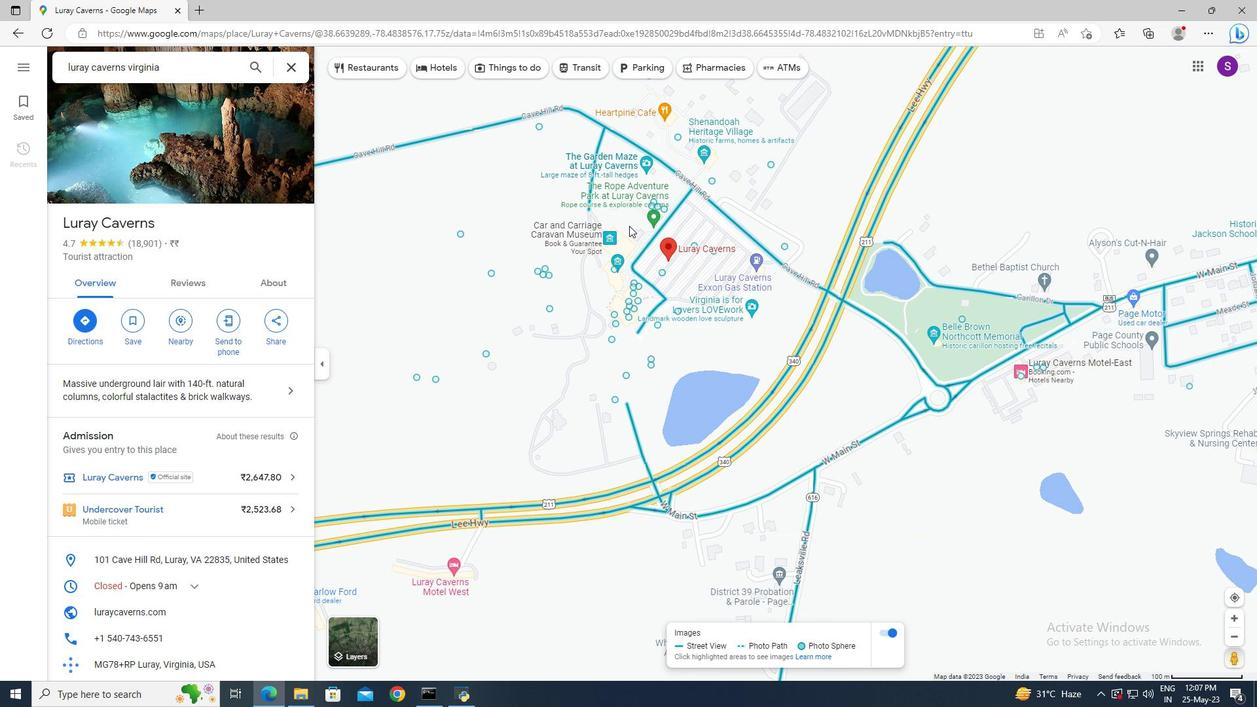 
Action: Mouse scrolled (629, 225) with delta (0, 0)
Screenshot: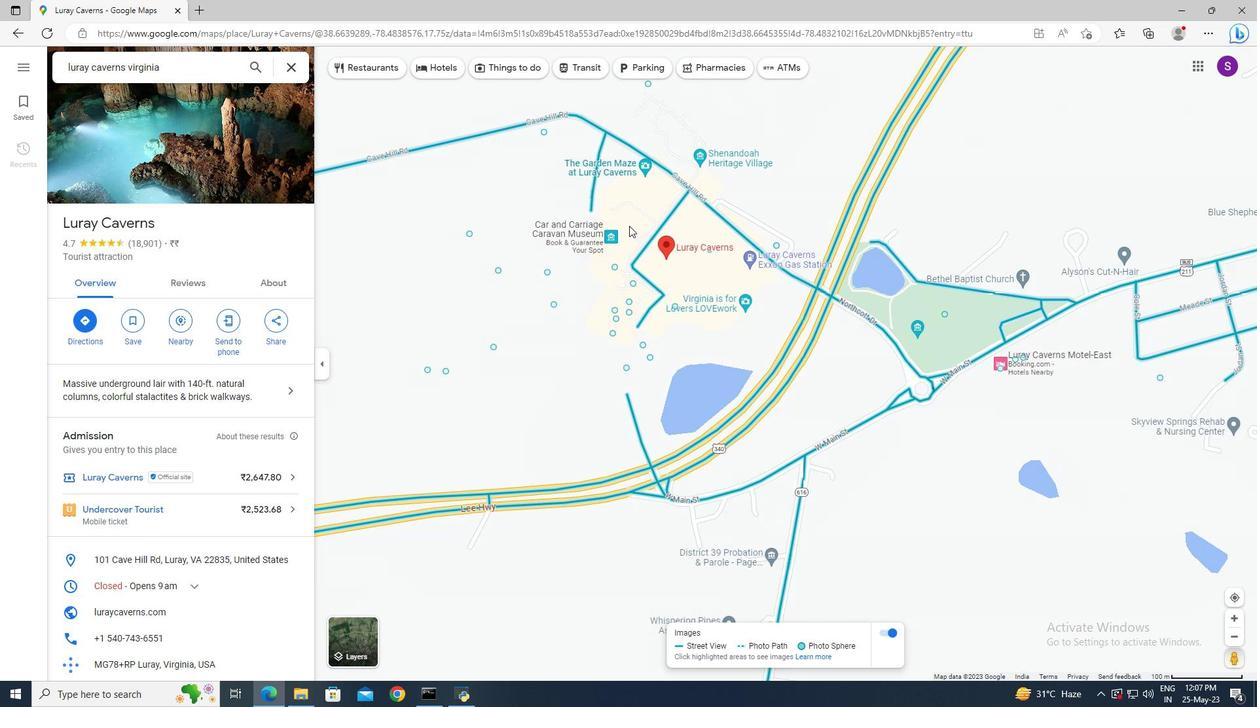 
Action: Mouse moved to (607, 293)
Screenshot: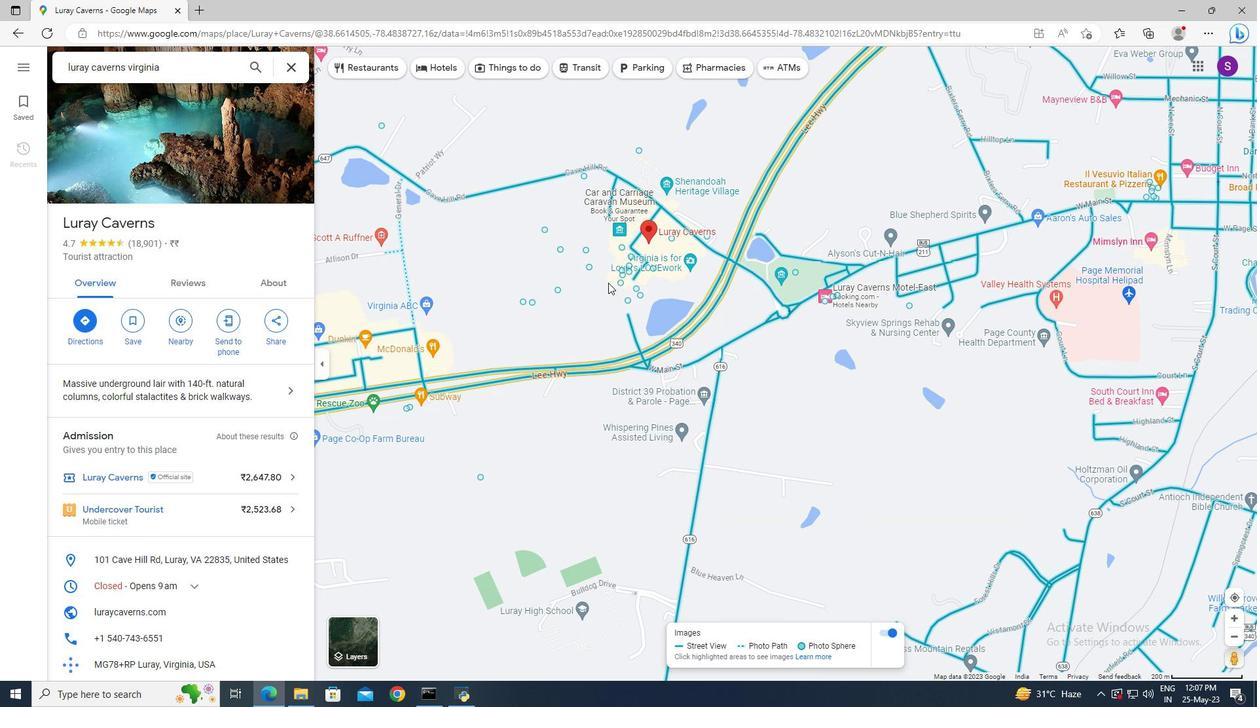 
Action: Mouse pressed left at (607, 293)
Screenshot: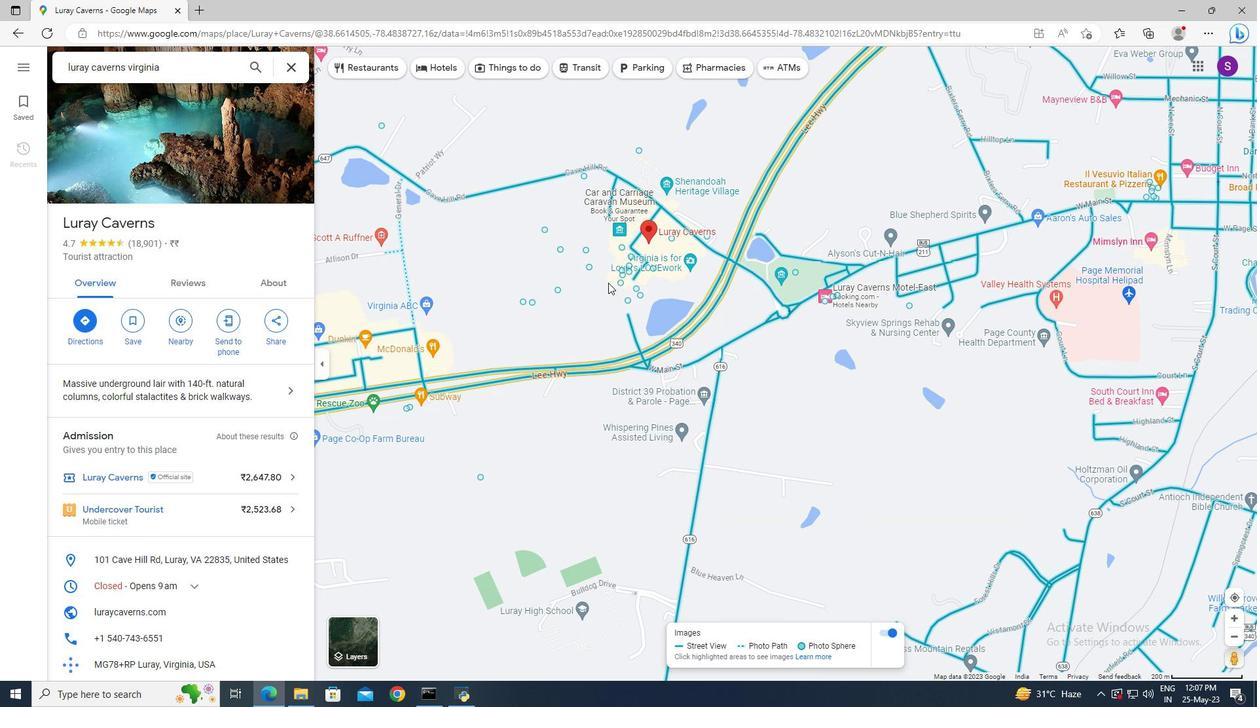 
Action: Mouse moved to (721, 391)
Screenshot: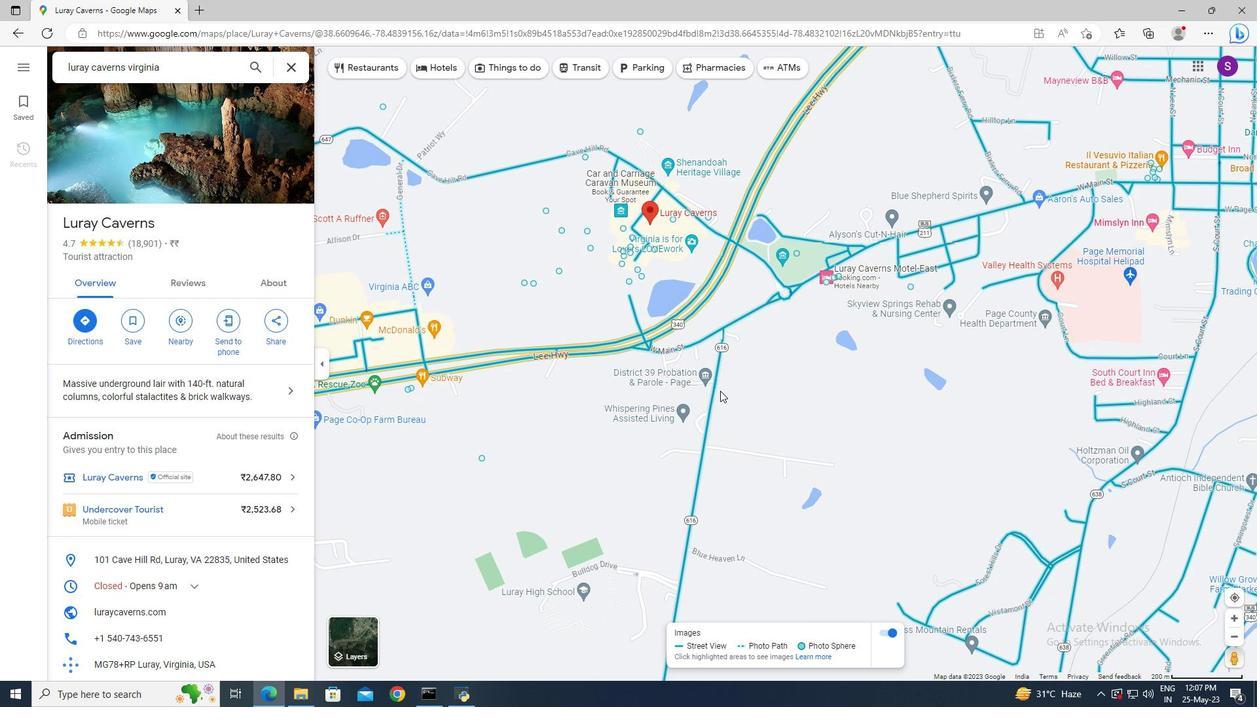 
Action: Mouse scrolled (721, 390) with delta (0, 0)
Screenshot: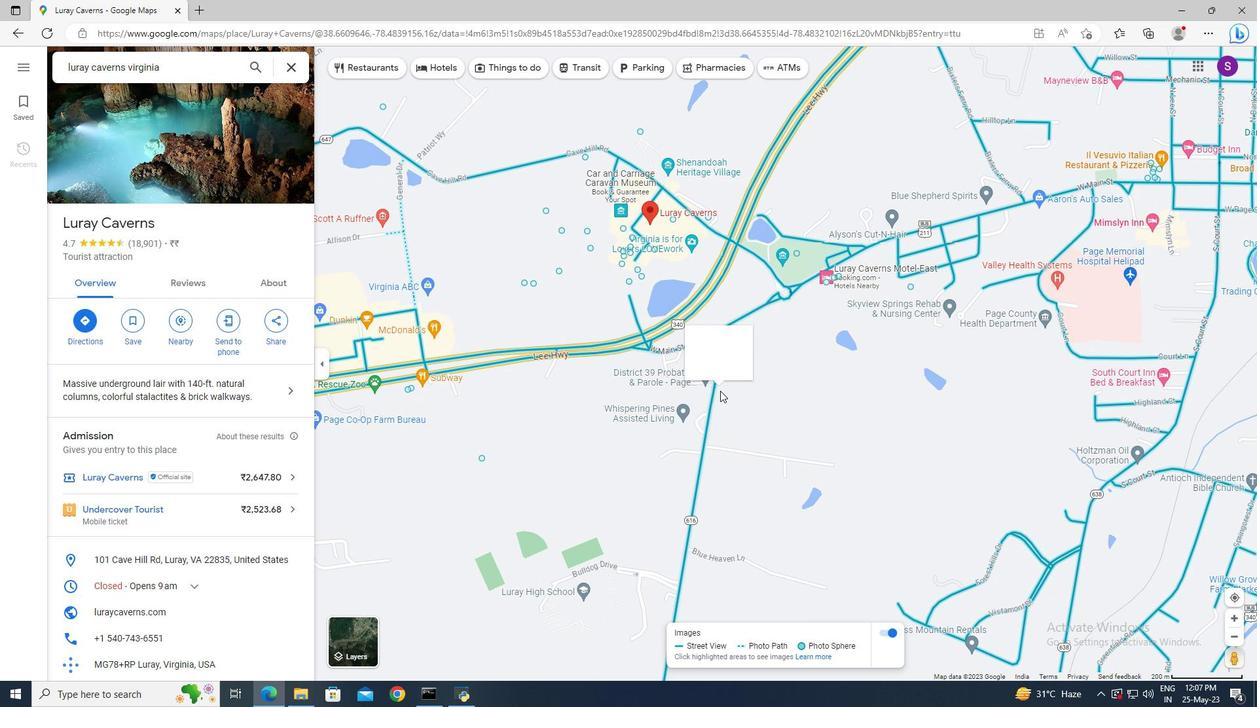 
Action: Mouse moved to (932, 597)
Screenshot: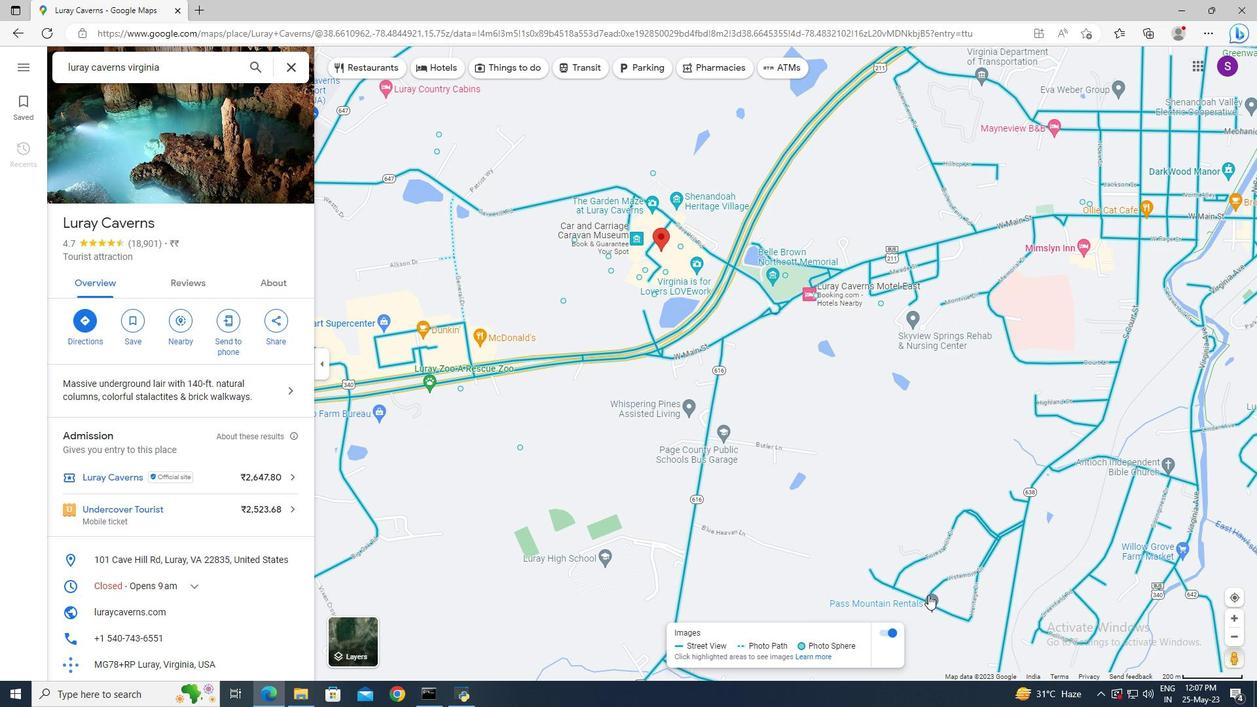 
Action: Mouse pressed left at (932, 597)
Screenshot: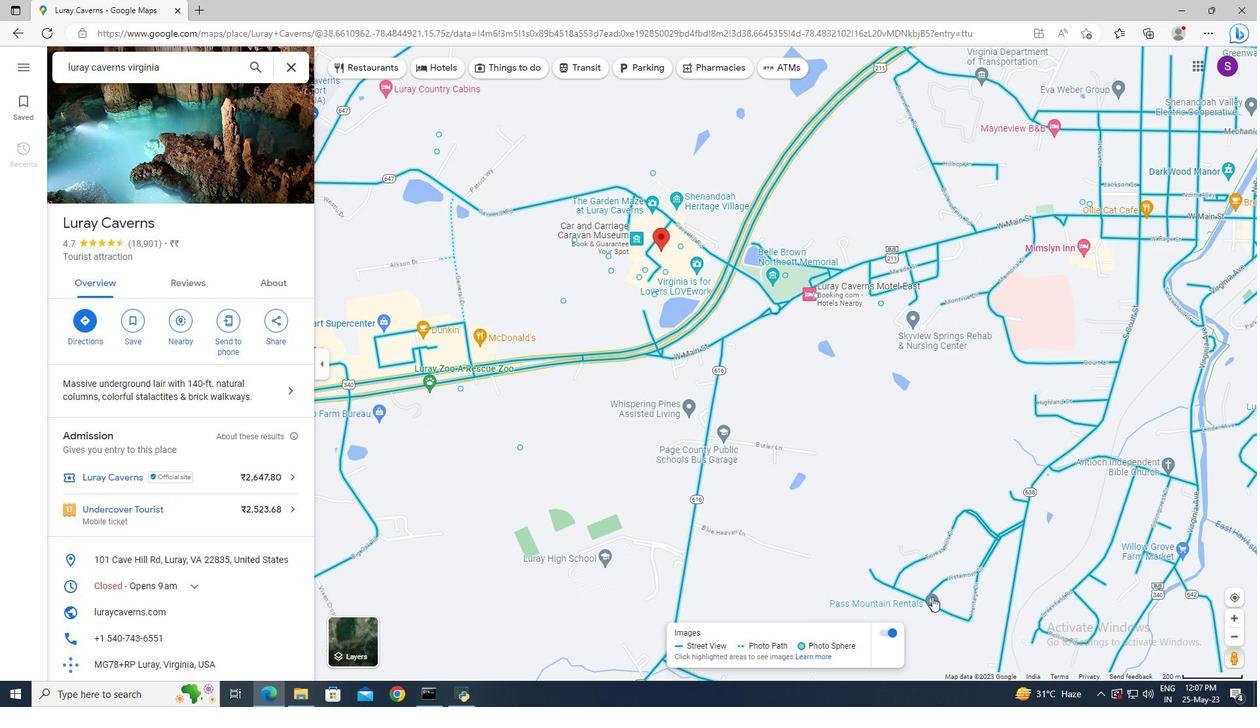 
Action: Mouse moved to (165, 292)
Screenshot: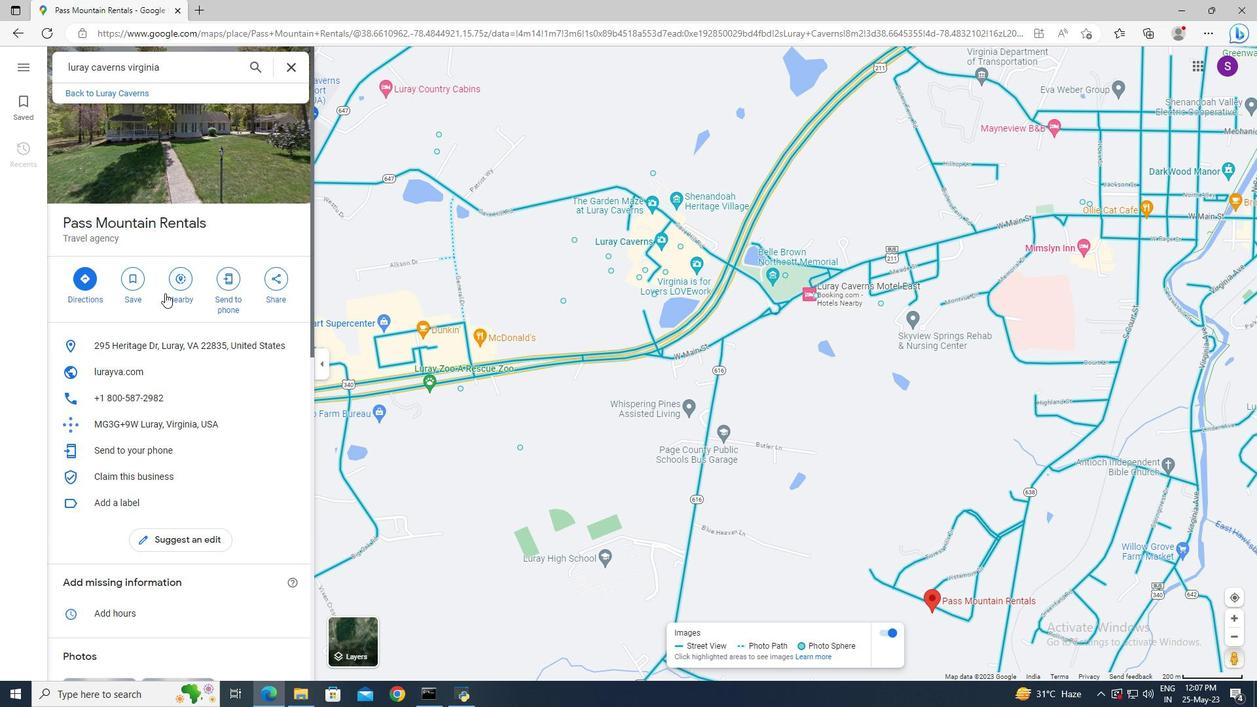 
Action: Mouse scrolled (165, 292) with delta (0, 0)
Screenshot: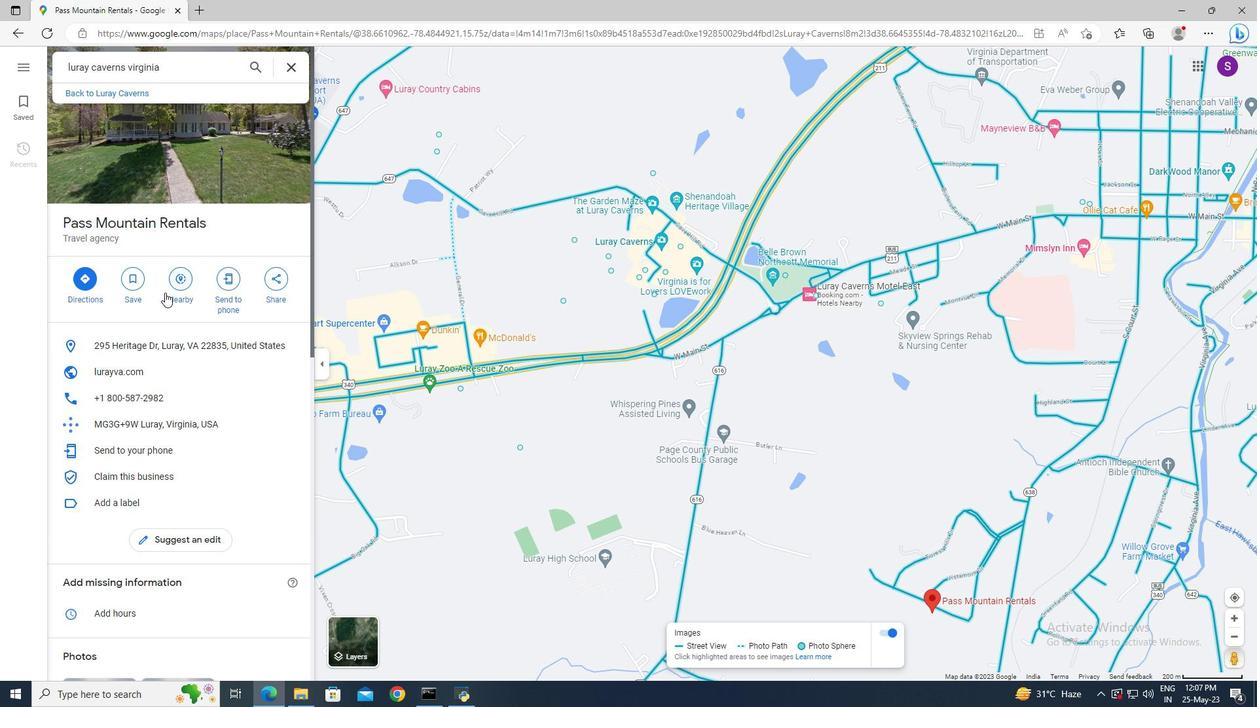 
Action: Mouse scrolled (165, 292) with delta (0, 0)
Screenshot: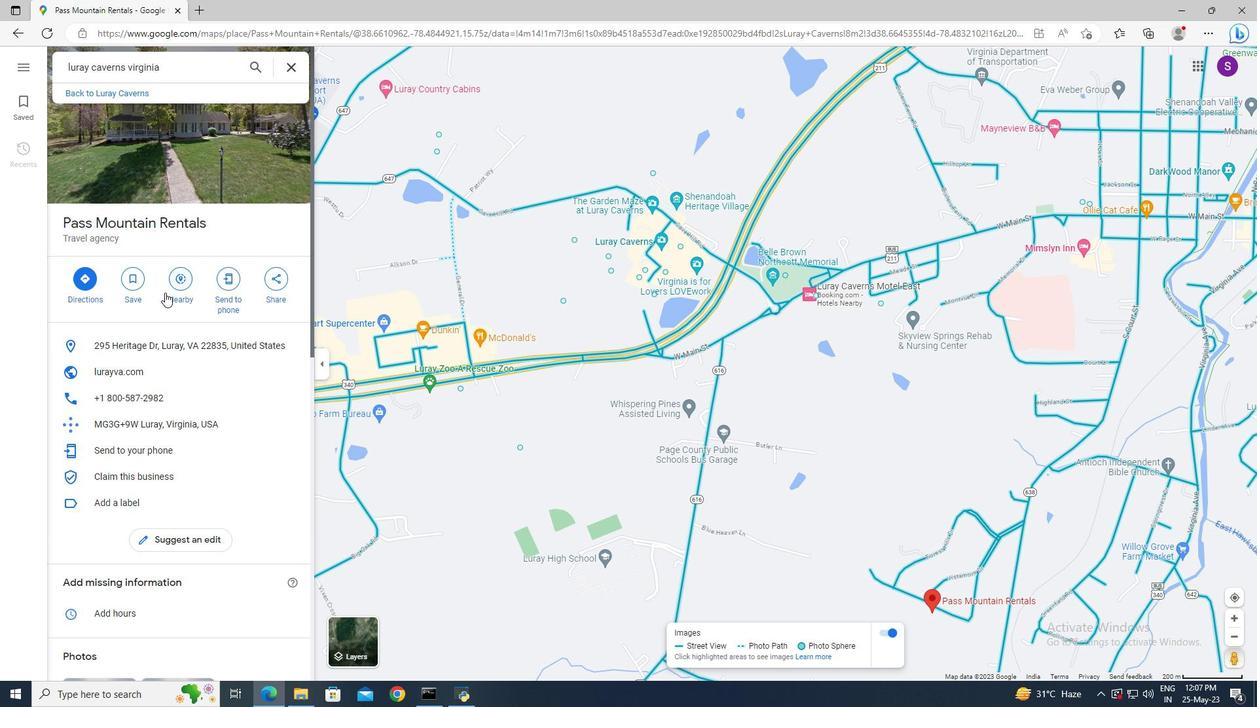 
Action: Mouse scrolled (165, 292) with delta (0, 0)
Screenshot: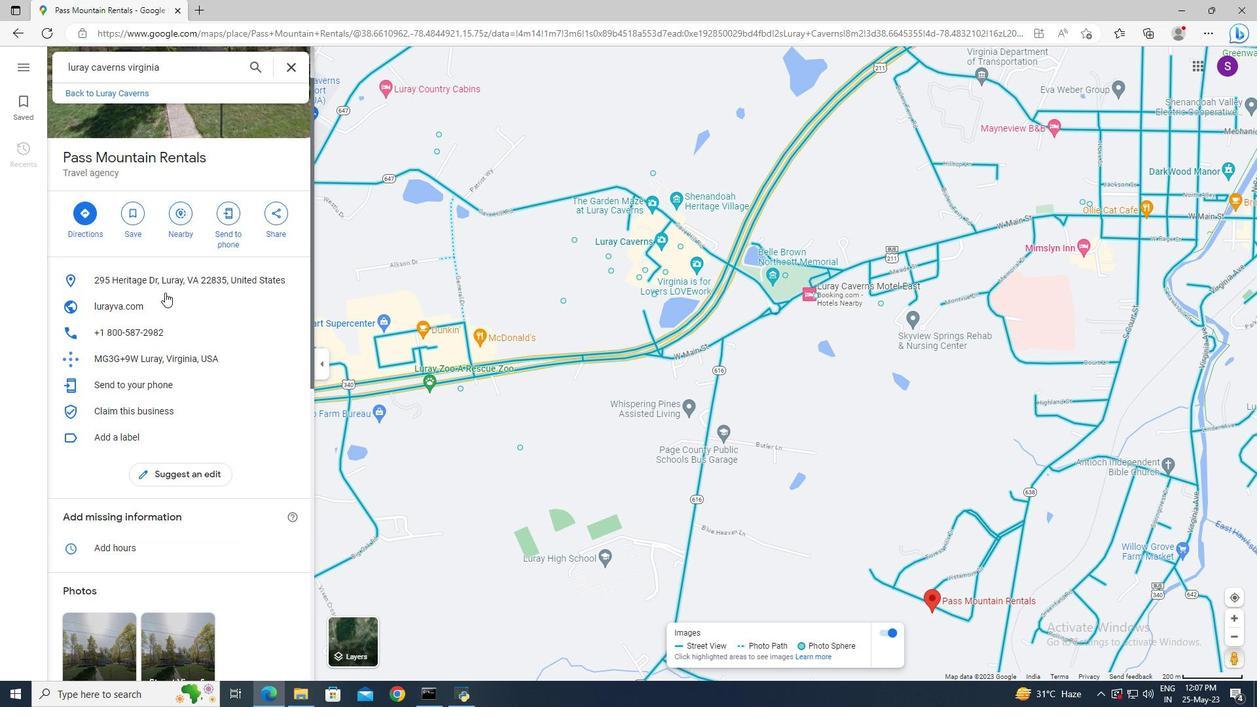 
Action: Mouse scrolled (165, 292) with delta (0, 0)
Screenshot: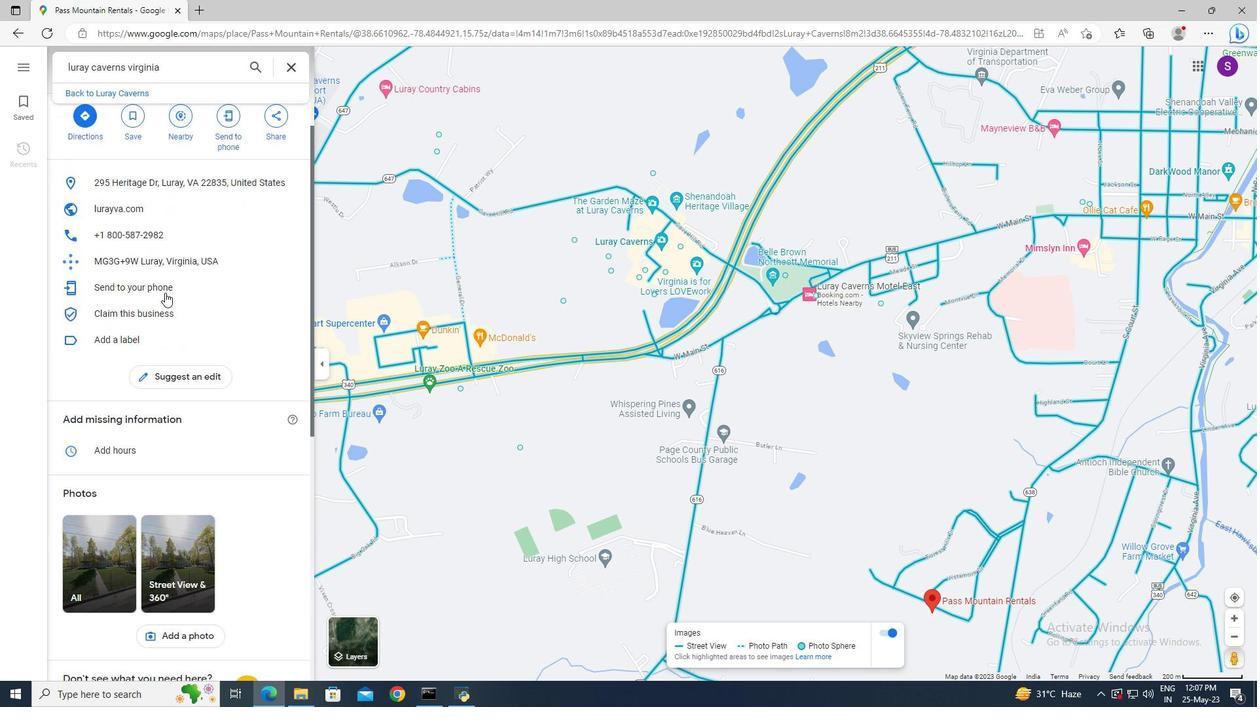 
Action: Mouse moved to (115, 352)
Screenshot: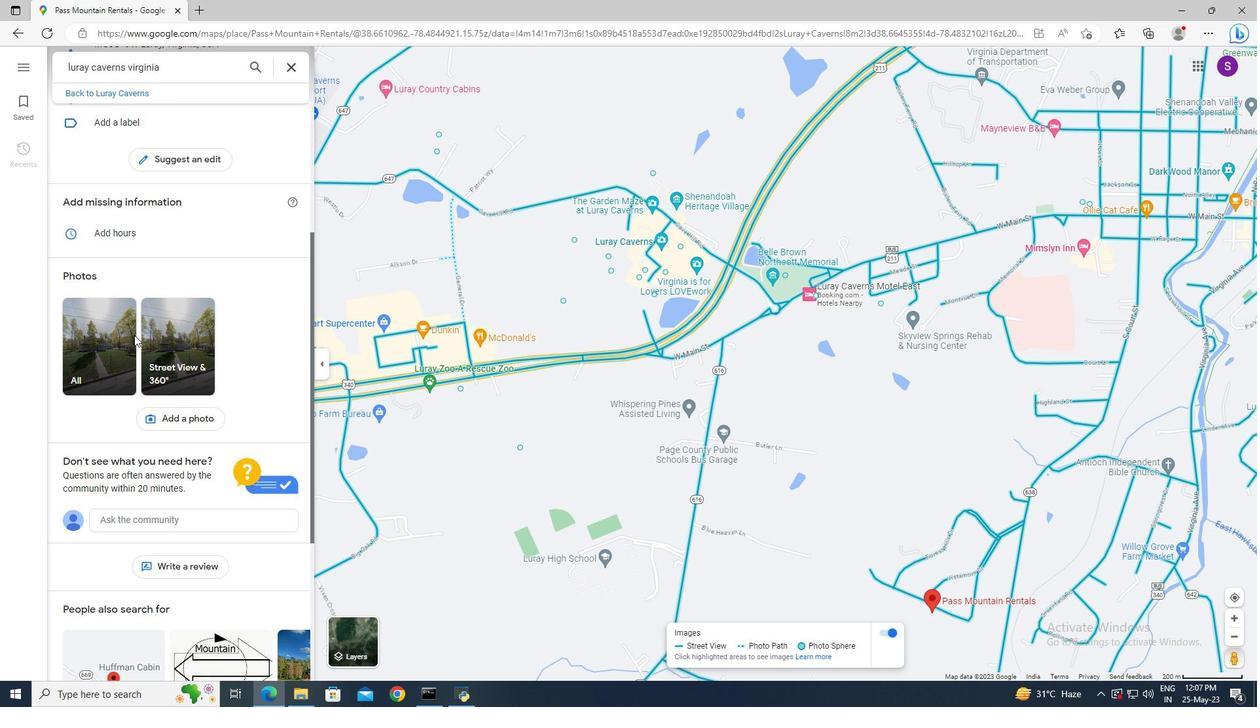 
Action: Mouse scrolled (115, 351) with delta (0, 0)
Screenshot: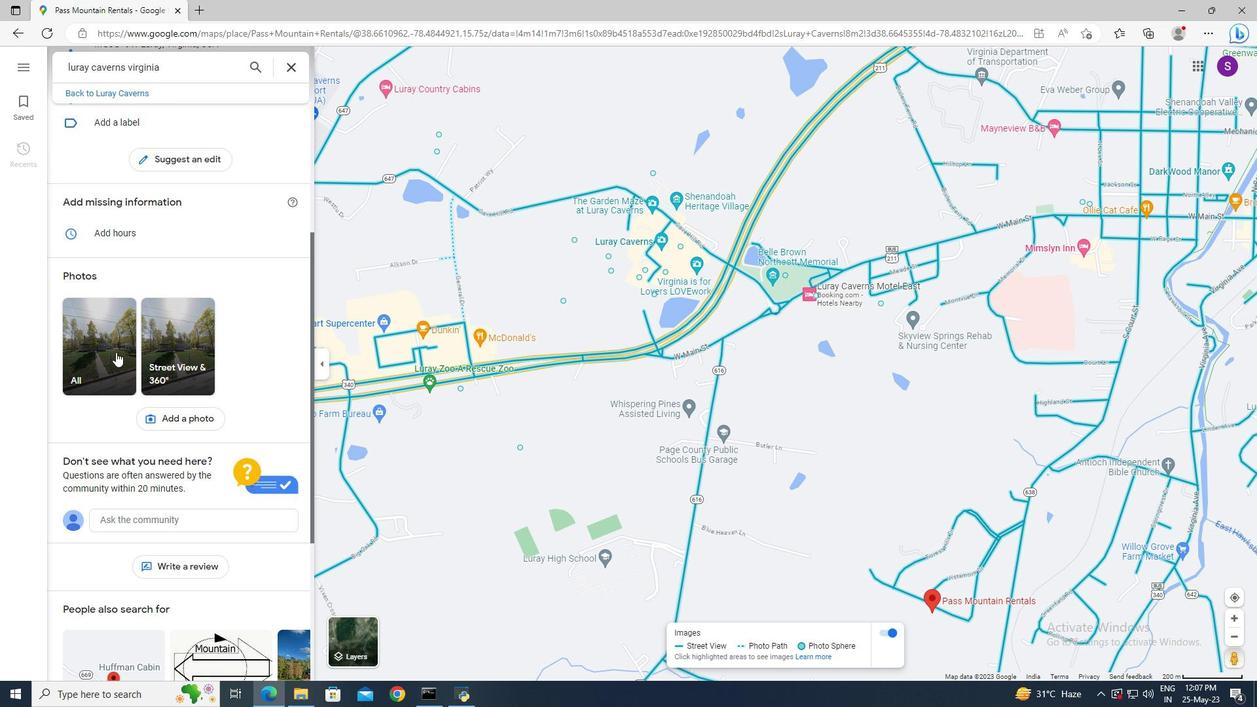 
Action: Mouse scrolled (115, 351) with delta (0, 0)
Screenshot: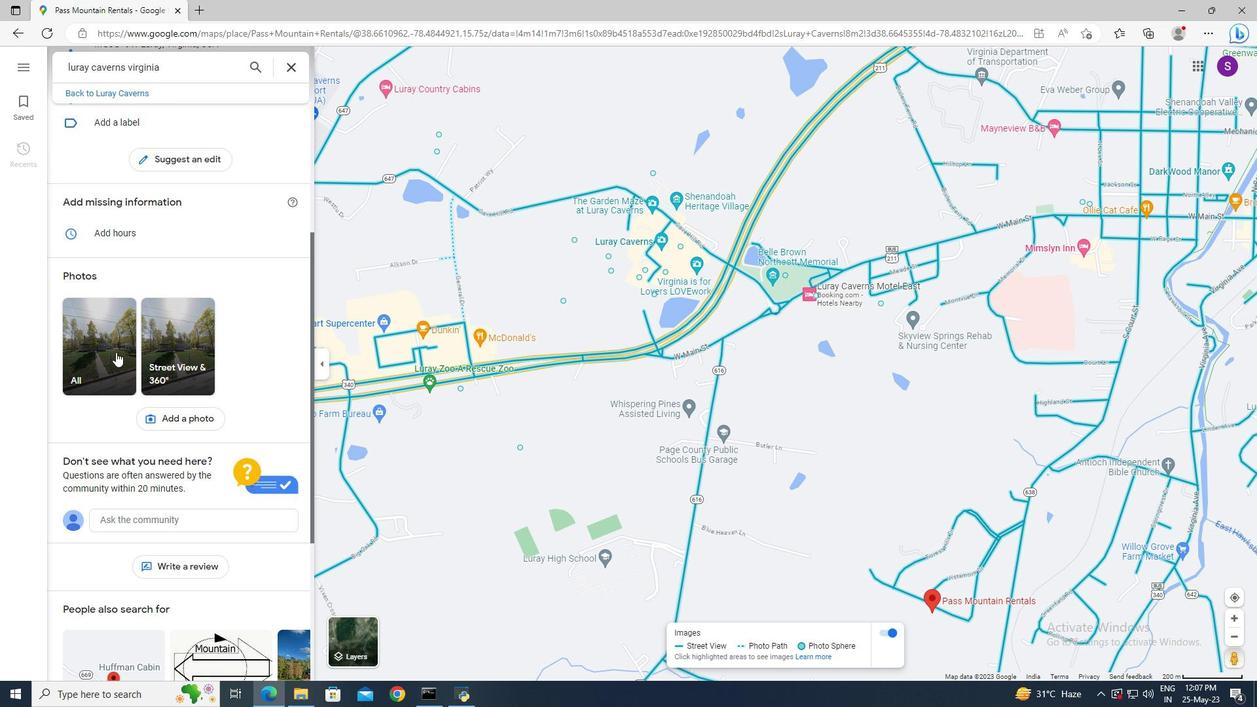 
Action: Mouse scrolled (115, 351) with delta (0, 0)
Screenshot: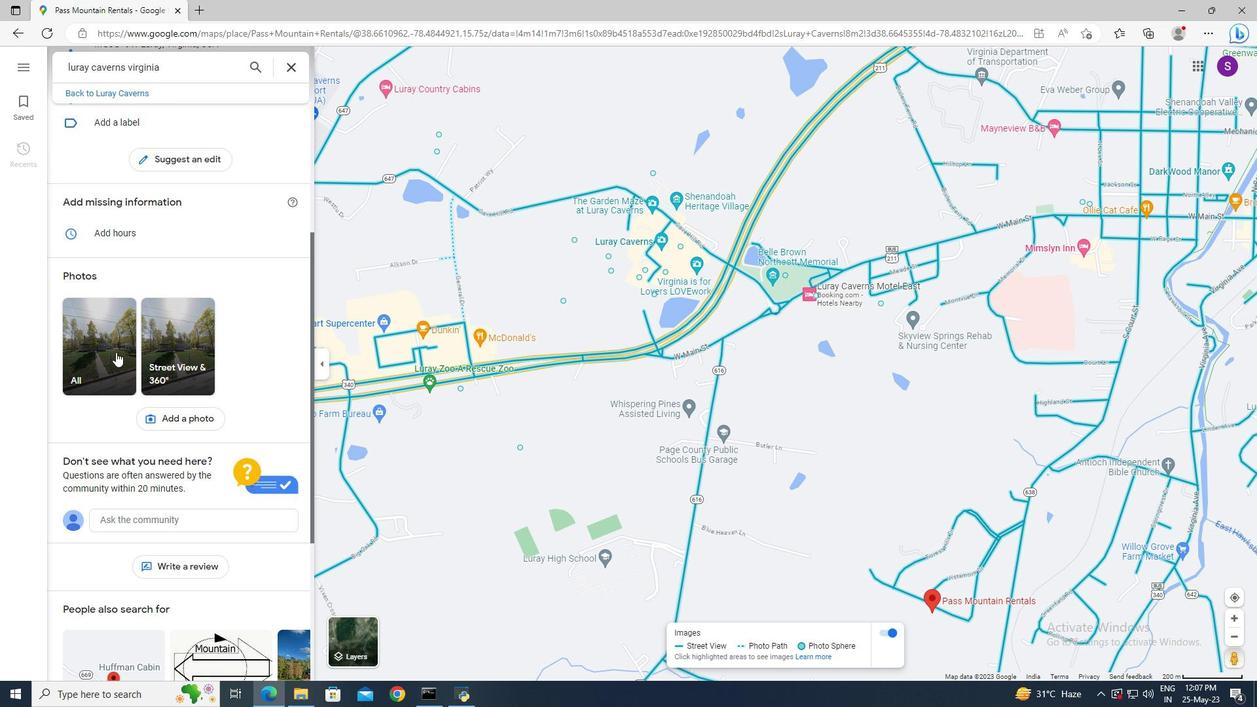 
Action: Mouse scrolled (115, 351) with delta (0, 0)
Screenshot: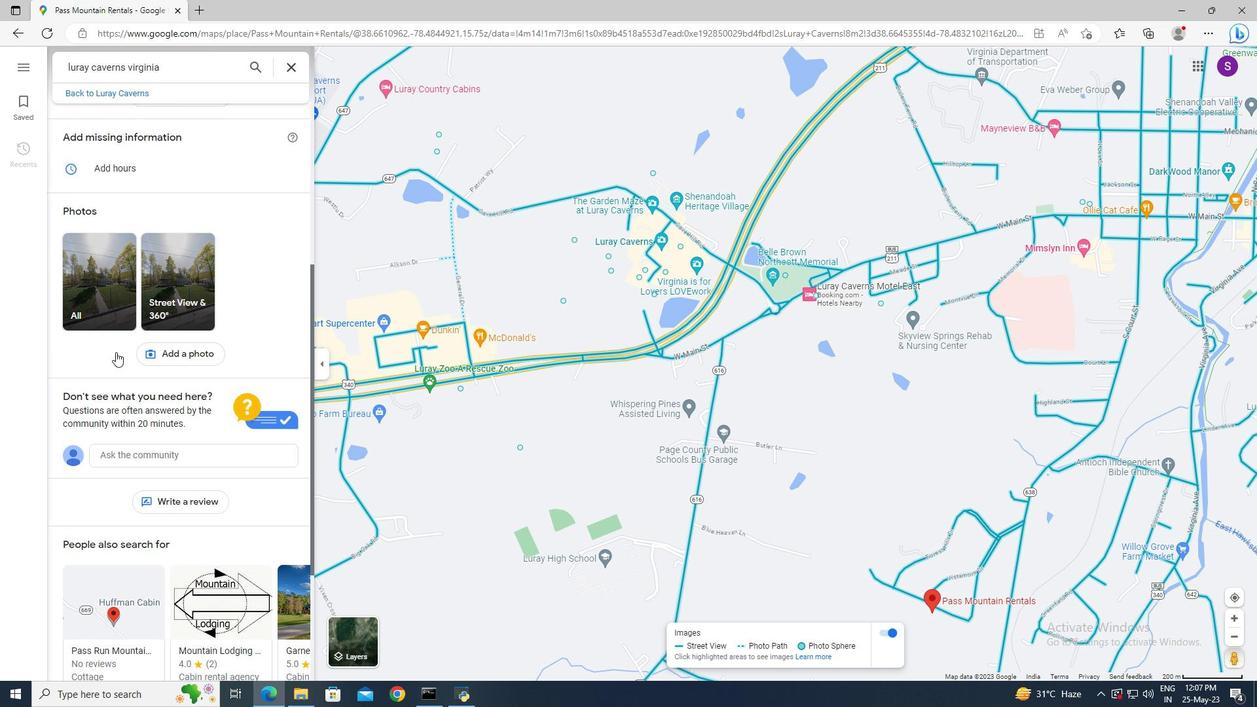 
Action: Mouse scrolled (115, 351) with delta (0, 0)
Screenshot: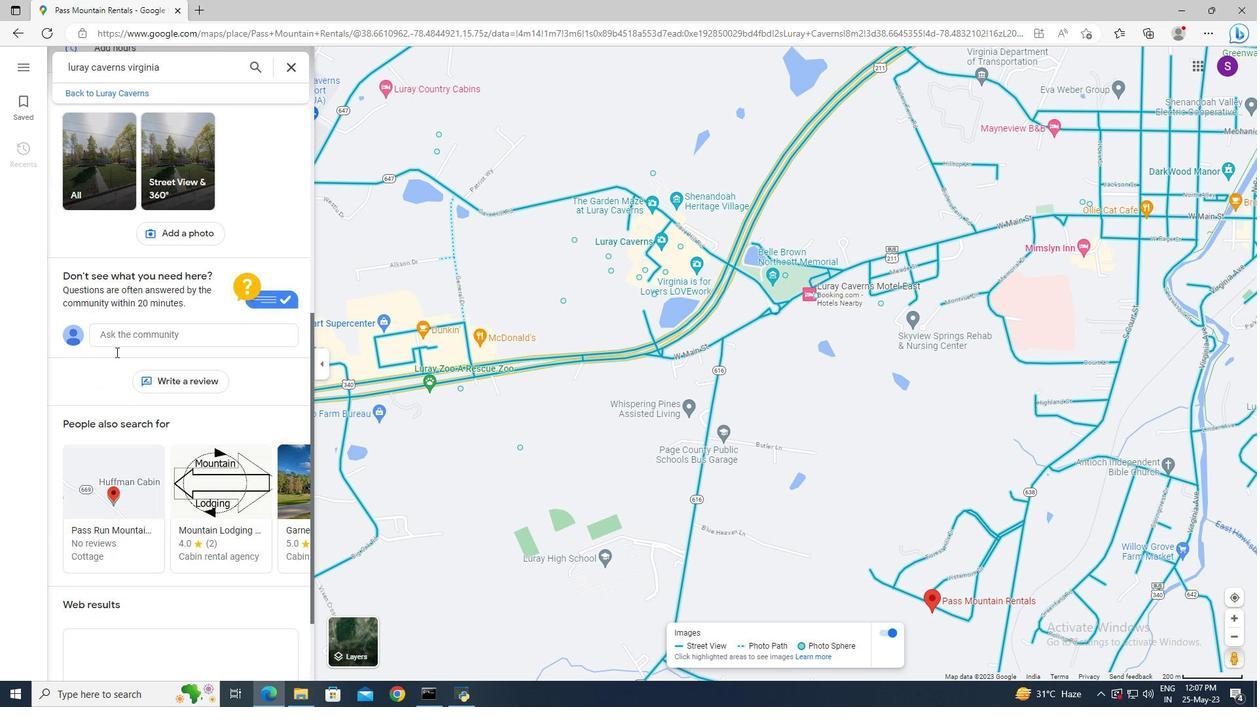 
Action: Mouse scrolled (115, 353) with delta (0, 0)
Screenshot: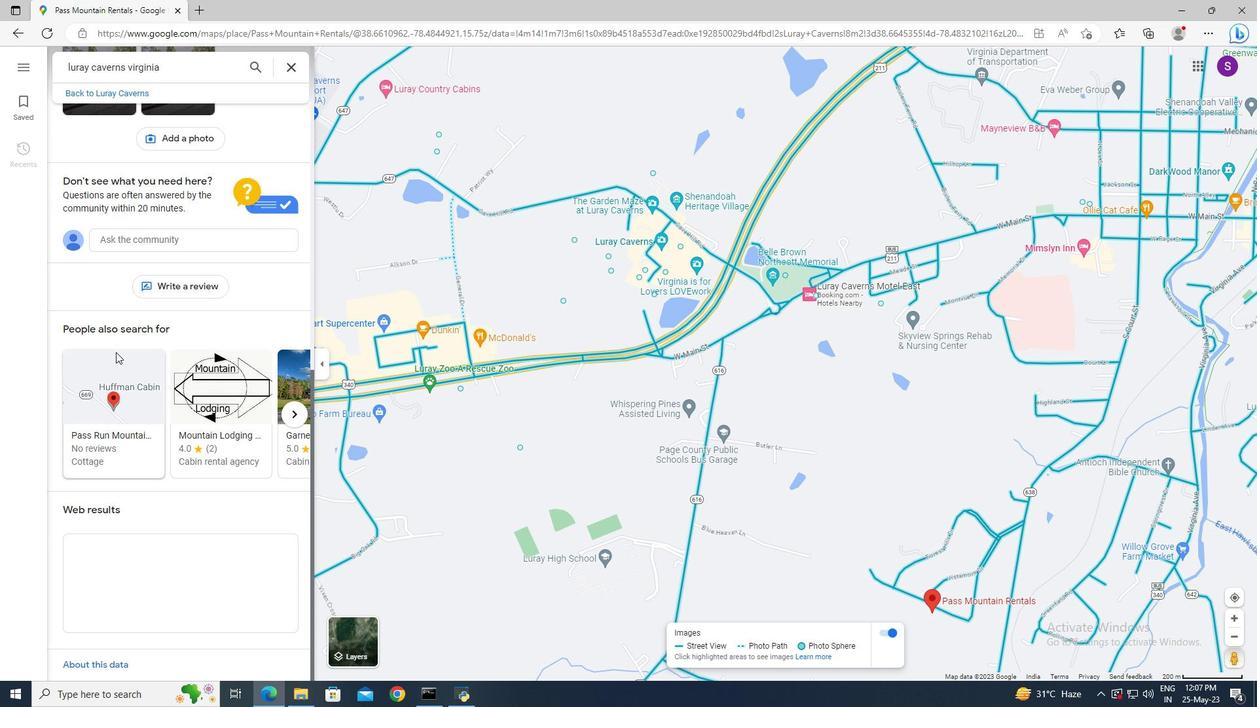 
Action: Mouse scrolled (115, 353) with delta (0, 0)
Screenshot: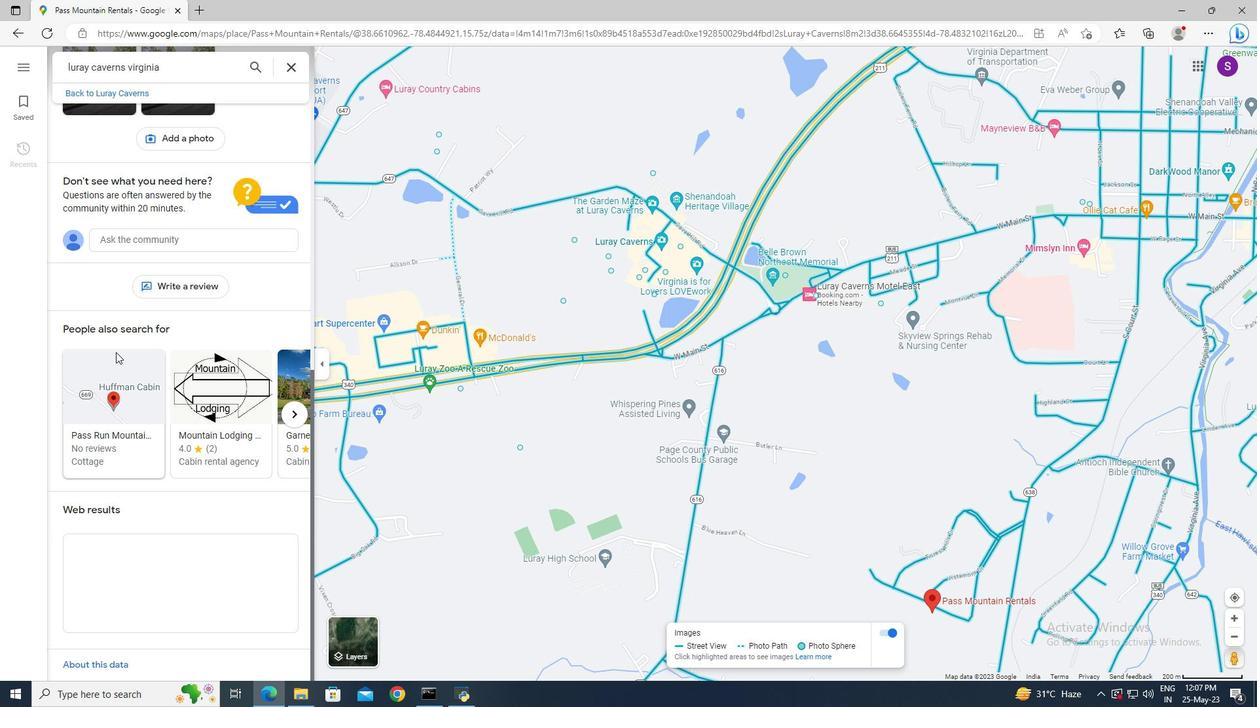 
Action: Mouse scrolled (115, 353) with delta (0, 0)
Screenshot: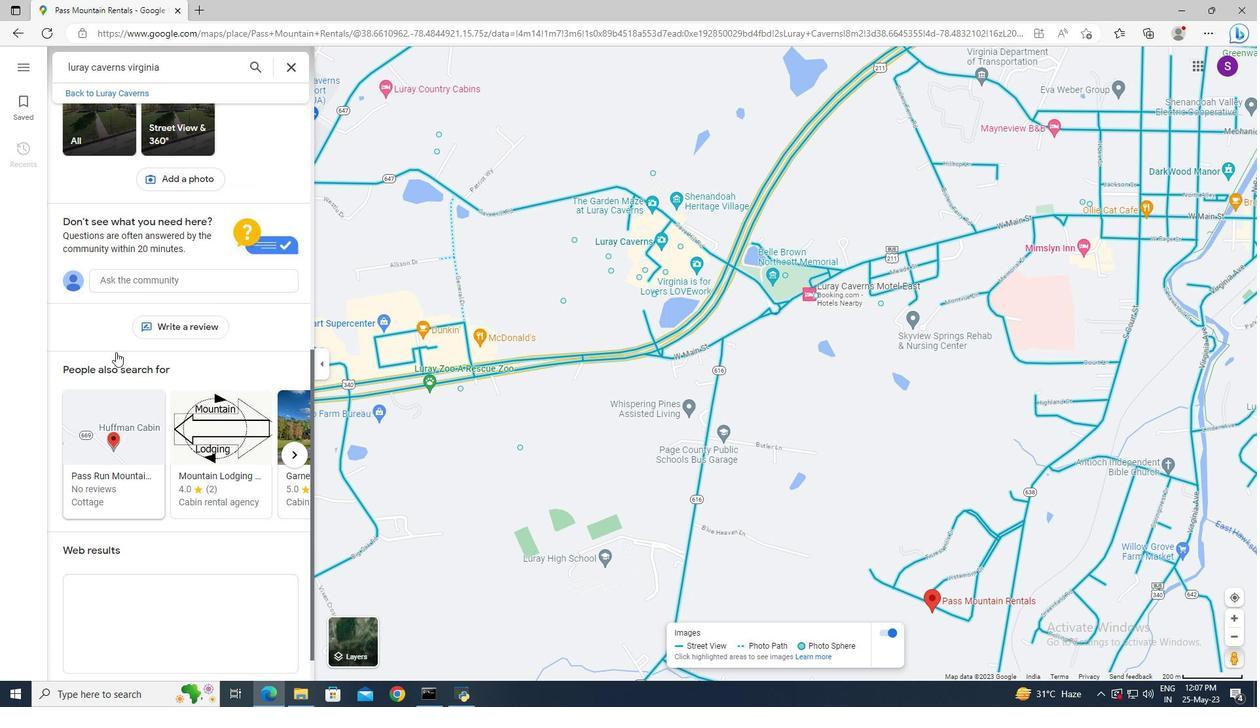 
Action: Mouse moved to (105, 356)
Screenshot: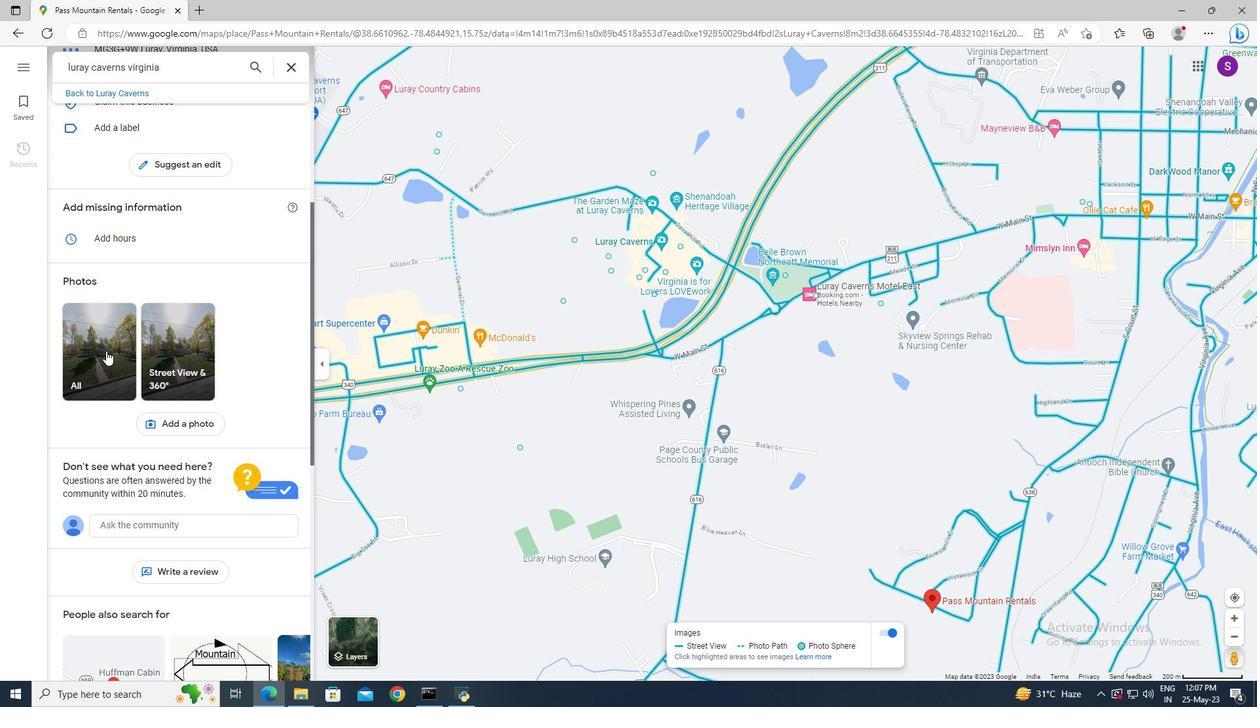 
Action: Mouse pressed left at (105, 356)
Screenshot: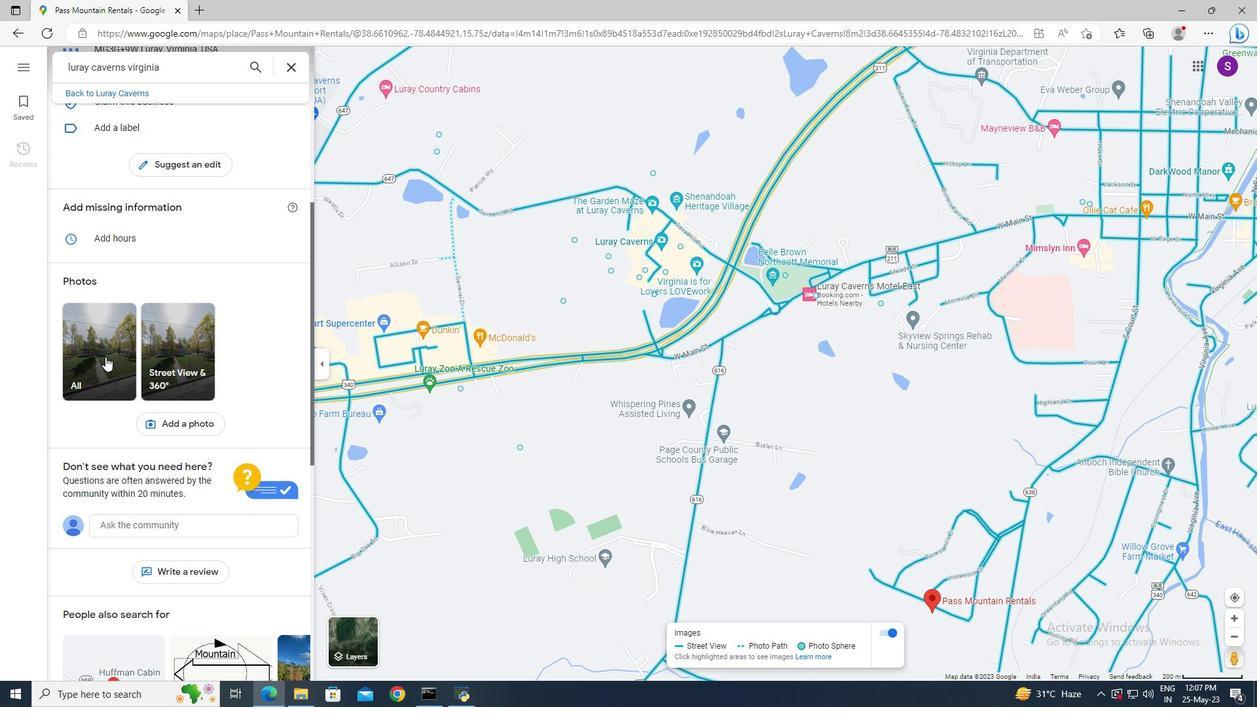 
Action: Mouse moved to (834, 288)
Screenshot: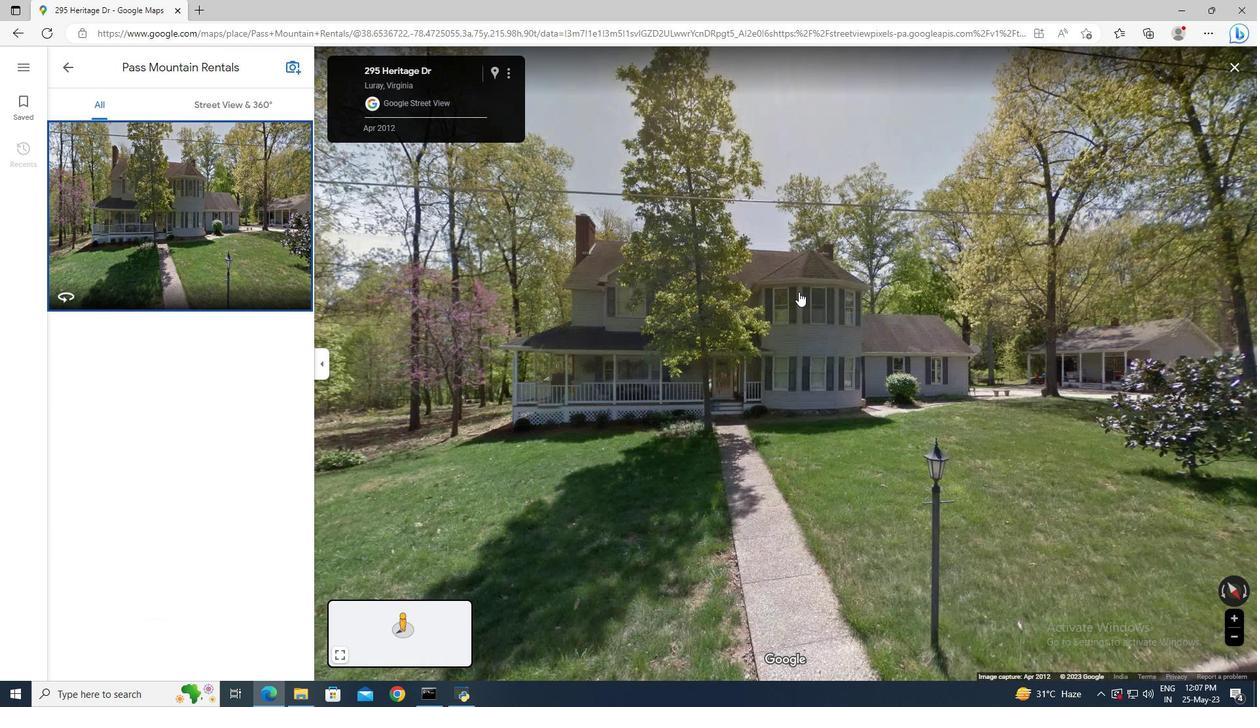 
Action: Mouse pressed left at (834, 288)
Screenshot: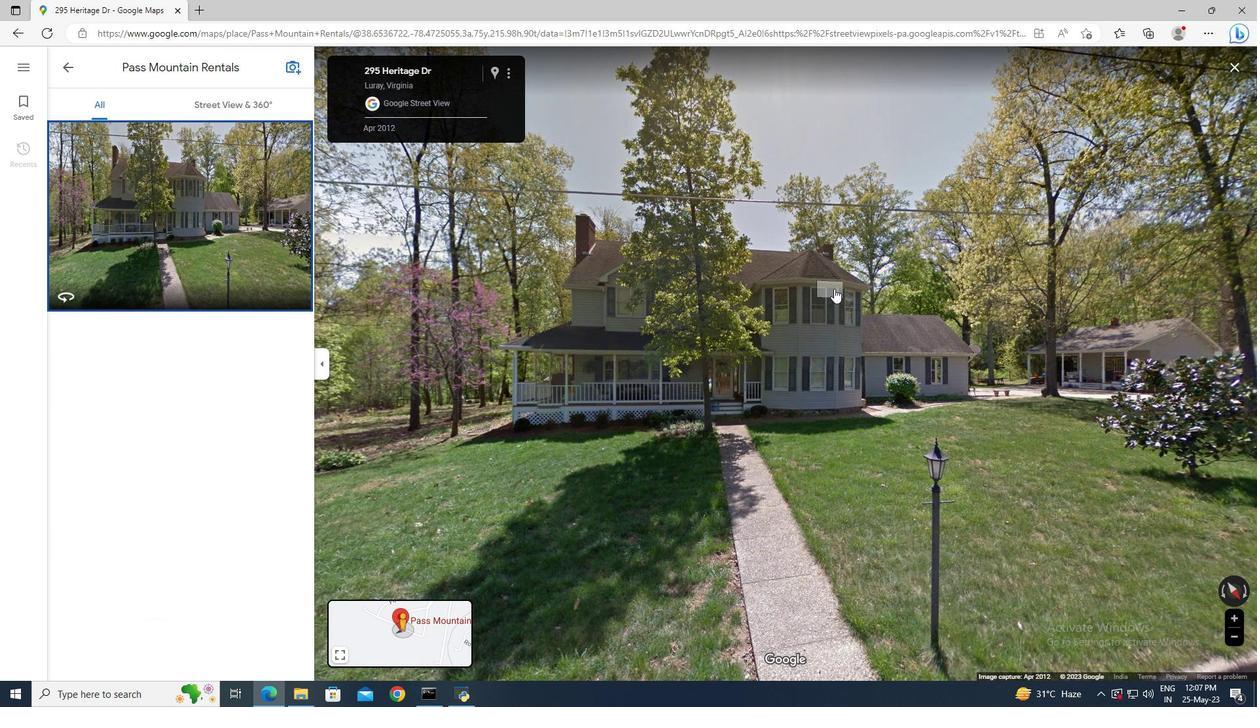 
Action: Mouse moved to (837, 337)
Screenshot: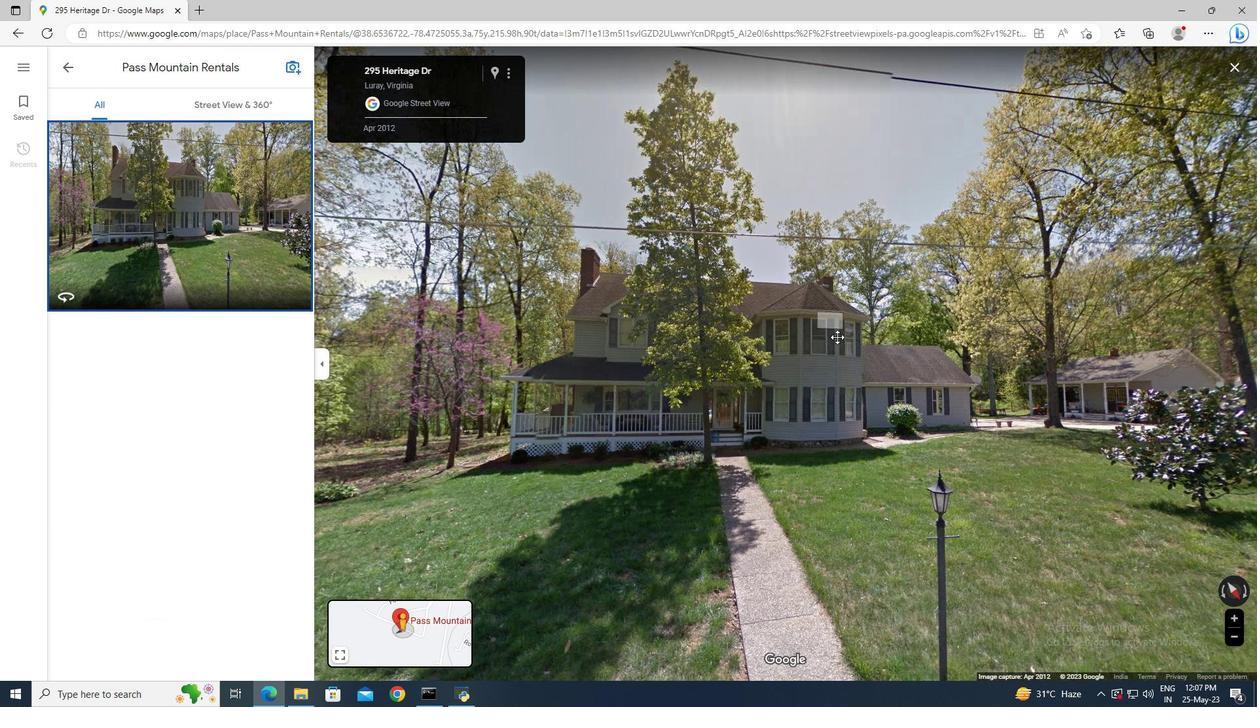 
Action: Mouse pressed left at (837, 337)
Screenshot: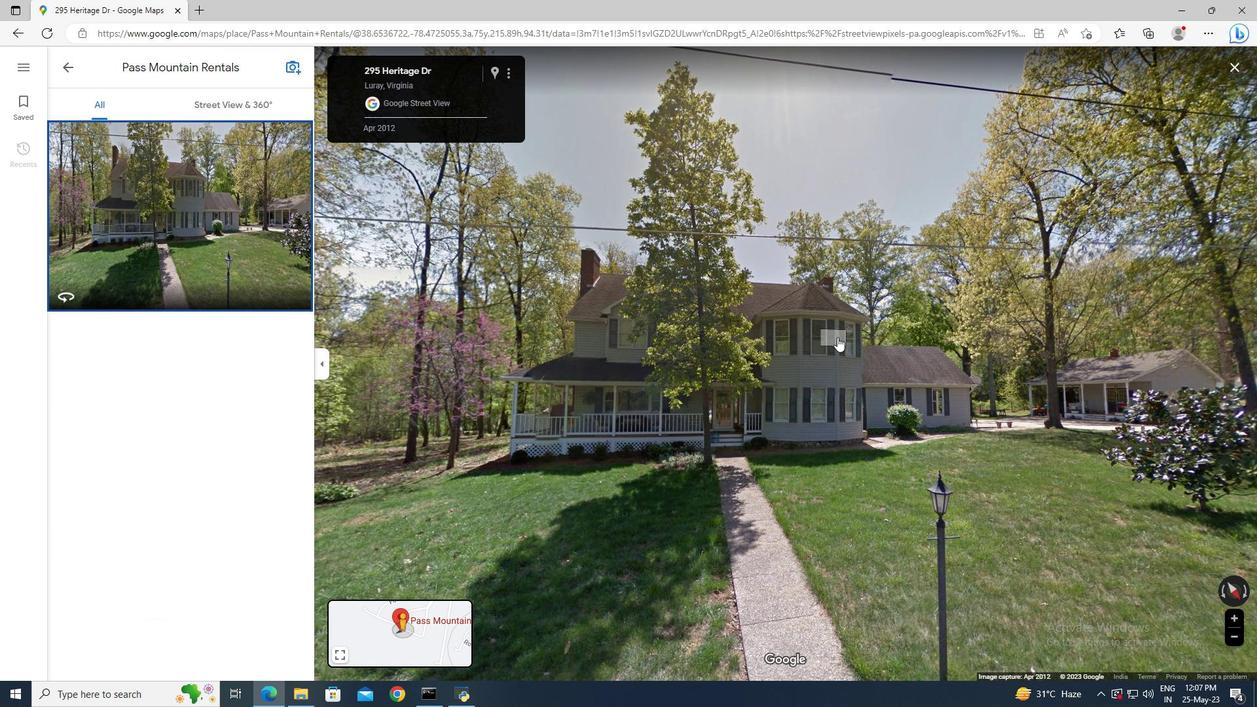 
Action: Mouse moved to (839, 334)
Screenshot: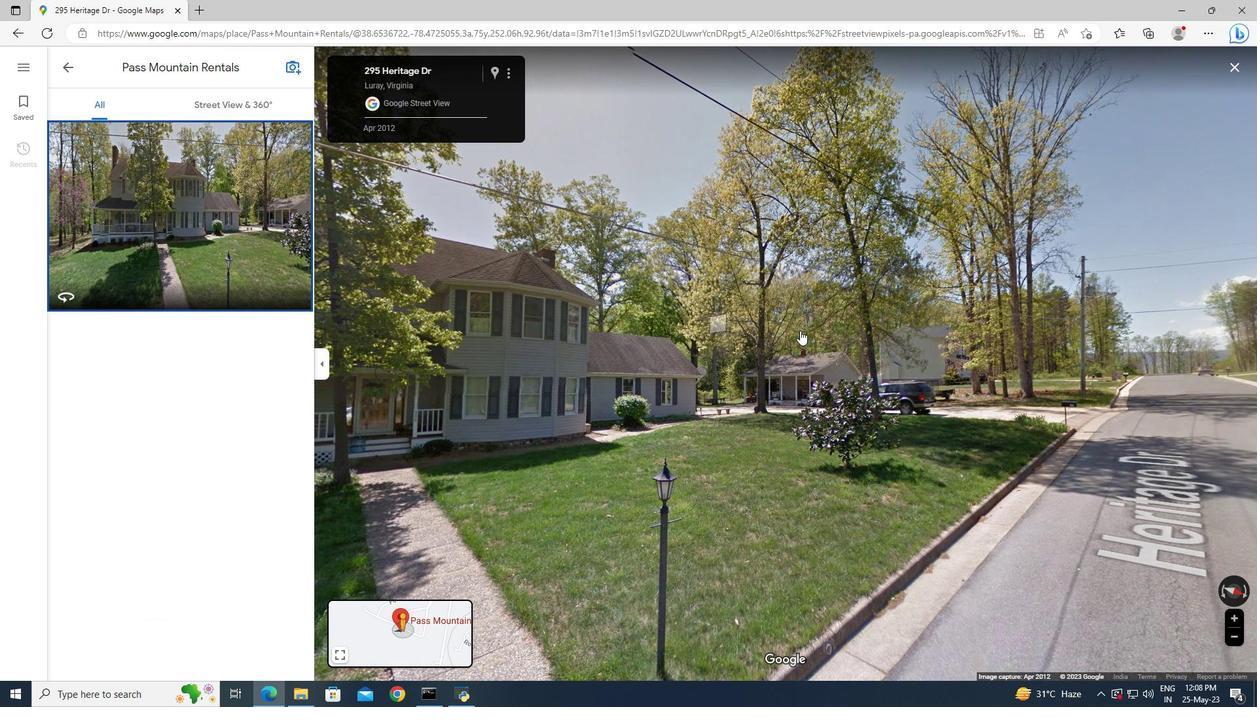 
Action: Mouse pressed left at (839, 334)
Screenshot: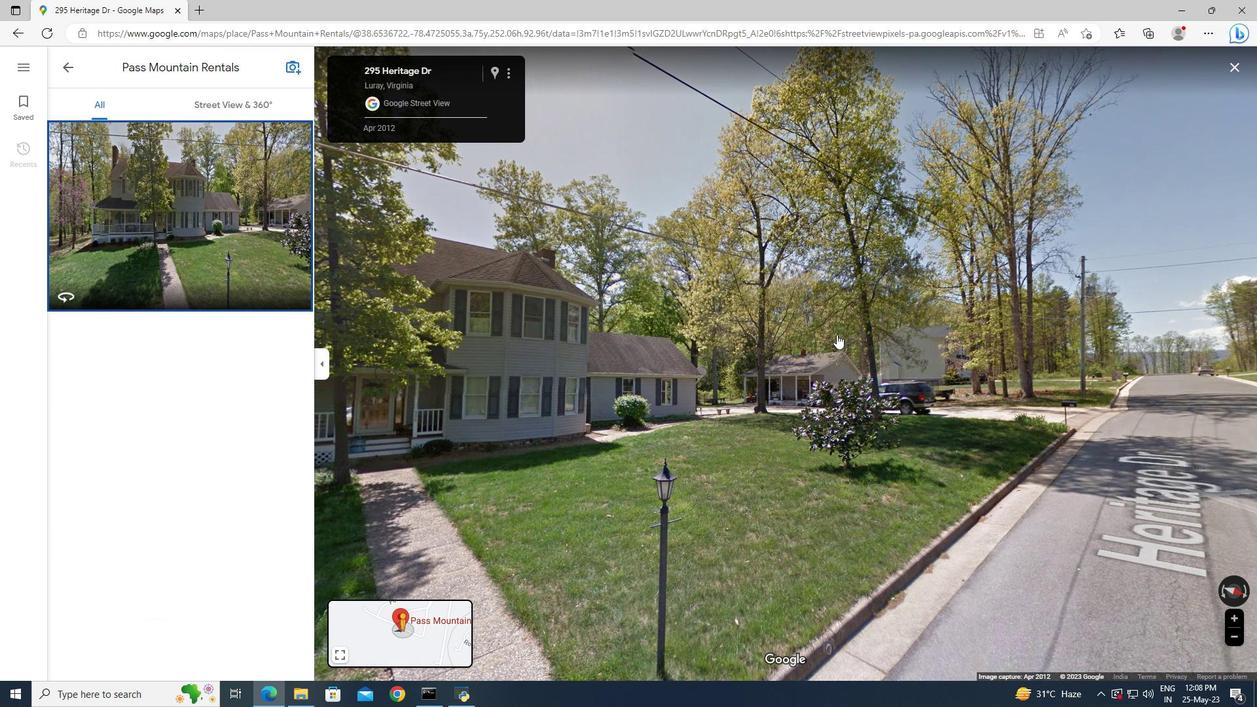 
Action: Mouse moved to (873, 382)
Screenshot: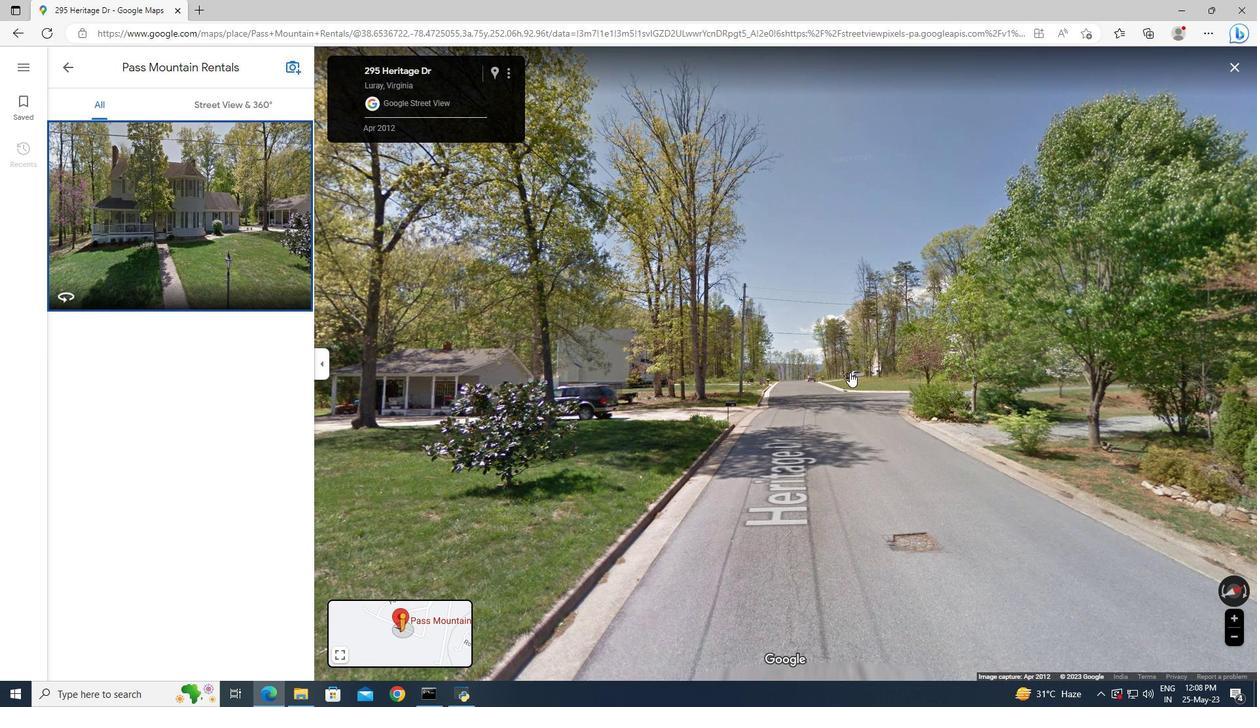 
Action: Mouse pressed left at (873, 382)
Screenshot: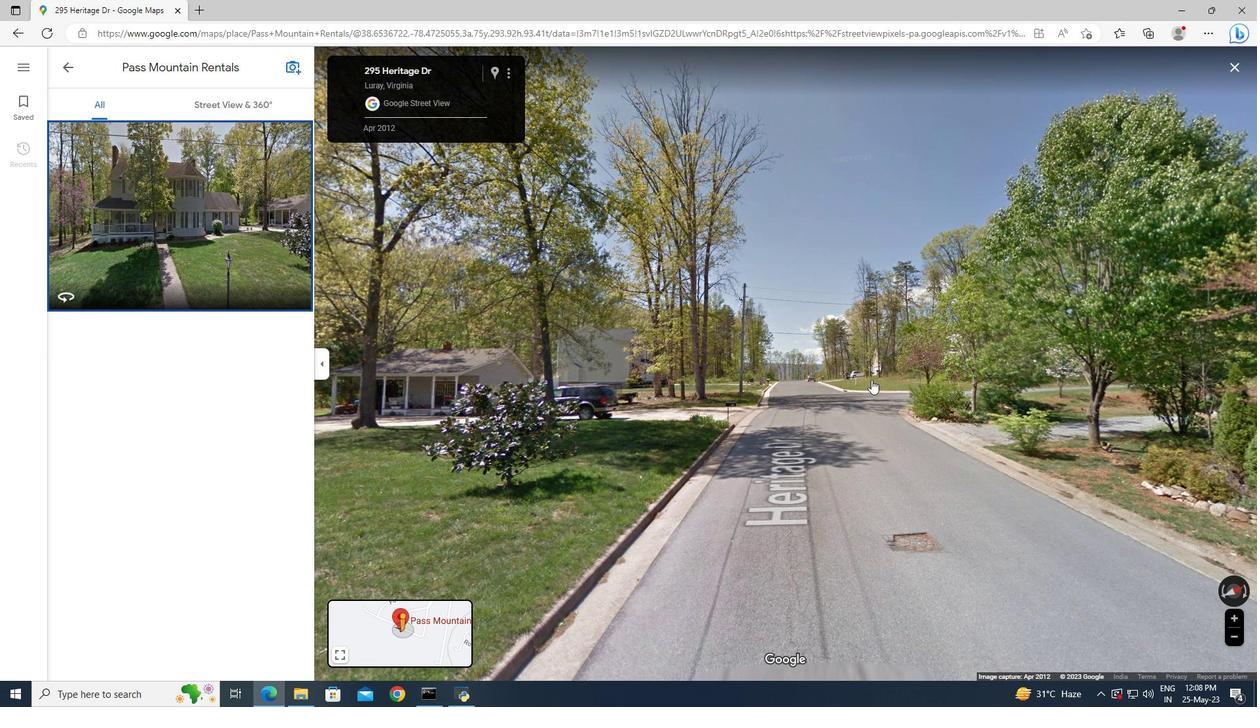 
Action: Mouse moved to (739, 364)
Screenshot: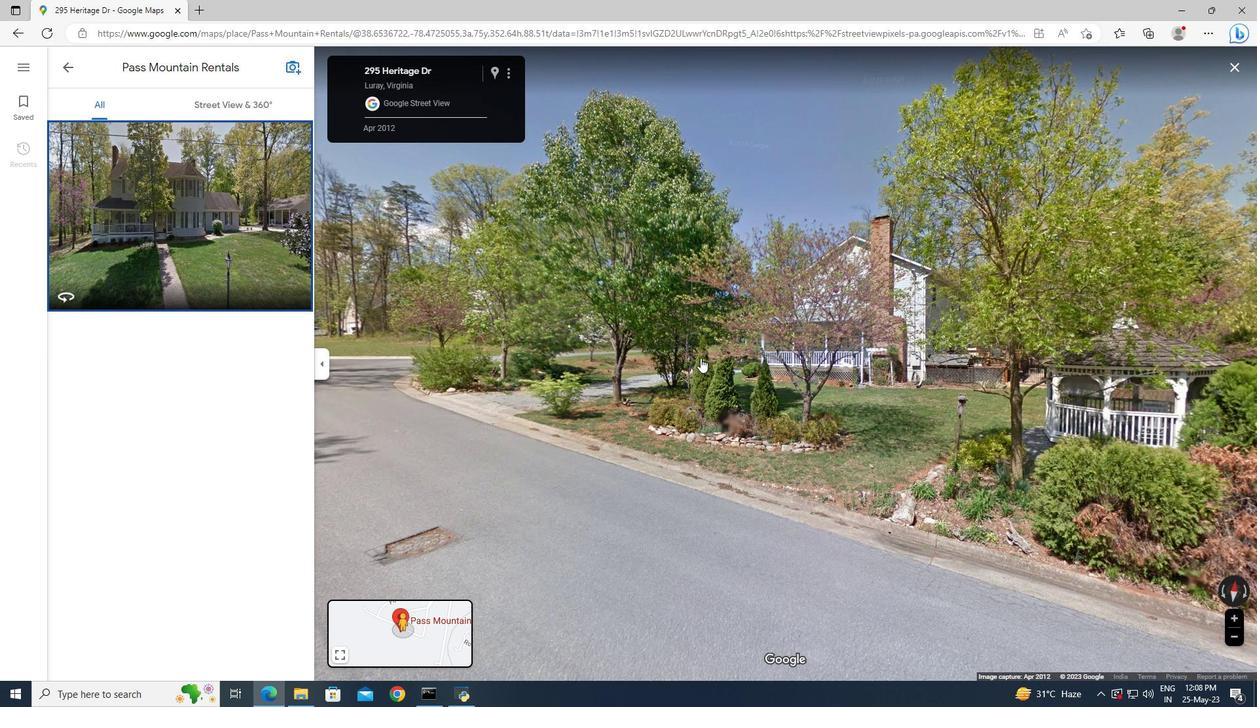 
Action: Mouse pressed left at (739, 364)
Screenshot: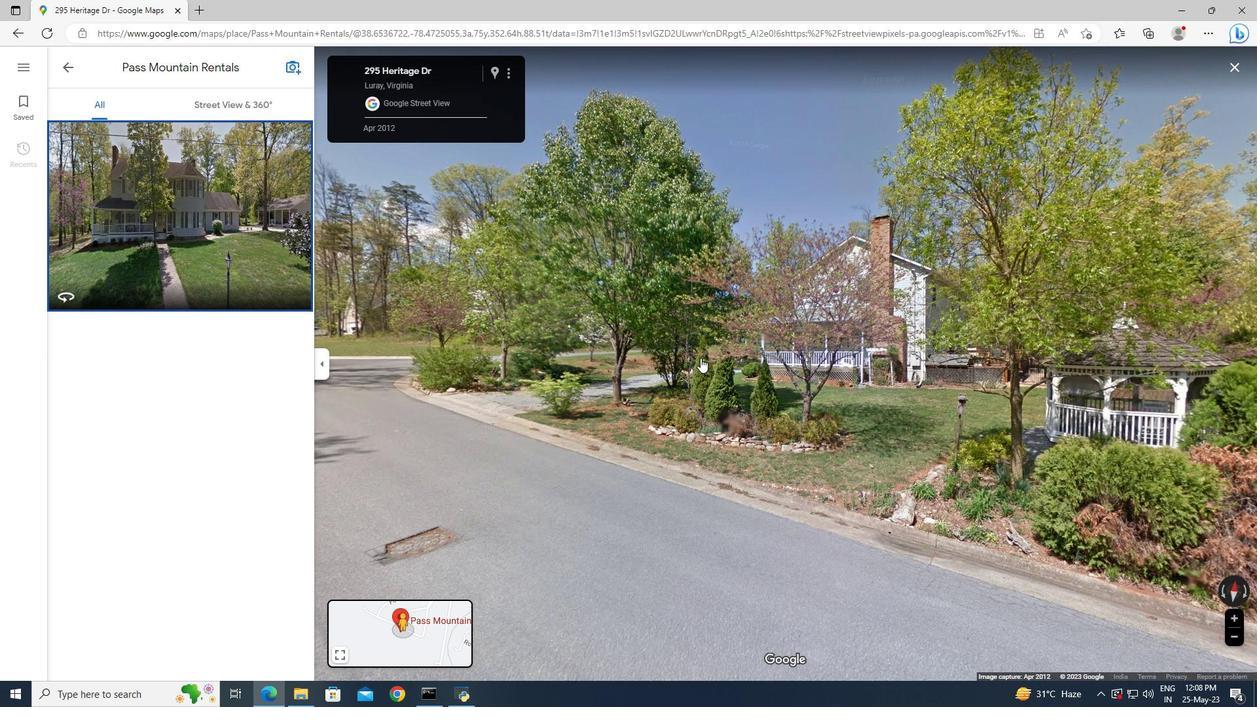 
Action: Mouse moved to (651, 432)
Screenshot: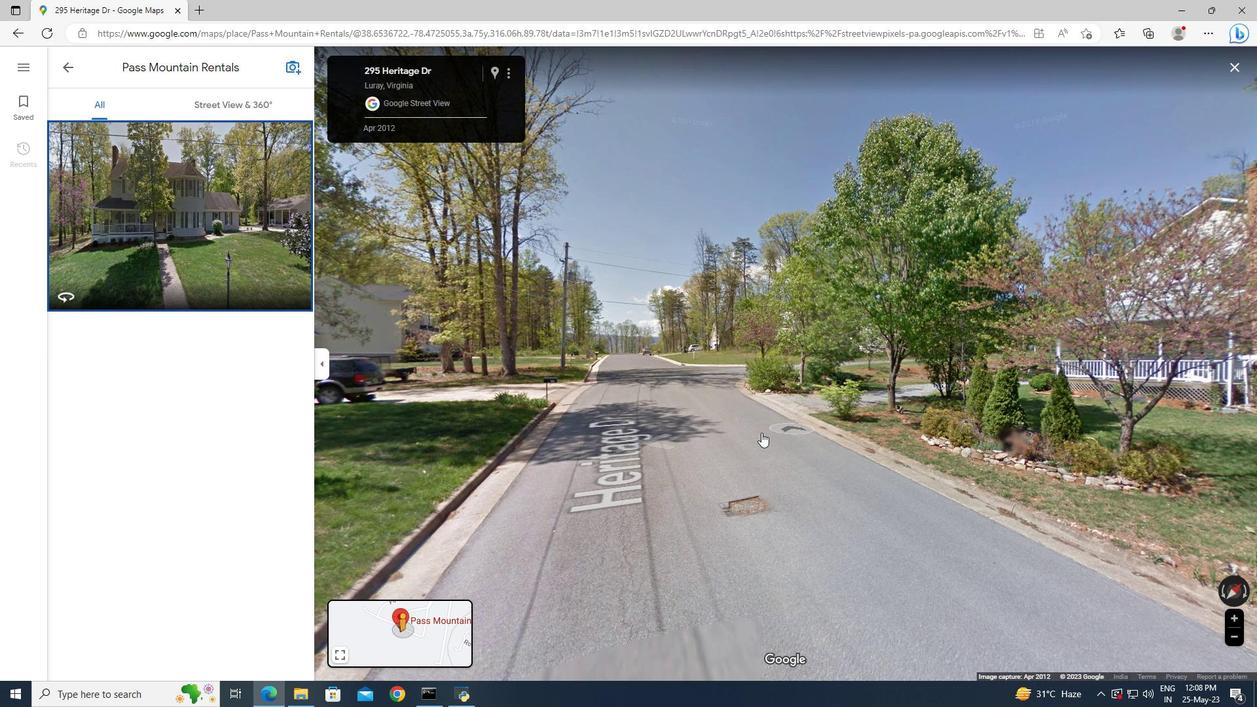 
Action: Mouse pressed left at (651, 432)
Screenshot: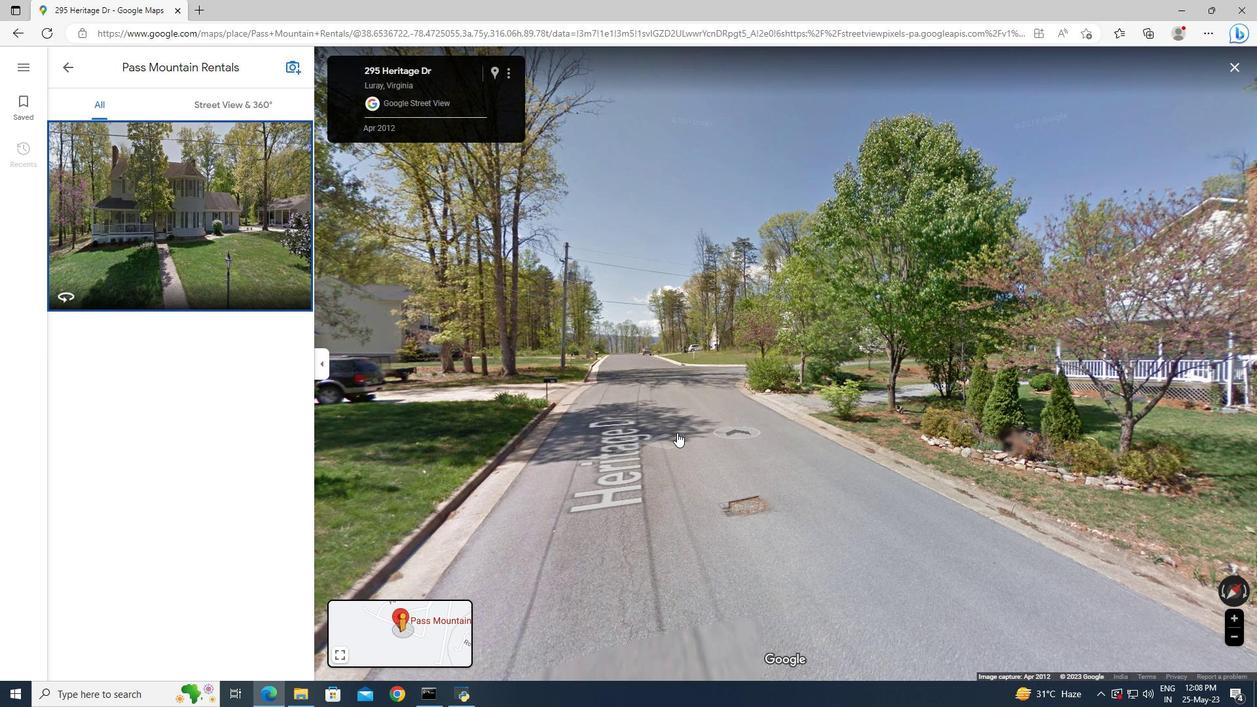 
Action: Mouse pressed left at (651, 432)
Screenshot: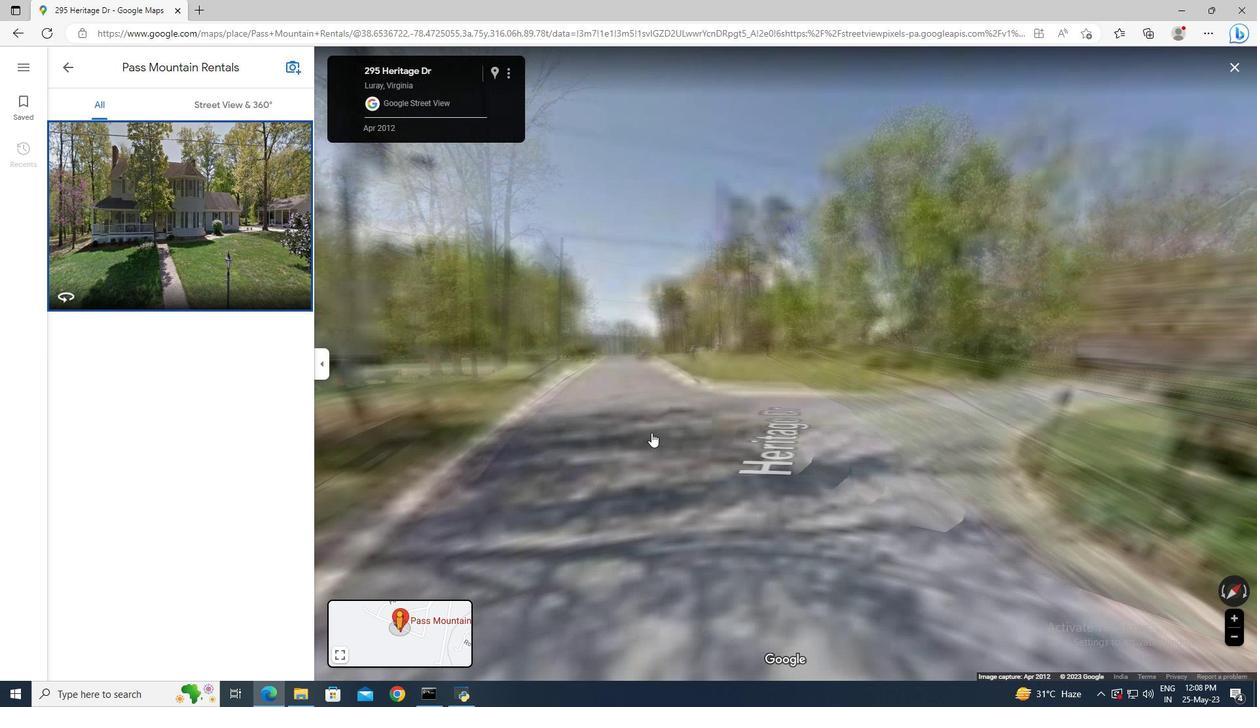 
Action: Mouse moved to (622, 370)
Screenshot: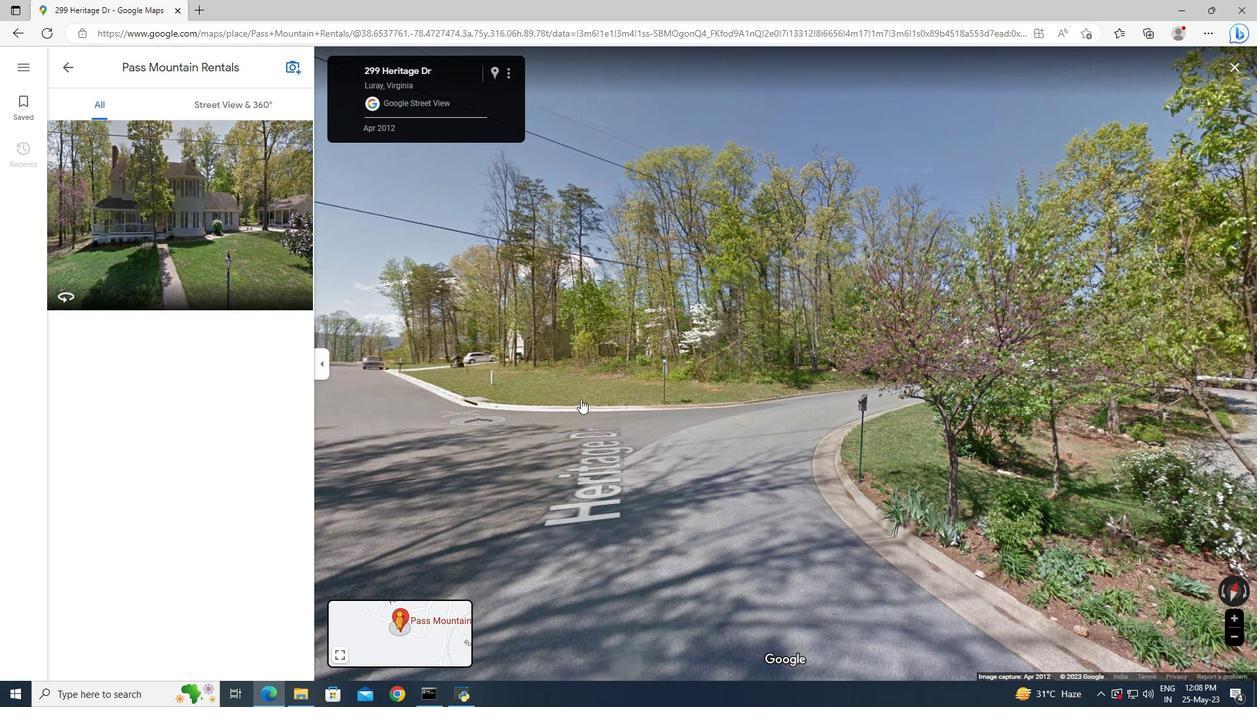 
Action: Mouse pressed left at (622, 370)
Screenshot: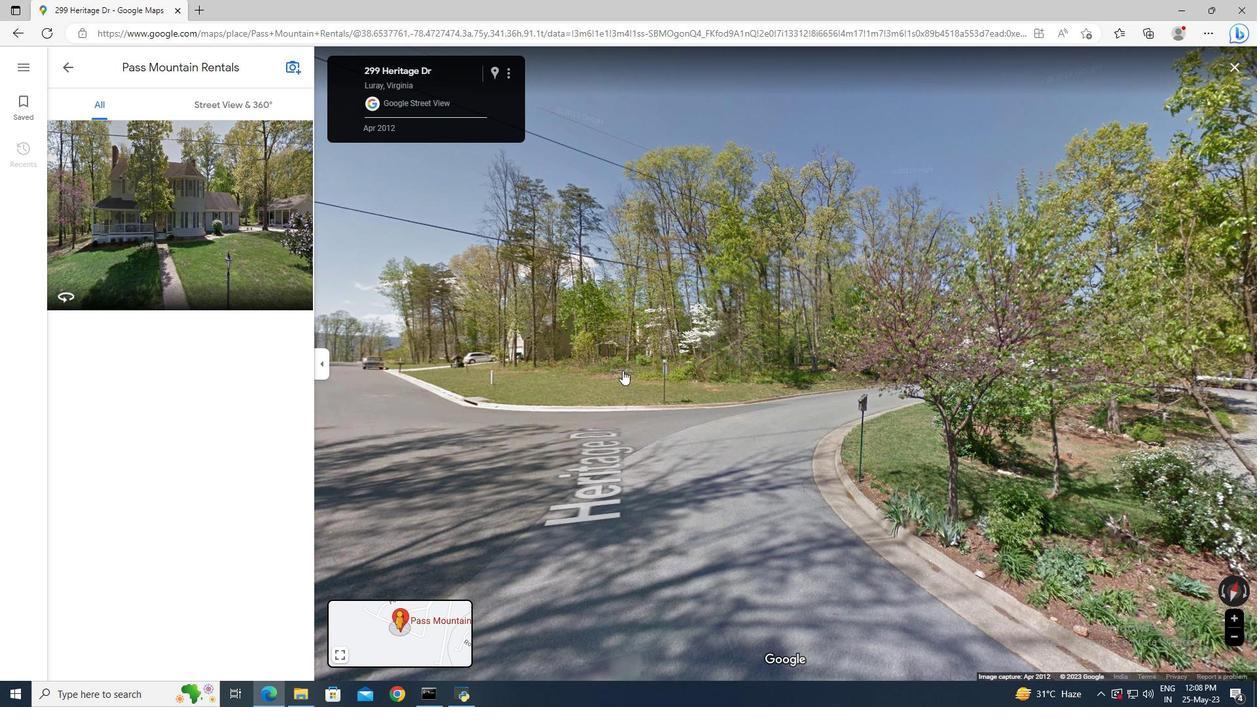 
Action: Mouse moved to (687, 510)
Screenshot: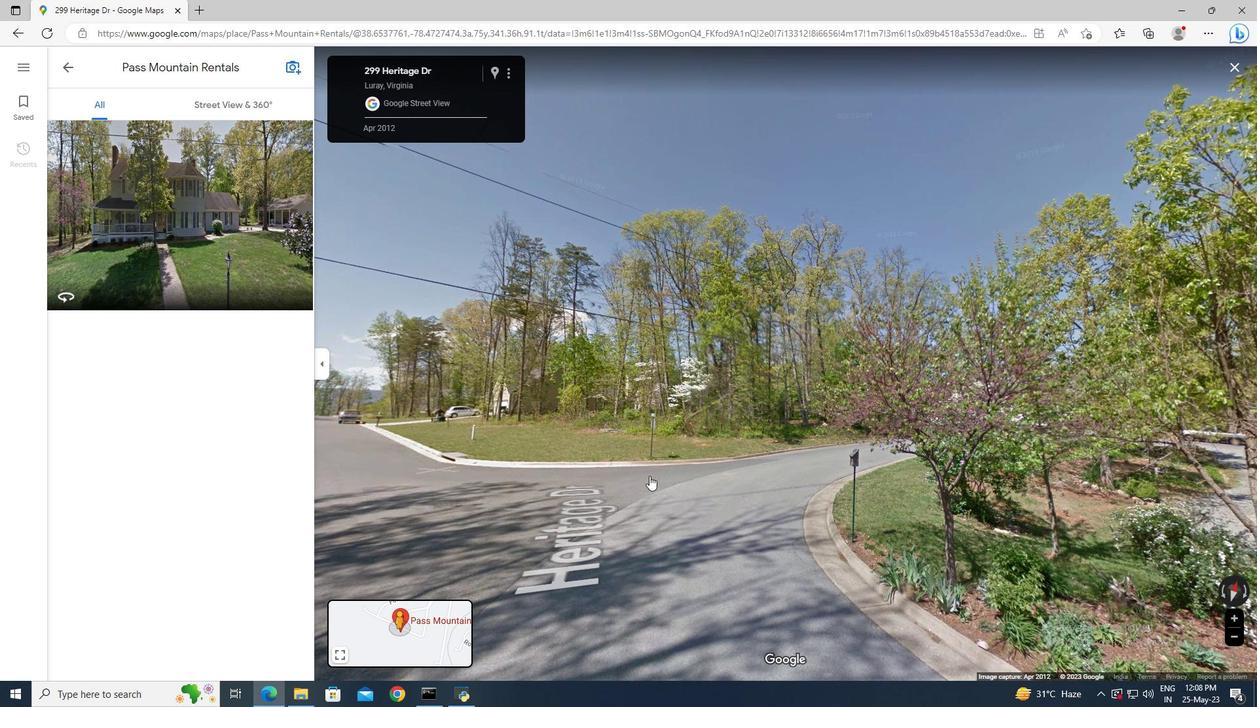 
Action: Mouse pressed left at (687, 510)
Screenshot: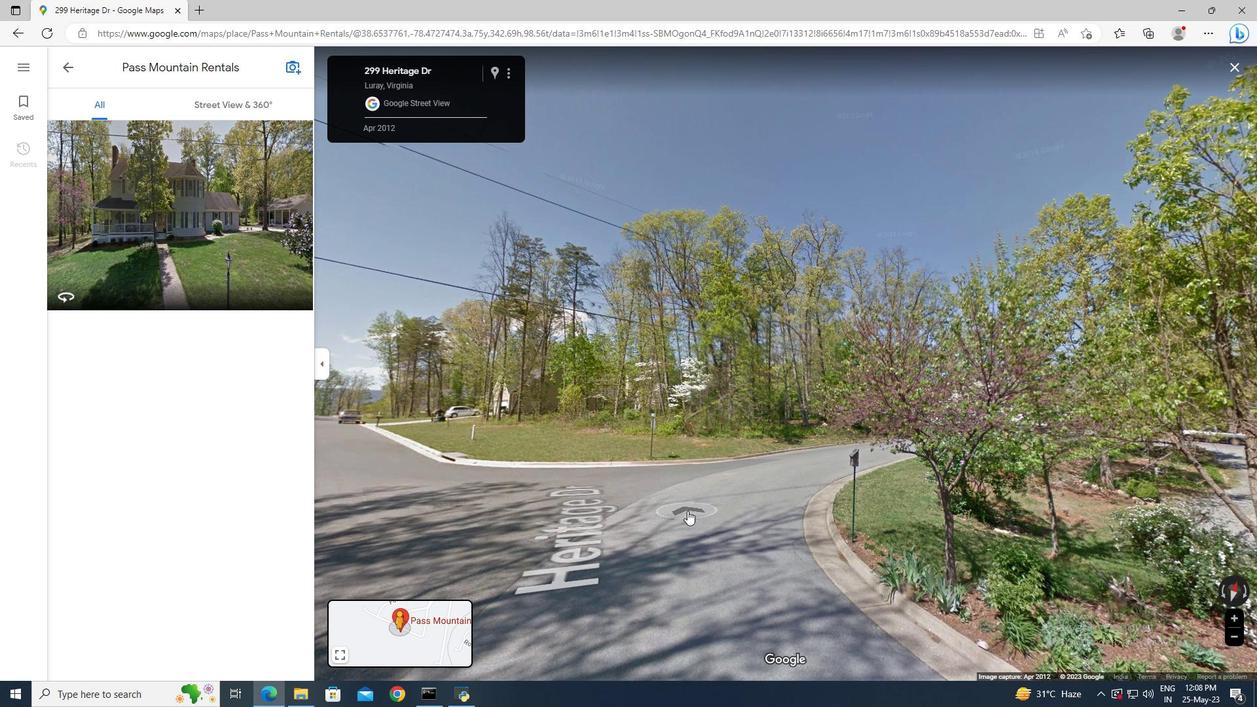 
Action: Mouse moved to (825, 497)
Screenshot: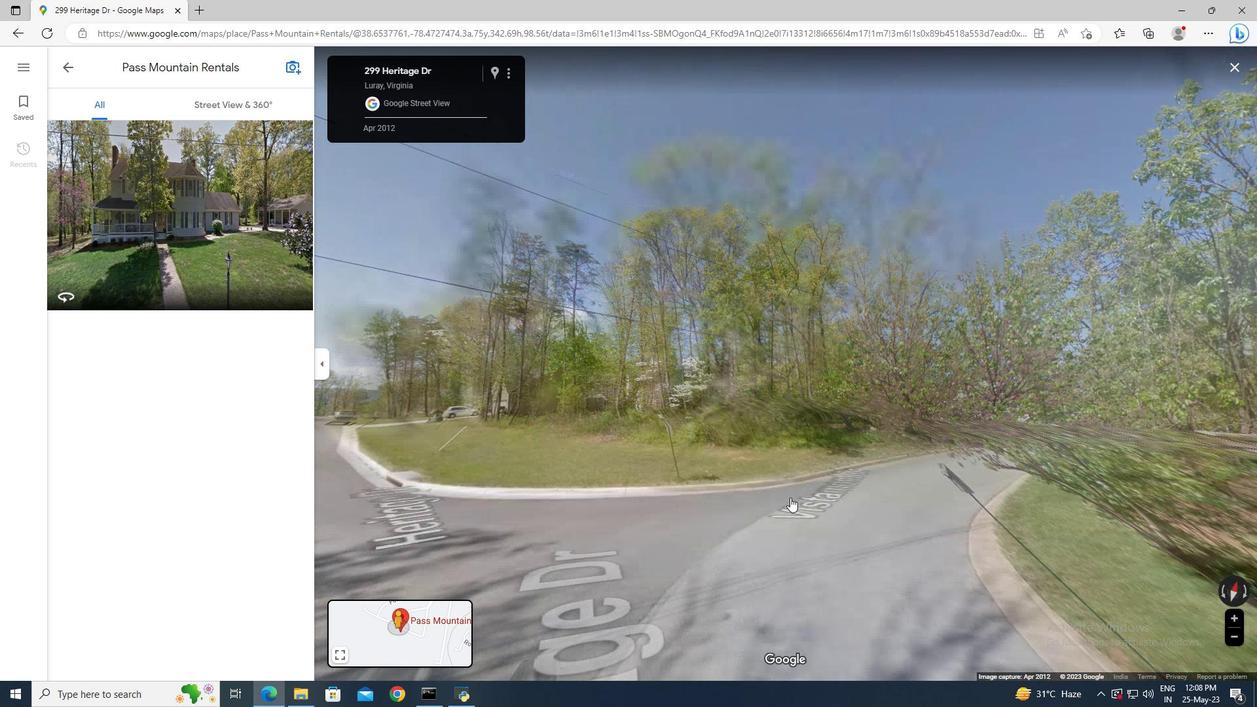 
Action: Mouse pressed left at (825, 497)
Screenshot: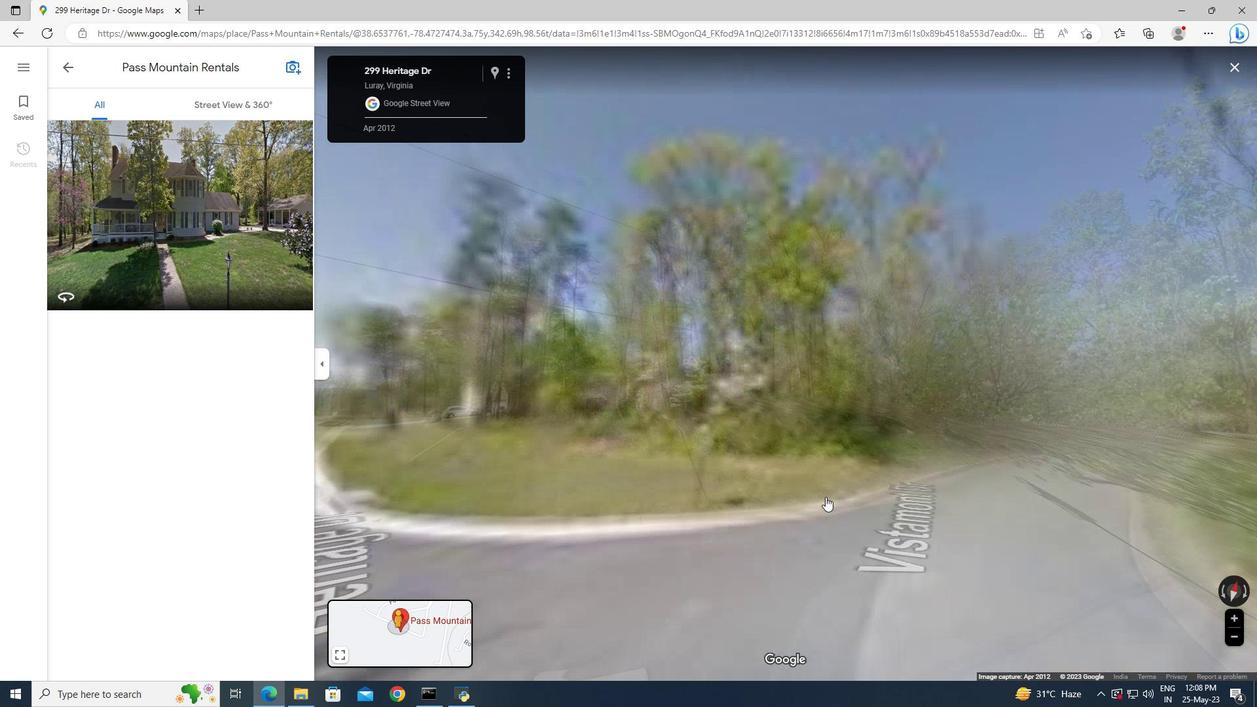
Action: Mouse moved to (753, 489)
Screenshot: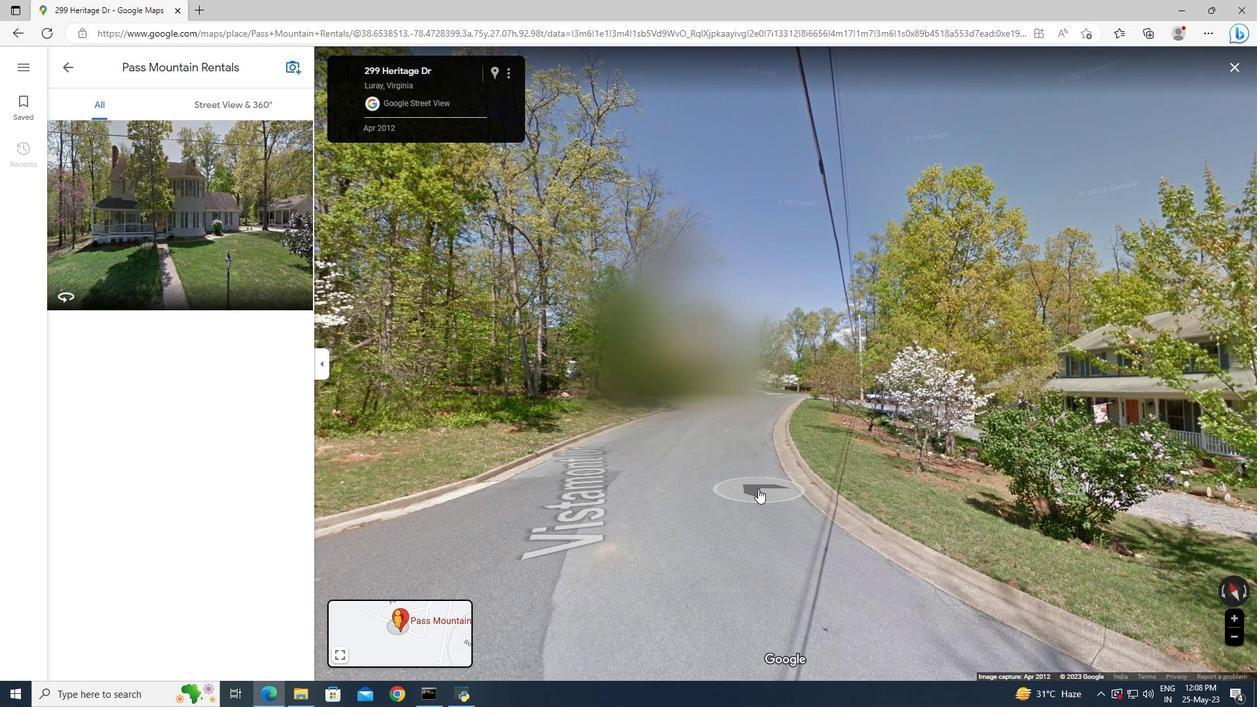 
Action: Mouse pressed left at (753, 489)
Screenshot: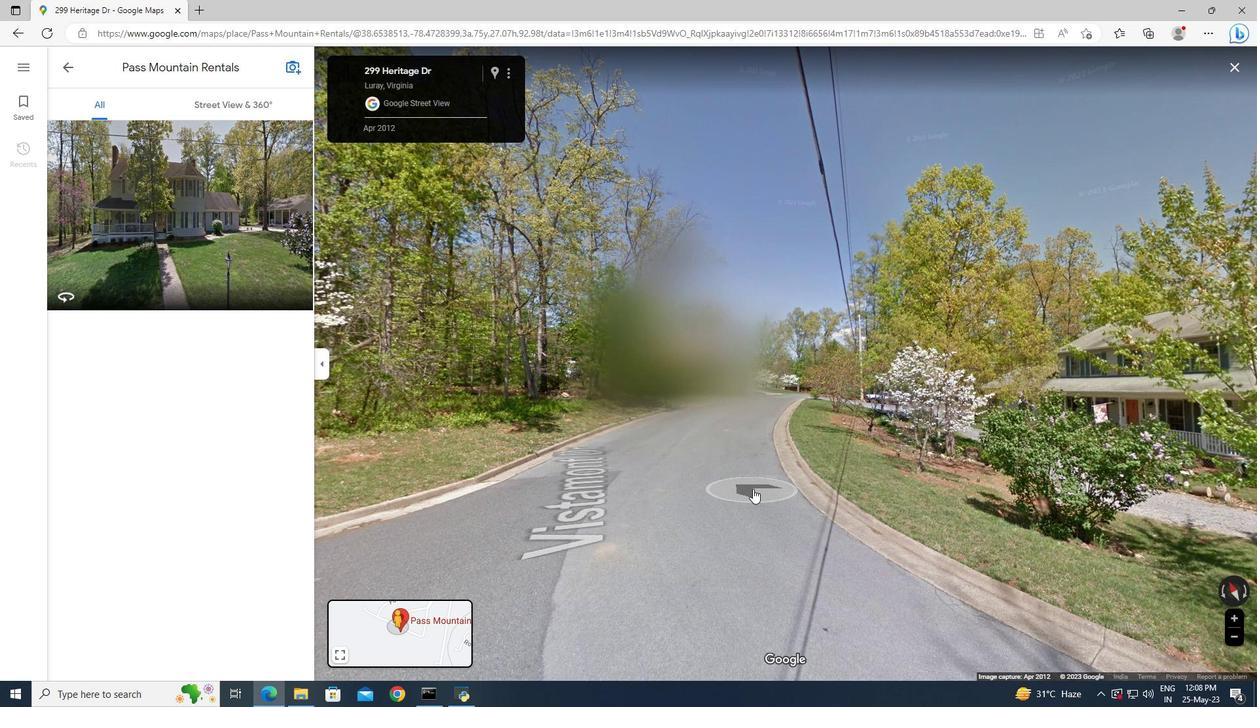 
Action: Mouse moved to (903, 484)
Screenshot: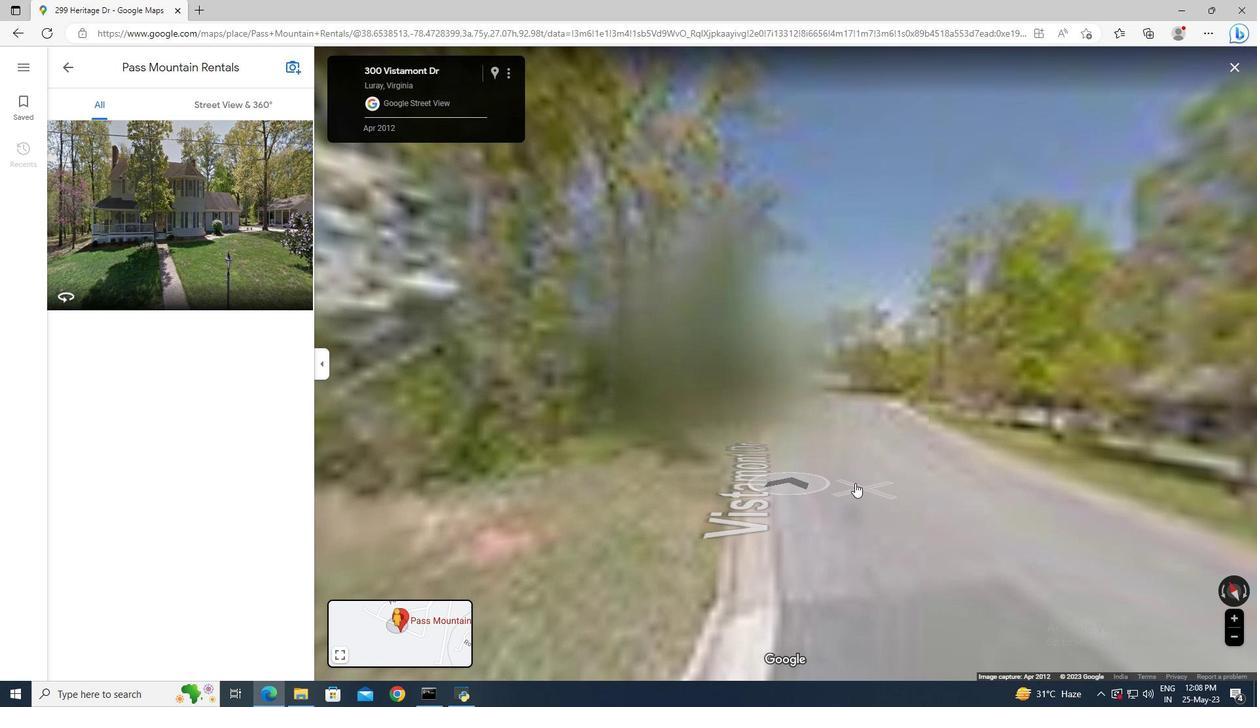 
Action: Mouse pressed left at (903, 484)
Screenshot: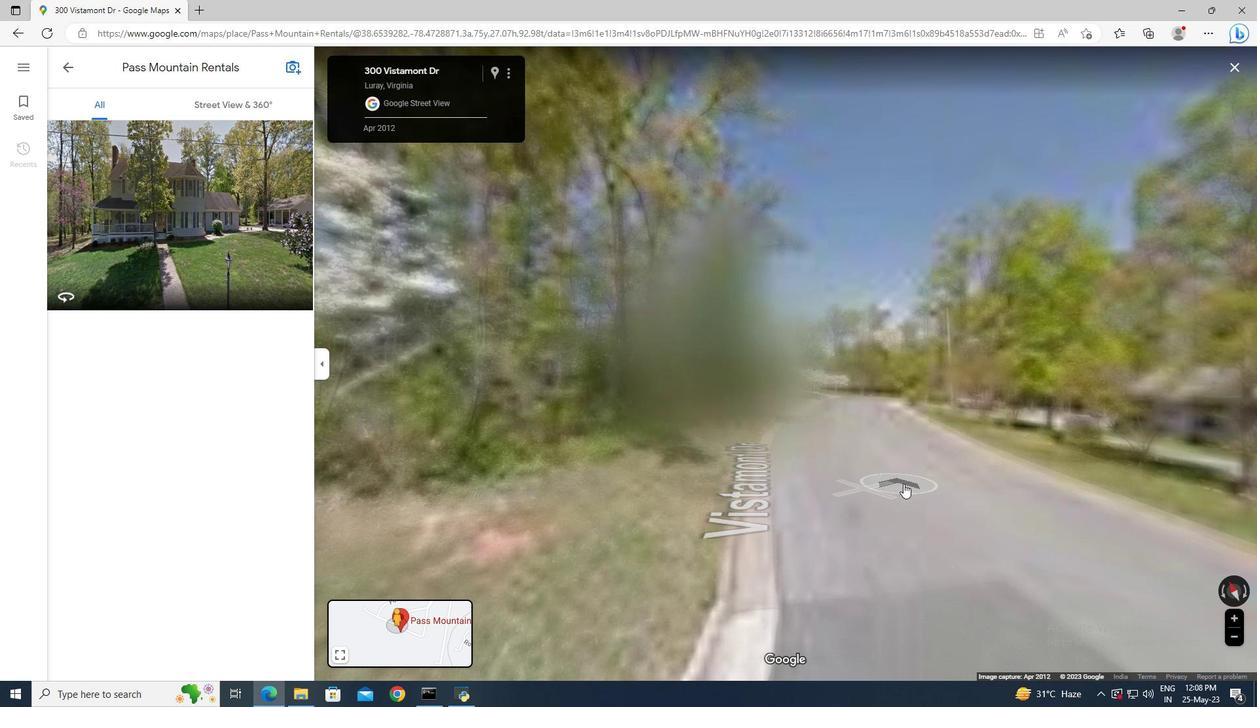 
Action: Mouse moved to (1234, 65)
Screenshot: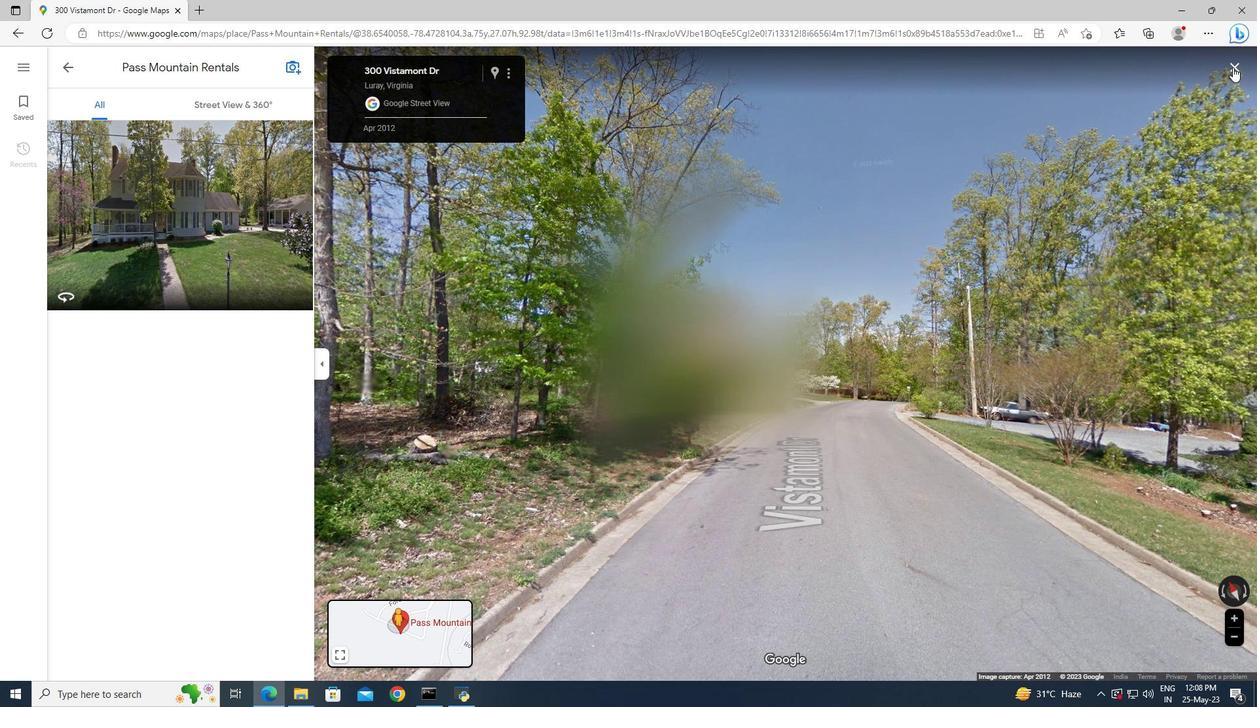 
Action: Mouse pressed left at (1234, 65)
Screenshot: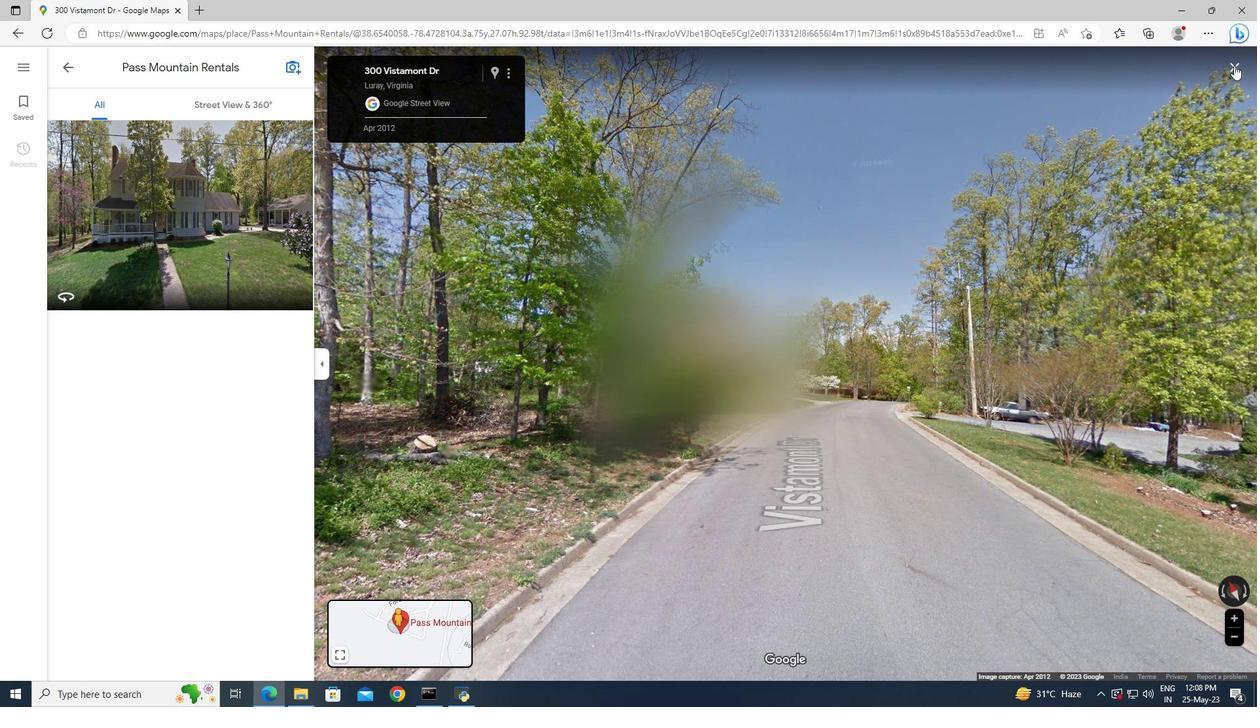 
Action: Mouse moved to (682, 222)
Screenshot: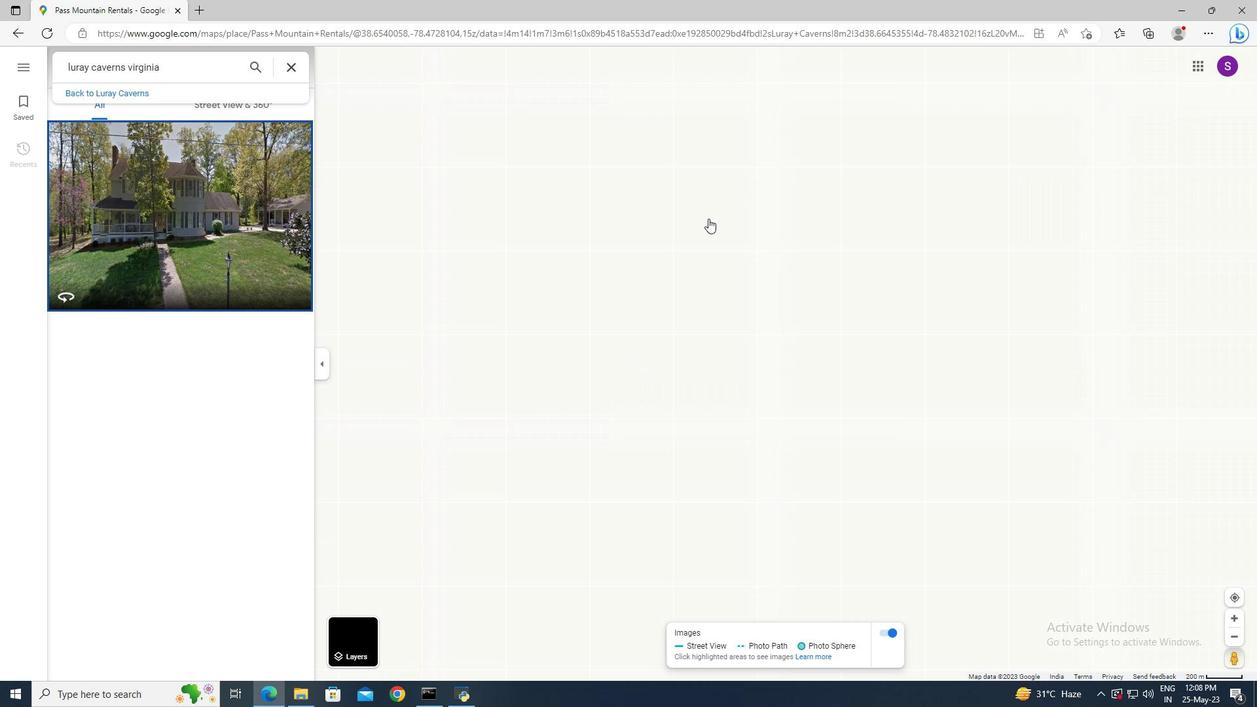 
